 Task: Animate a Character Walk Cycle.
Action: Mouse moved to (504, 306)
Screenshot: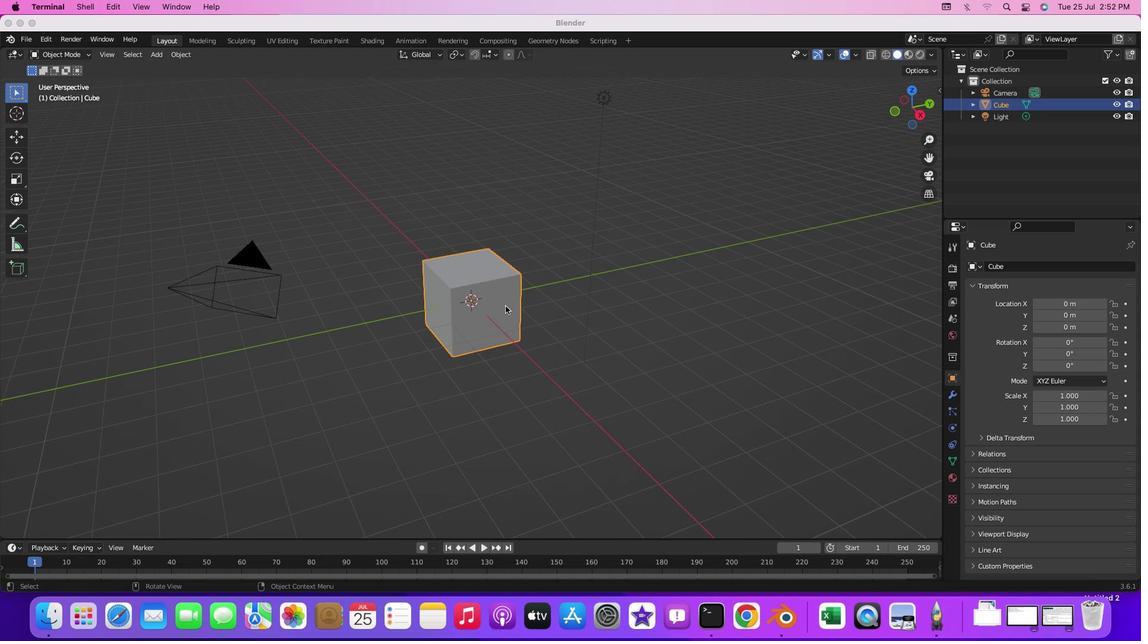 
Action: Mouse pressed left at (504, 306)
Screenshot: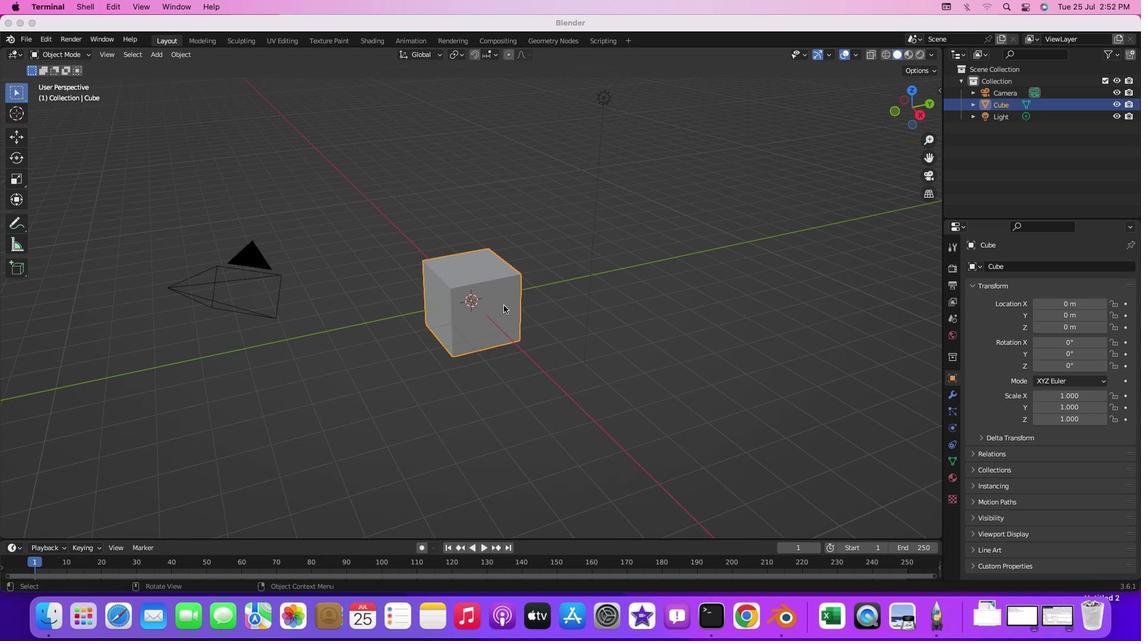 
Action: Key pressed Key.delete
Screenshot: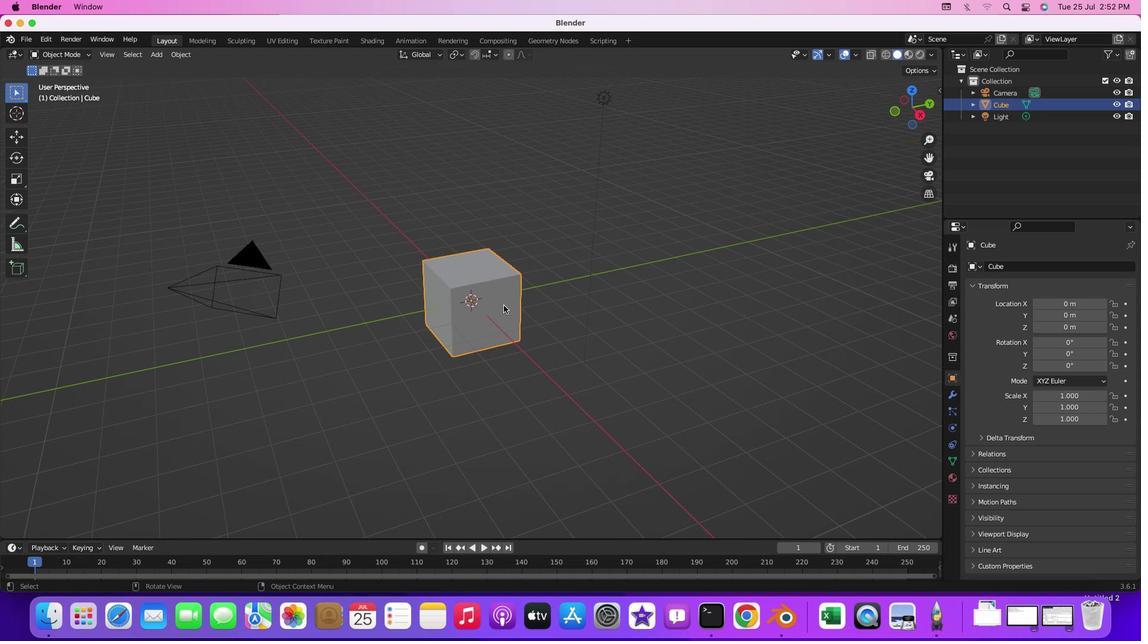 
Action: Mouse moved to (252, 284)
Screenshot: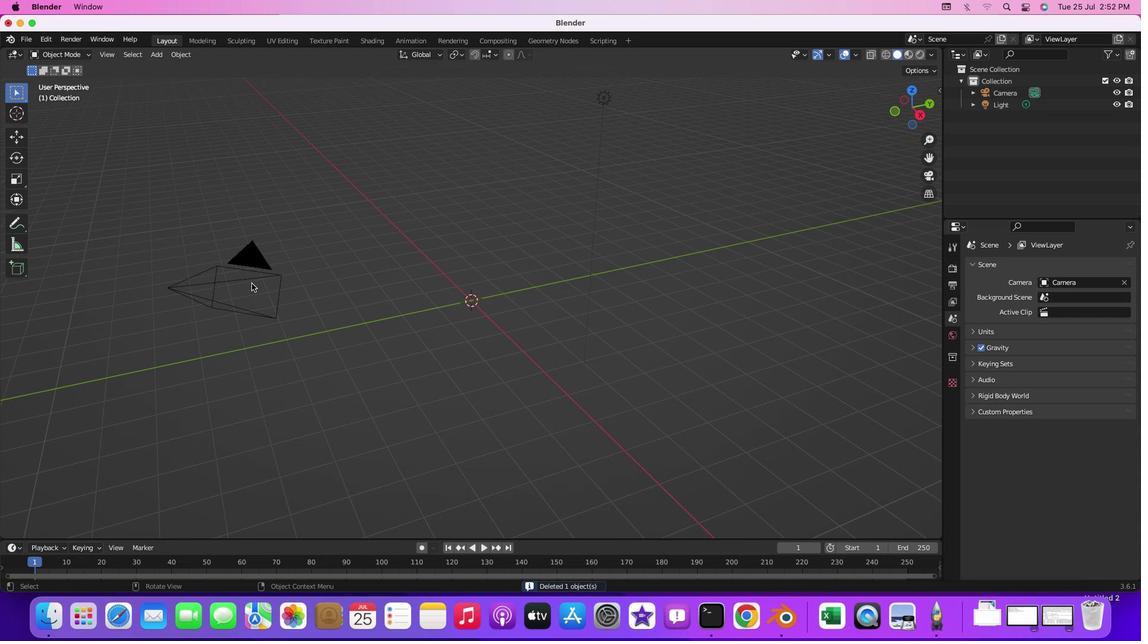
Action: Mouse pressed left at (252, 284)
Screenshot: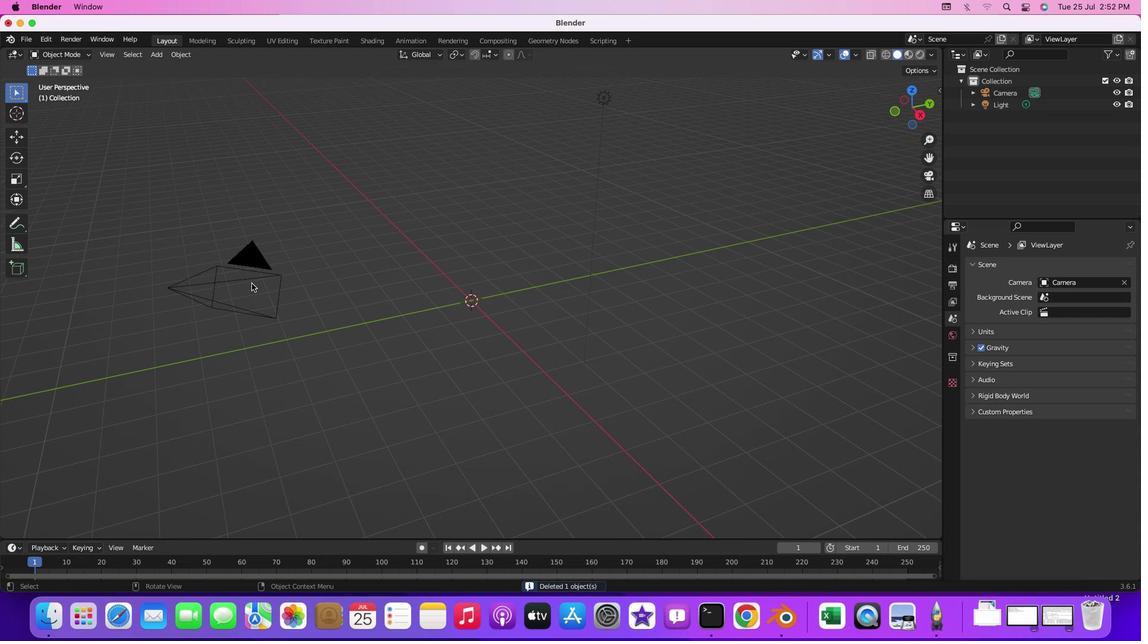 
Action: Key pressed Key.delete
Screenshot: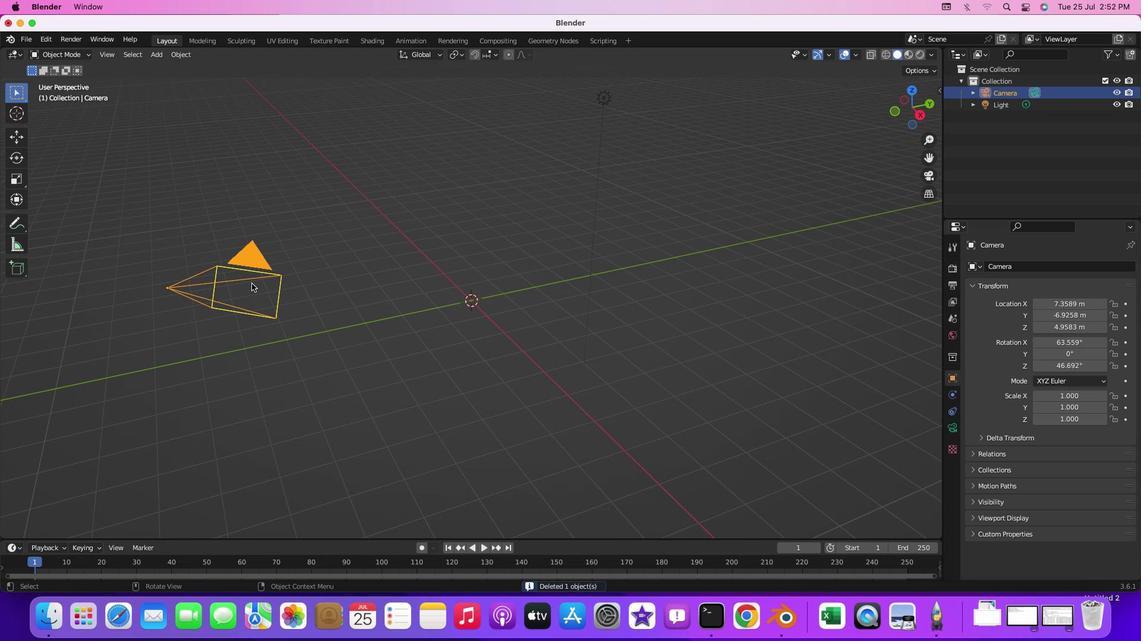 
Action: Mouse moved to (537, 281)
Screenshot: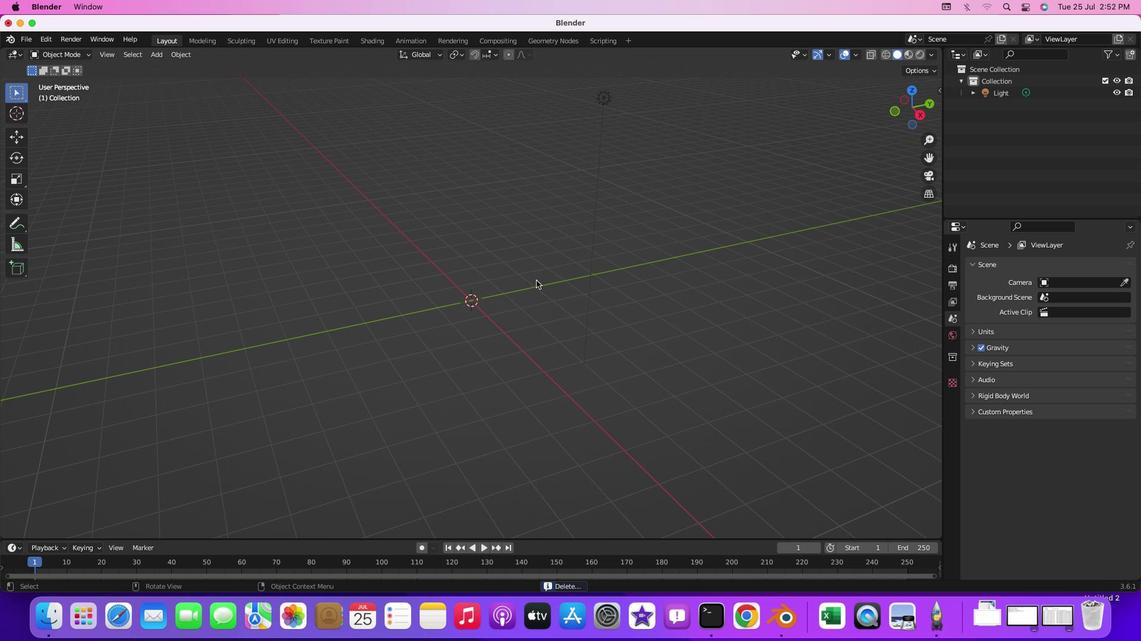 
Action: Key pressed '1'
Screenshot: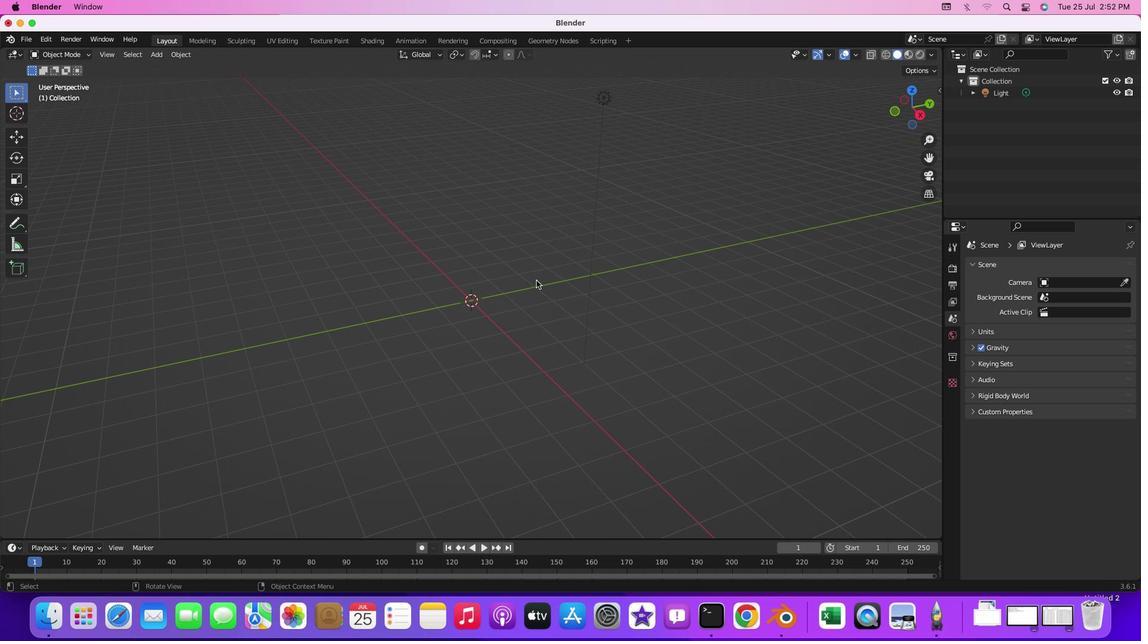
Action: Mouse moved to (512, 285)
Screenshot: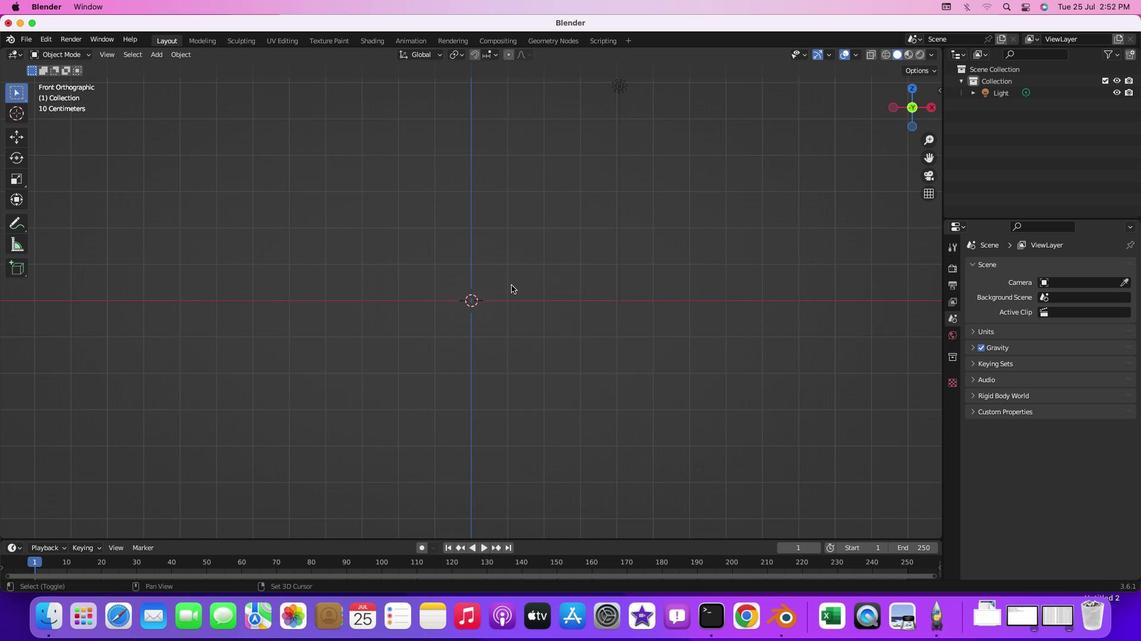 
Action: Key pressed Key.shift
Screenshot: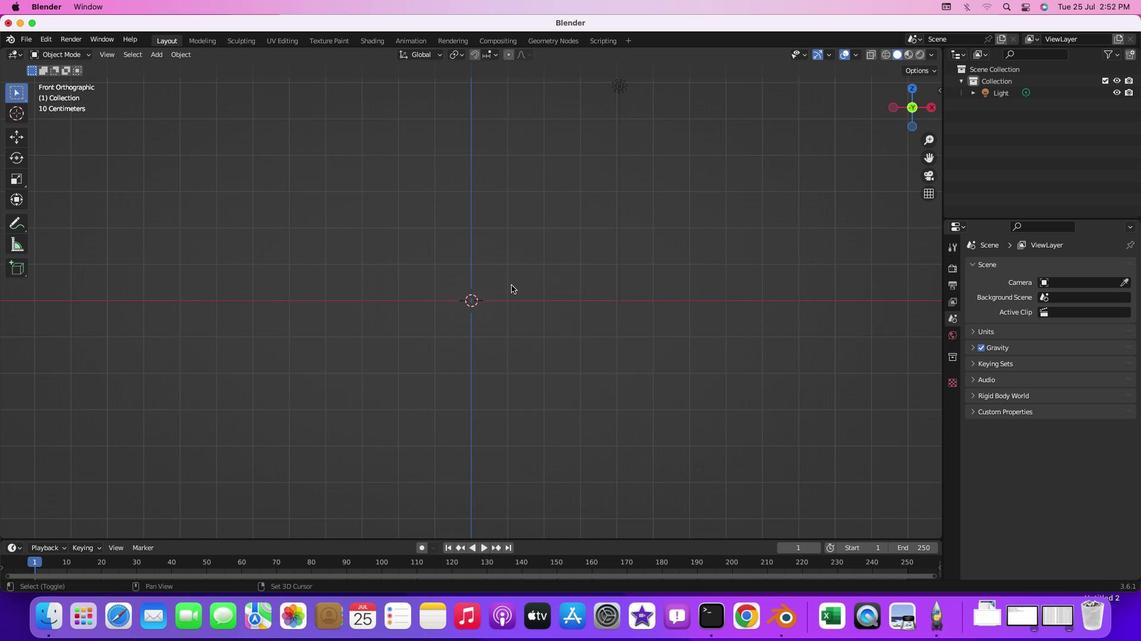 
Action: Mouse moved to (512, 287)
Screenshot: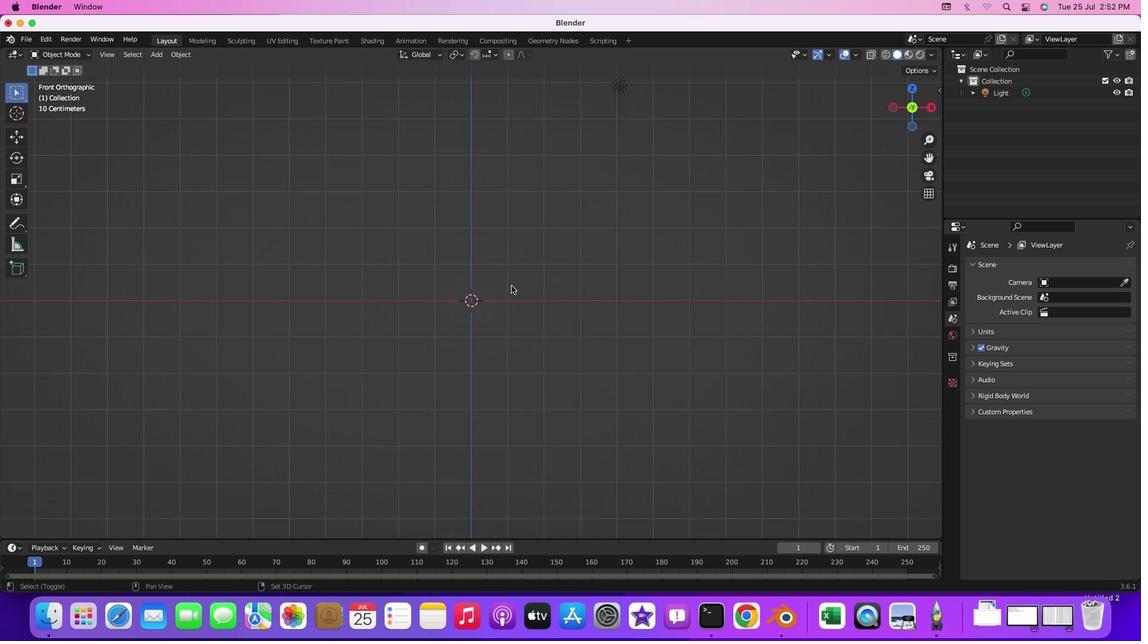 
Action: Key pressed 'Q''A'
Screenshot: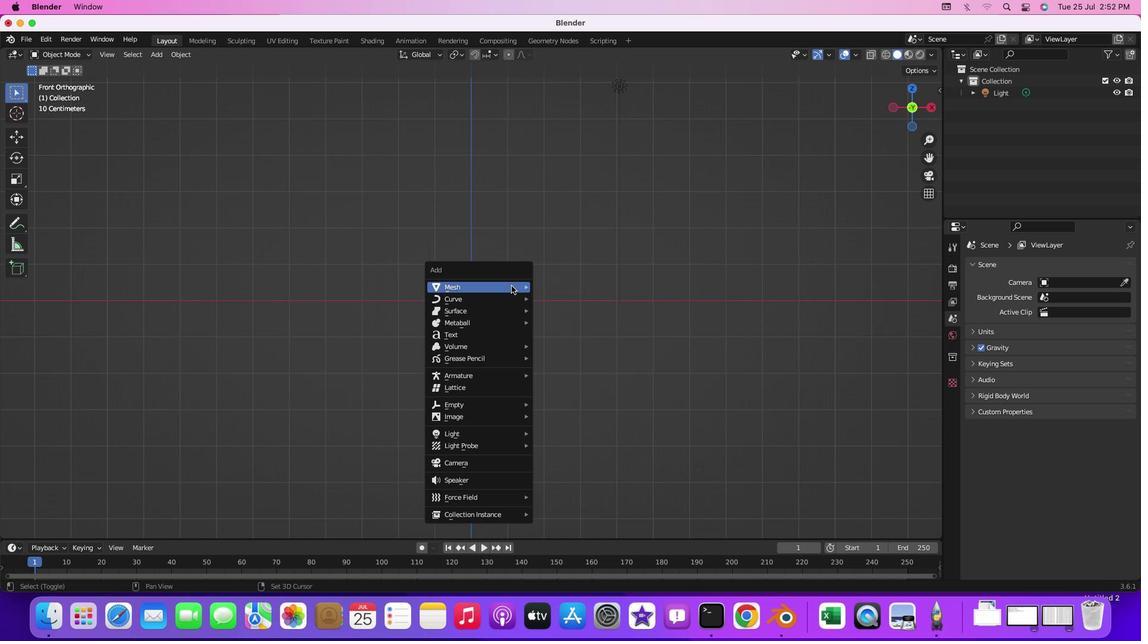 
Action: Mouse moved to (548, 429)
Screenshot: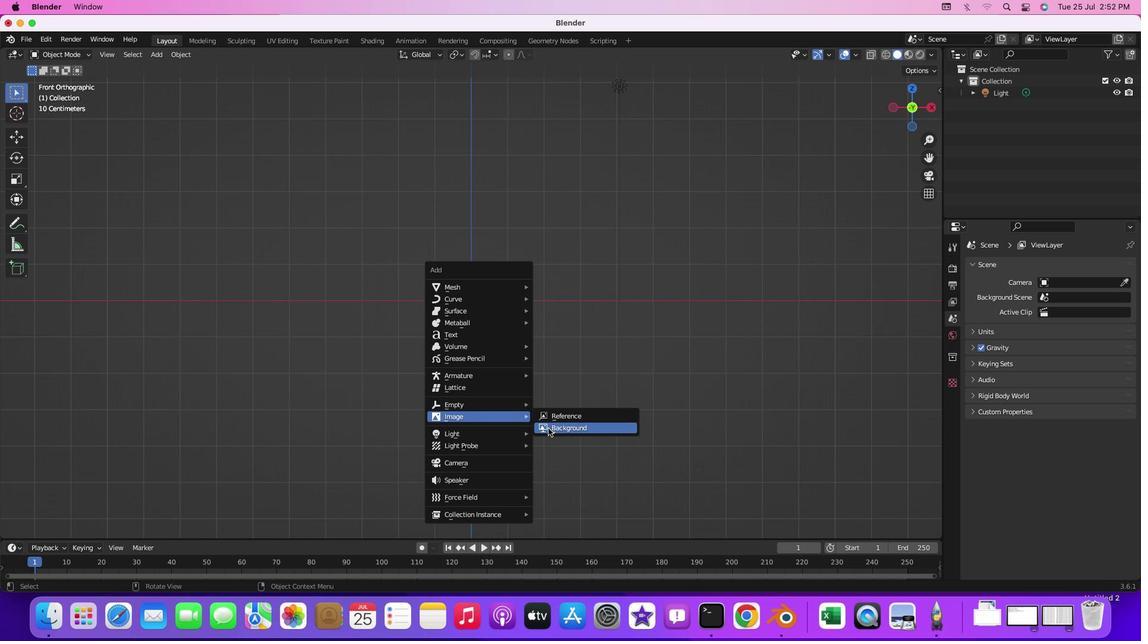 
Action: Mouse pressed left at (548, 429)
Screenshot: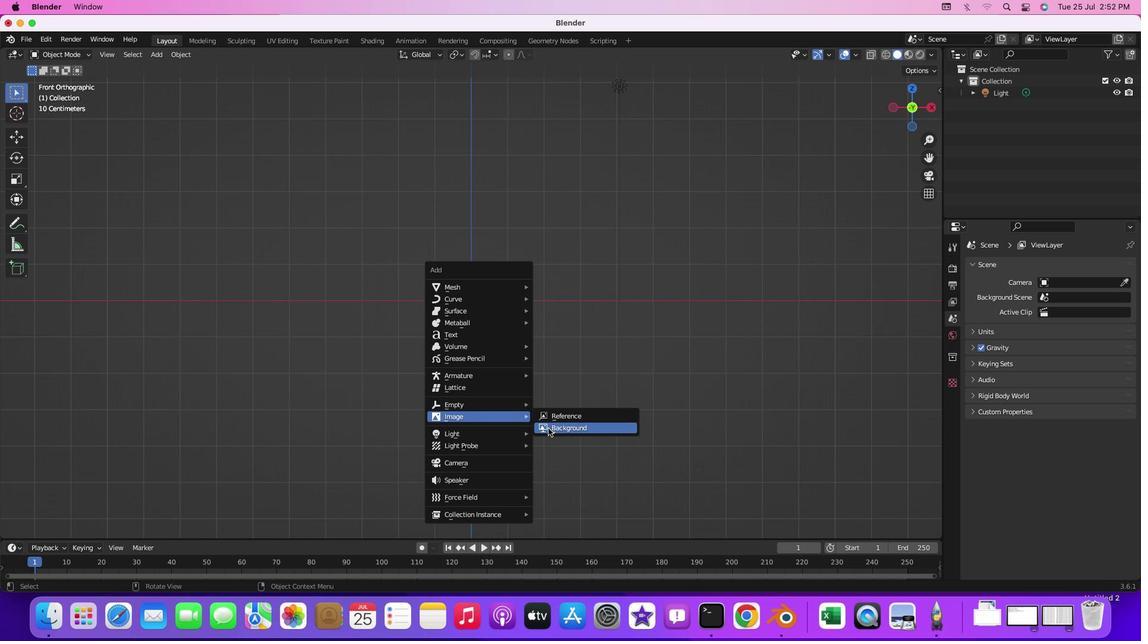 
Action: Mouse moved to (318, 266)
Screenshot: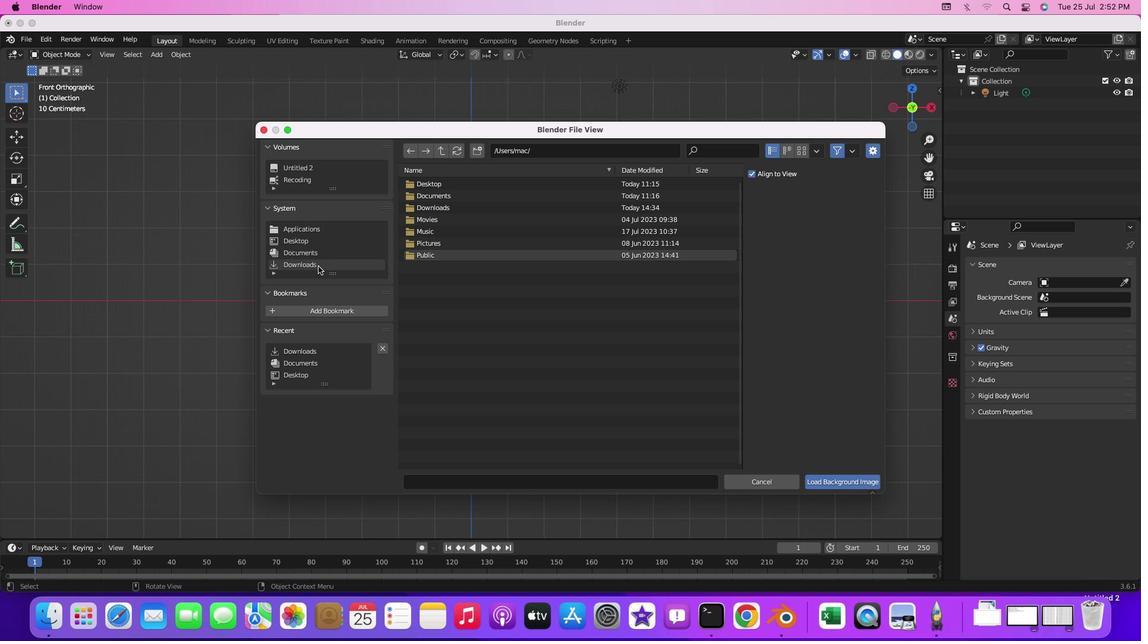 
Action: Mouse pressed left at (318, 266)
Screenshot: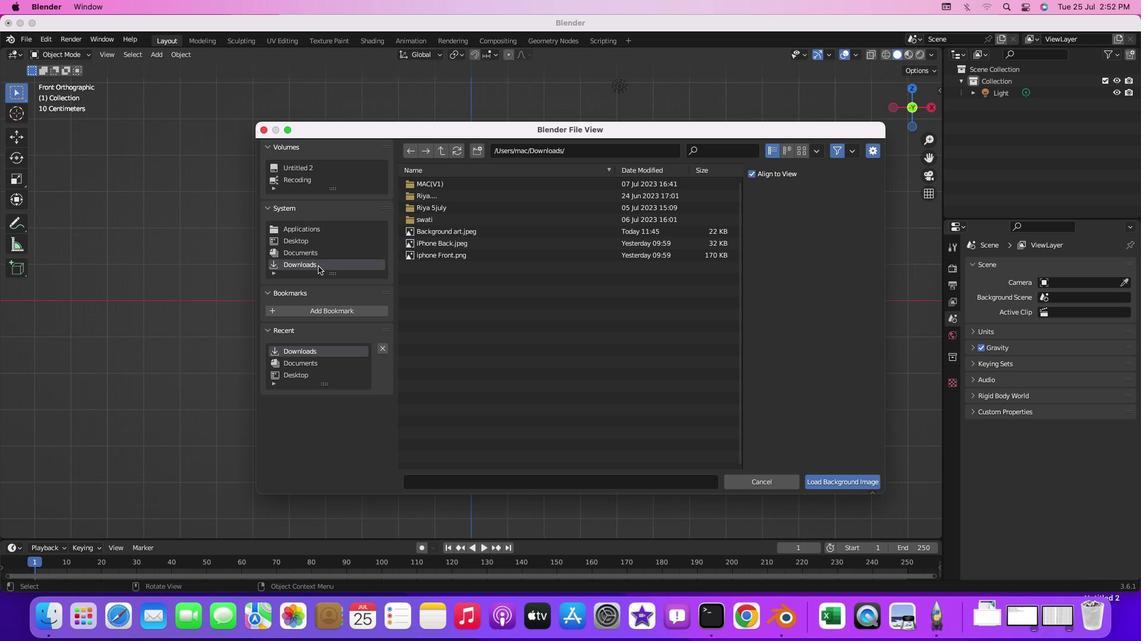 
Action: Mouse moved to (458, 234)
Screenshot: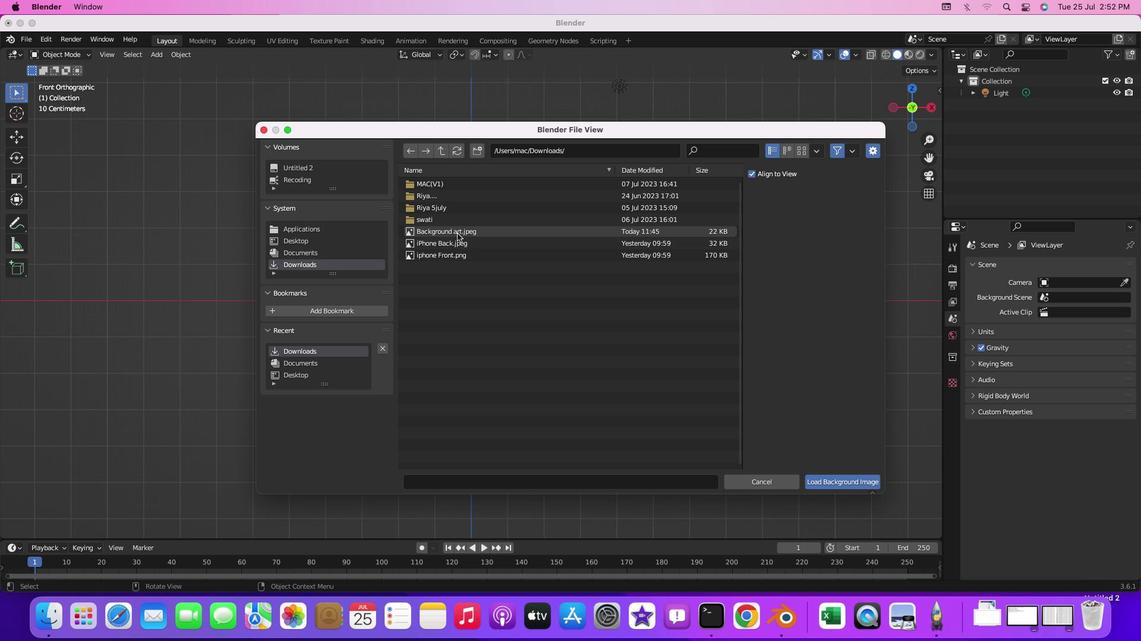 
Action: Mouse pressed left at (458, 234)
Screenshot: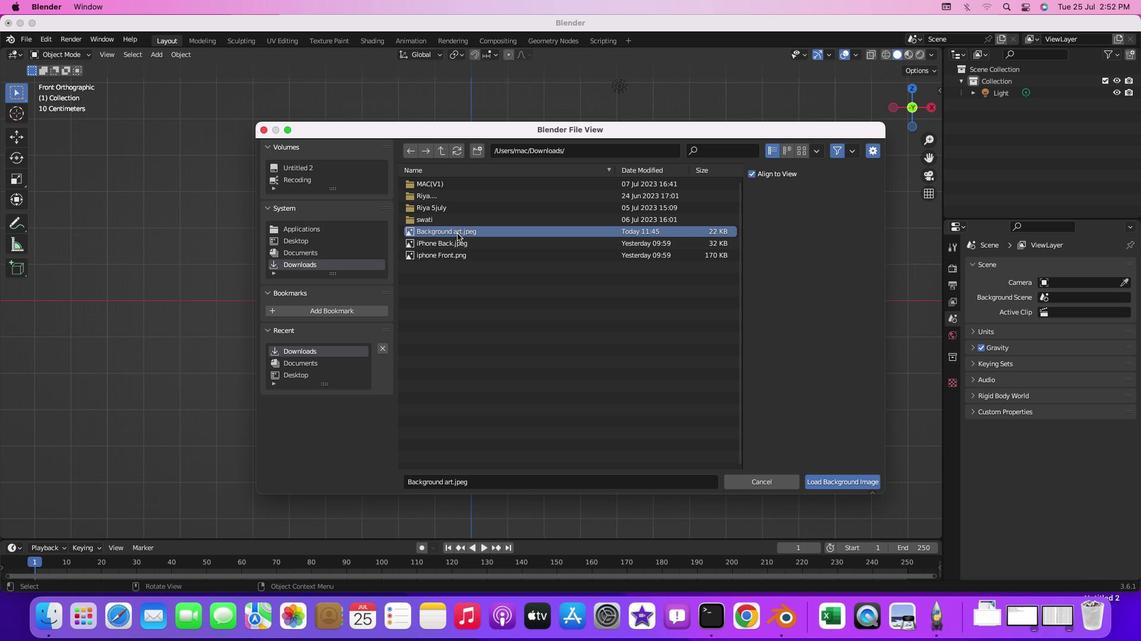 
Action: Mouse pressed left at (458, 234)
Screenshot: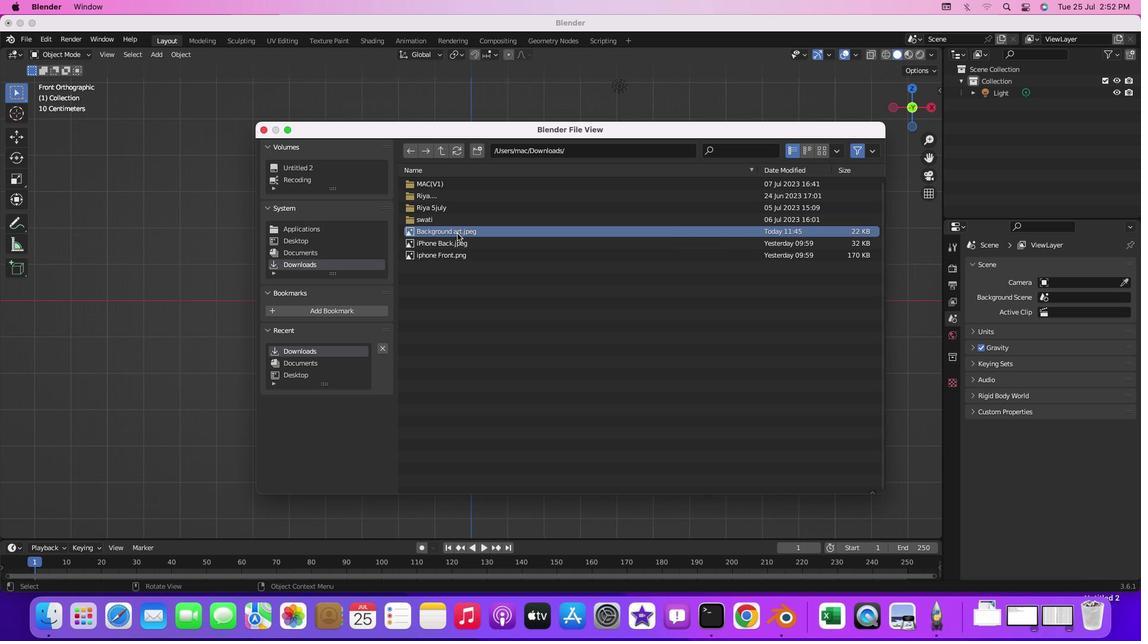 
Action: Mouse moved to (493, 240)
Screenshot: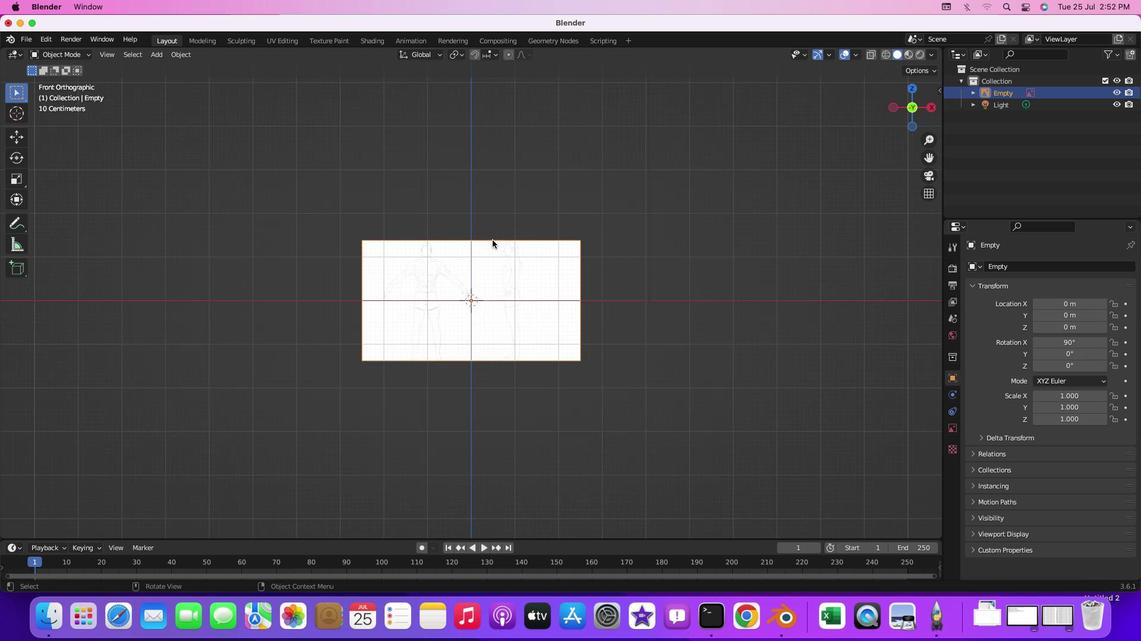 
Action: Mouse scrolled (493, 240) with delta (0, 1)
Screenshot: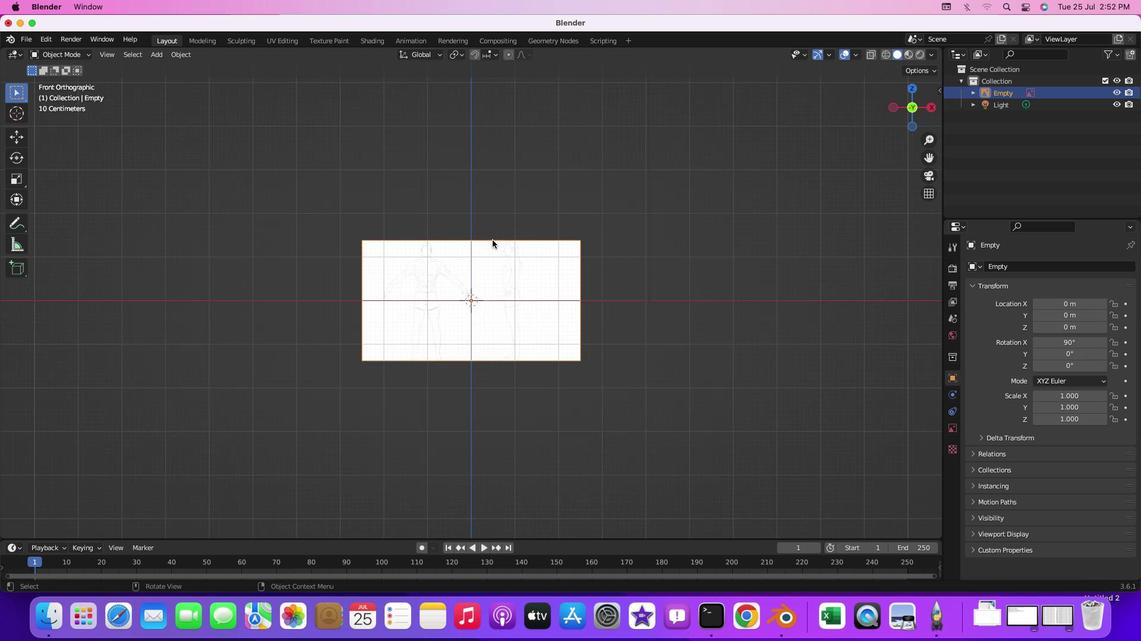 
Action: Mouse scrolled (493, 240) with delta (0, 1)
Screenshot: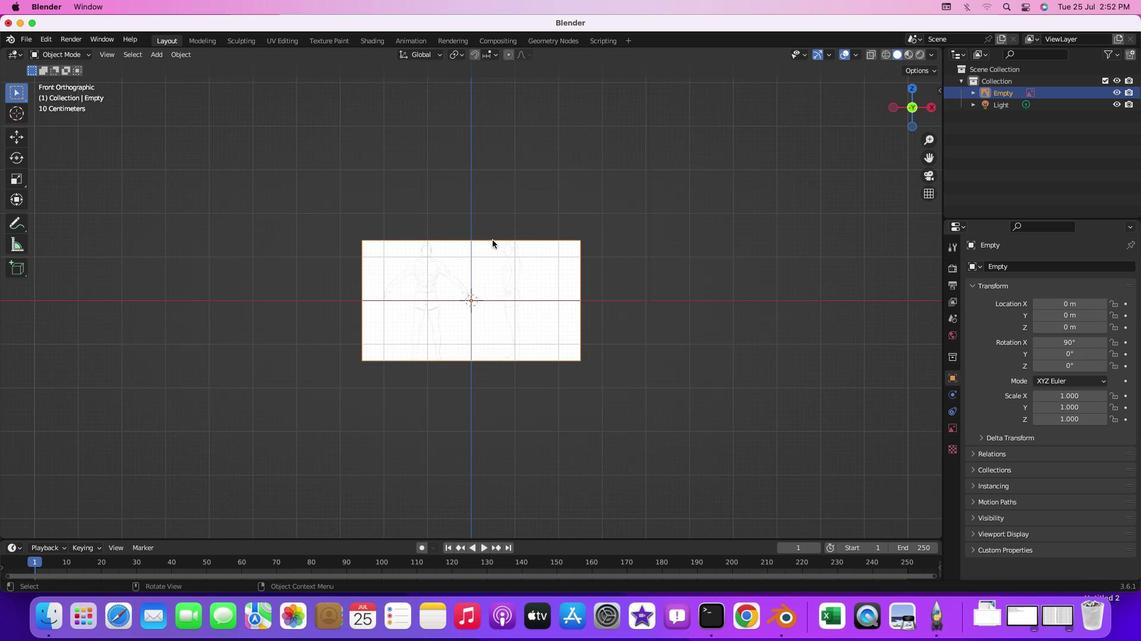 
Action: Mouse scrolled (493, 240) with delta (0, 1)
Screenshot: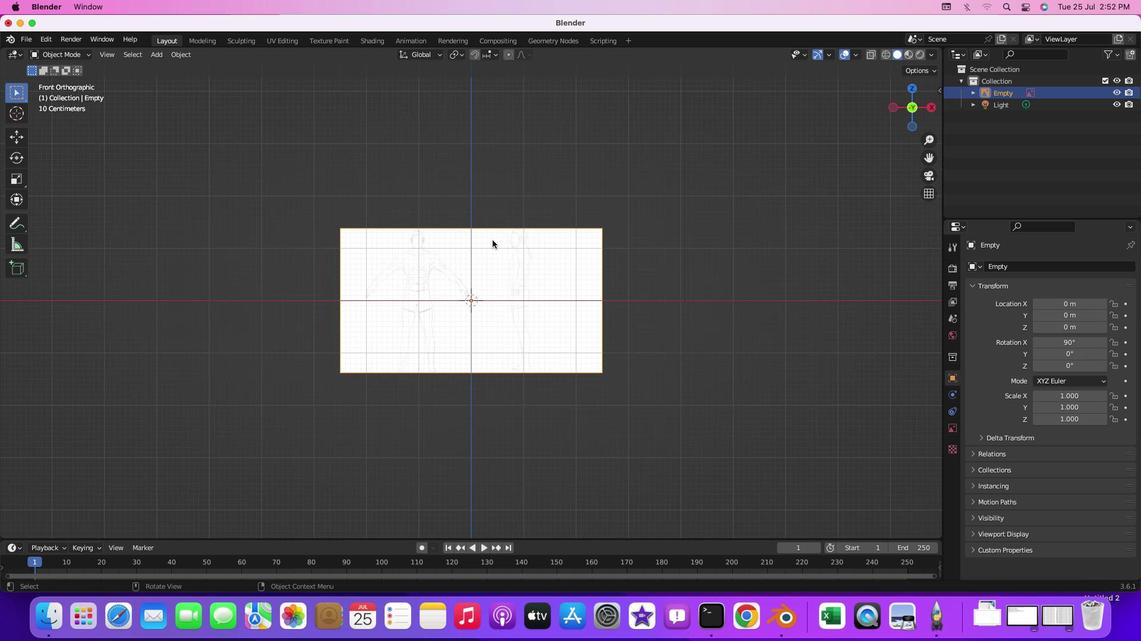 
Action: Mouse scrolled (493, 240) with delta (0, 1)
Screenshot: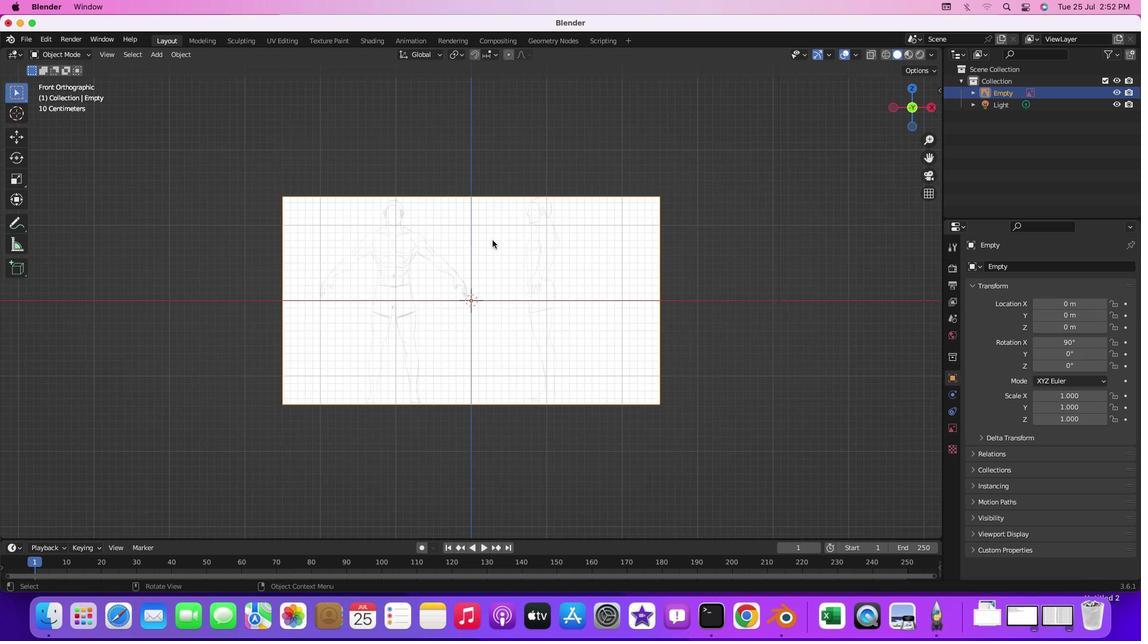 
Action: Mouse scrolled (493, 240) with delta (0, 1)
Screenshot: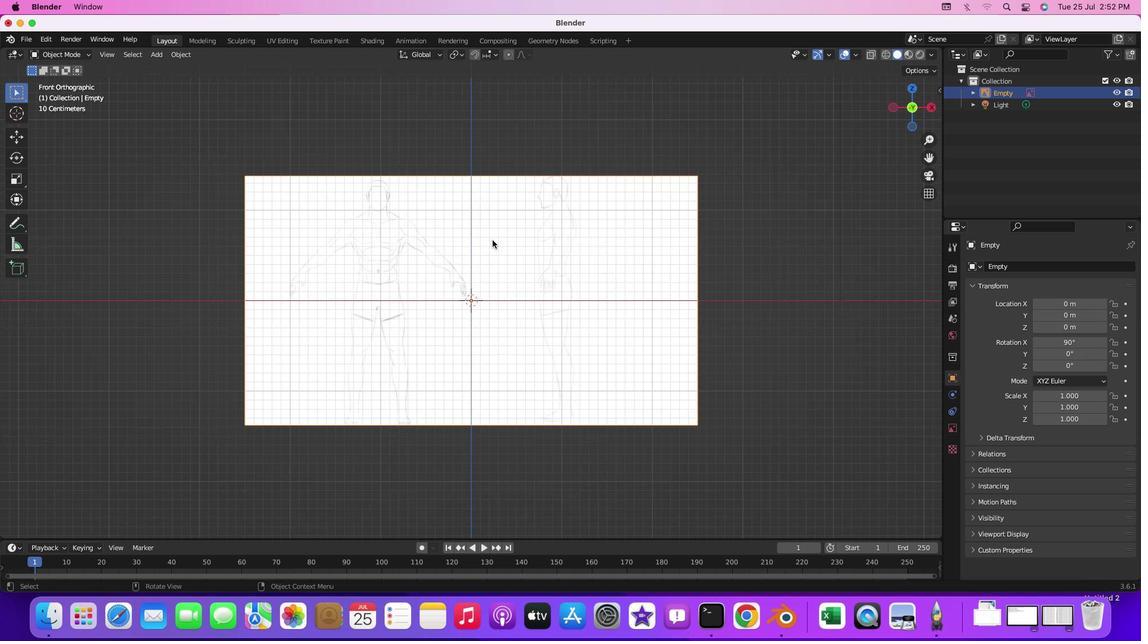 
Action: Mouse scrolled (493, 240) with delta (0, 1)
Screenshot: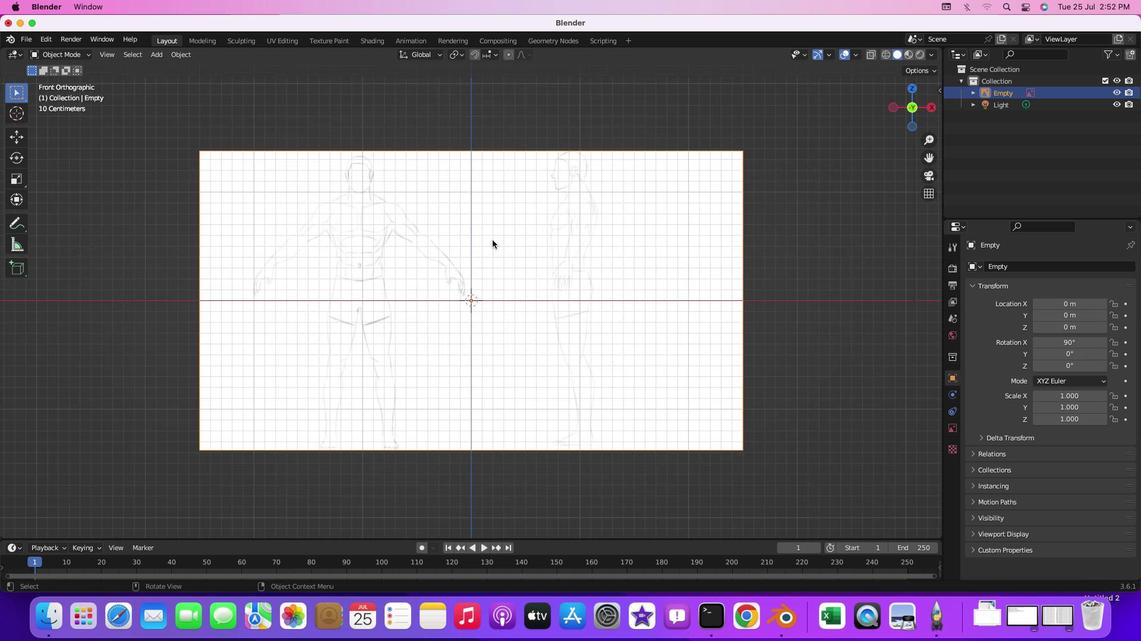 
Action: Mouse scrolled (493, 240) with delta (0, 1)
Screenshot: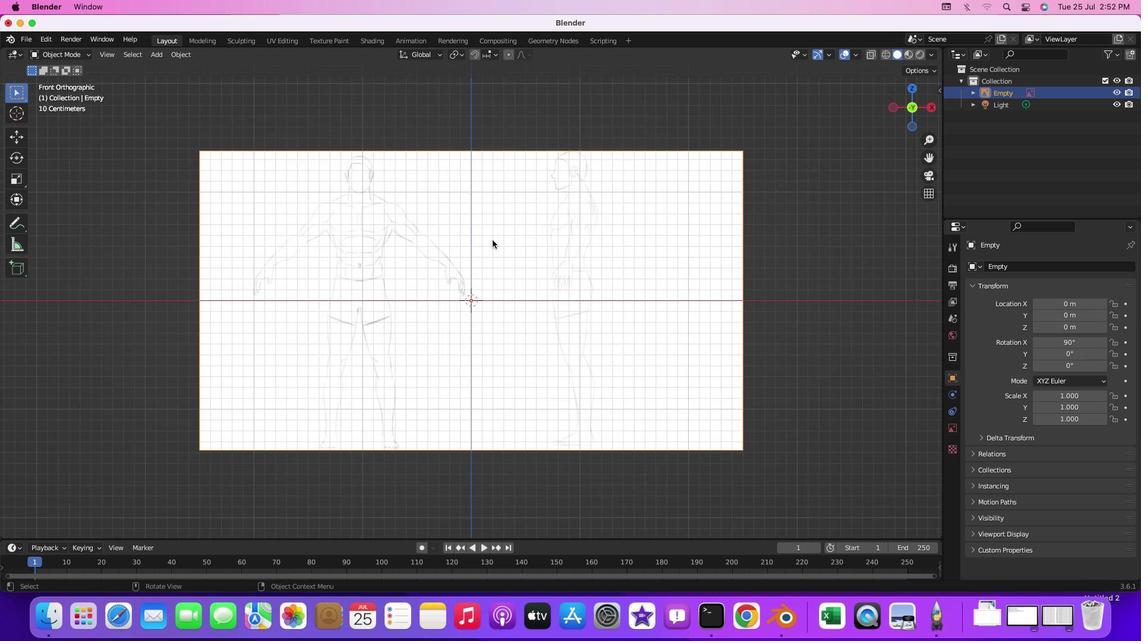 
Action: Mouse scrolled (493, 240) with delta (0, 1)
Screenshot: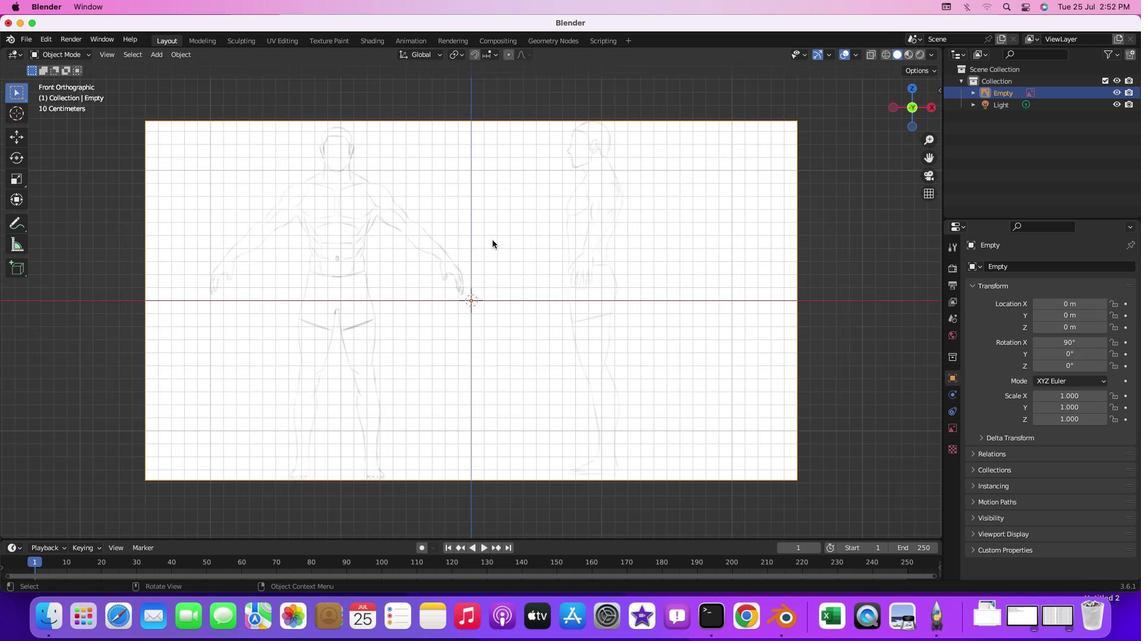 
Action: Mouse moved to (517, 212)
Screenshot: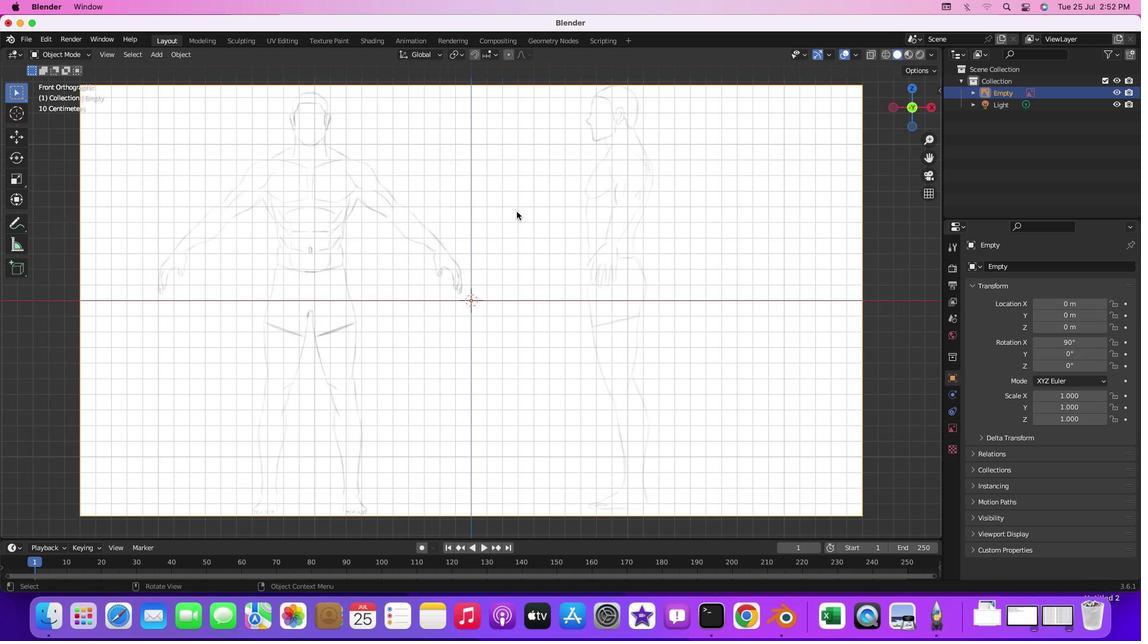 
Action: Key pressed Key.shift
Screenshot: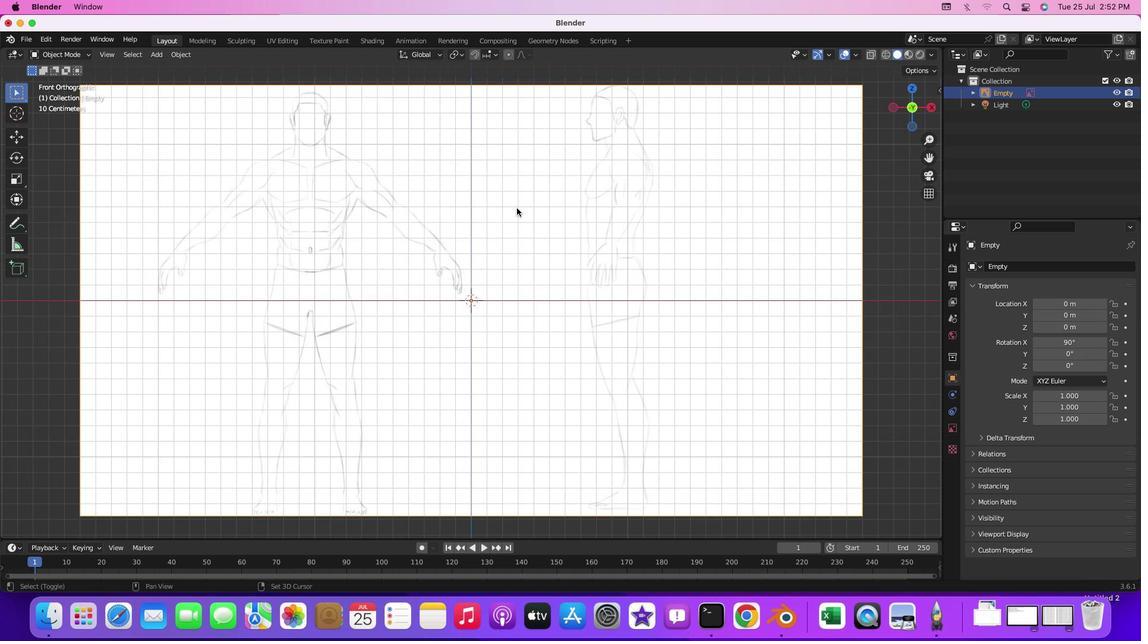 
Action: Mouse moved to (515, 213)
Screenshot: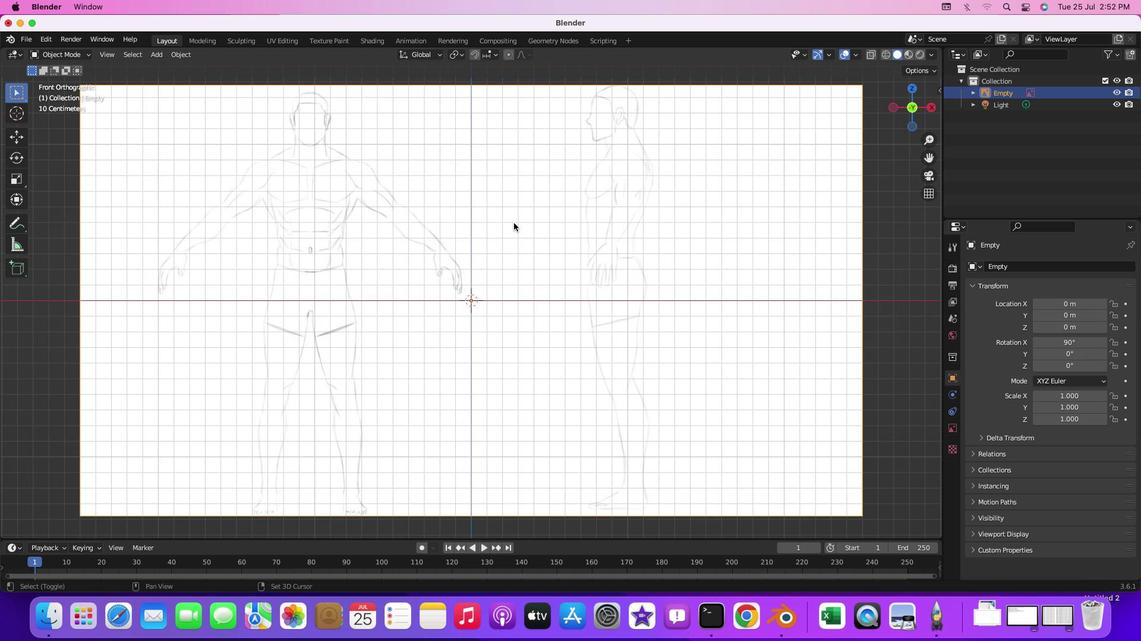 
Action: Mouse pressed middle at (515, 213)
Screenshot: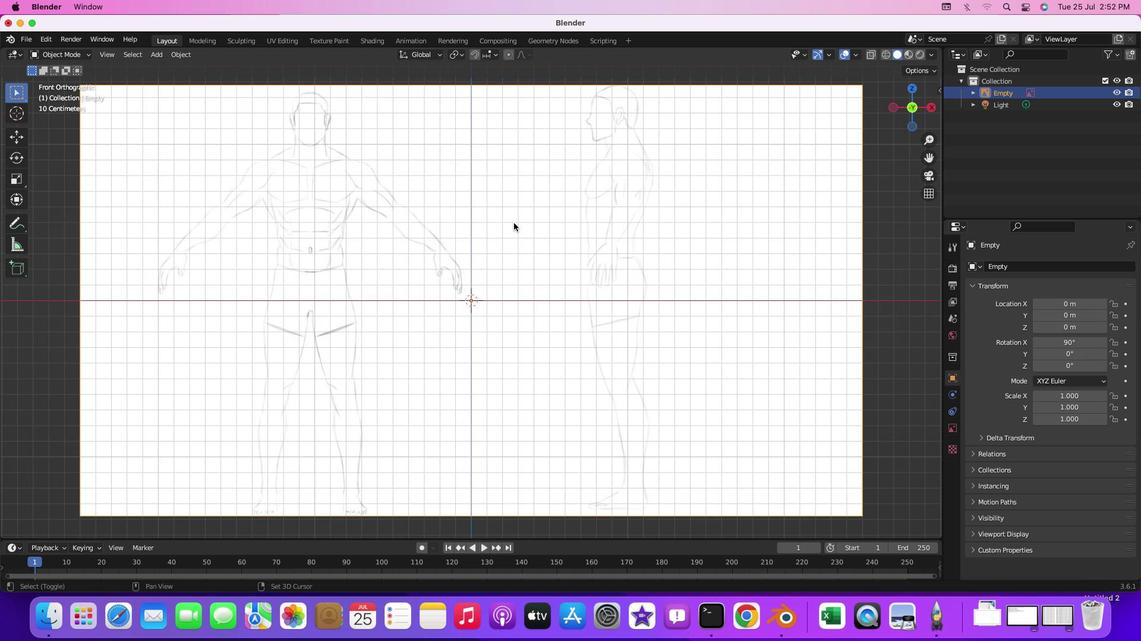 
Action: Mouse moved to (501, 392)
Screenshot: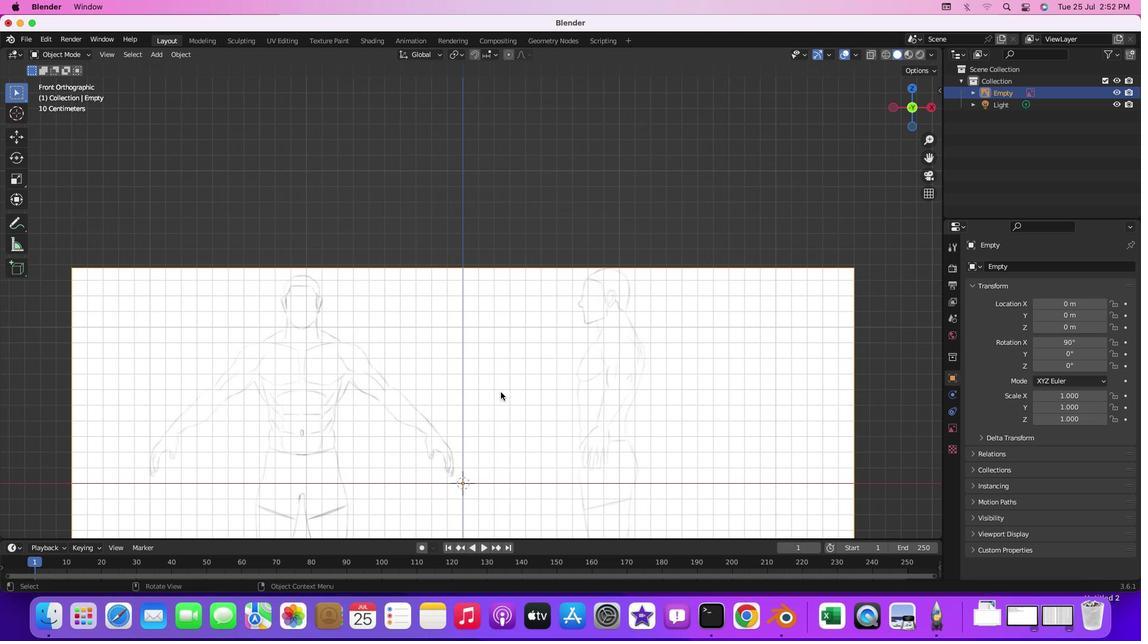 
Action: Key pressed 'g'
Screenshot: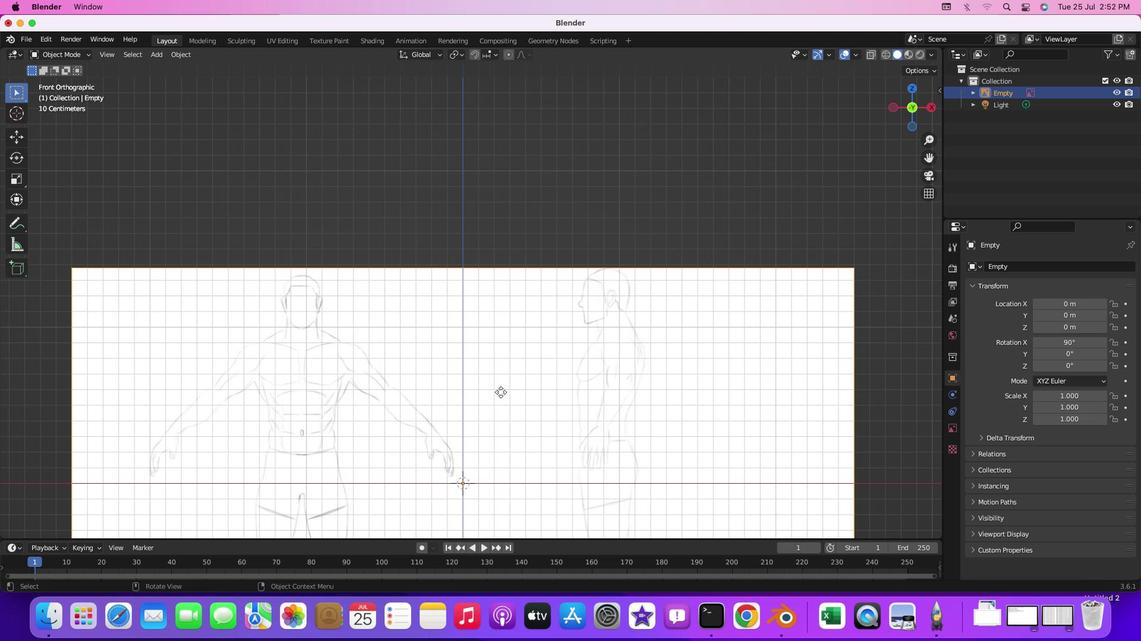 
Action: Mouse moved to (662, 177)
Screenshot: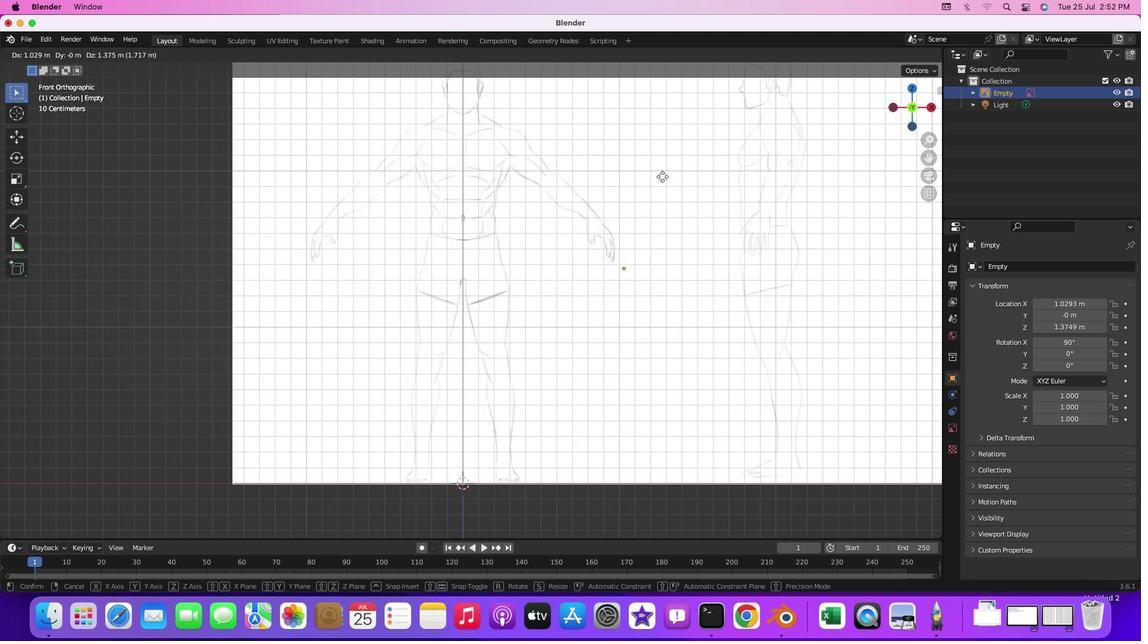 
Action: Mouse pressed left at (662, 177)
Screenshot: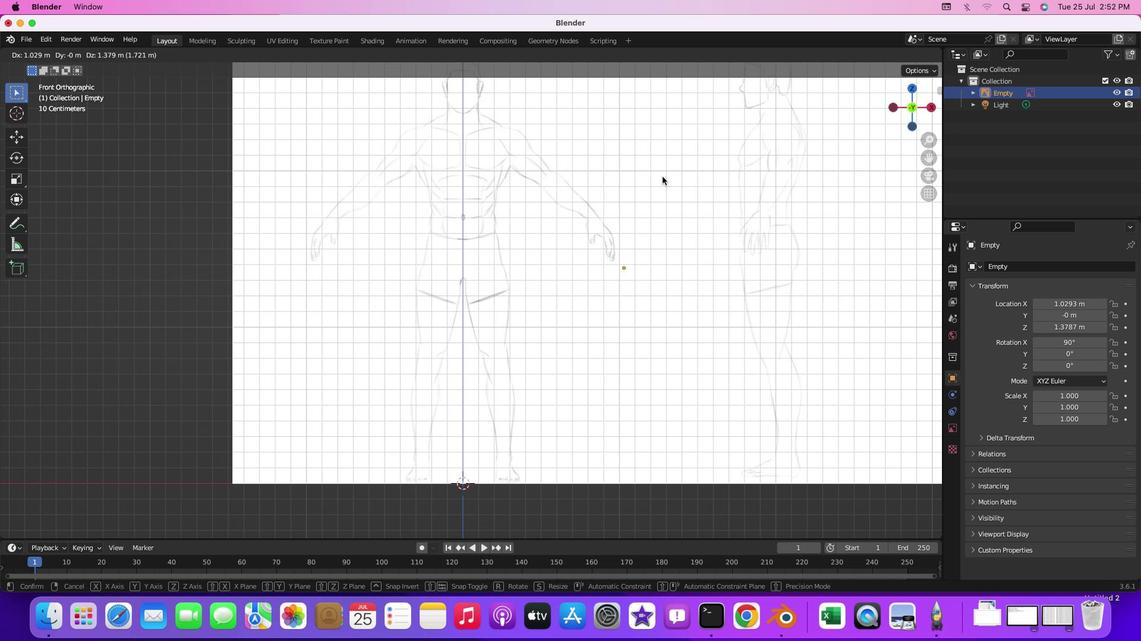 
Action: Mouse moved to (660, 183)
Screenshot: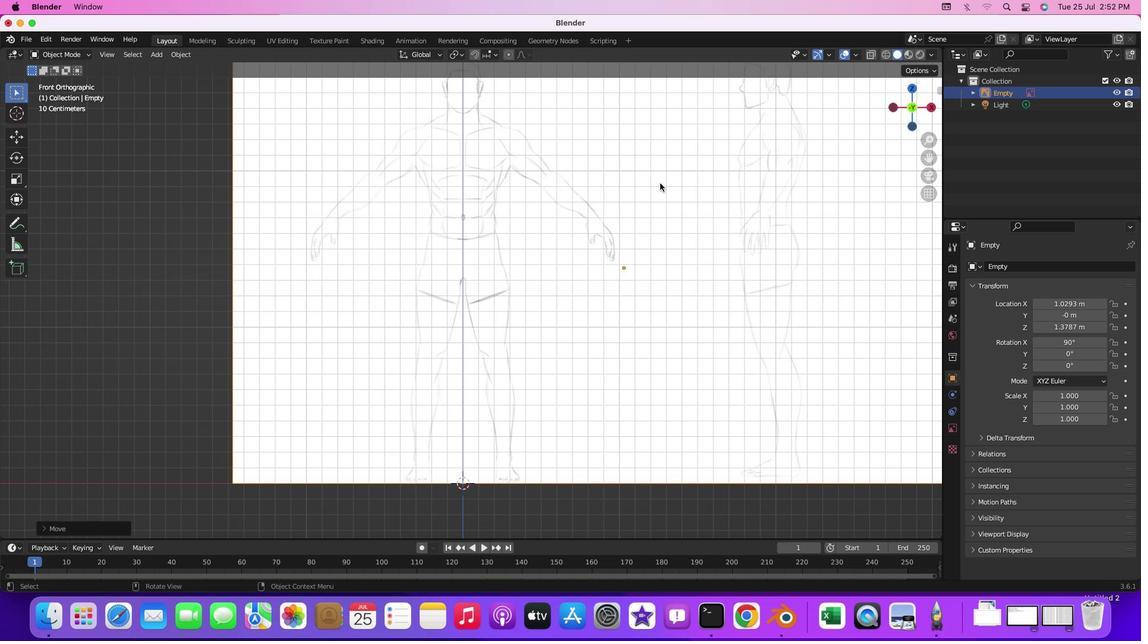 
Action: Key pressed '3'
Screenshot: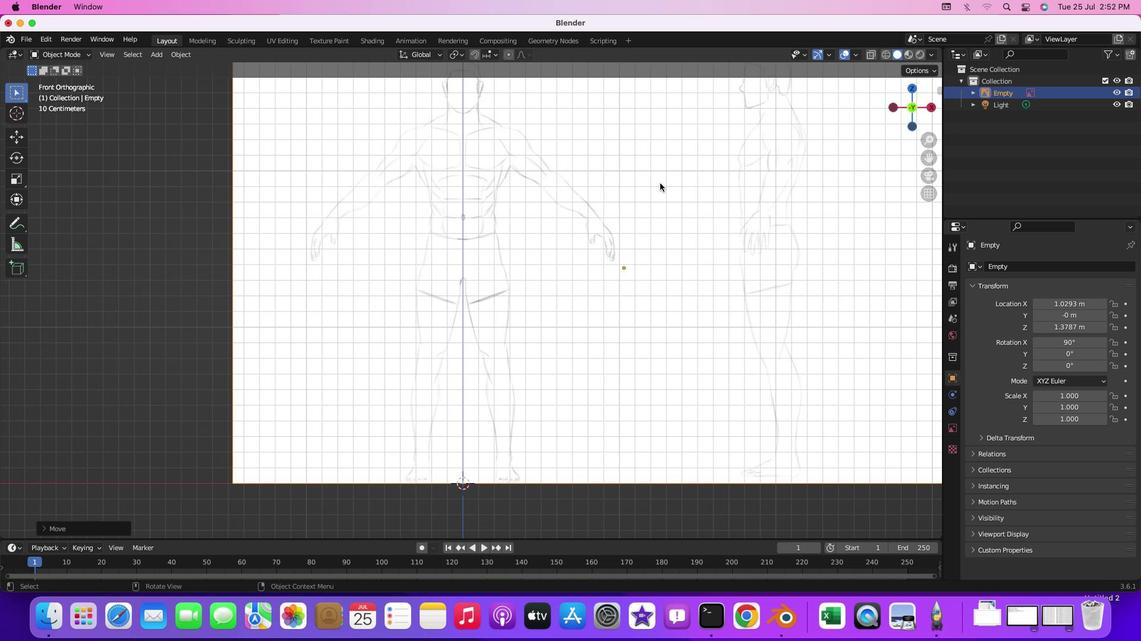 
Action: Mouse moved to (655, 186)
Screenshot: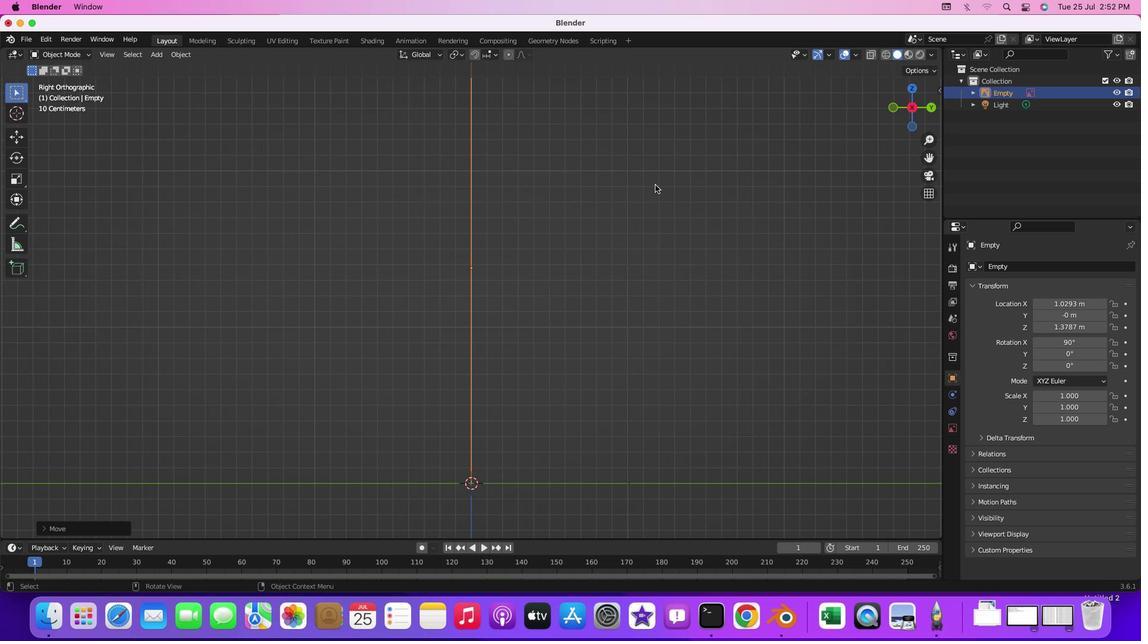 
Action: Key pressed Key.shift'A'
Screenshot: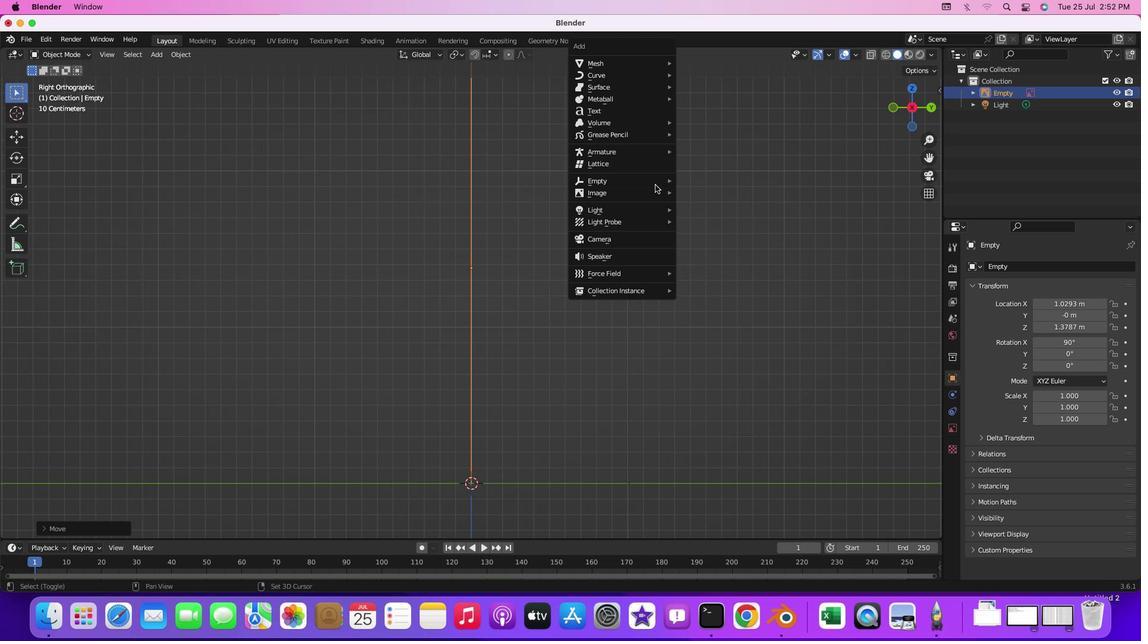 
Action: Mouse moved to (695, 203)
Screenshot: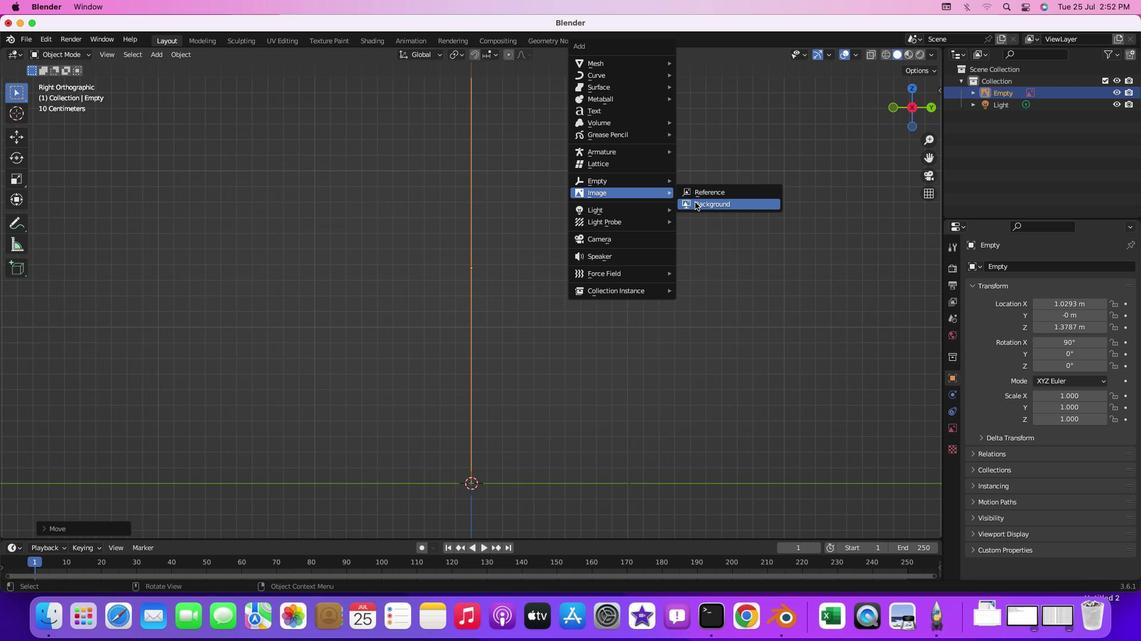 
Action: Mouse pressed left at (695, 203)
Screenshot: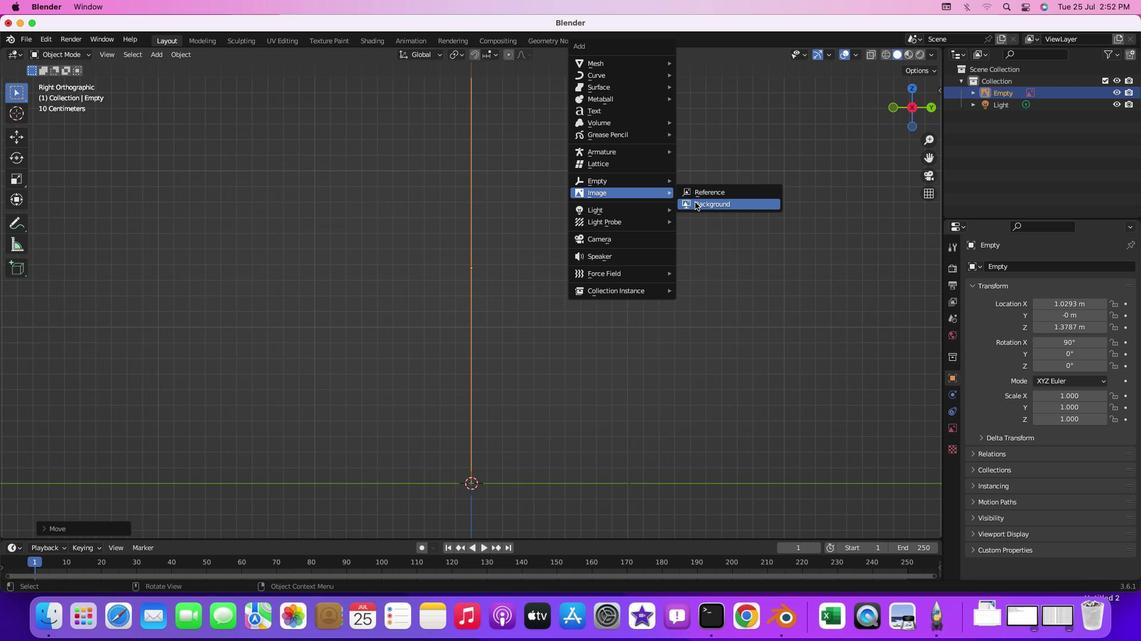 
Action: Mouse moved to (456, 233)
Screenshot: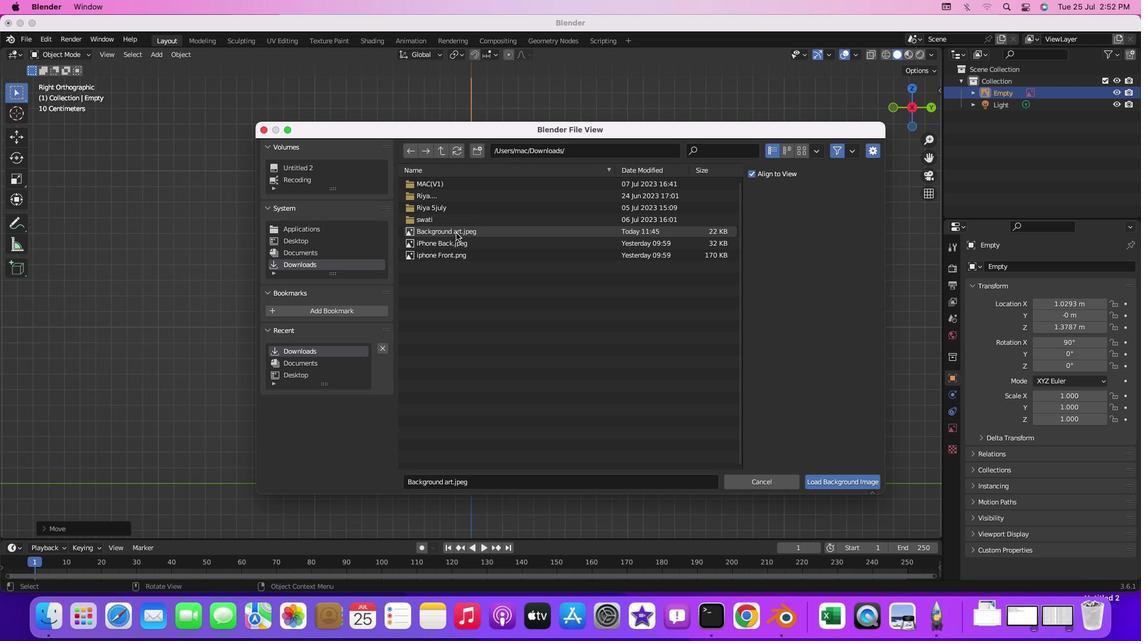 
Action: Mouse pressed left at (456, 233)
Screenshot: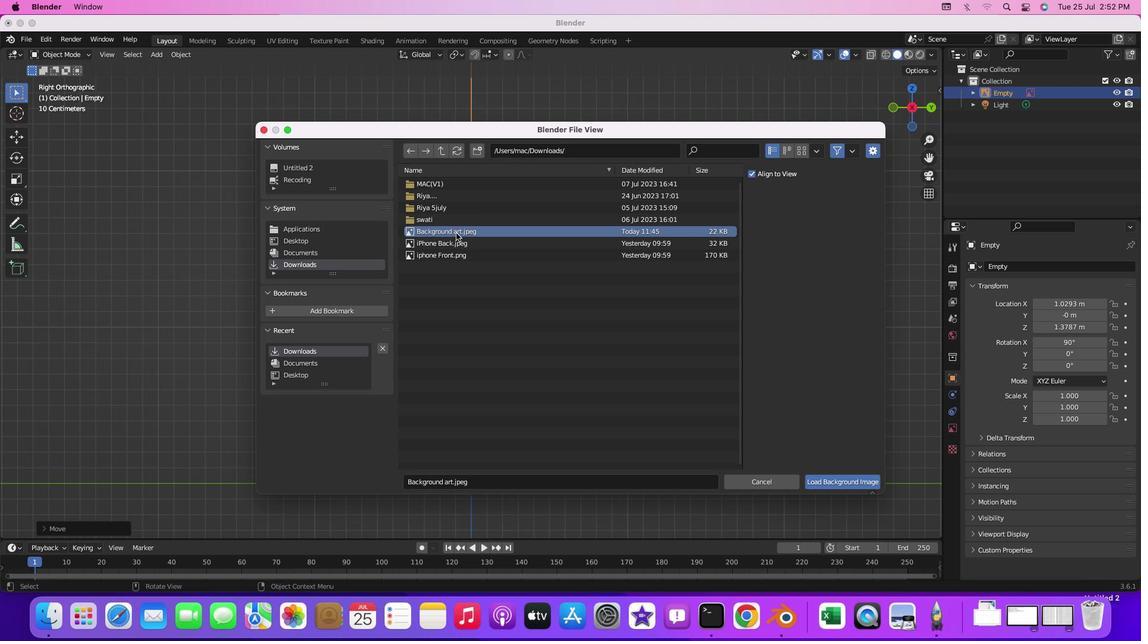 
Action: Mouse pressed left at (456, 233)
Screenshot: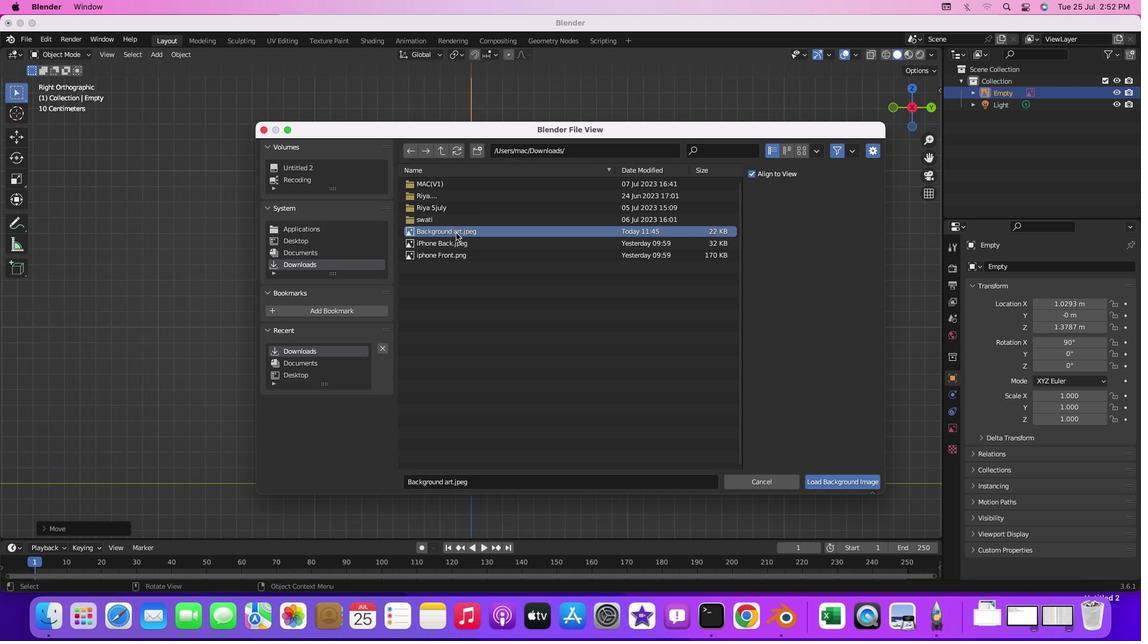 
Action: Mouse moved to (522, 224)
Screenshot: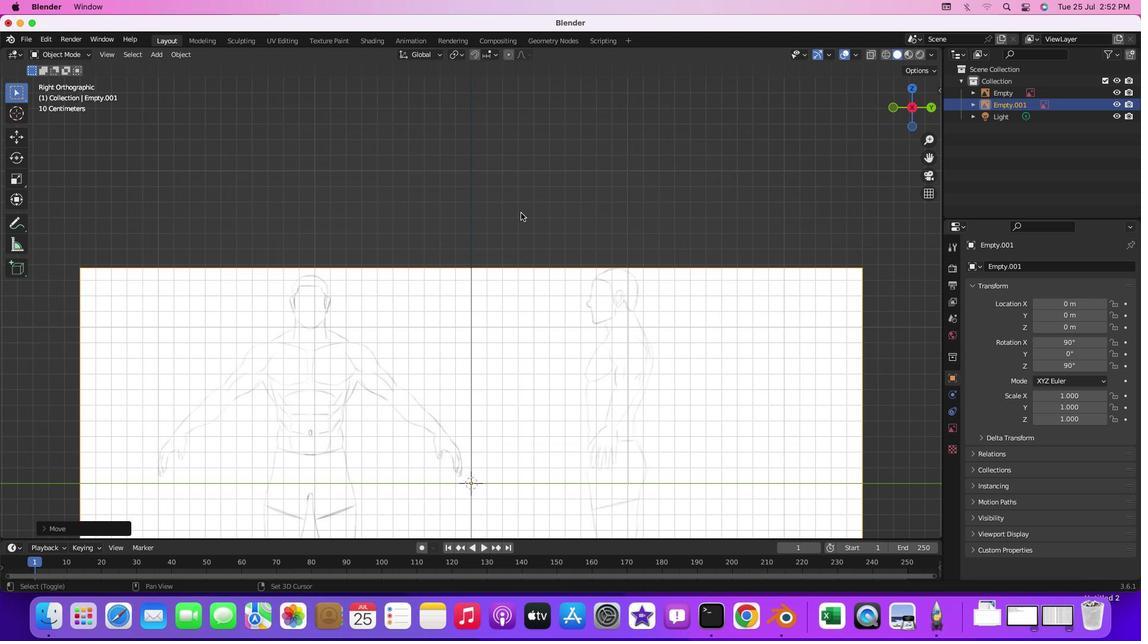 
Action: Key pressed Key.shift
Screenshot: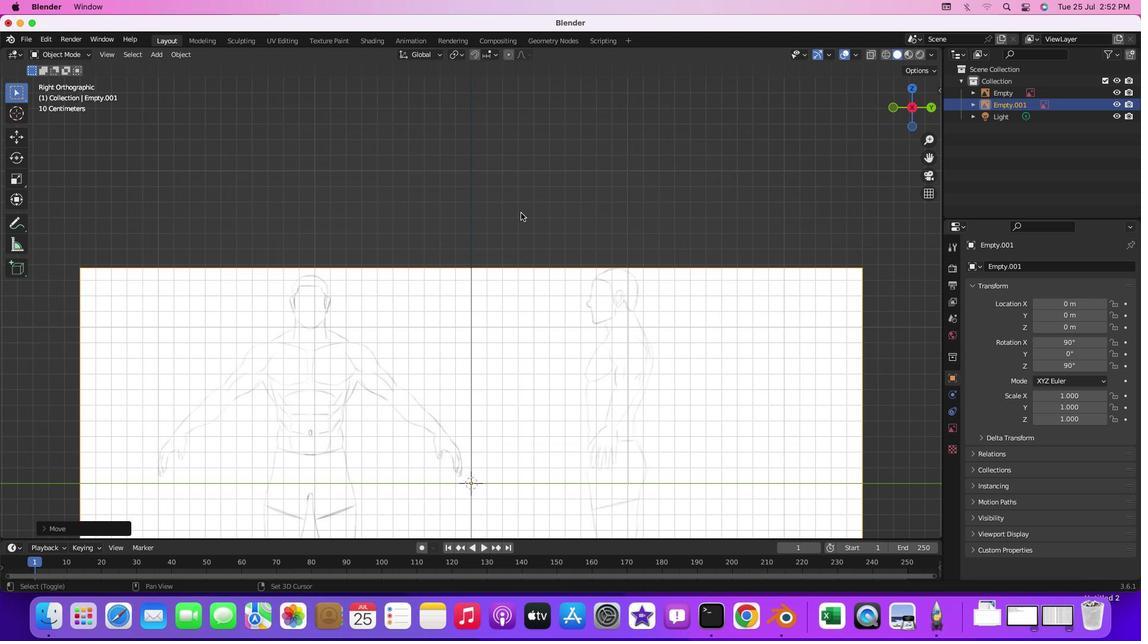 
Action: Mouse moved to (521, 212)
Screenshot: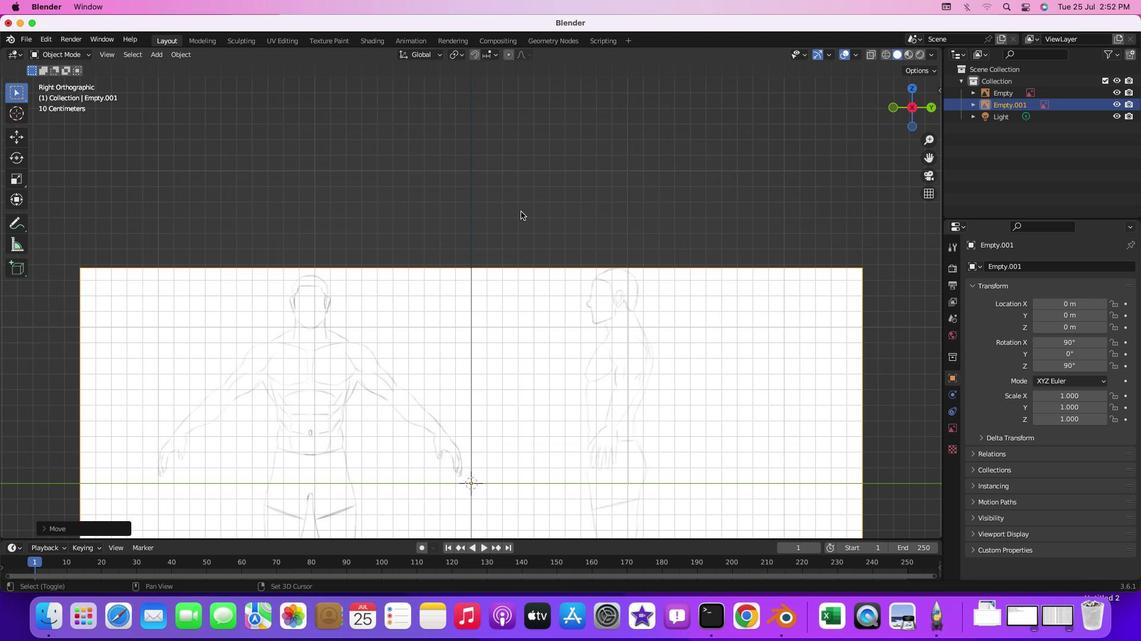 
Action: Mouse pressed middle at (521, 212)
Screenshot: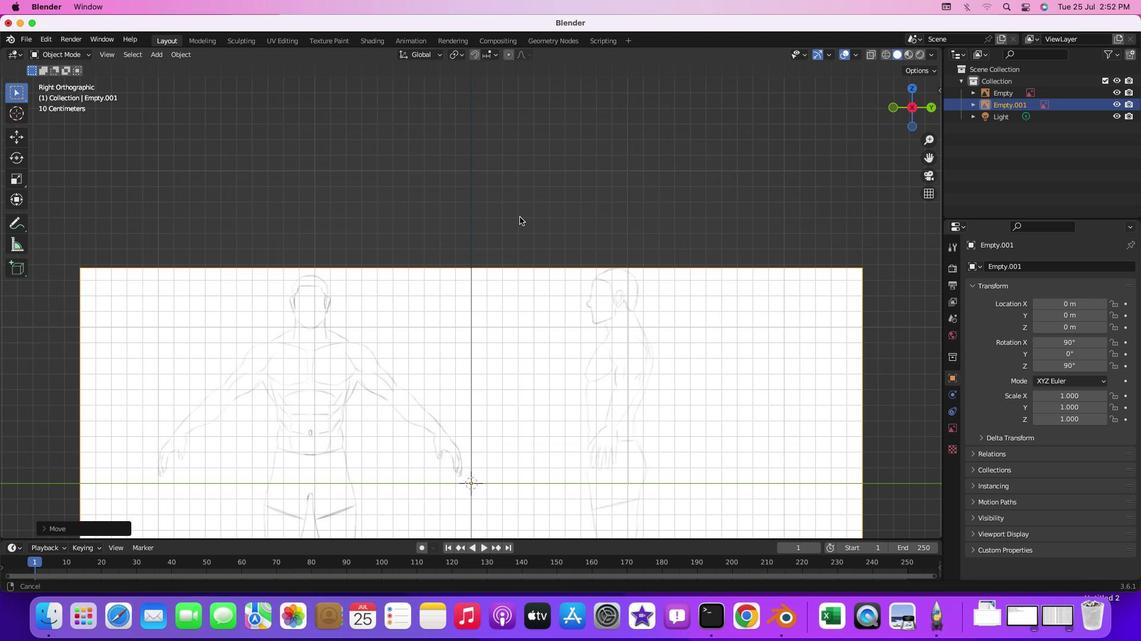 
Action: Mouse moved to (489, 354)
Screenshot: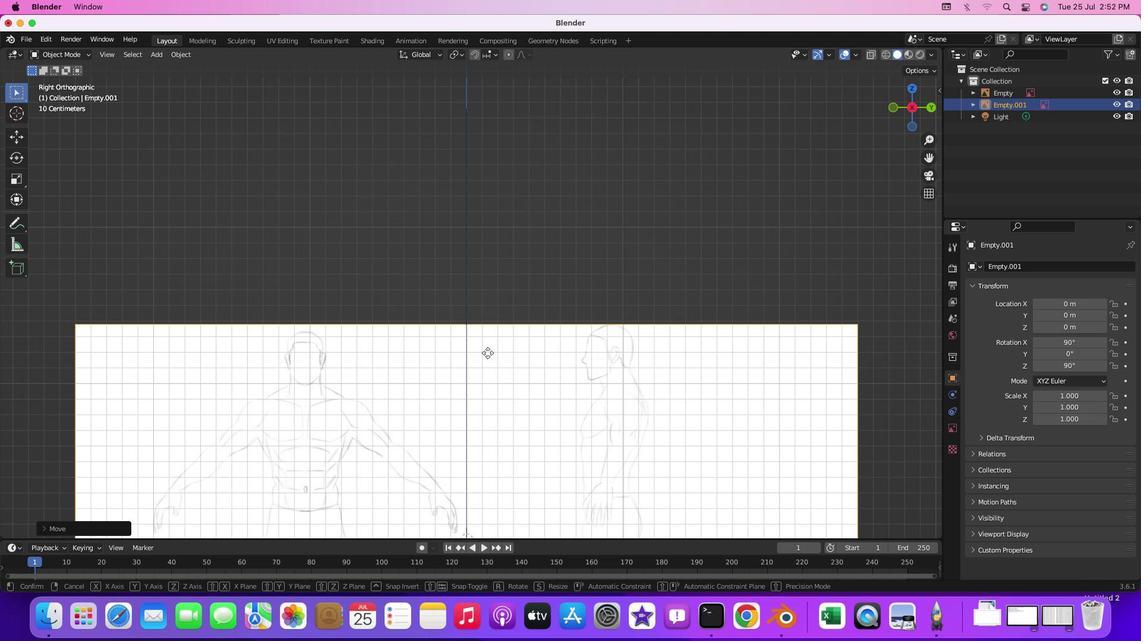
Action: Key pressed 'g'
Screenshot: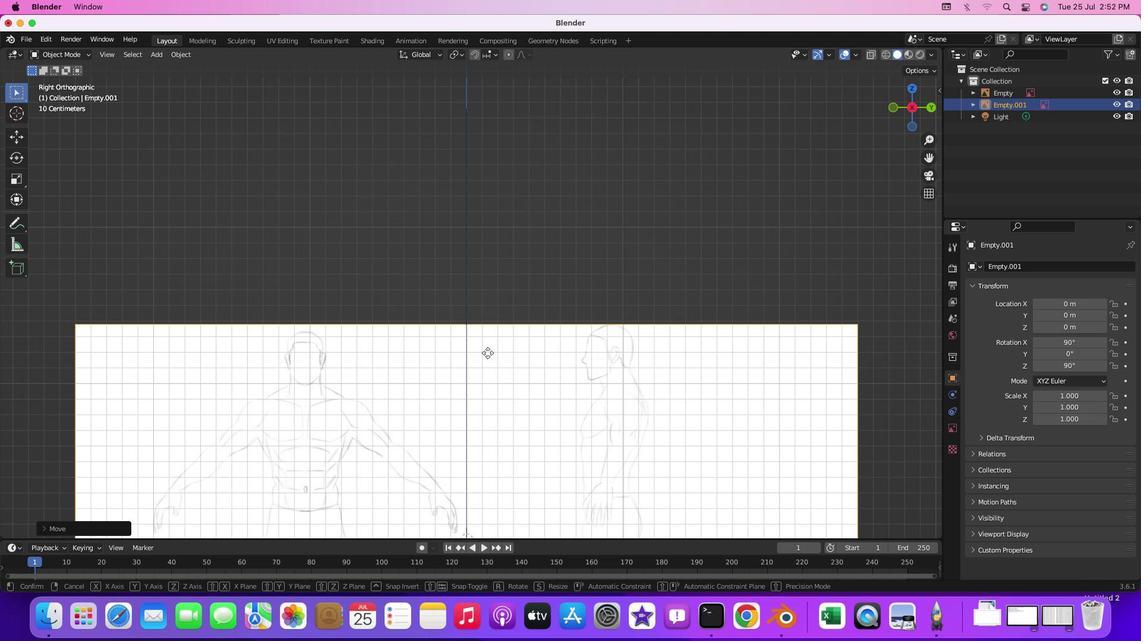 
Action: Mouse moved to (341, 142)
Screenshot: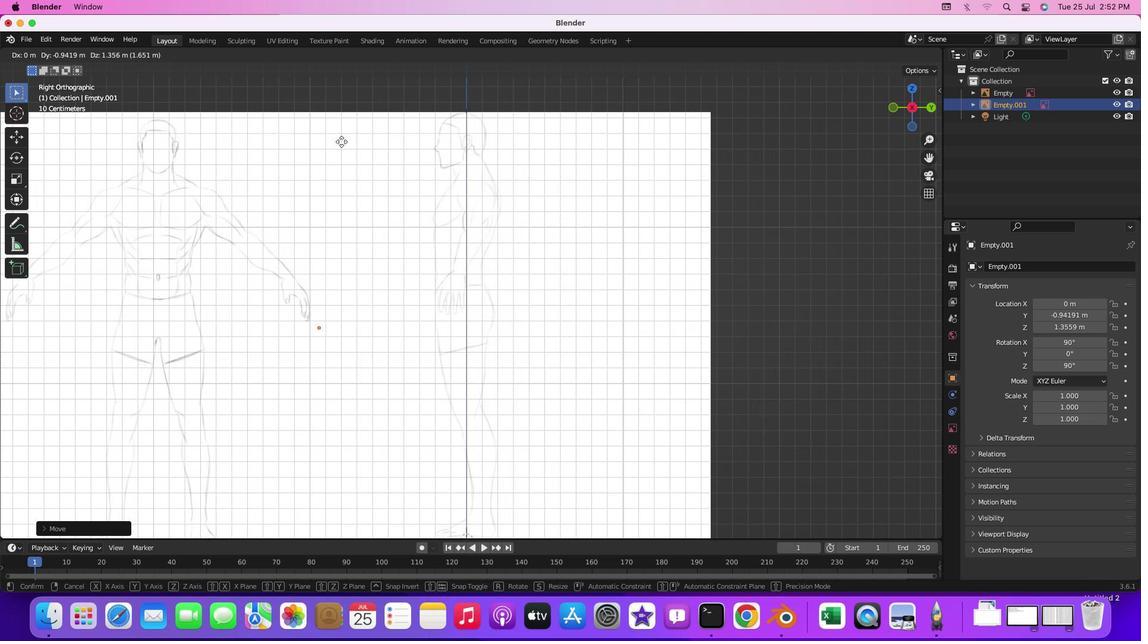 
Action: Mouse pressed left at (341, 142)
Screenshot: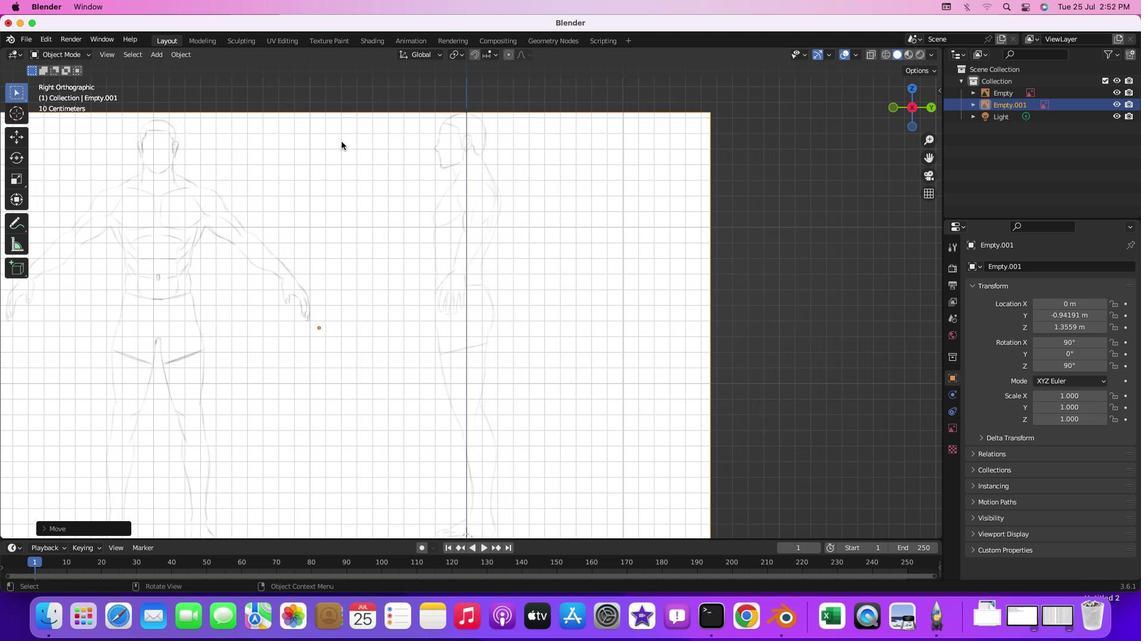 
Action: Mouse moved to (391, 166)
Screenshot: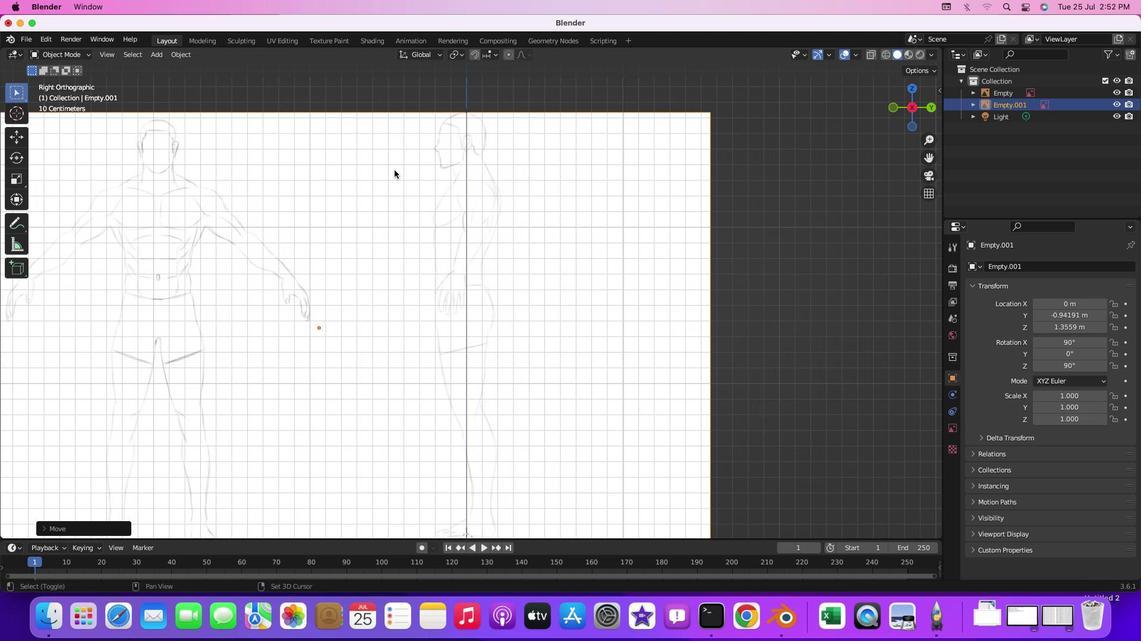 
Action: Key pressed Key.shift
Screenshot: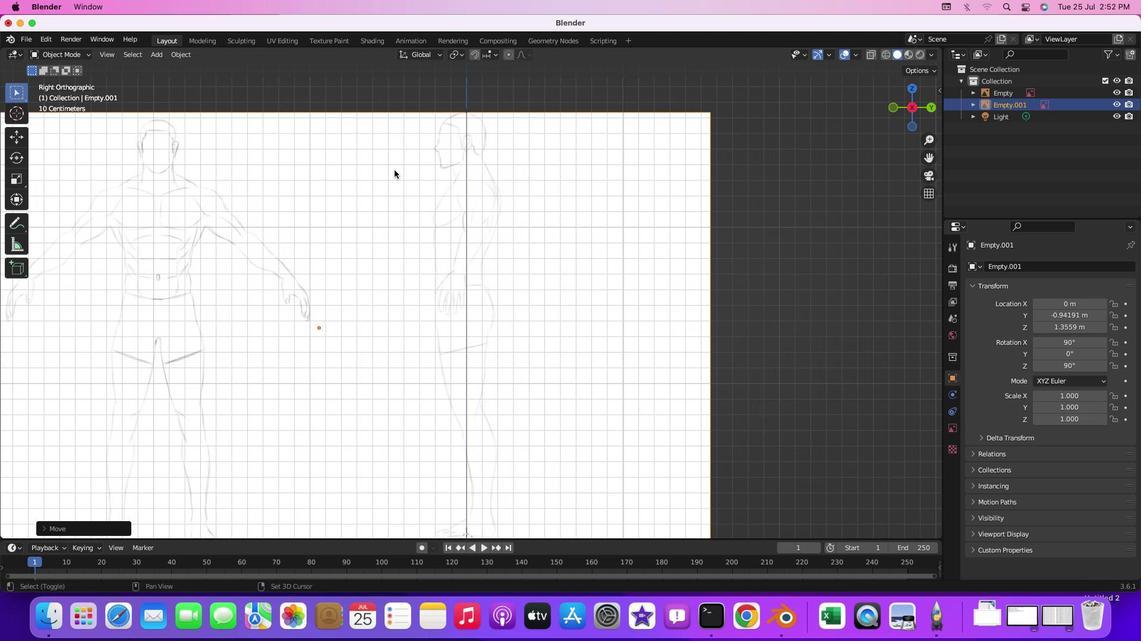 
Action: Mouse moved to (393, 181)
Screenshot: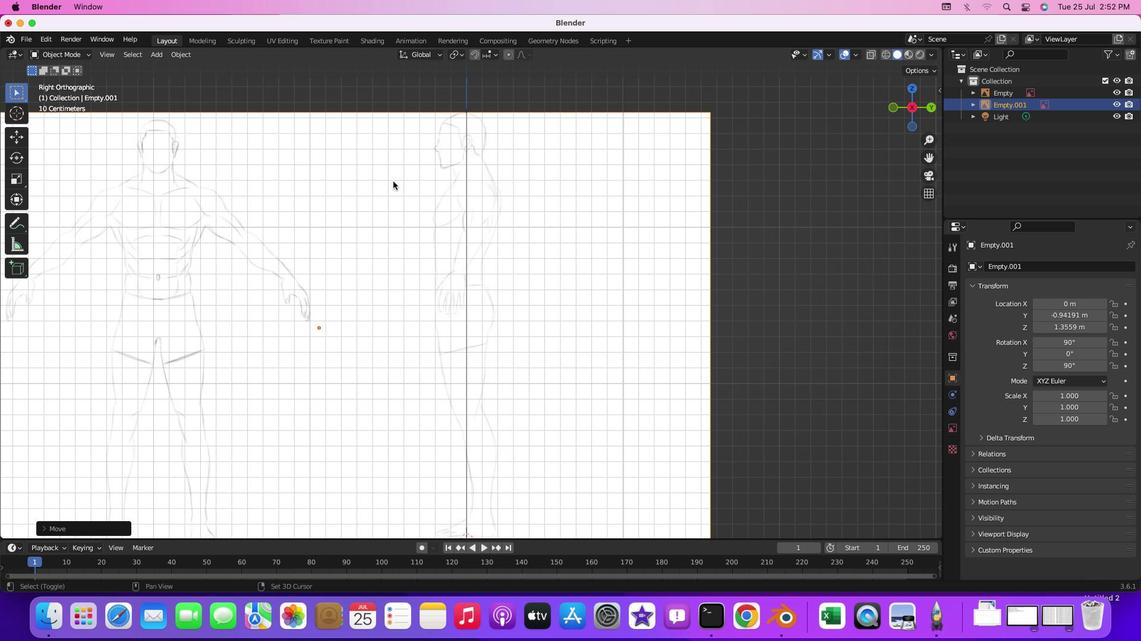 
Action: Mouse pressed middle at (393, 181)
Screenshot: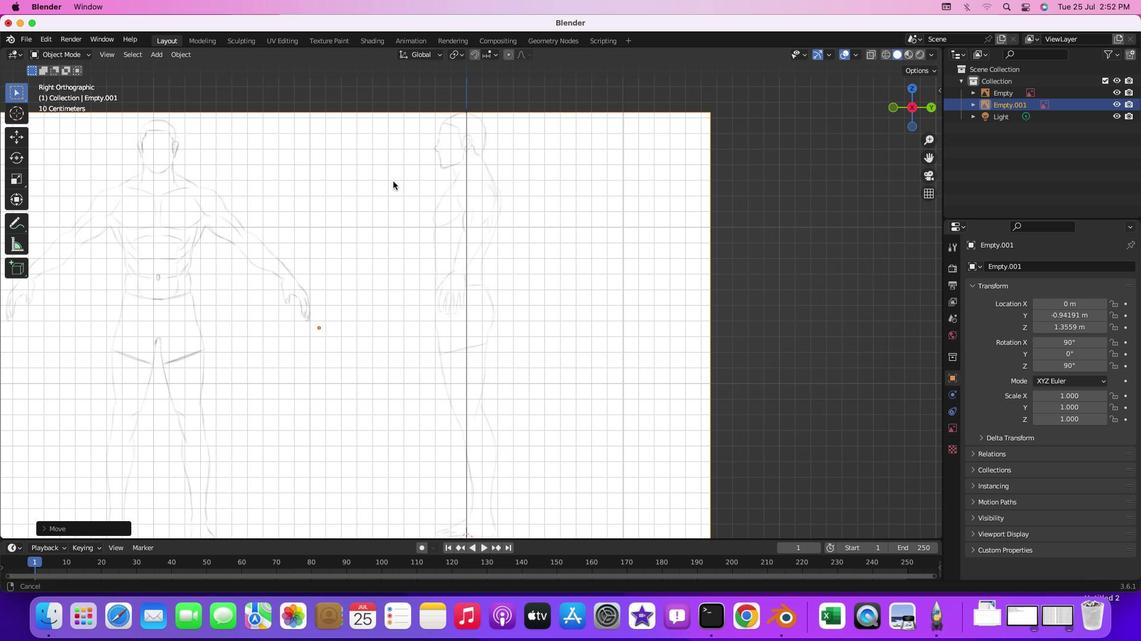 
Action: Mouse moved to (392, 173)
Screenshot: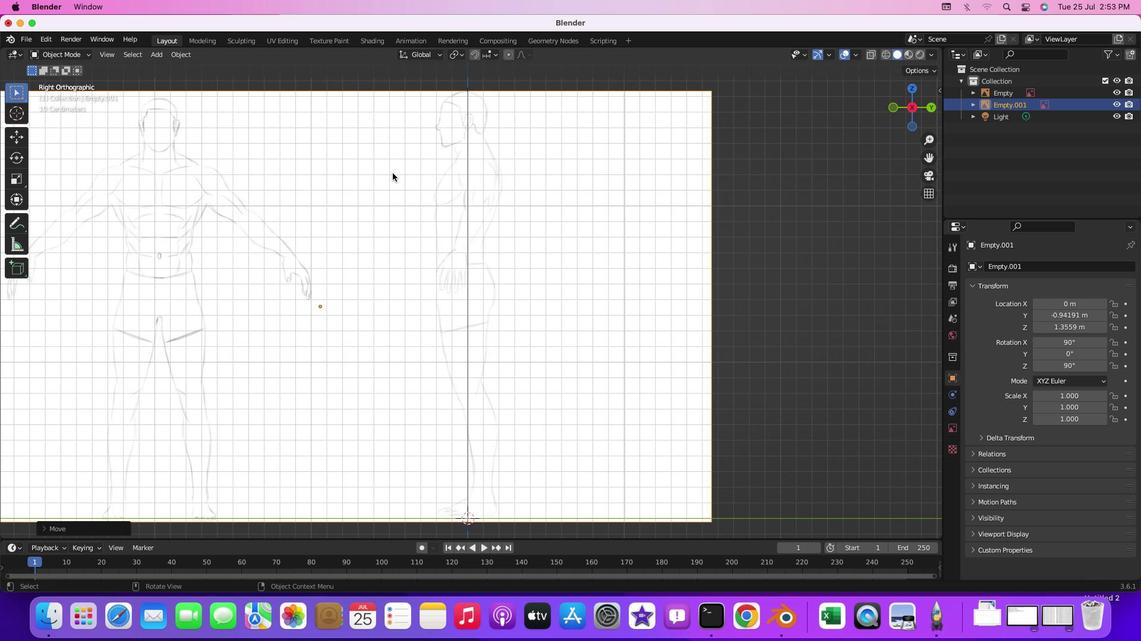 
Action: Key pressed 'g'
Screenshot: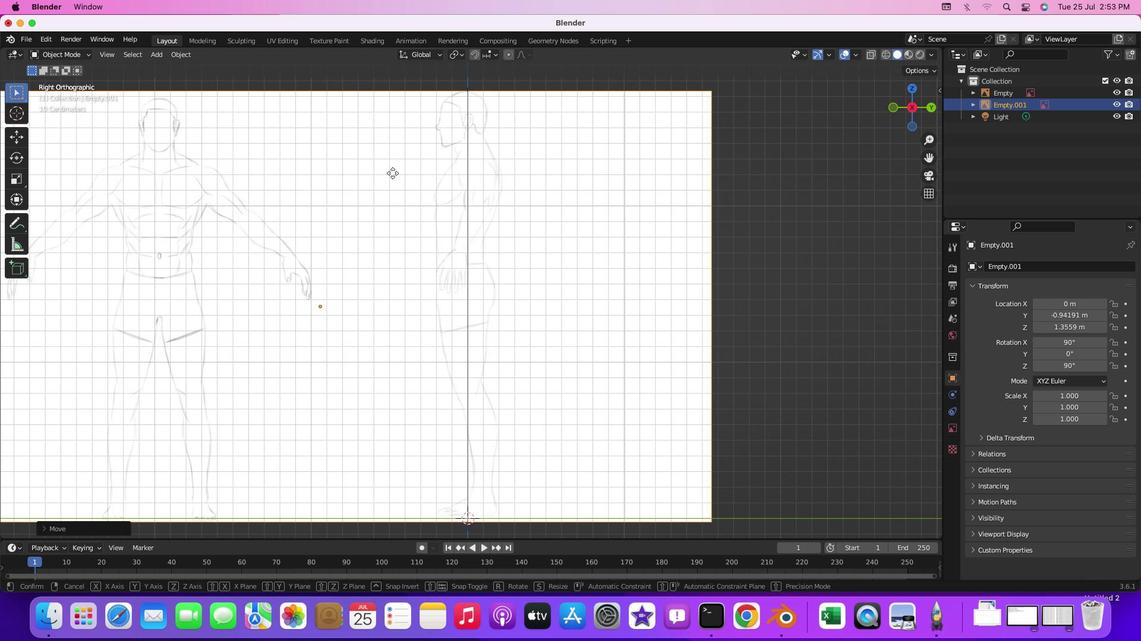 
Action: Mouse moved to (391, 175)
Screenshot: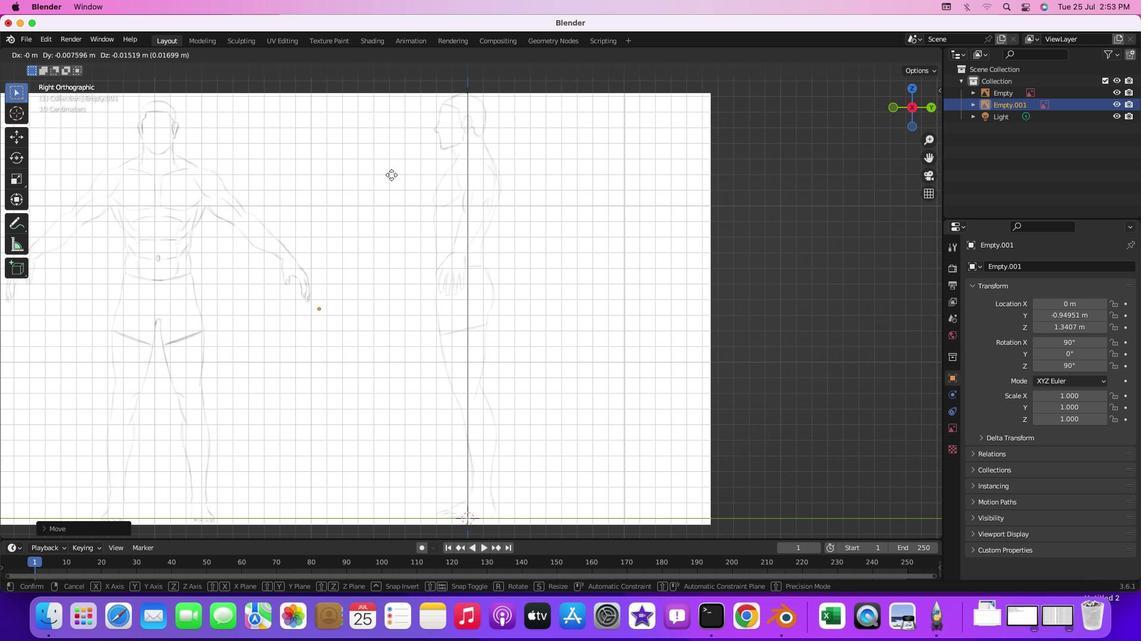 
Action: Mouse pressed left at (391, 175)
Screenshot: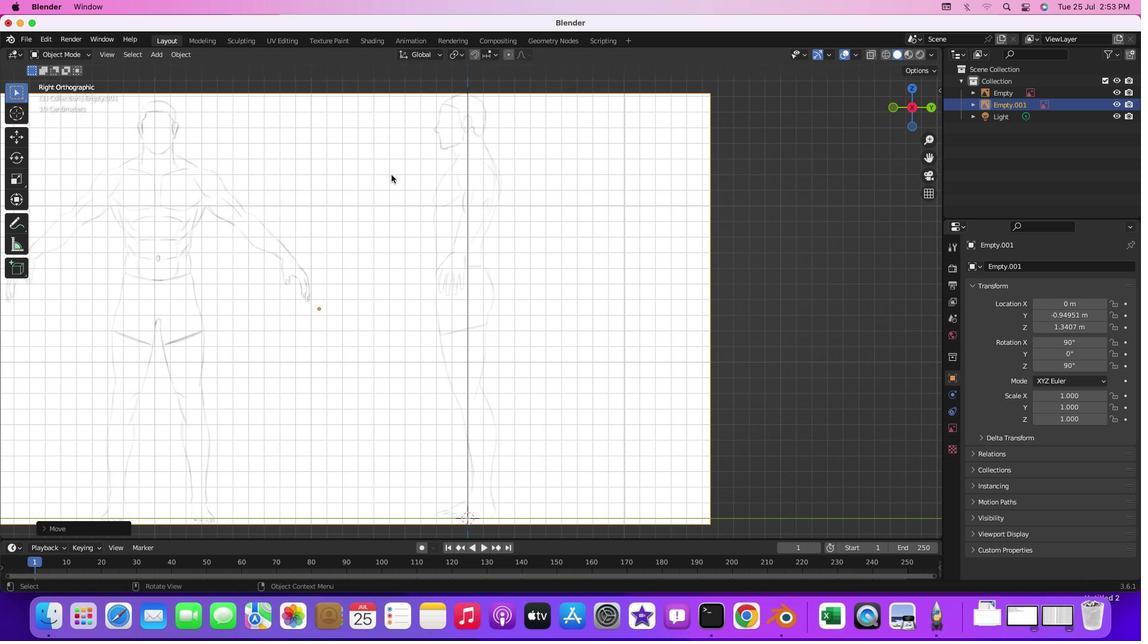 
Action: Mouse moved to (814, 182)
Screenshot: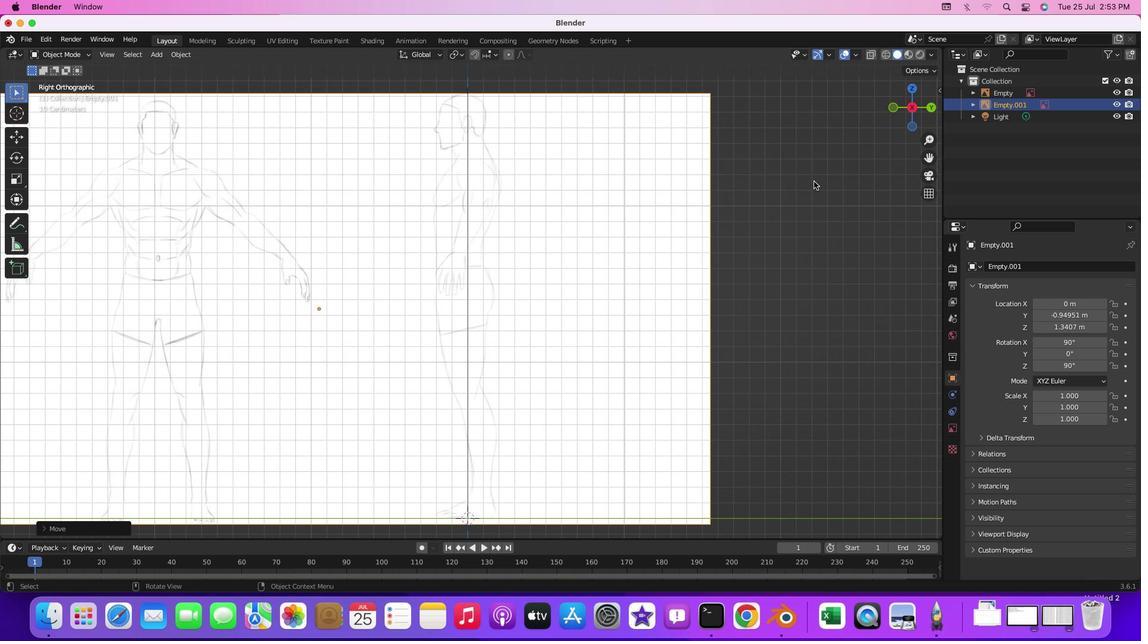 
Action: Mouse pressed left at (814, 182)
Screenshot: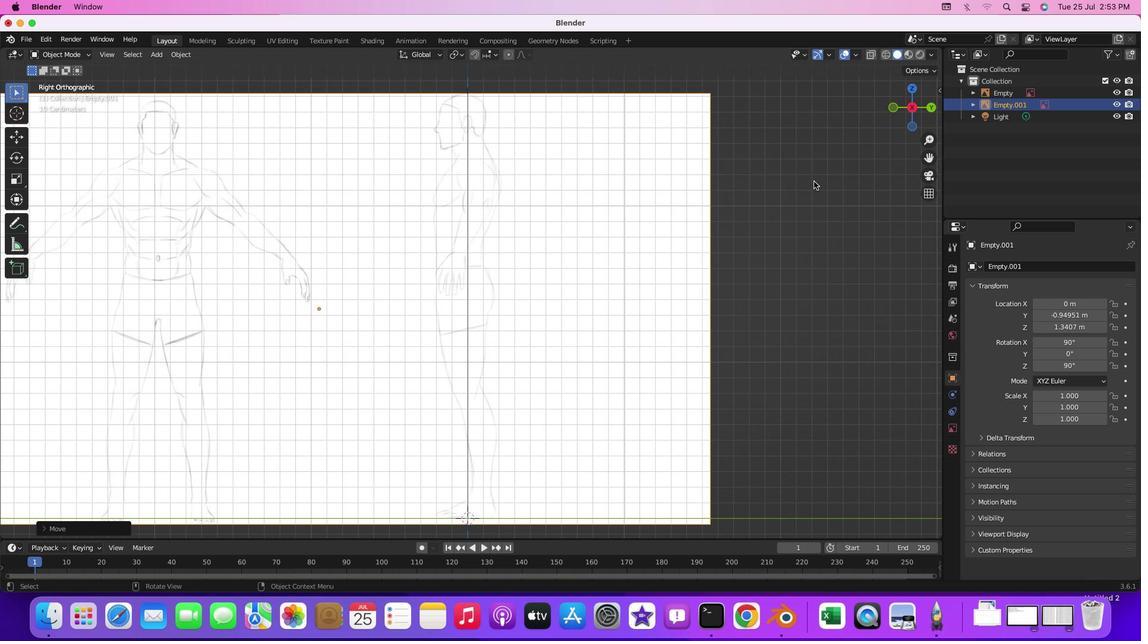 
Action: Mouse moved to (778, 200)
Screenshot: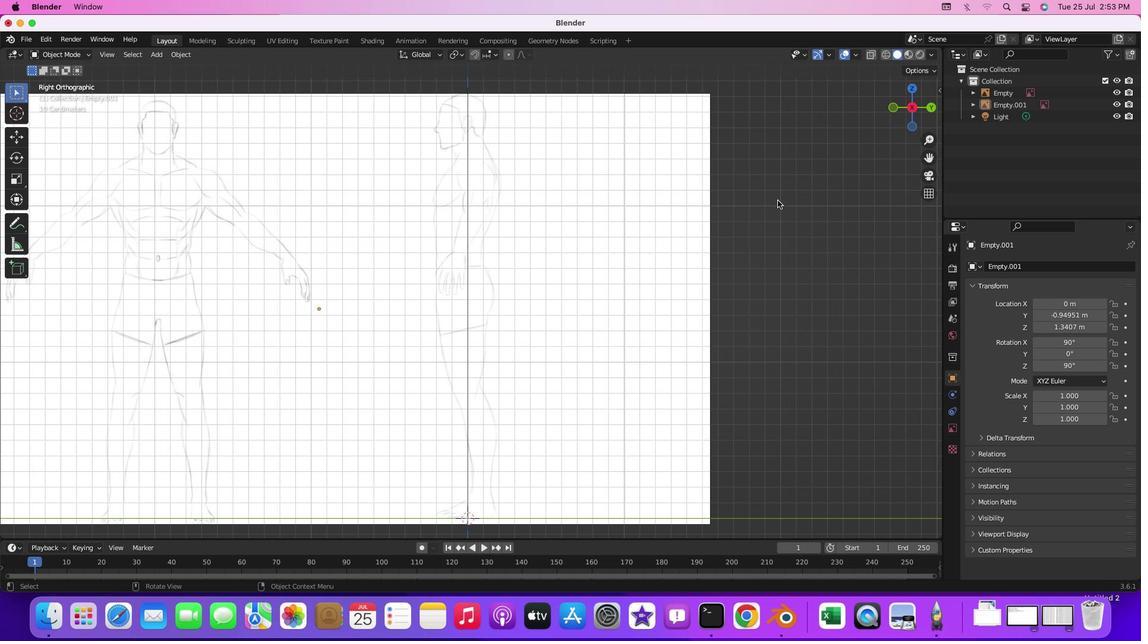 
Action: Mouse pressed middle at (778, 200)
Screenshot: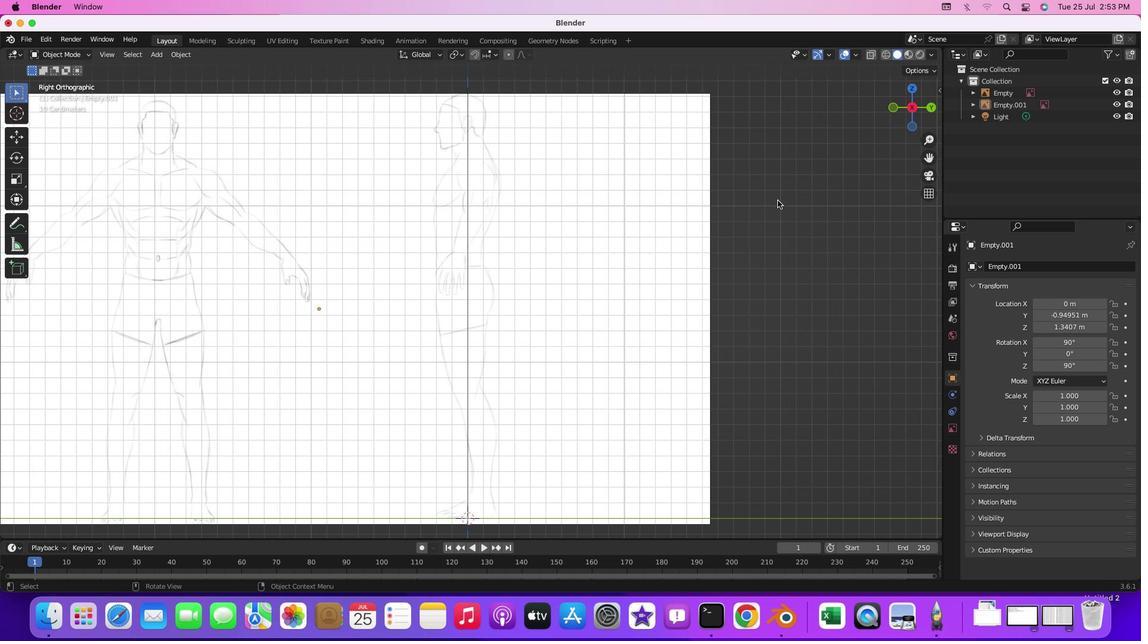 
Action: Mouse moved to (753, 210)
Screenshot: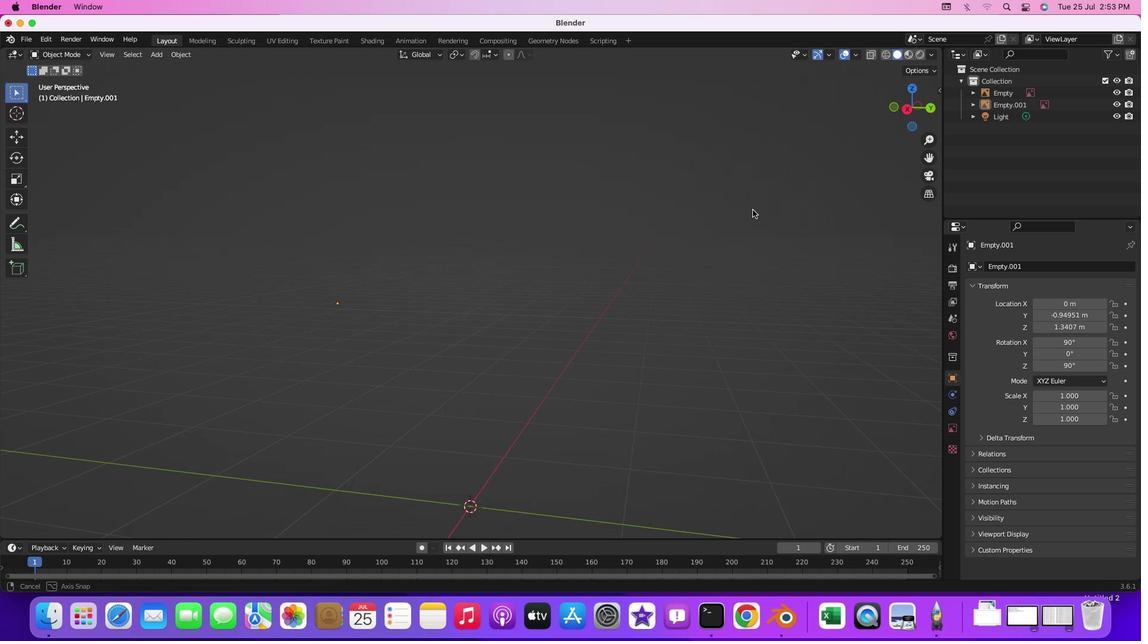
Action: Key pressed '5'
Screenshot: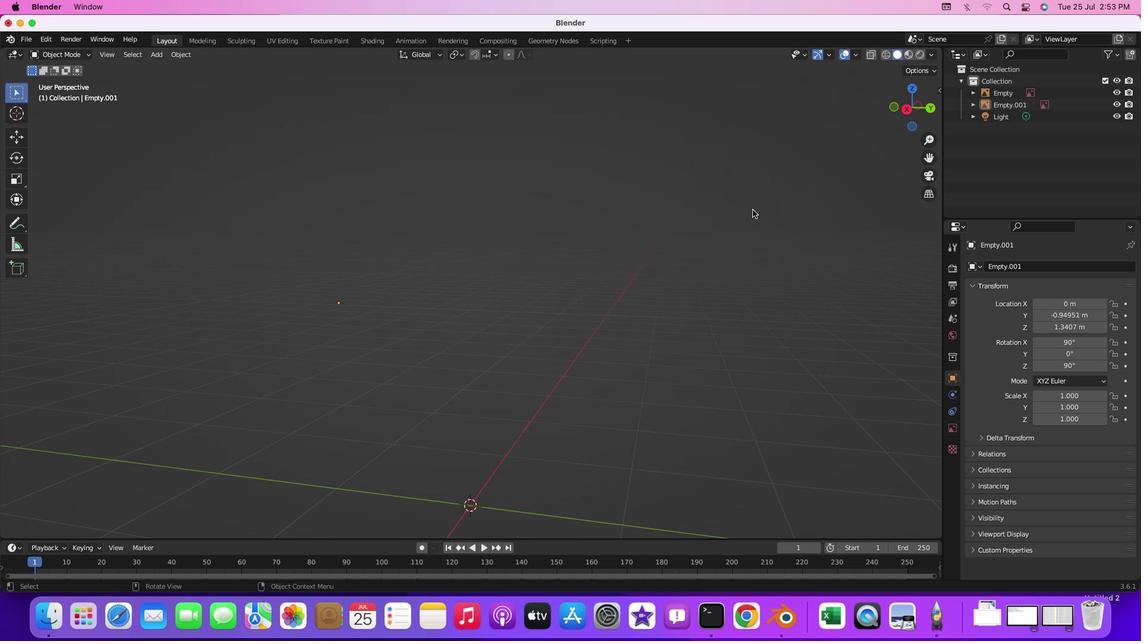 
Action: Mouse moved to (783, 244)
Screenshot: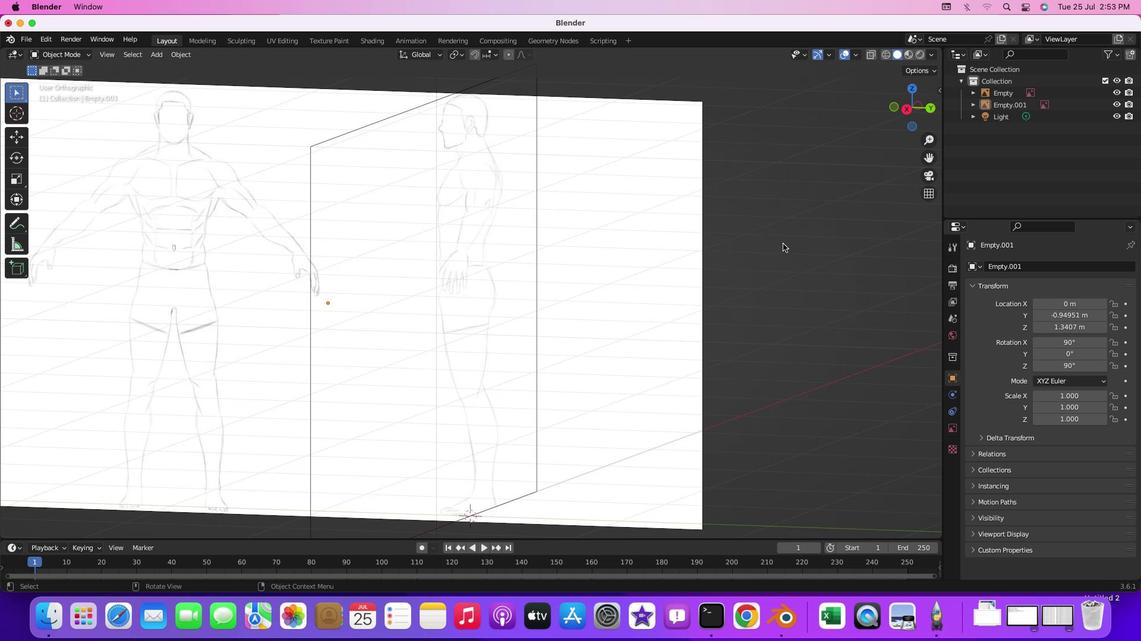 
Action: Mouse pressed middle at (783, 244)
Screenshot: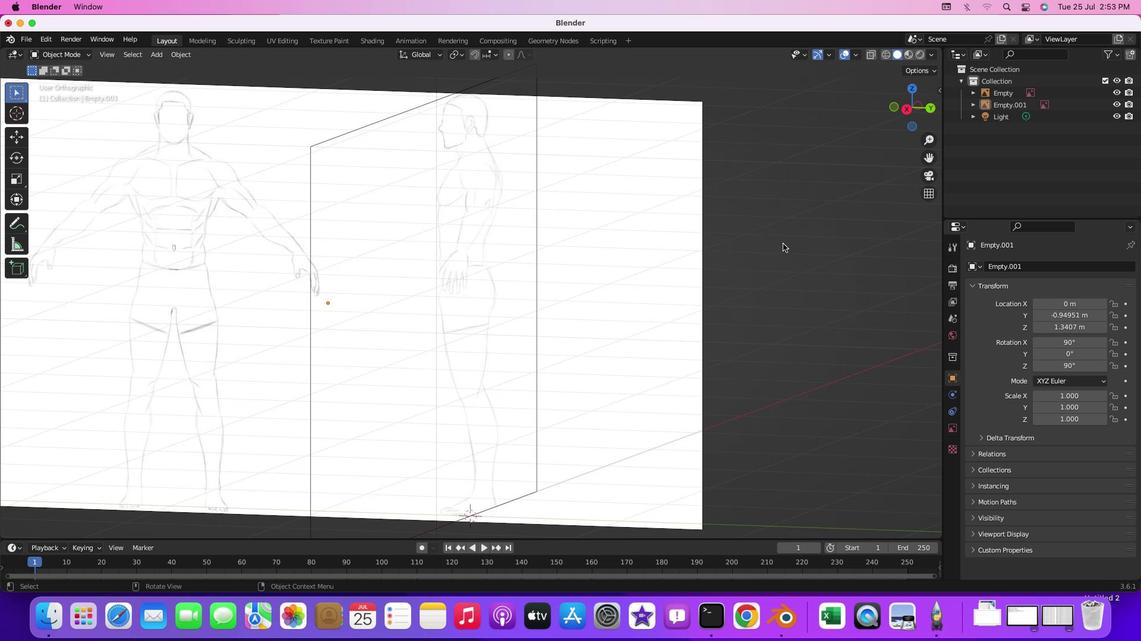 
Action: Mouse moved to (695, 303)
Screenshot: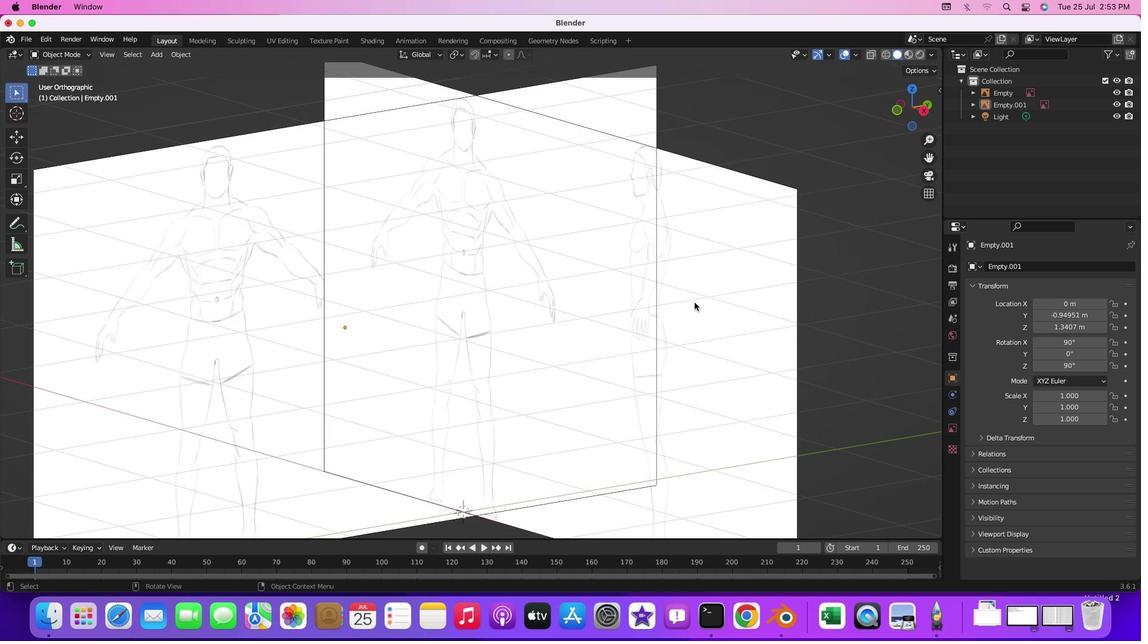 
Action: Mouse scrolled (695, 303) with delta (0, 1)
Screenshot: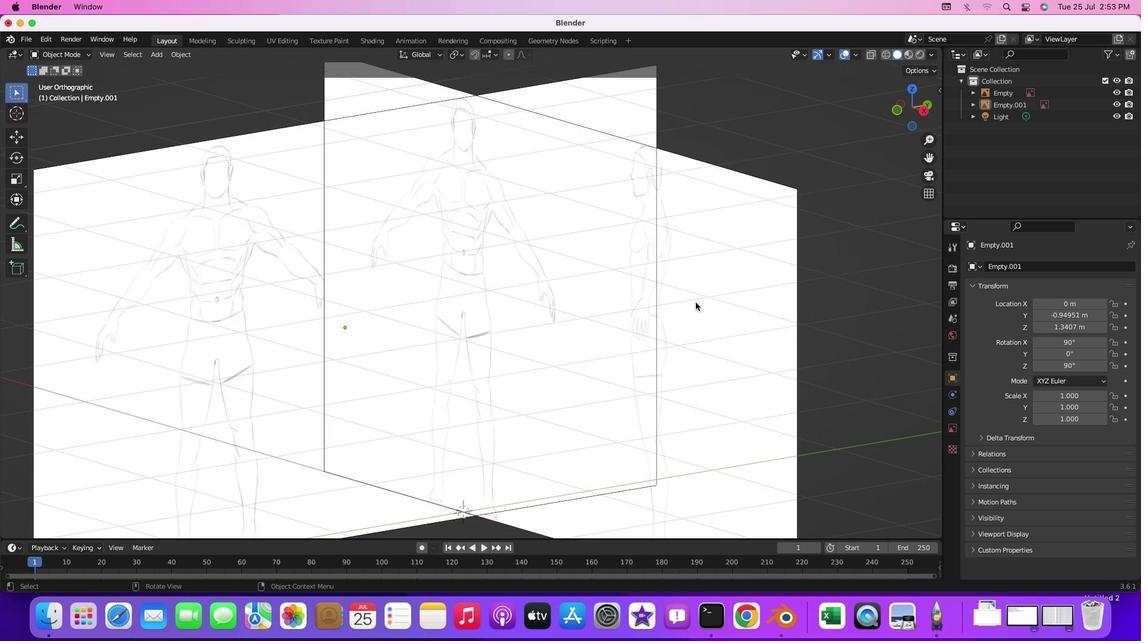 
Action: Mouse moved to (697, 303)
Screenshot: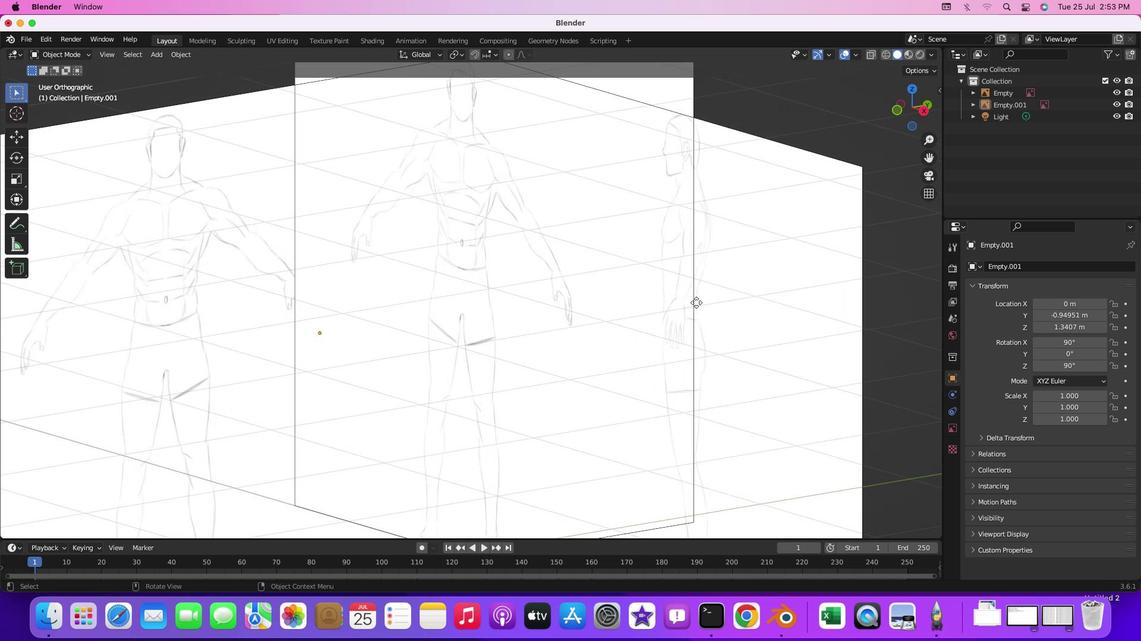 
Action: Mouse scrolled (697, 303) with delta (0, 1)
Screenshot: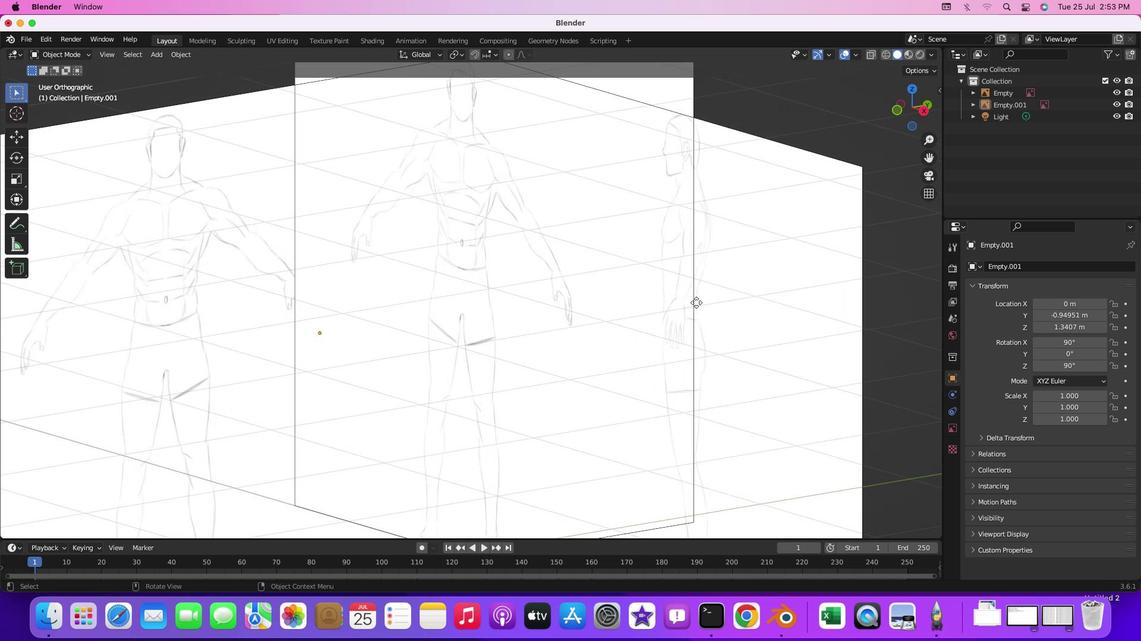 
Action: Mouse moved to (697, 303)
Screenshot: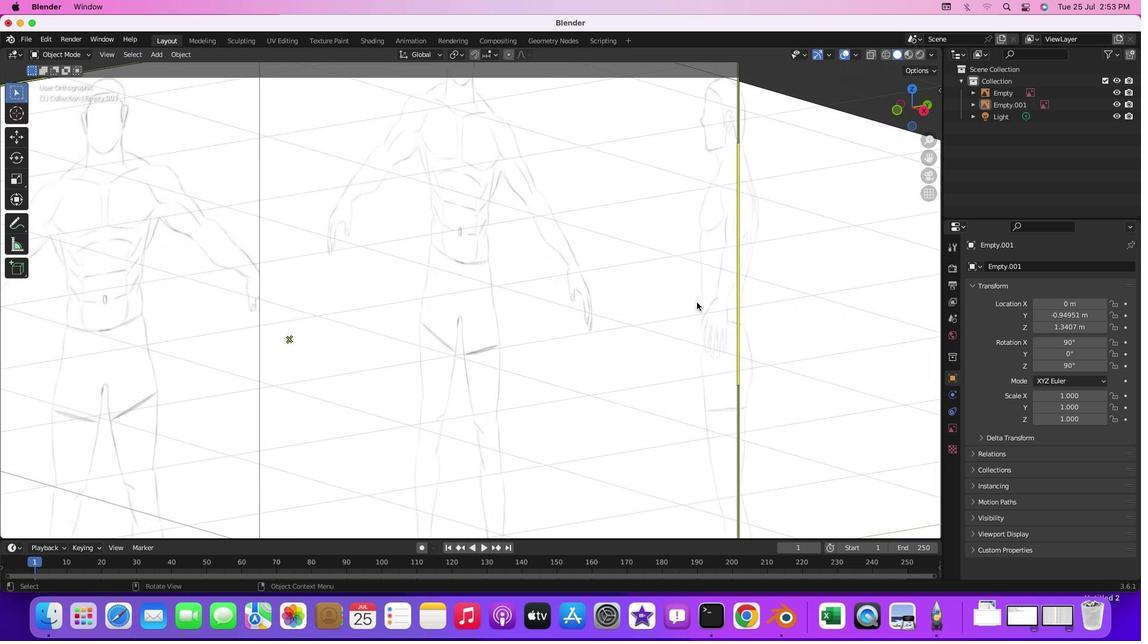 
Action: Mouse scrolled (697, 303) with delta (0, 1)
Screenshot: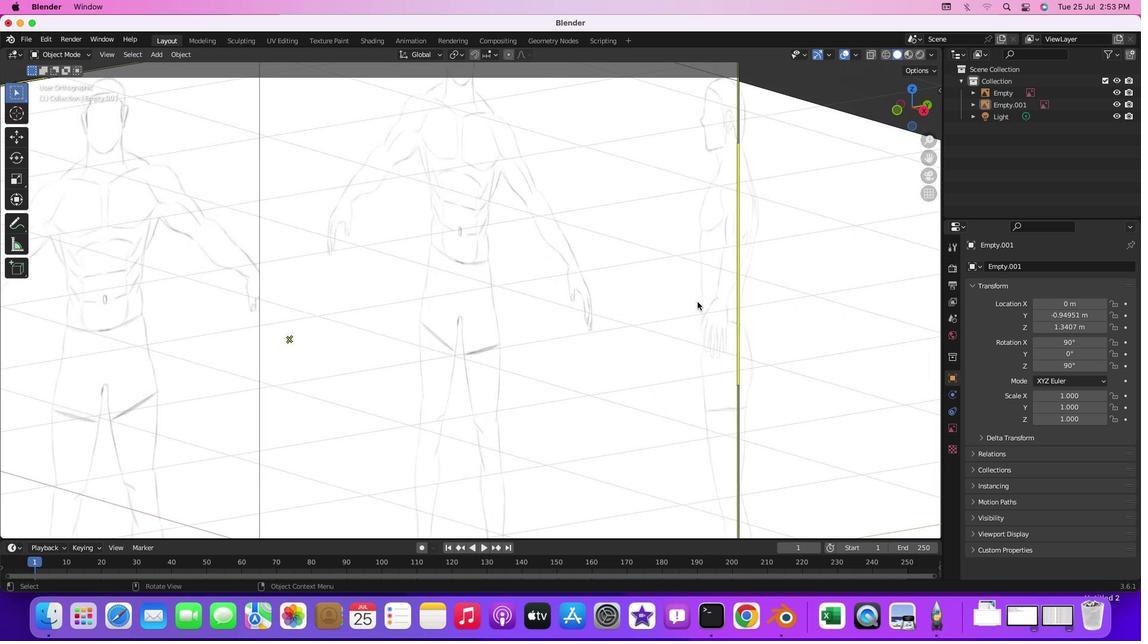 
Action: Mouse moved to (698, 303)
Screenshot: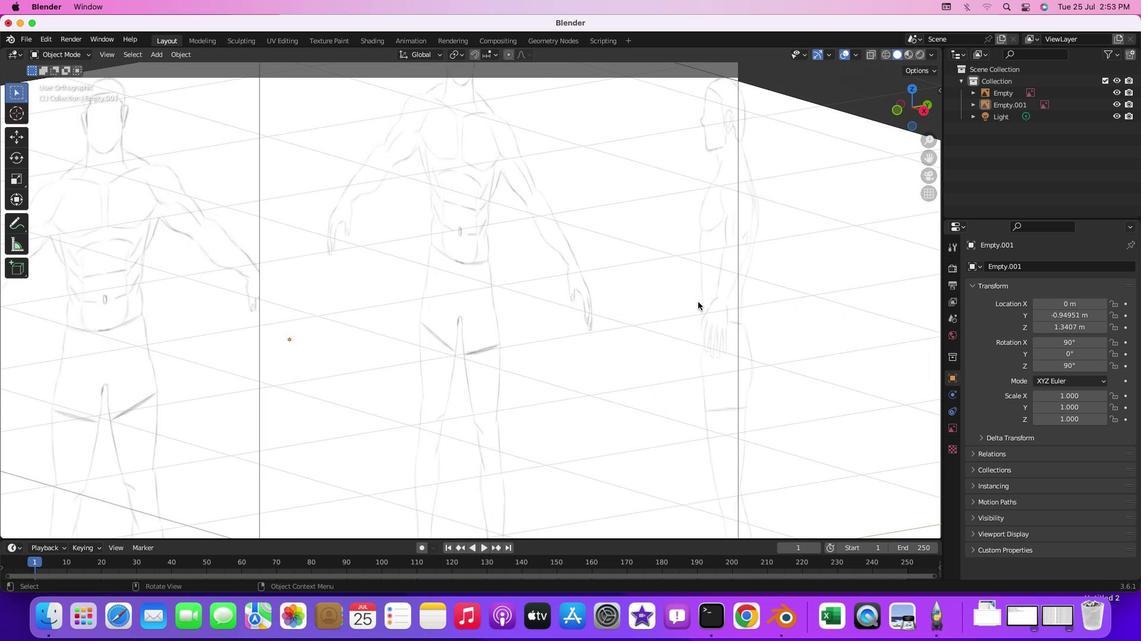
Action: Mouse scrolled (698, 303) with delta (0, 1)
Screenshot: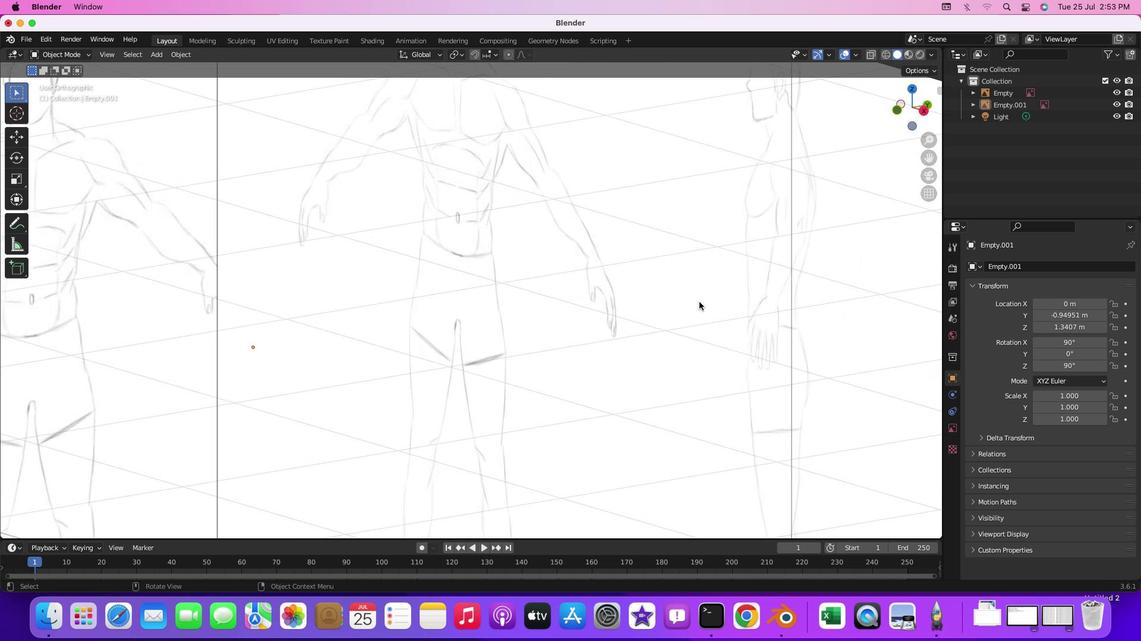 
Action: Mouse moved to (703, 304)
Screenshot: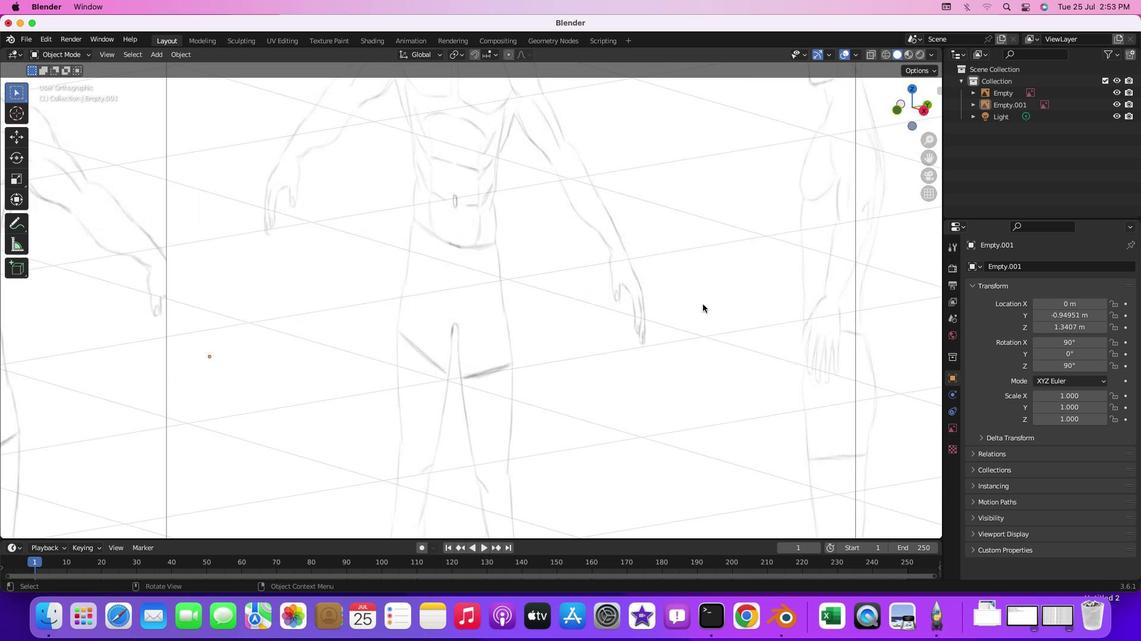 
Action: Mouse scrolled (703, 304) with delta (0, 1)
Screenshot: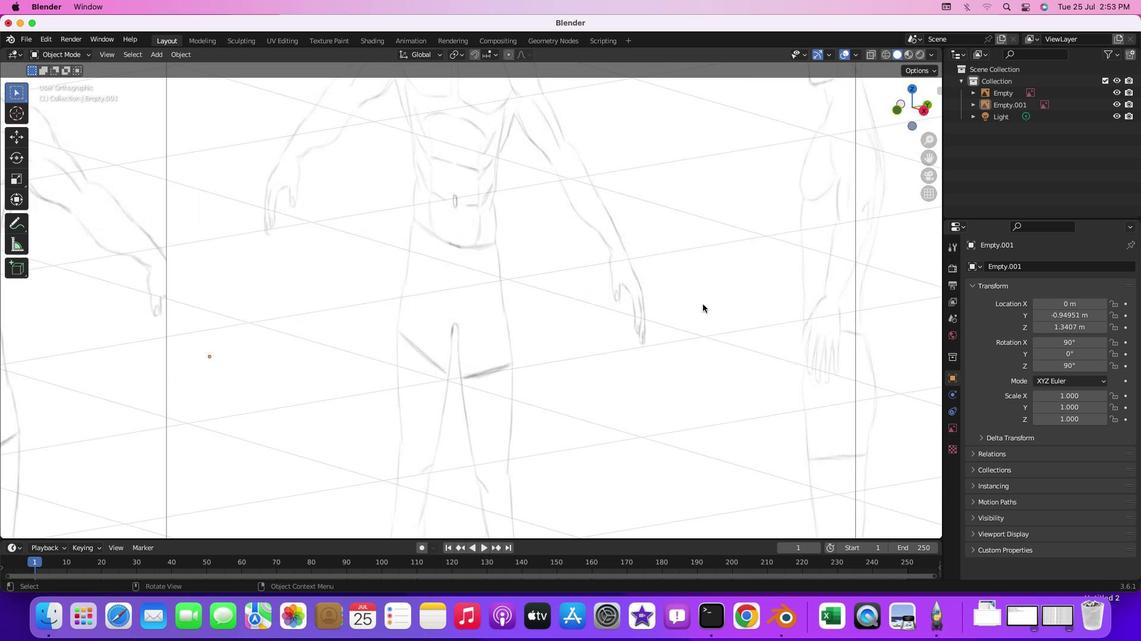 
Action: Mouse moved to (706, 308)
Screenshot: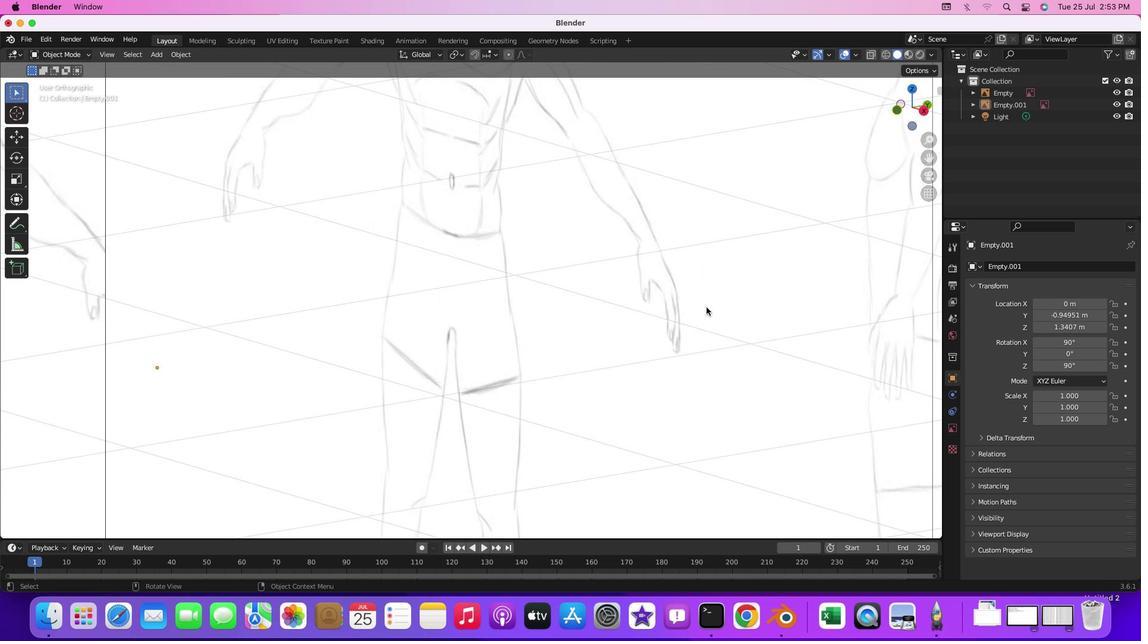 
Action: Mouse scrolled (706, 308) with delta (0, 0)
Screenshot: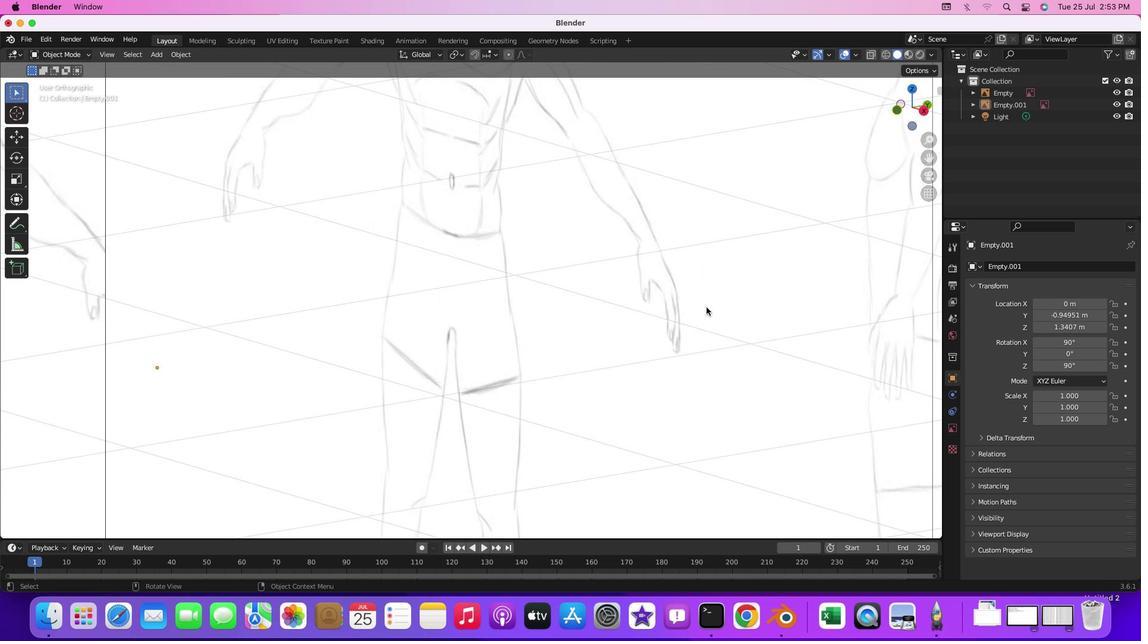 
Action: Mouse moved to (707, 308)
Screenshot: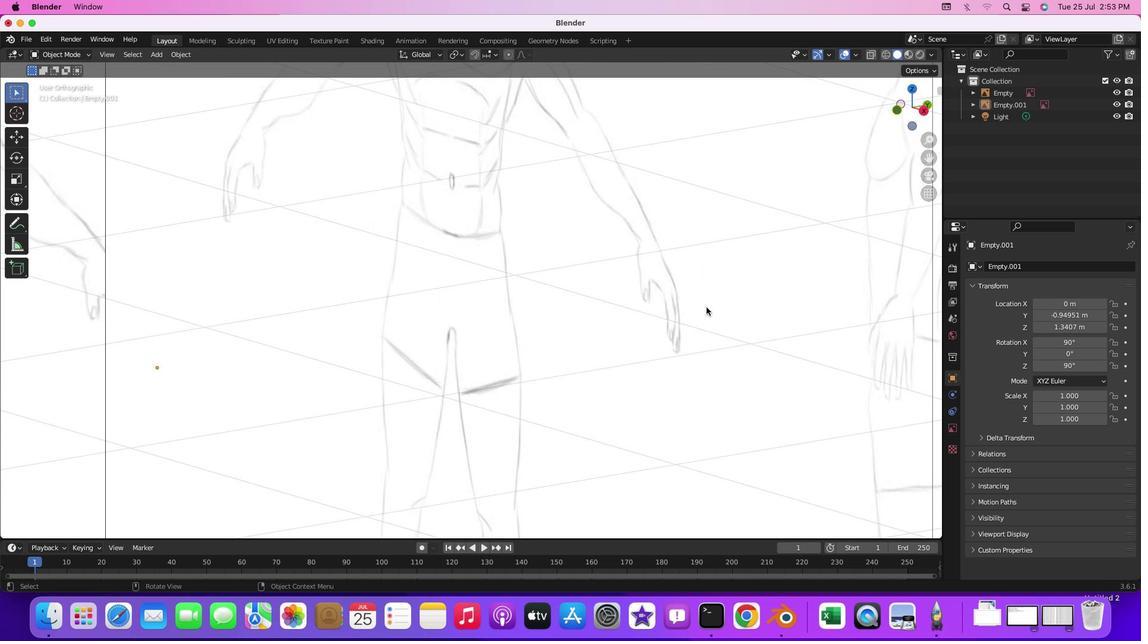 
Action: Mouse scrolled (707, 308) with delta (0, 0)
Screenshot: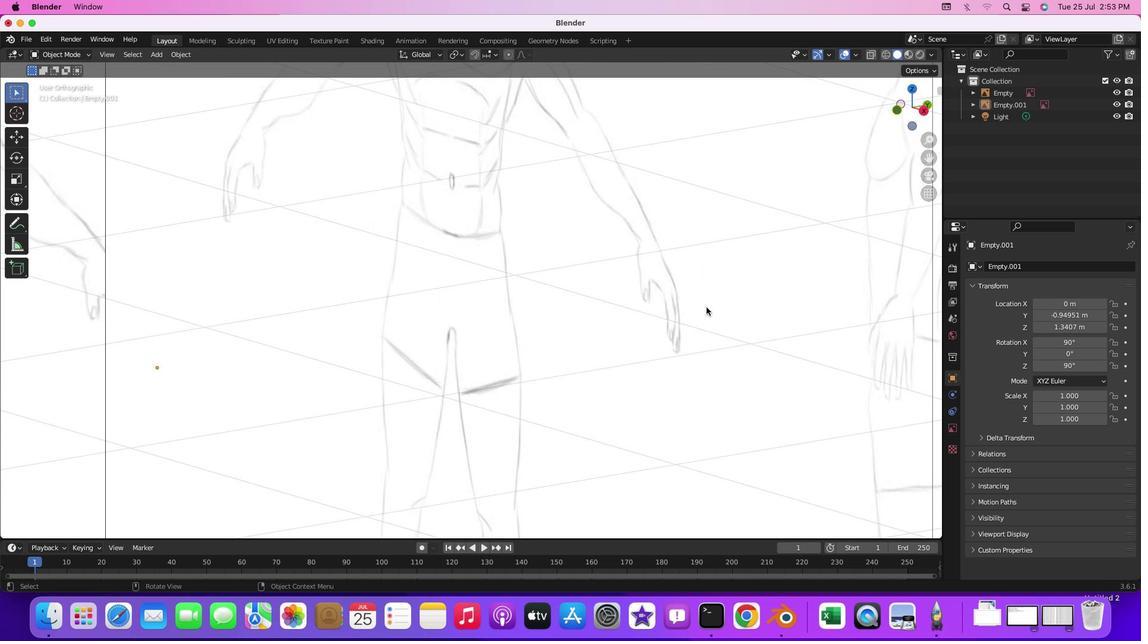
Action: Mouse scrolled (707, 308) with delta (0, 0)
Screenshot: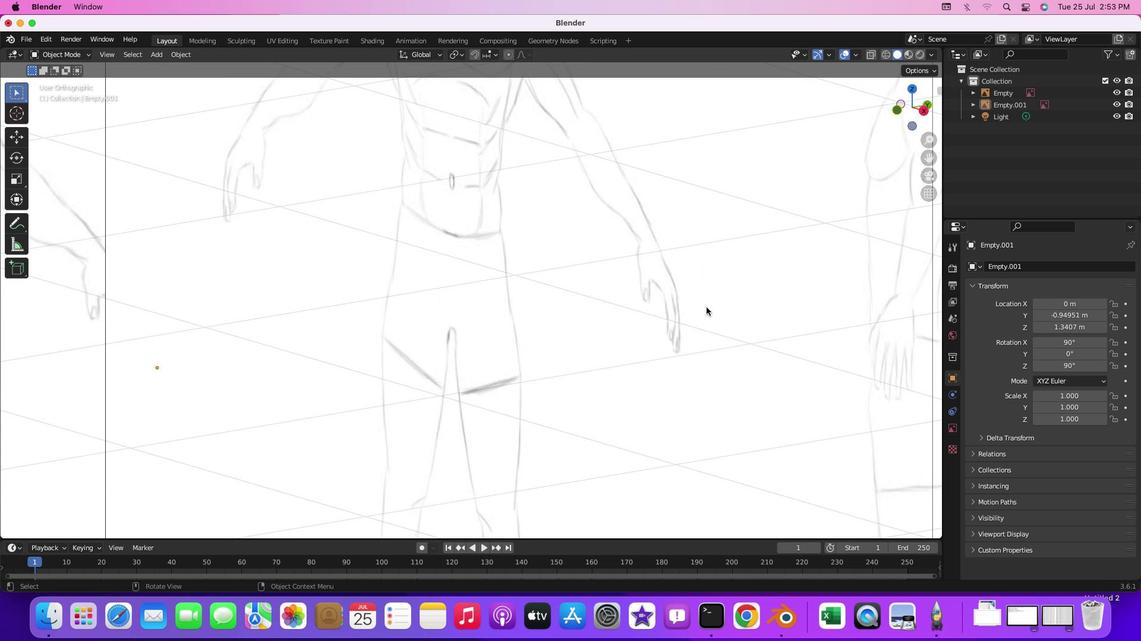 
Action: Mouse scrolled (707, 308) with delta (0, -1)
Screenshot: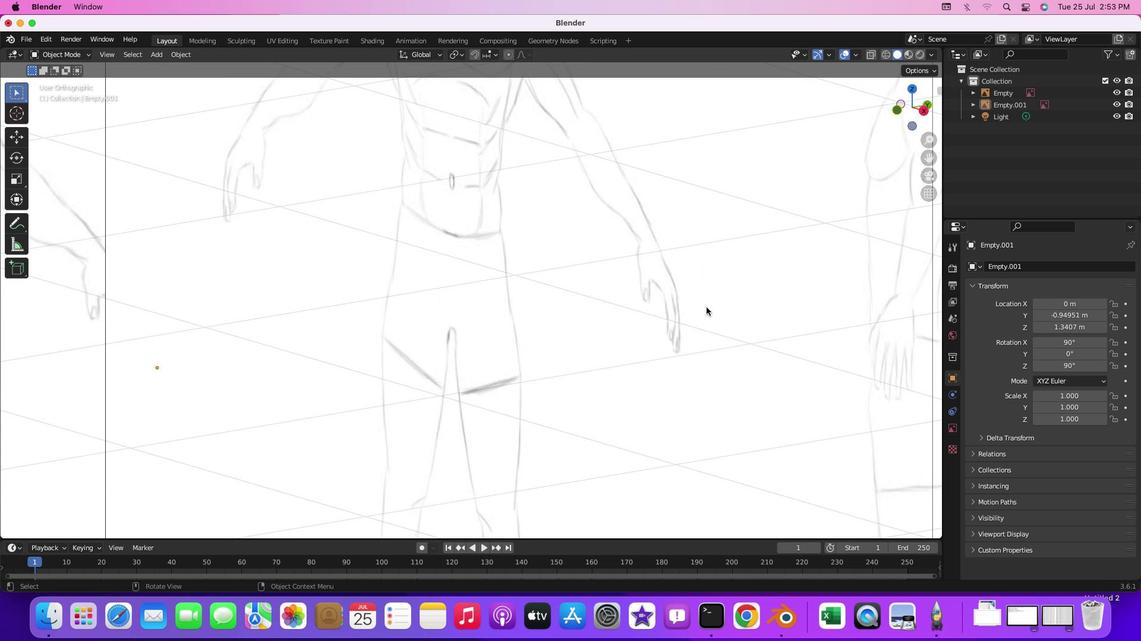 
Action: Mouse moved to (707, 308)
Screenshot: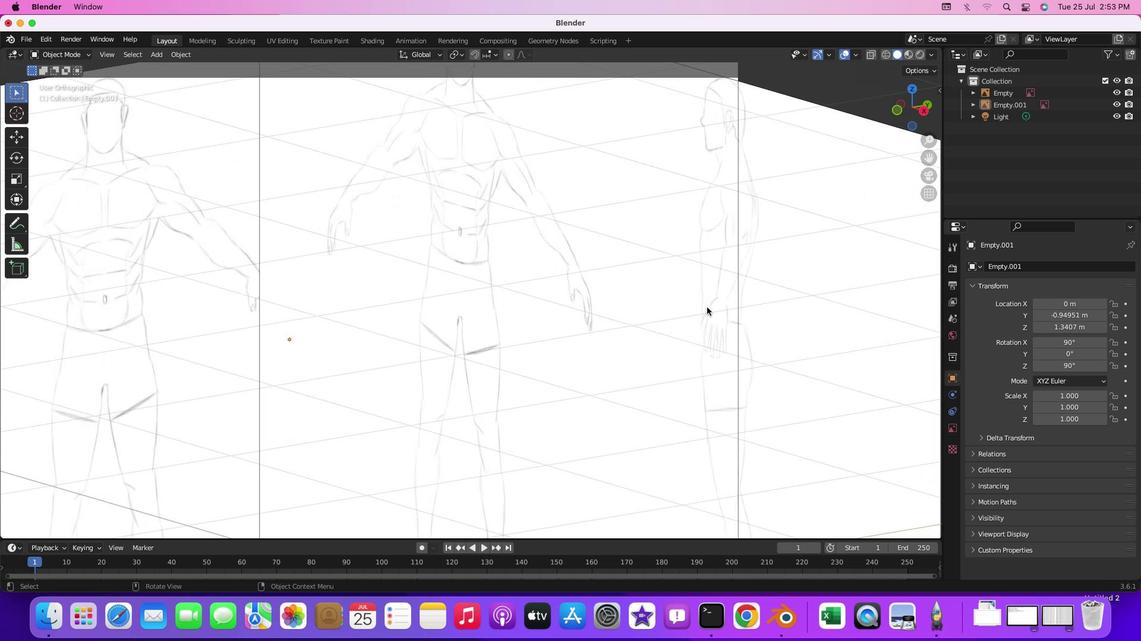 
Action: Mouse scrolled (707, 308) with delta (0, -2)
Screenshot: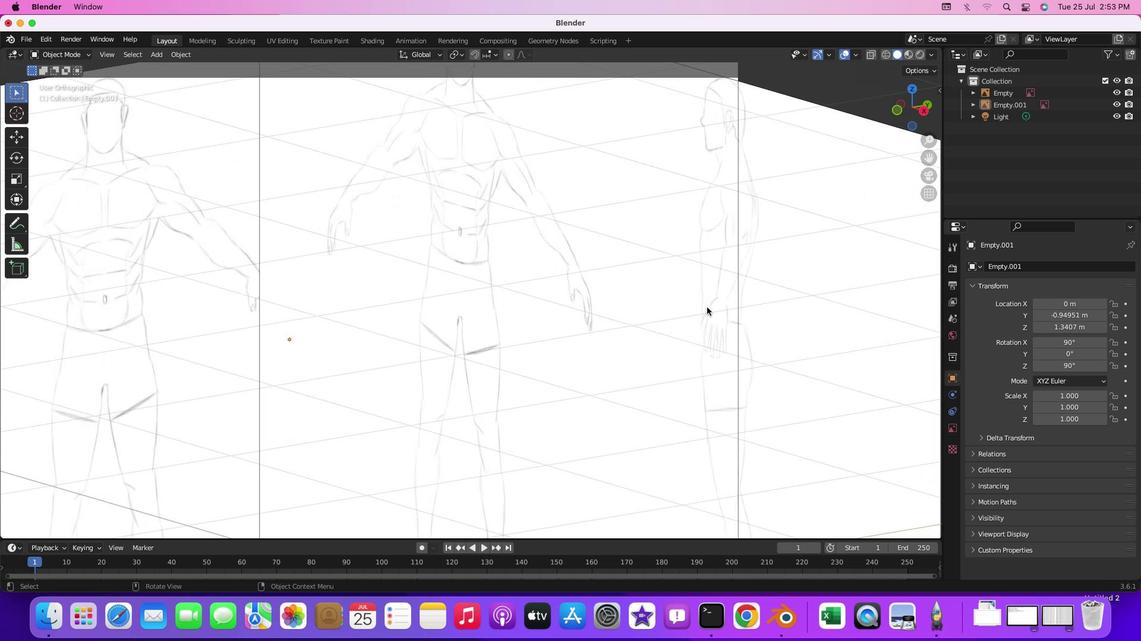 
Action: Mouse moved to (708, 308)
Screenshot: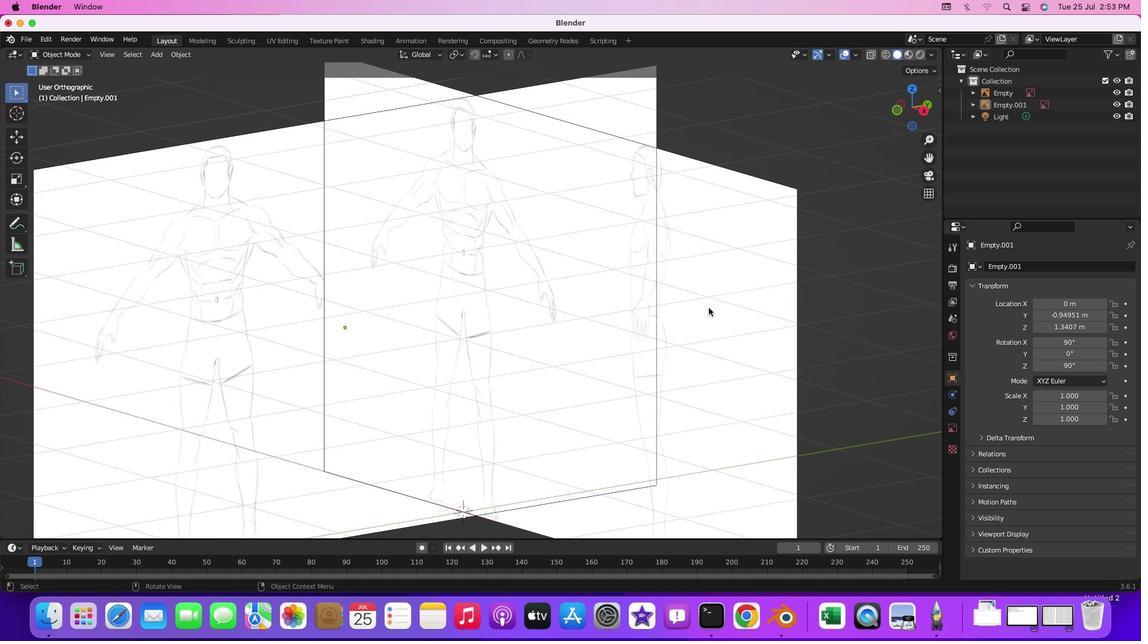 
Action: Mouse scrolled (708, 308) with delta (0, 0)
Screenshot: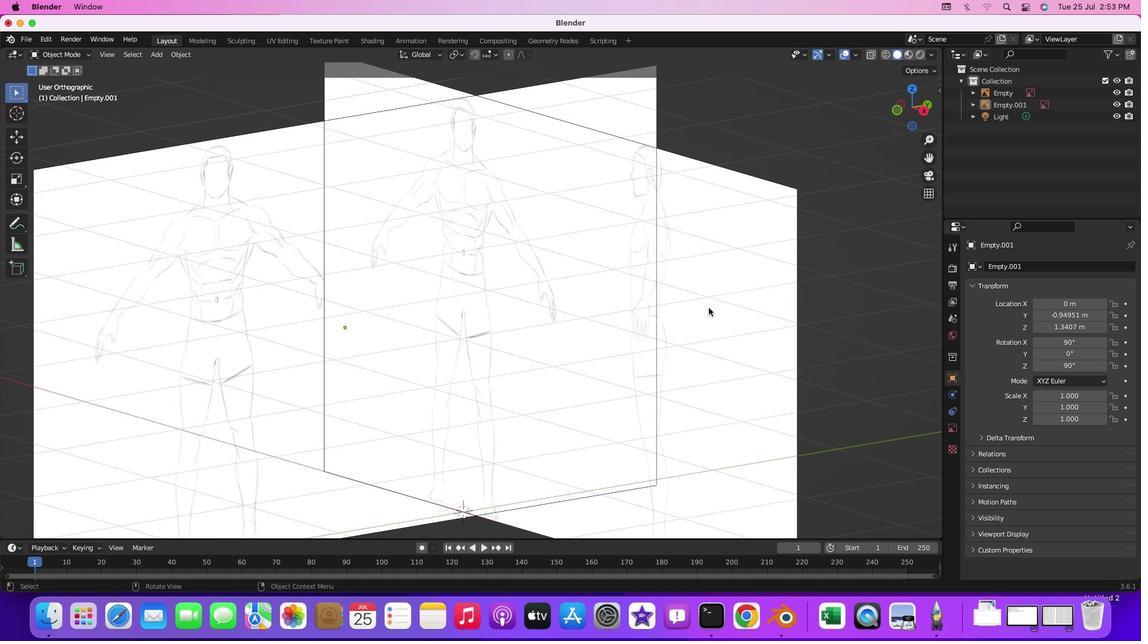 
Action: Mouse scrolled (708, 308) with delta (0, 0)
Screenshot: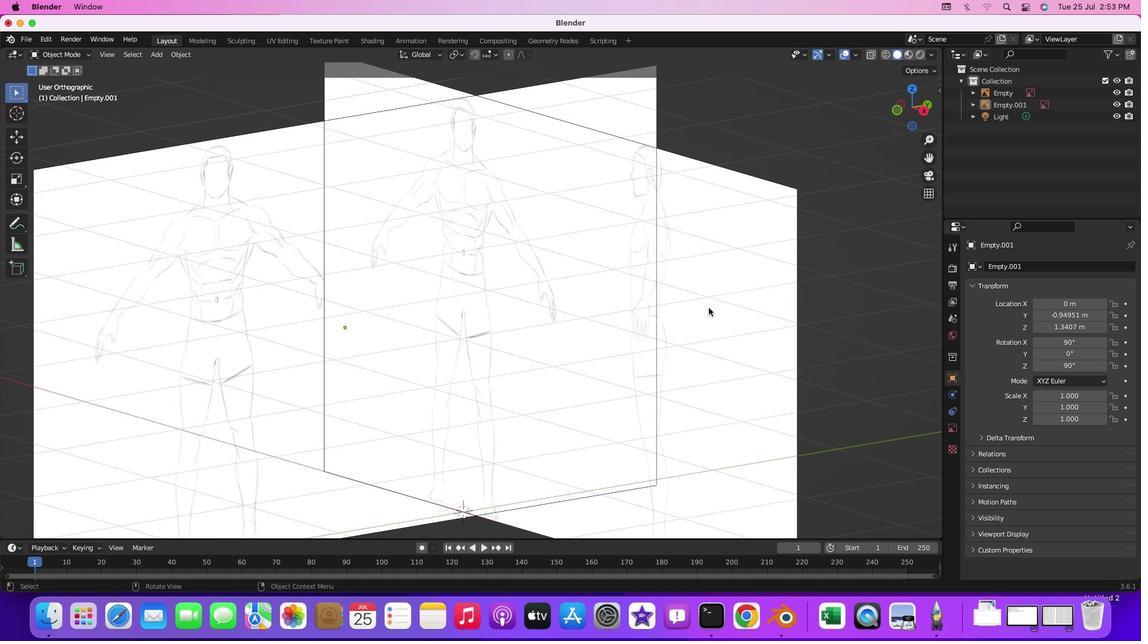 
Action: Mouse scrolled (708, 308) with delta (0, 0)
Screenshot: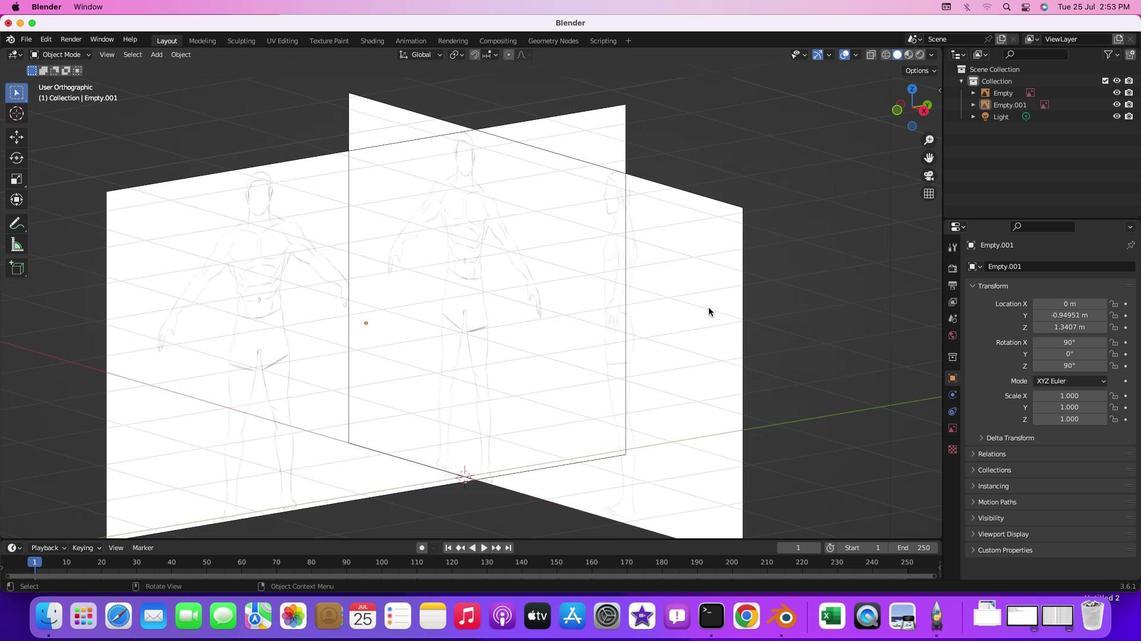 
Action: Mouse moved to (701, 337)
Screenshot: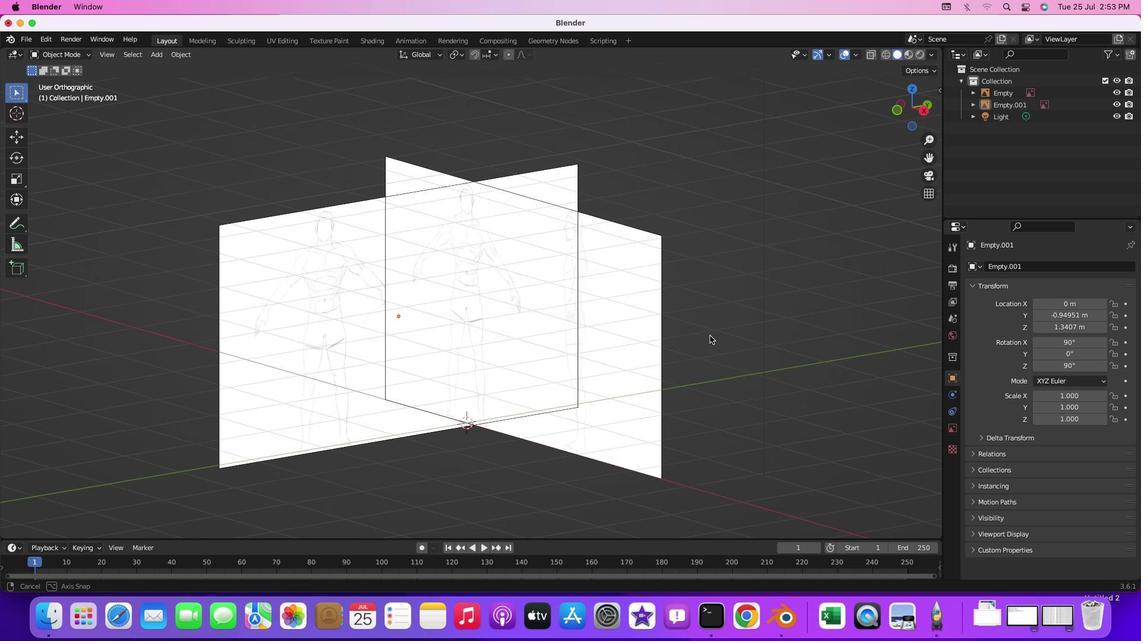 
Action: Mouse pressed middle at (701, 337)
Screenshot: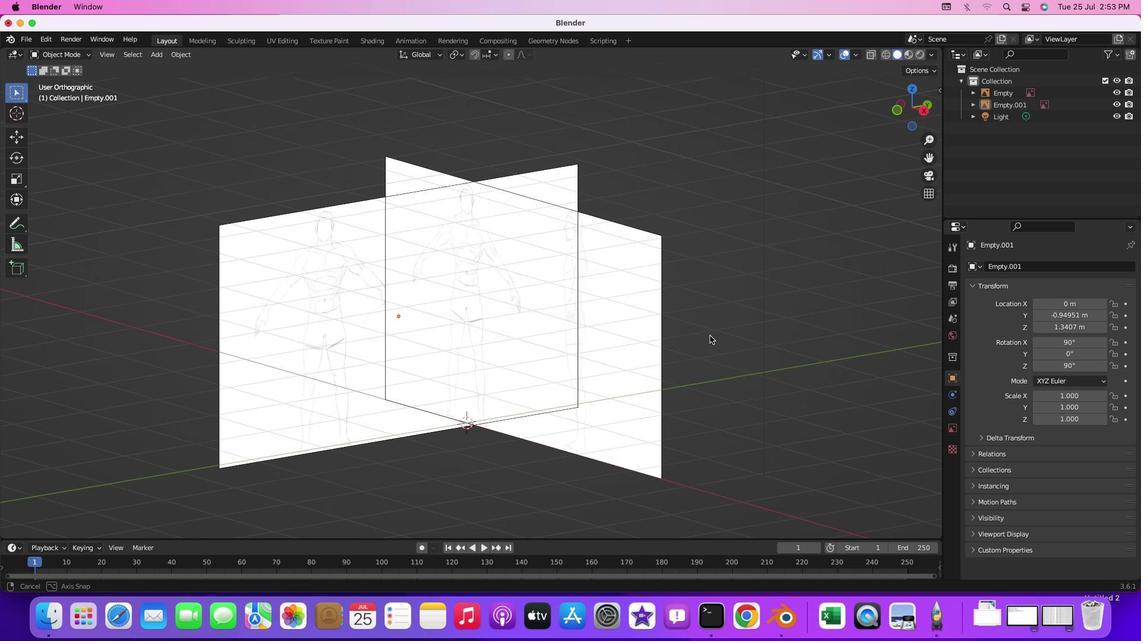 
Action: Mouse moved to (682, 326)
Screenshot: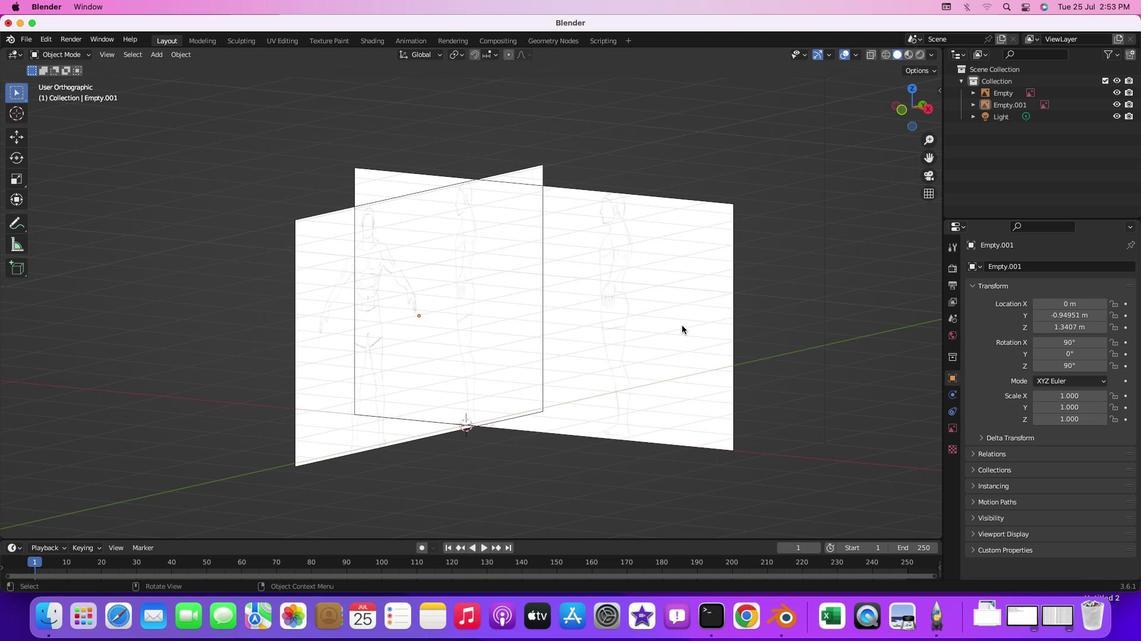 
Action: Mouse pressed left at (682, 326)
Screenshot: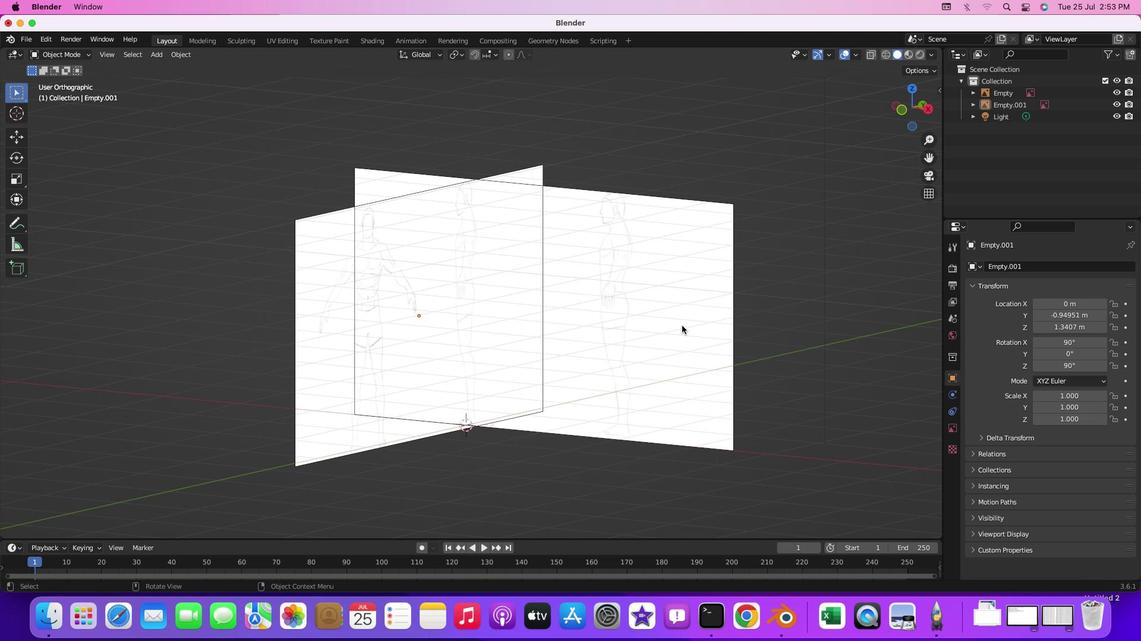
Action: Mouse moved to (955, 426)
Screenshot: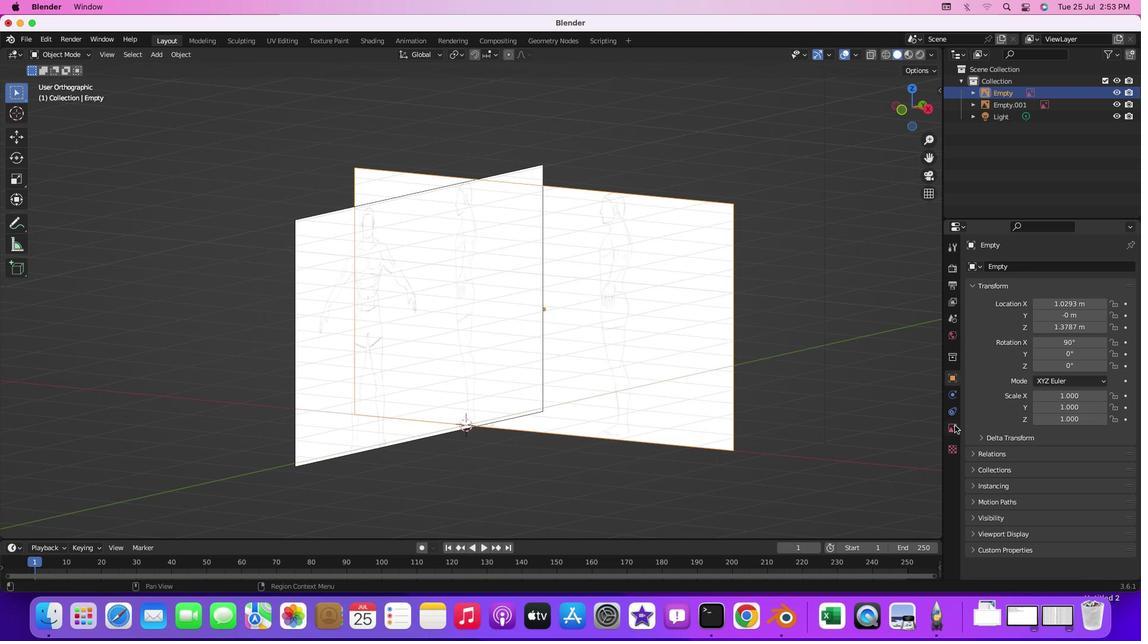 
Action: Mouse pressed left at (955, 426)
Screenshot: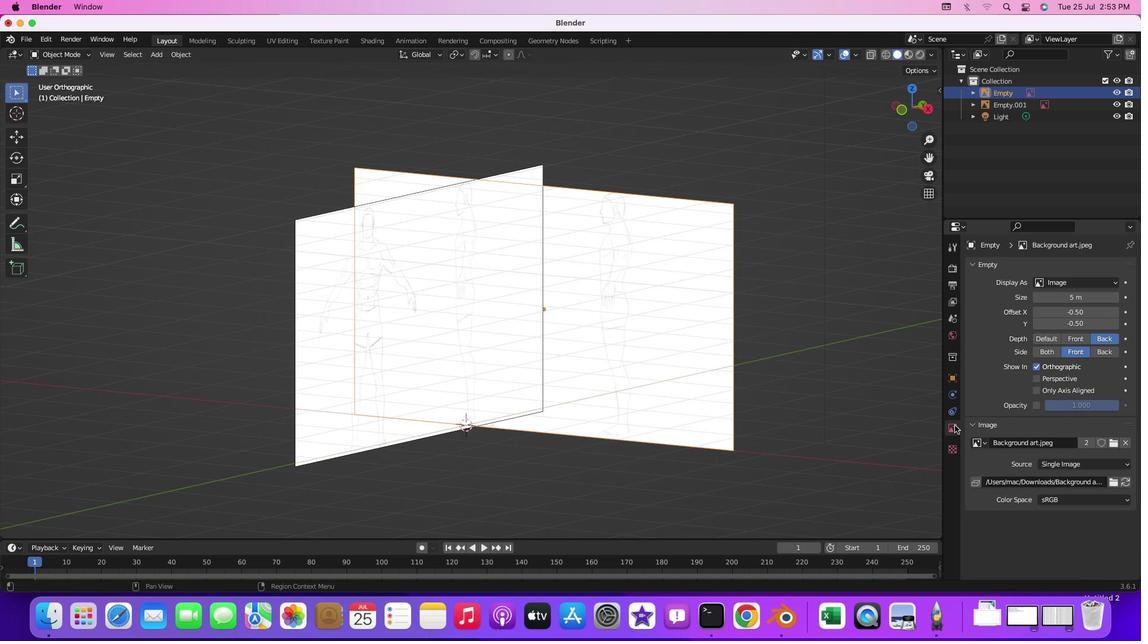 
Action: Mouse moved to (1035, 406)
Screenshot: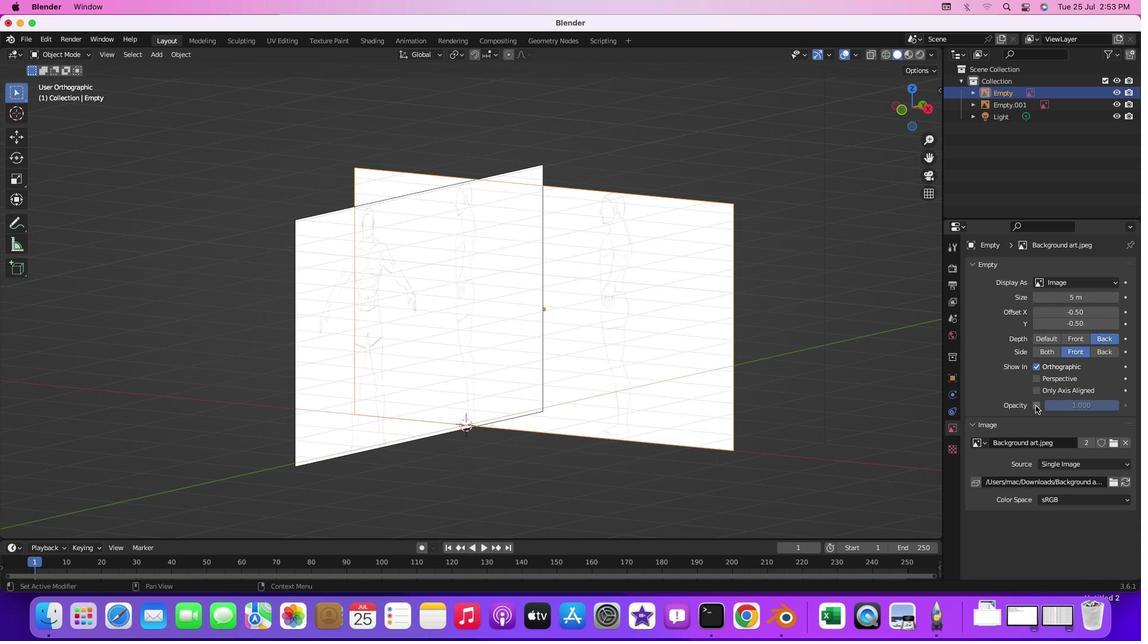 
Action: Mouse pressed left at (1035, 406)
Screenshot: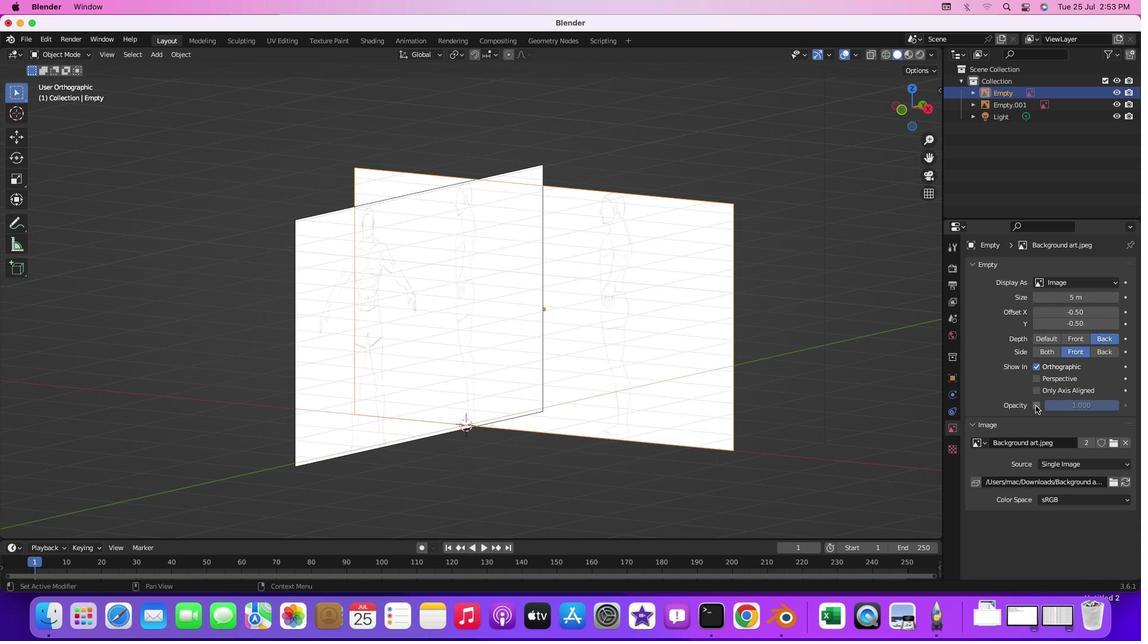 
Action: Mouse moved to (1104, 407)
Screenshot: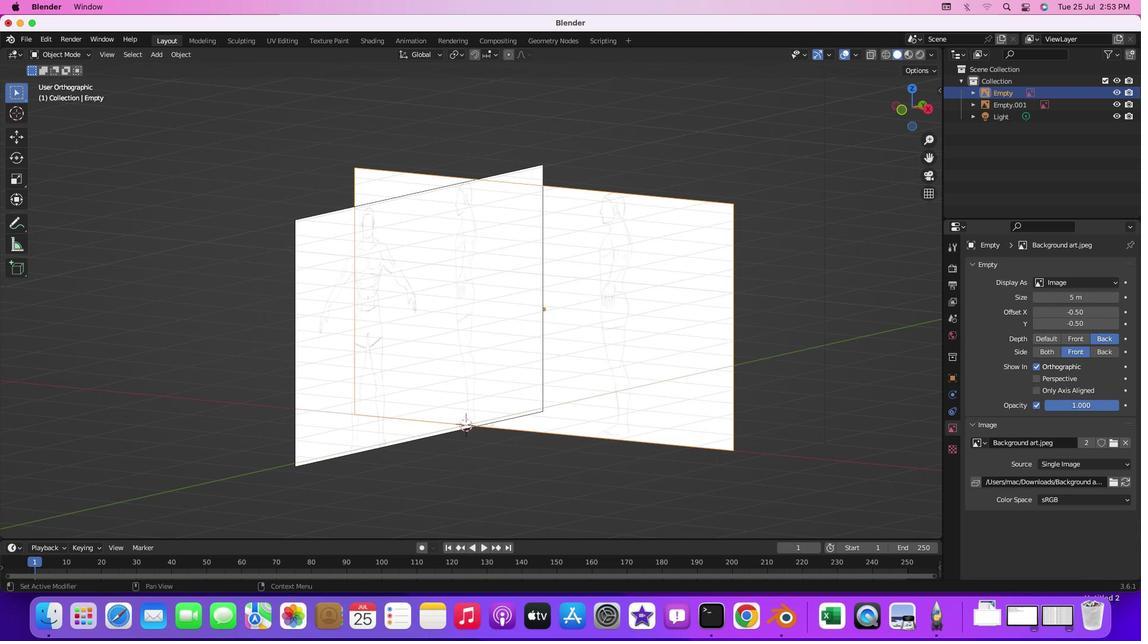 
Action: Mouse pressed left at (1104, 407)
Screenshot: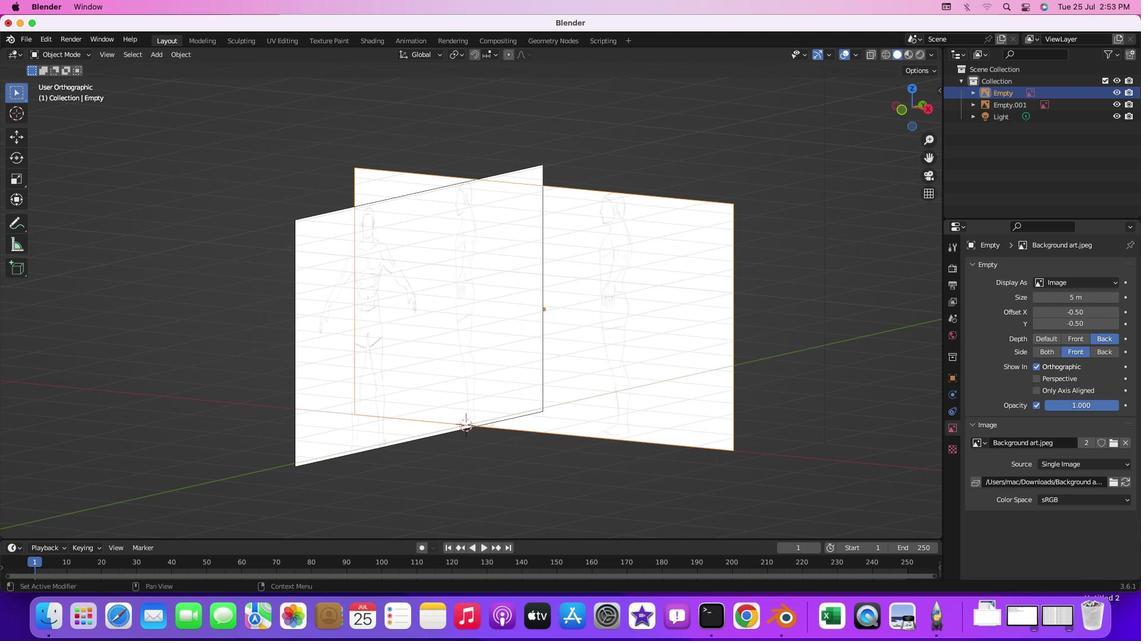
Action: Mouse moved to (320, 445)
Screenshot: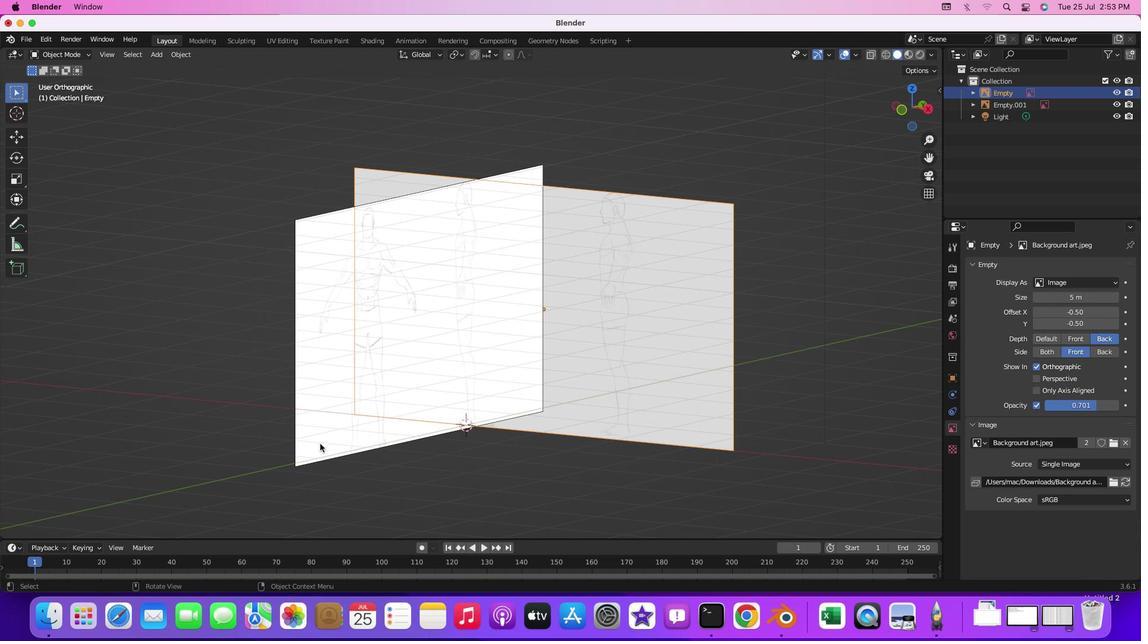 
Action: Mouse pressed left at (320, 445)
Screenshot: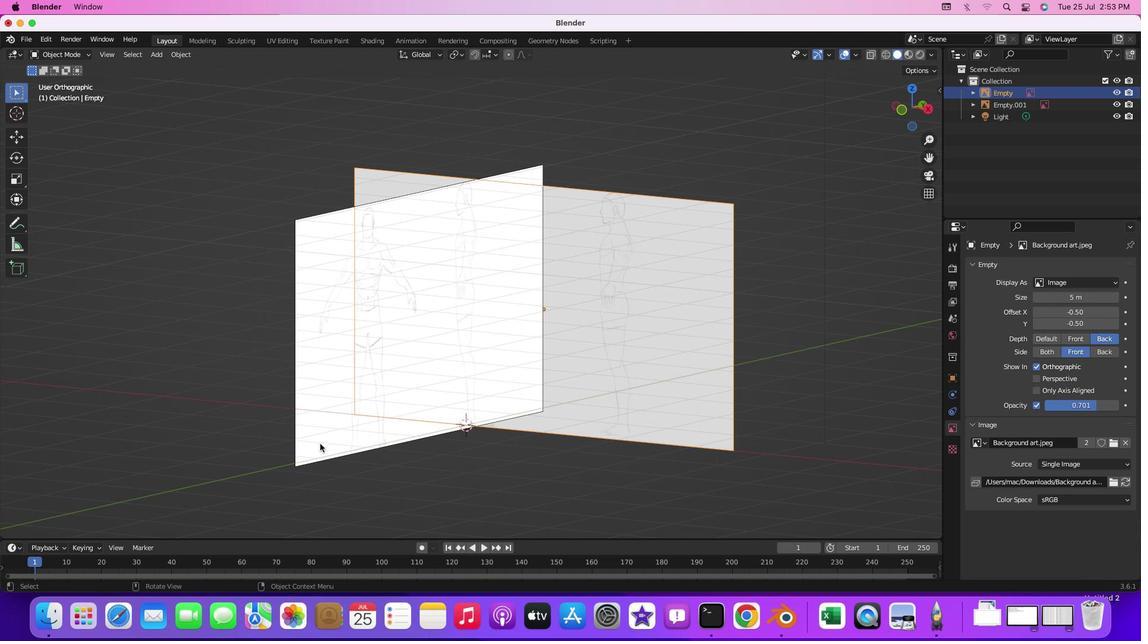 
Action: Mouse moved to (1039, 409)
Screenshot: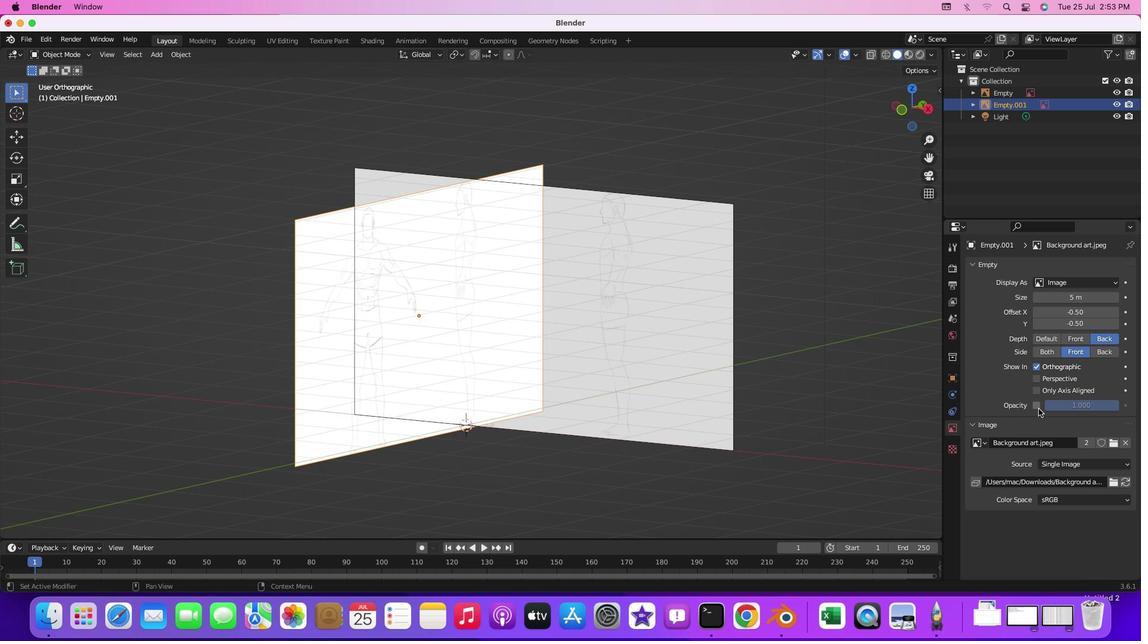 
Action: Mouse pressed left at (1039, 409)
Screenshot: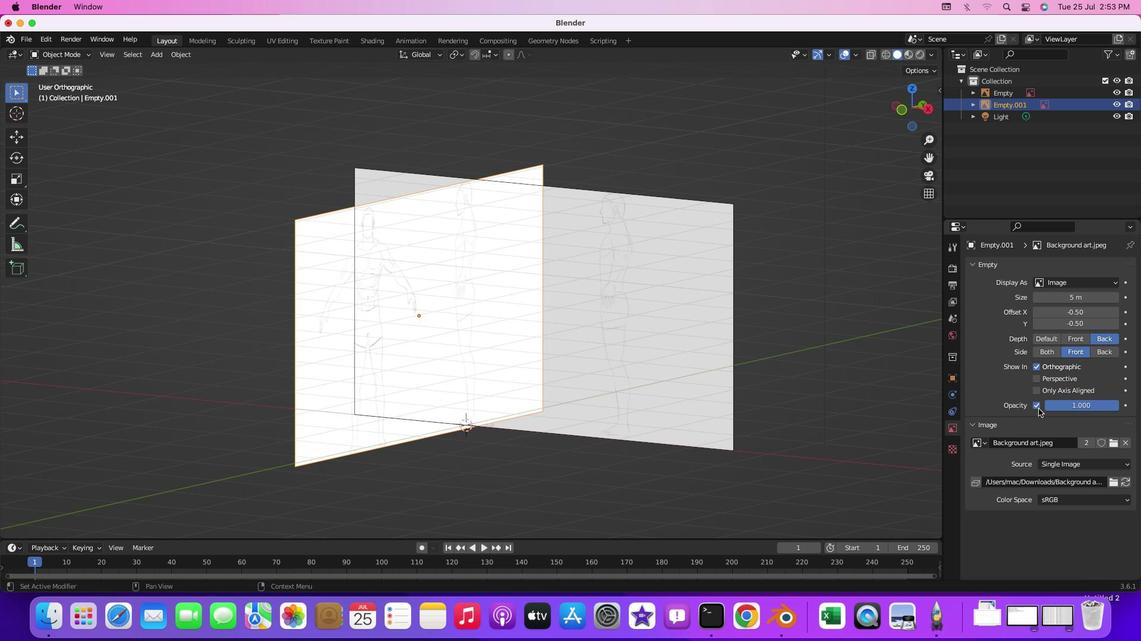 
Action: Mouse moved to (1109, 410)
Screenshot: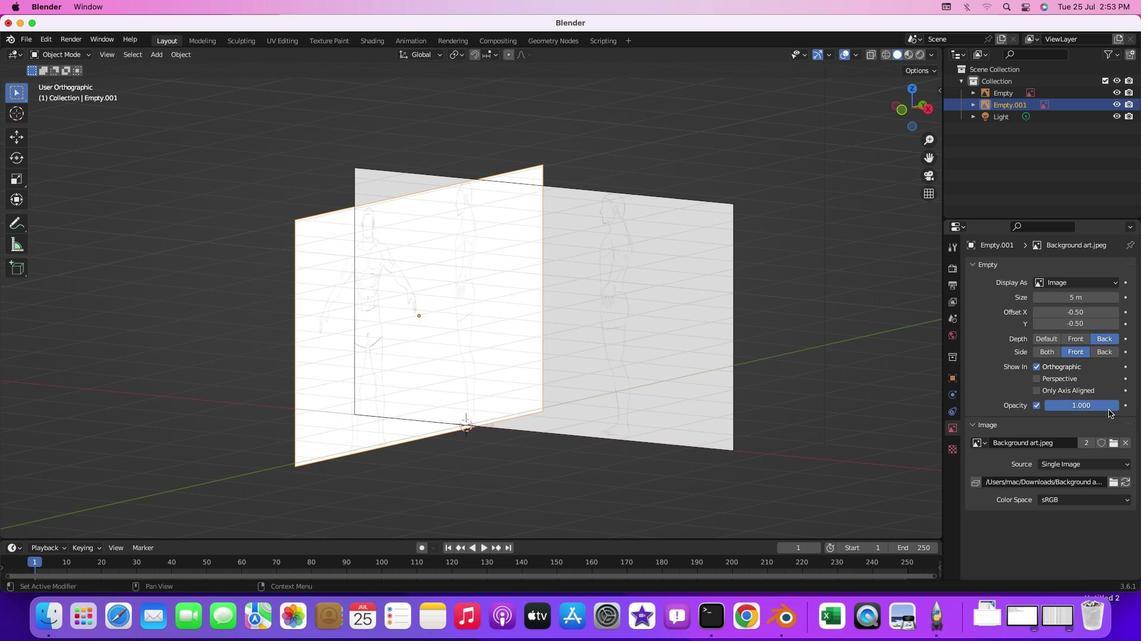 
Action: Mouse pressed left at (1109, 410)
Screenshot: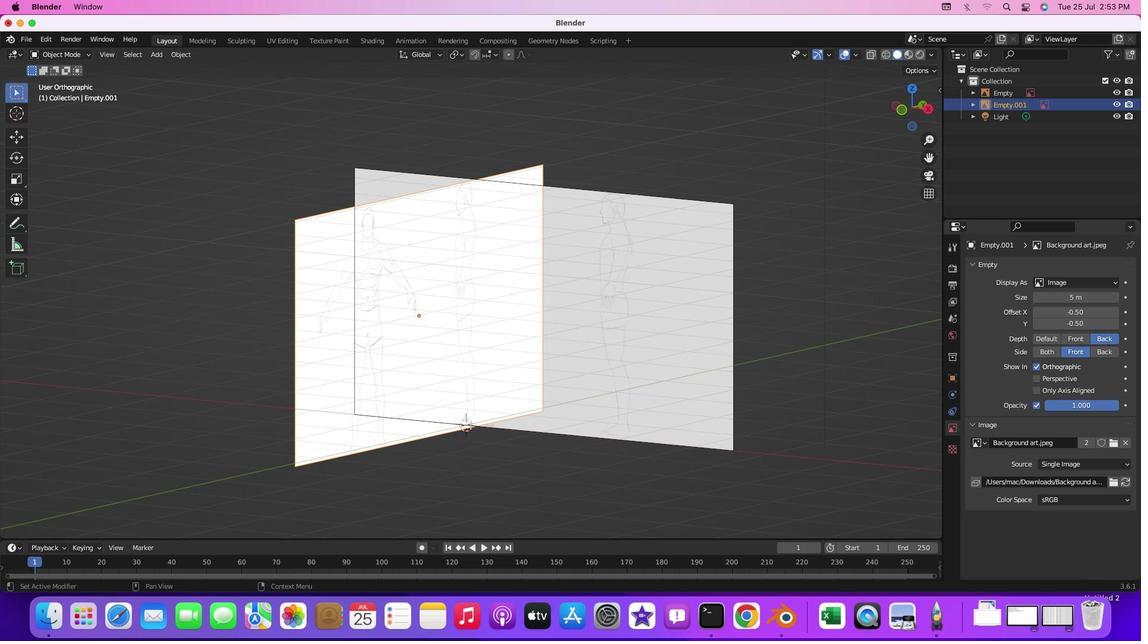 
Action: Mouse moved to (843, 465)
Screenshot: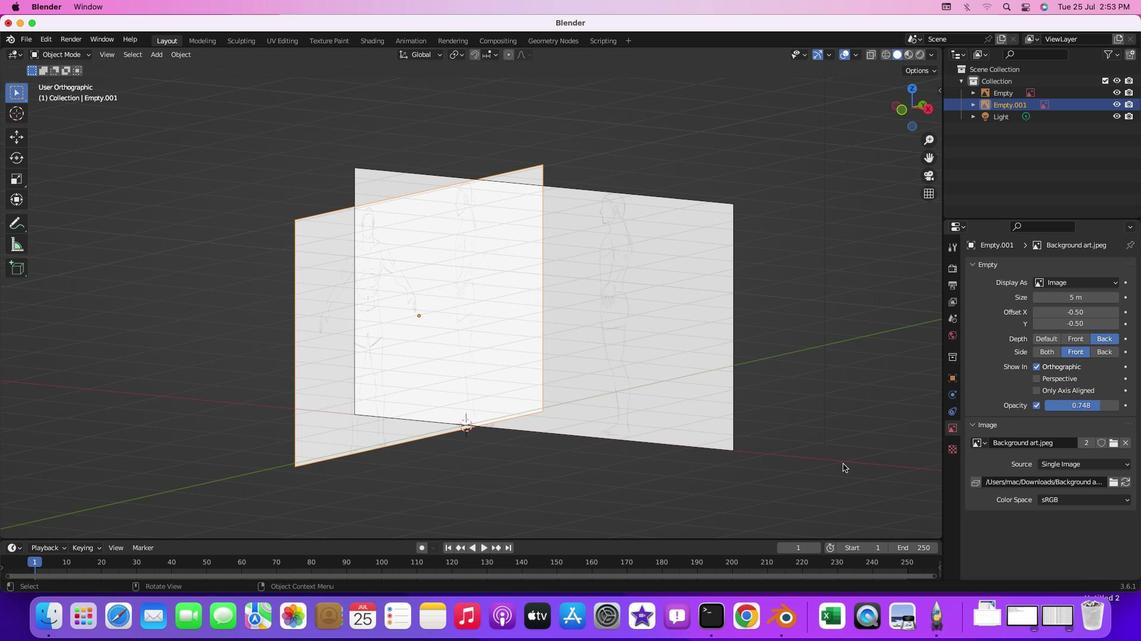
Action: Mouse pressed left at (843, 465)
Screenshot: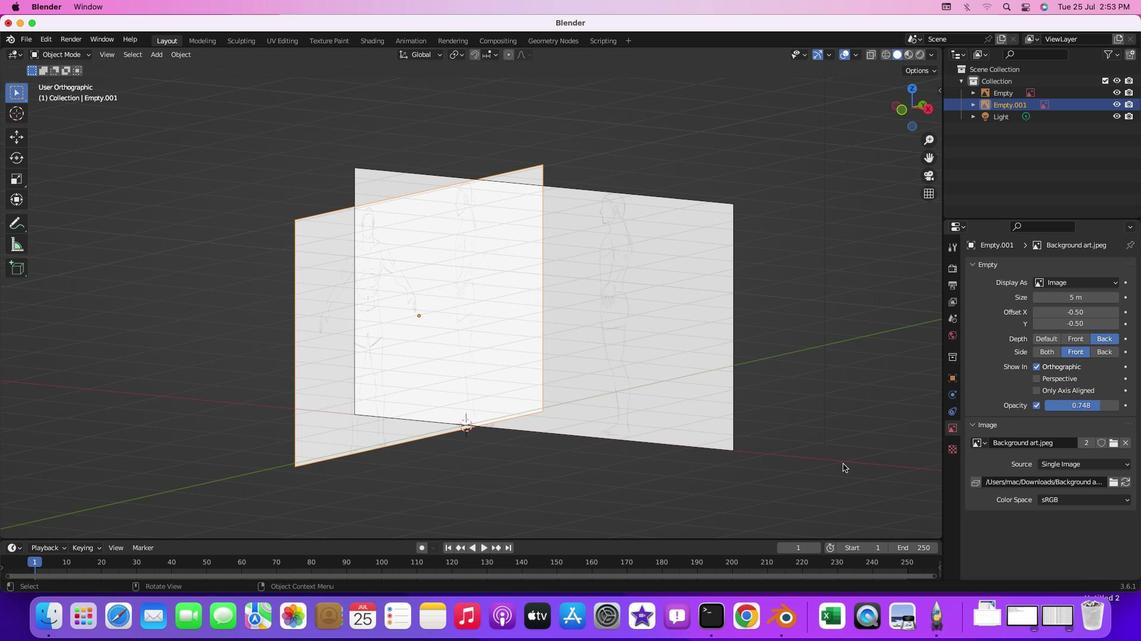
Action: Mouse moved to (809, 450)
Screenshot: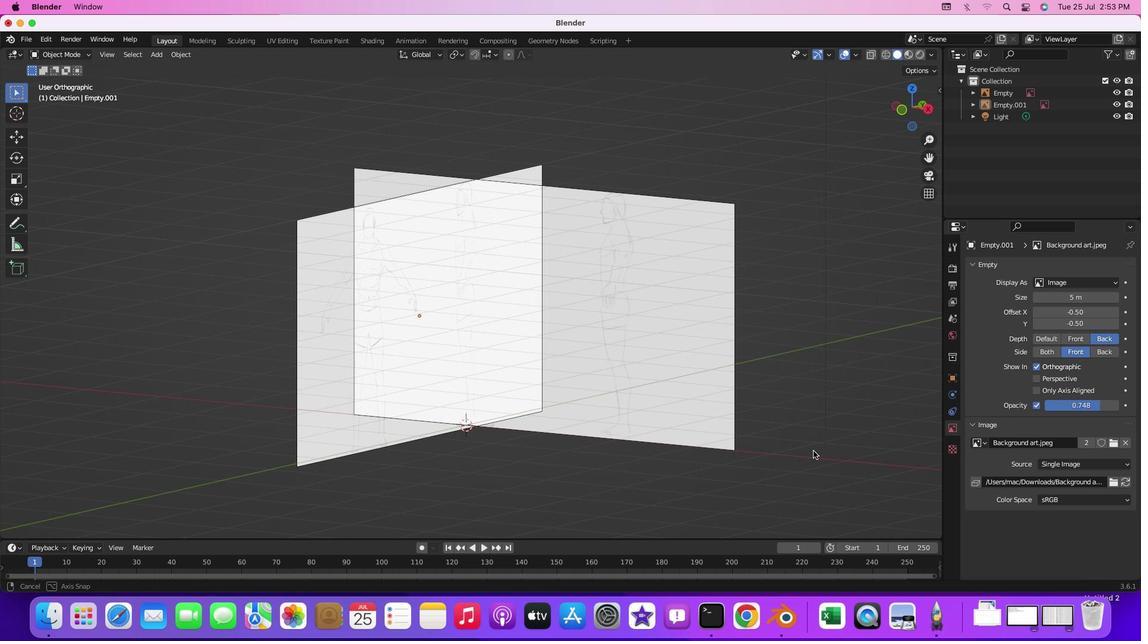 
Action: Mouse pressed middle at (809, 450)
Screenshot: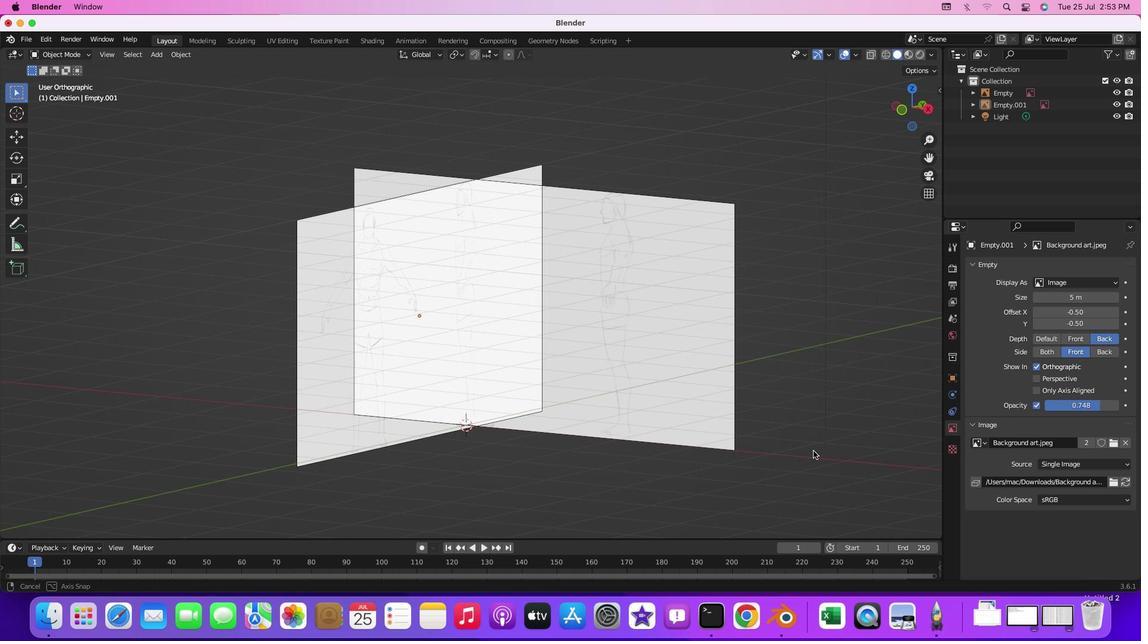 
Action: Mouse moved to (1133, 58)
Screenshot: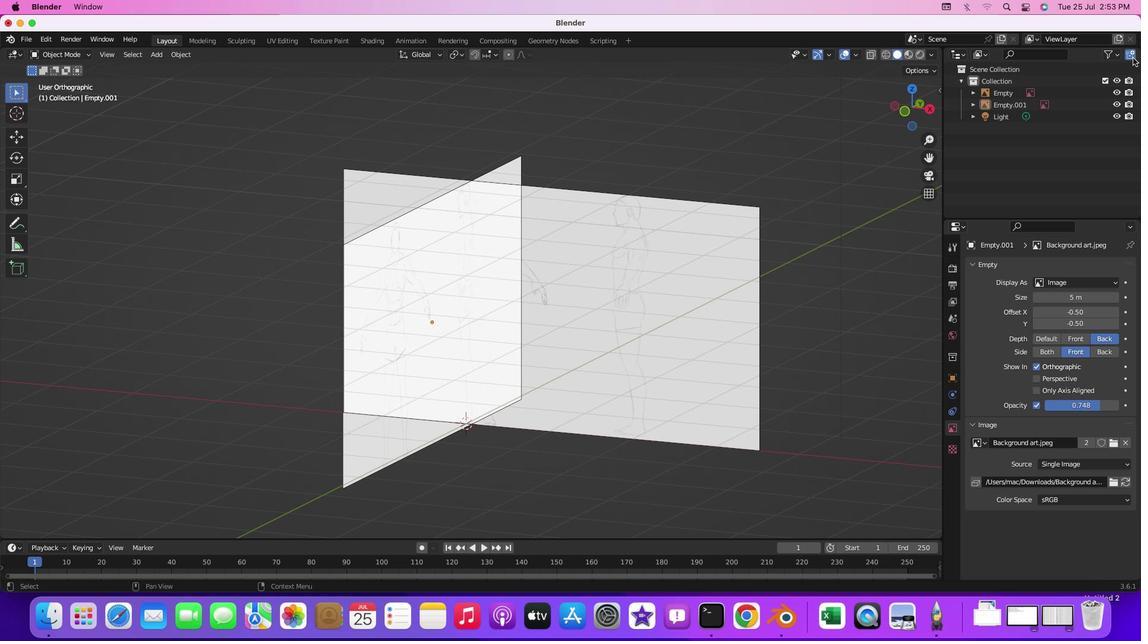 
Action: Mouse pressed left at (1133, 58)
Screenshot: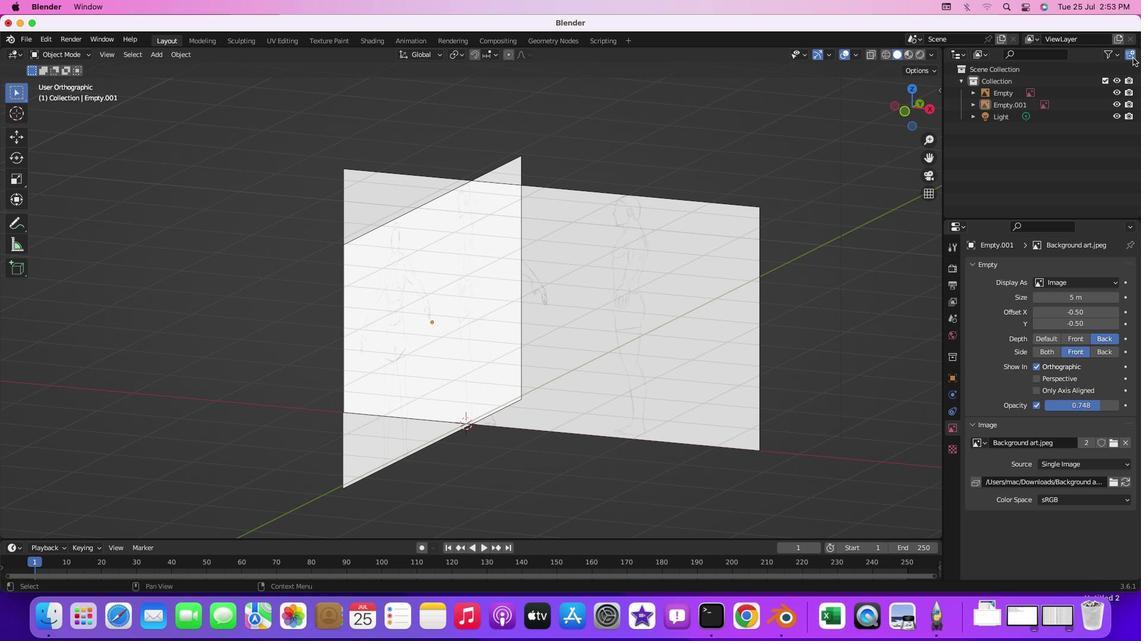 
Action: Mouse moved to (1012, 130)
Screenshot: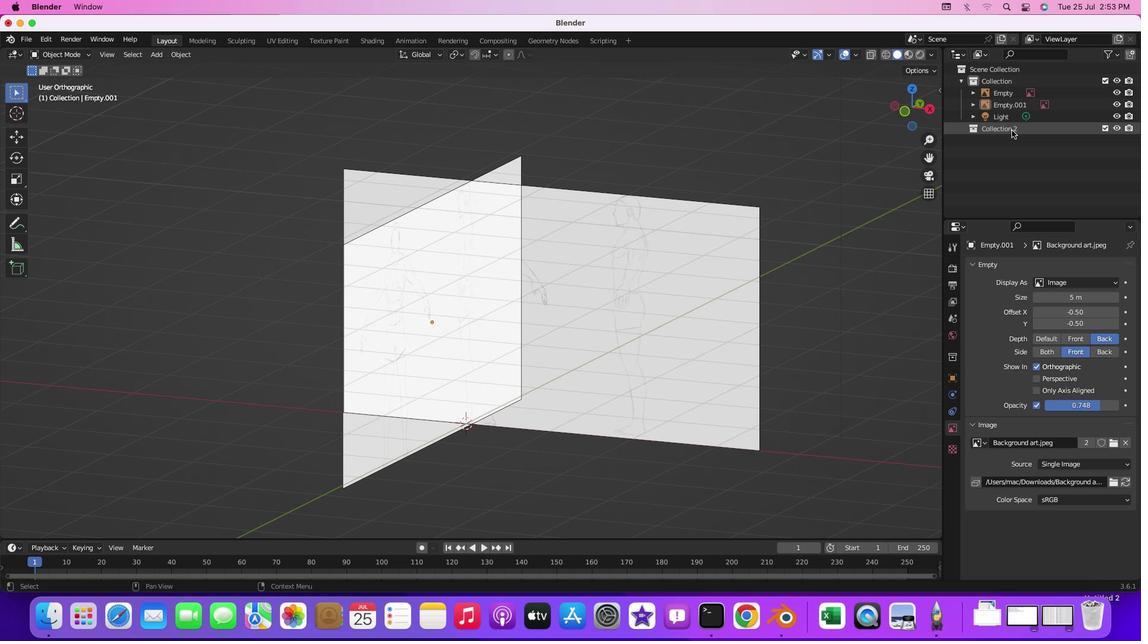 
Action: Mouse pressed left at (1012, 130)
Screenshot: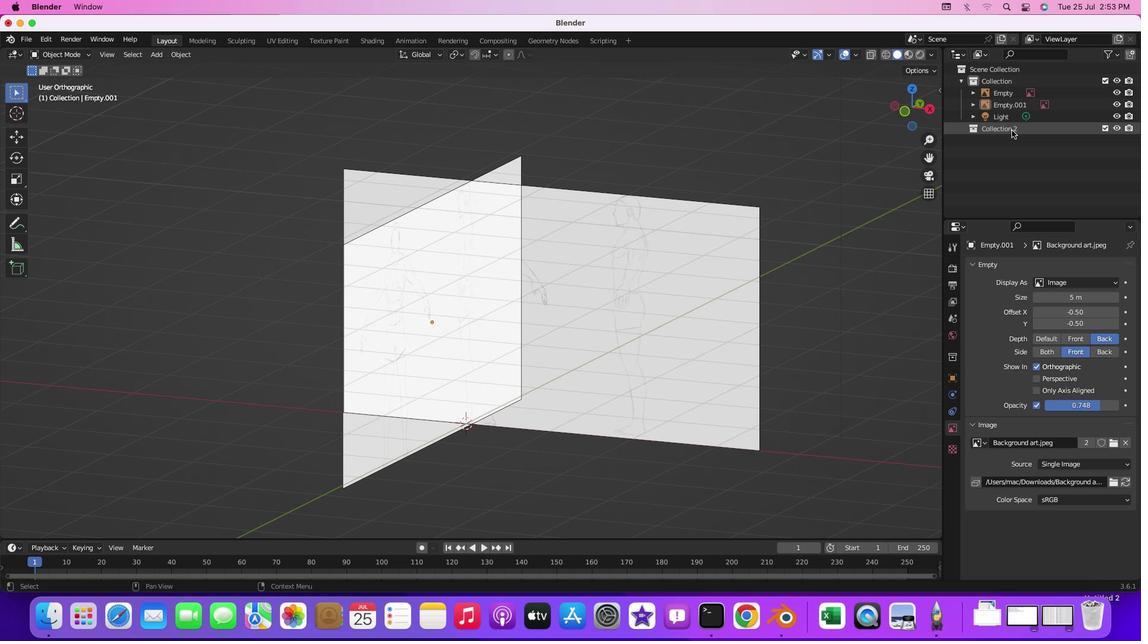 
Action: Mouse pressed left at (1012, 130)
Screenshot: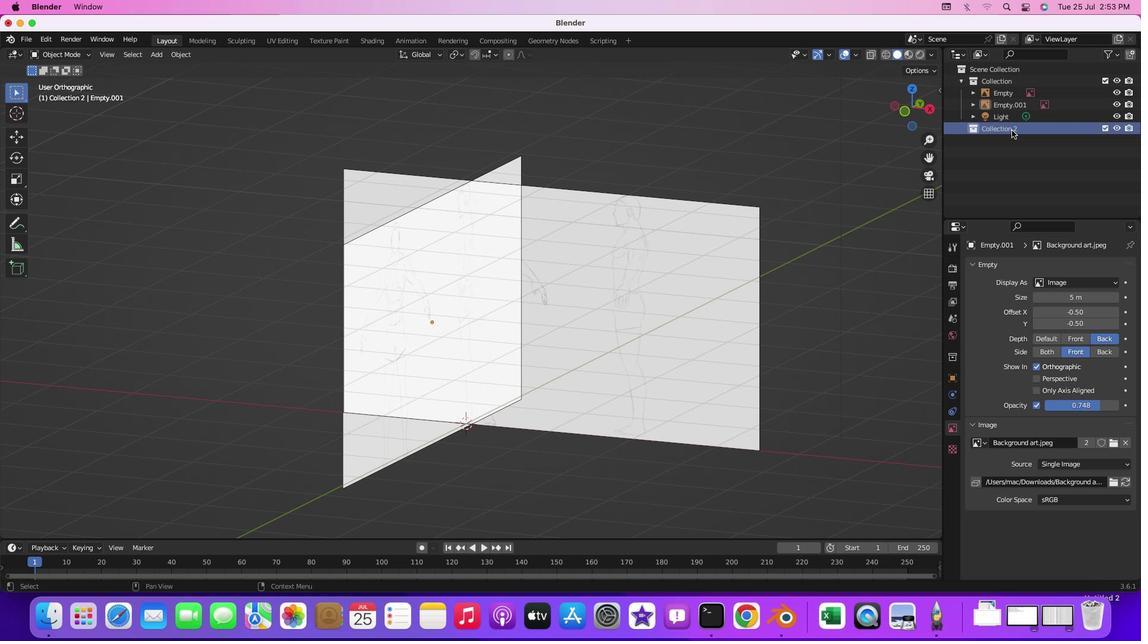 
Action: Mouse pressed left at (1012, 130)
Screenshot: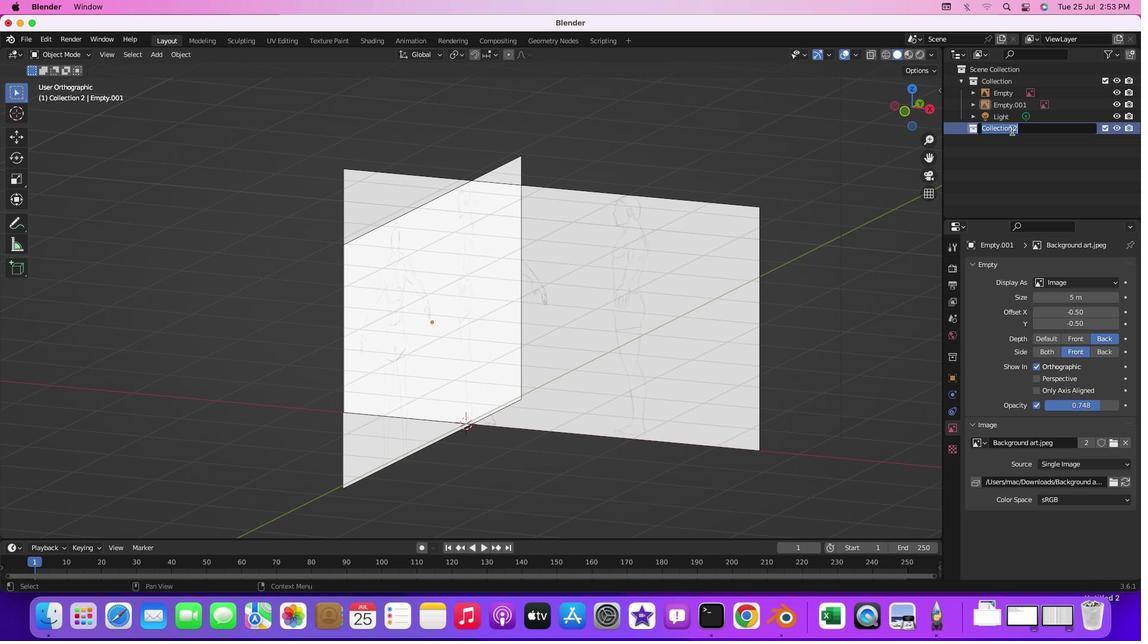 
Action: Key pressed Key.backspaceKey.shift'V'Key.backspaceKey.shift'B''a''c''k''g''r''o''u''n''d'Key.enter
Screenshot: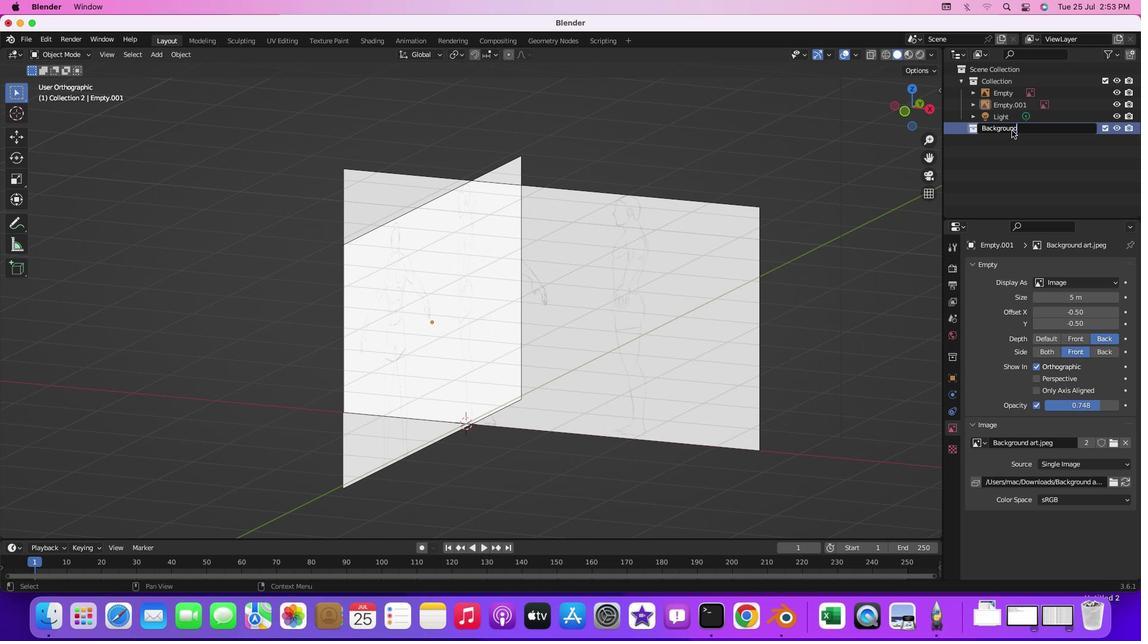 
Action: Mouse moved to (1029, 164)
Screenshot: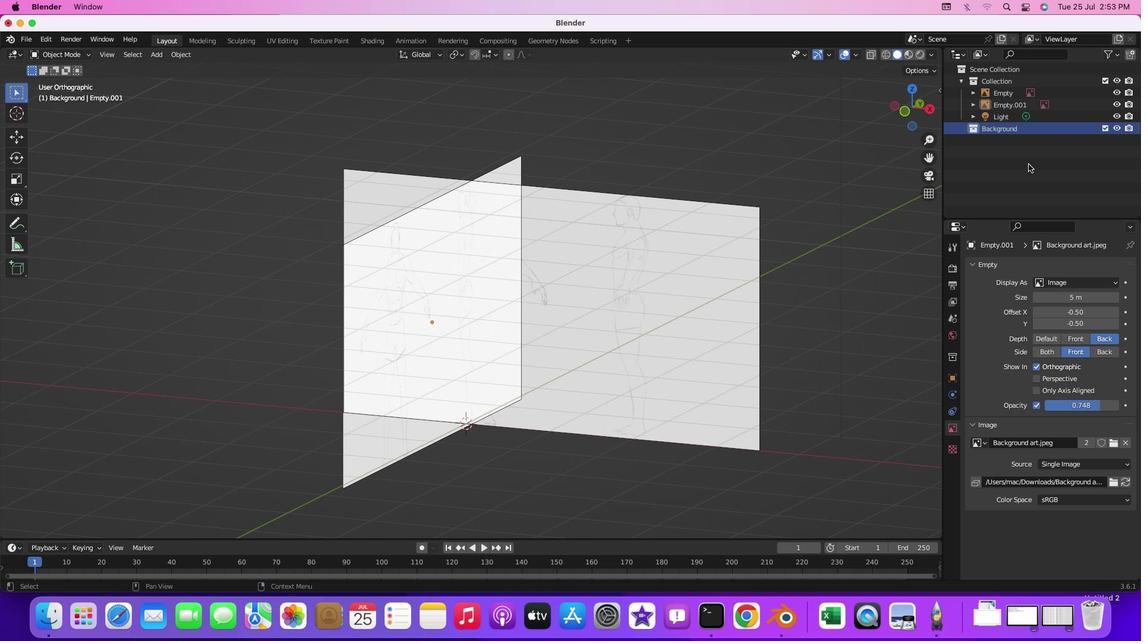 
Action: Mouse pressed left at (1029, 164)
Screenshot: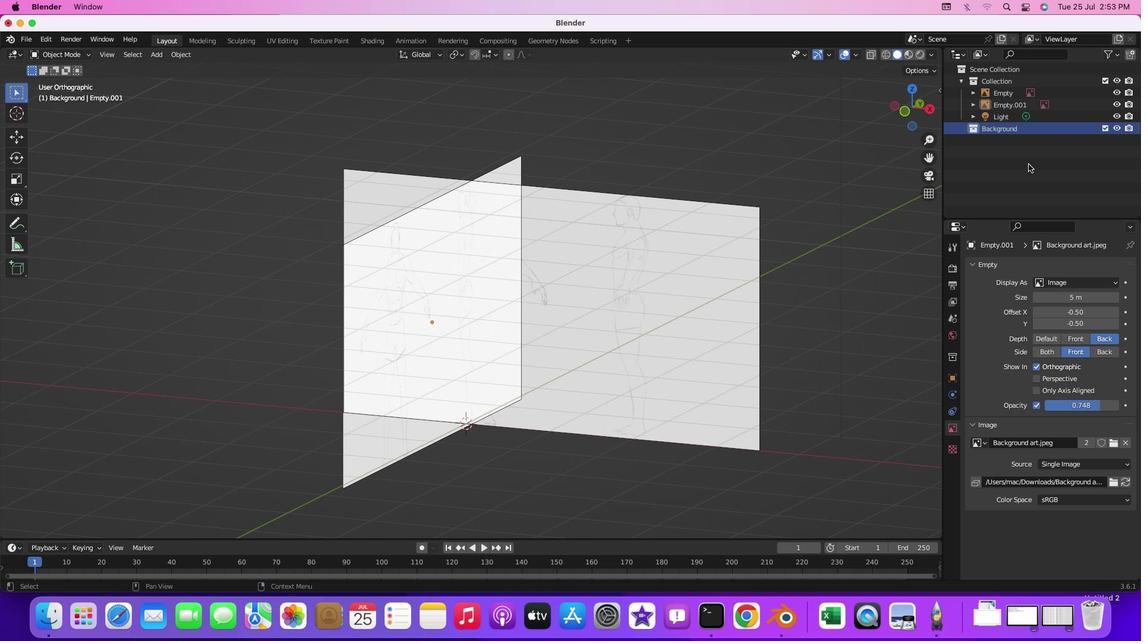 
Action: Mouse moved to (1004, 95)
Screenshot: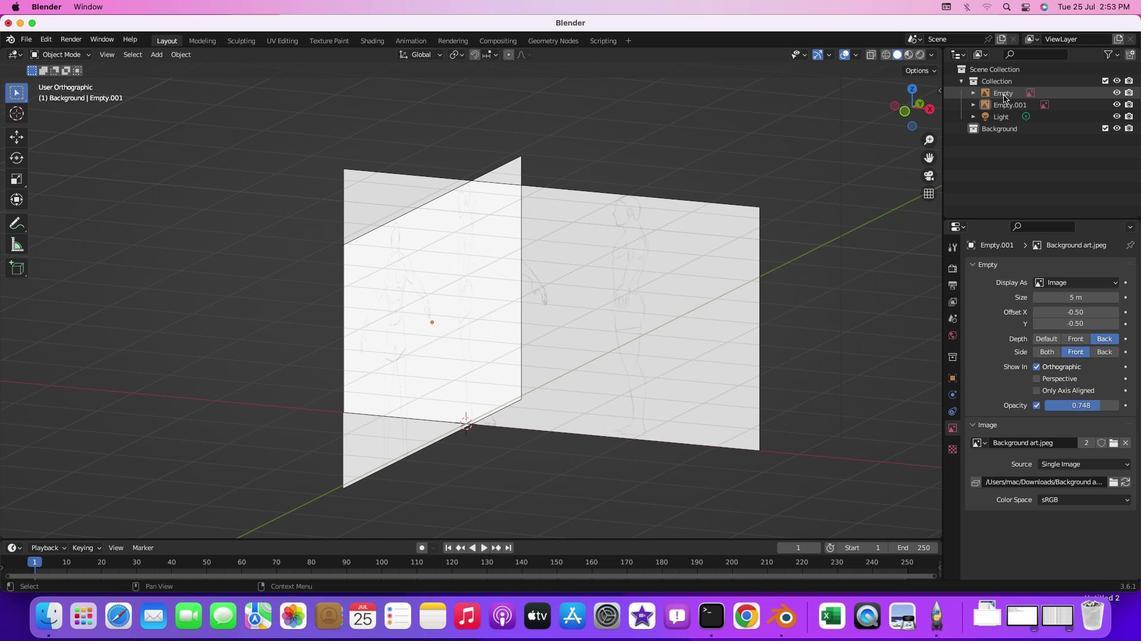 
Action: Mouse pressed left at (1004, 95)
Screenshot: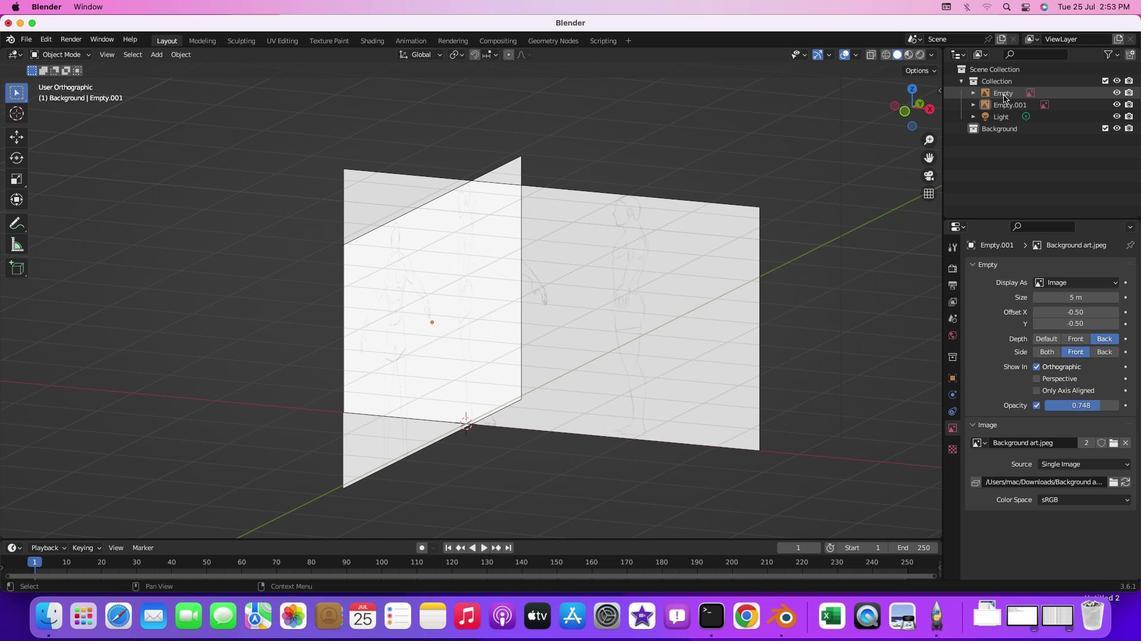 
Action: Mouse moved to (1004, 93)
Screenshot: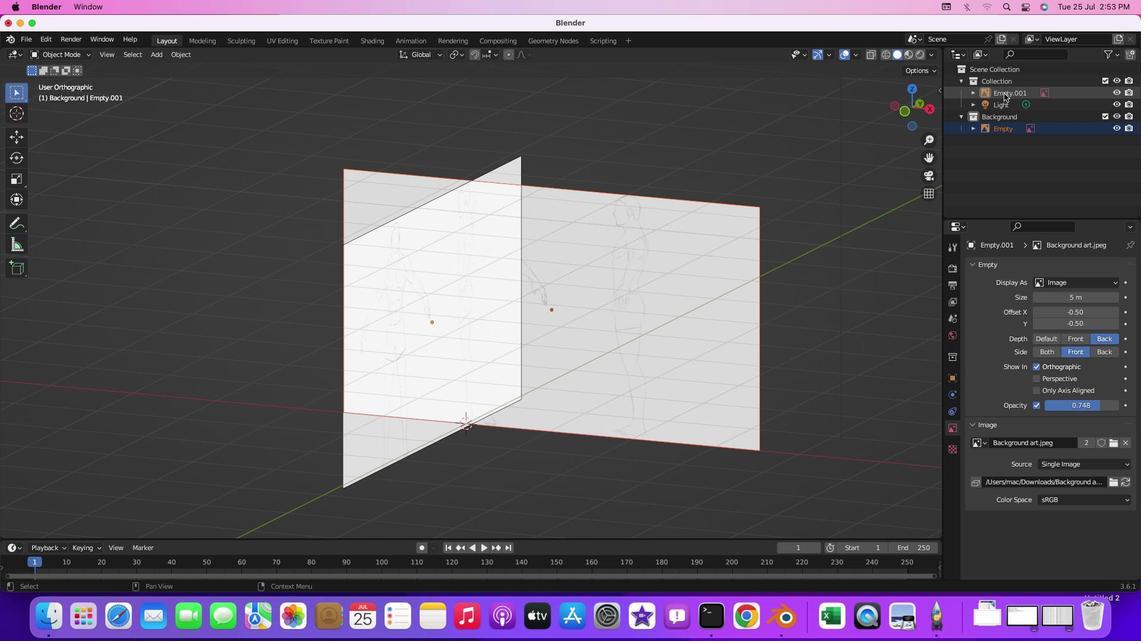 
Action: Mouse pressed left at (1004, 93)
Screenshot: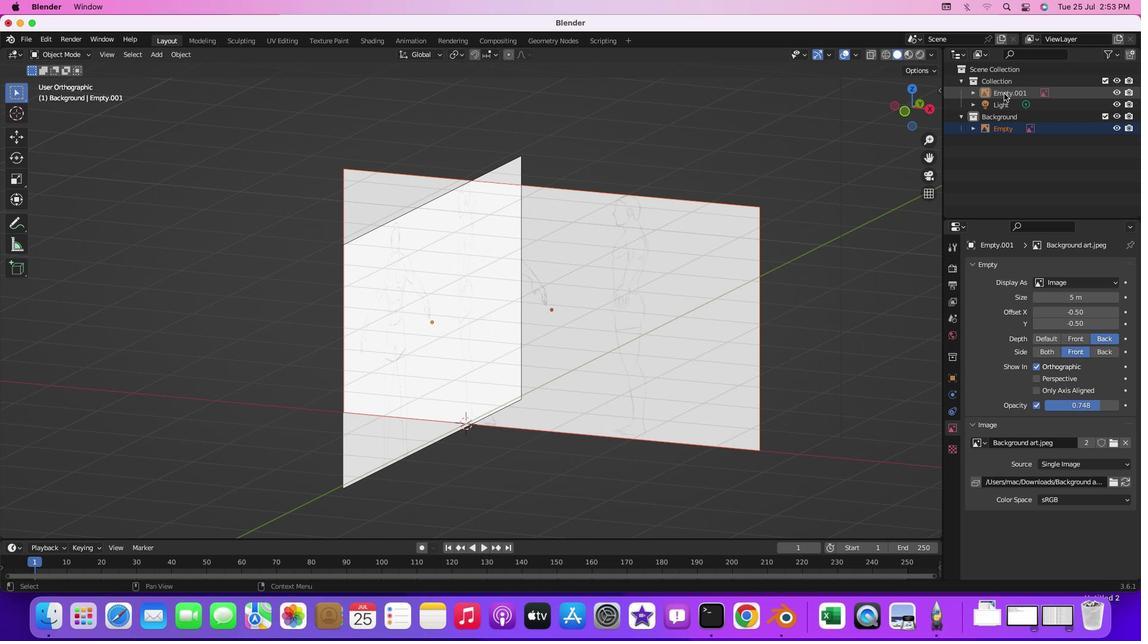 
Action: Mouse moved to (1025, 159)
Screenshot: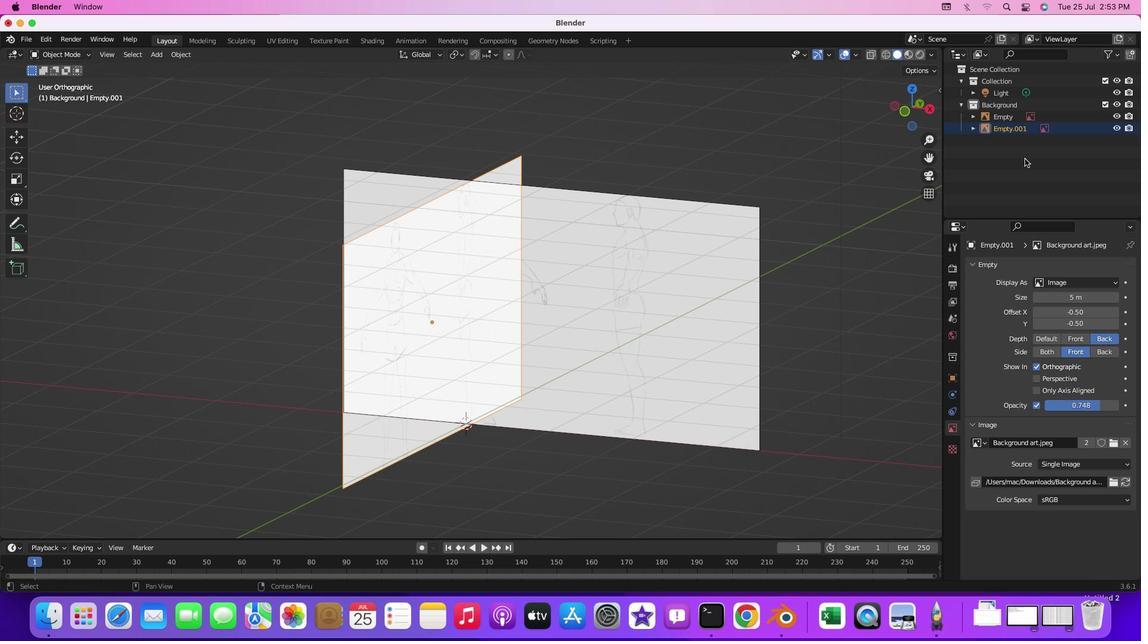 
Action: Mouse pressed left at (1025, 159)
Screenshot: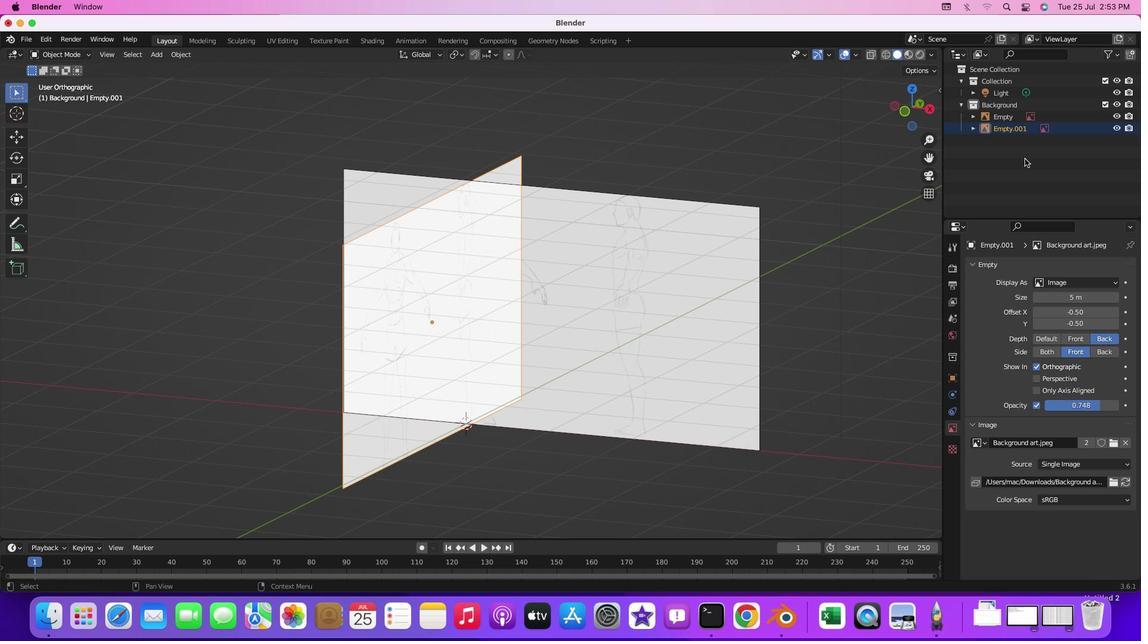 
Action: Mouse moved to (1004, 159)
Screenshot: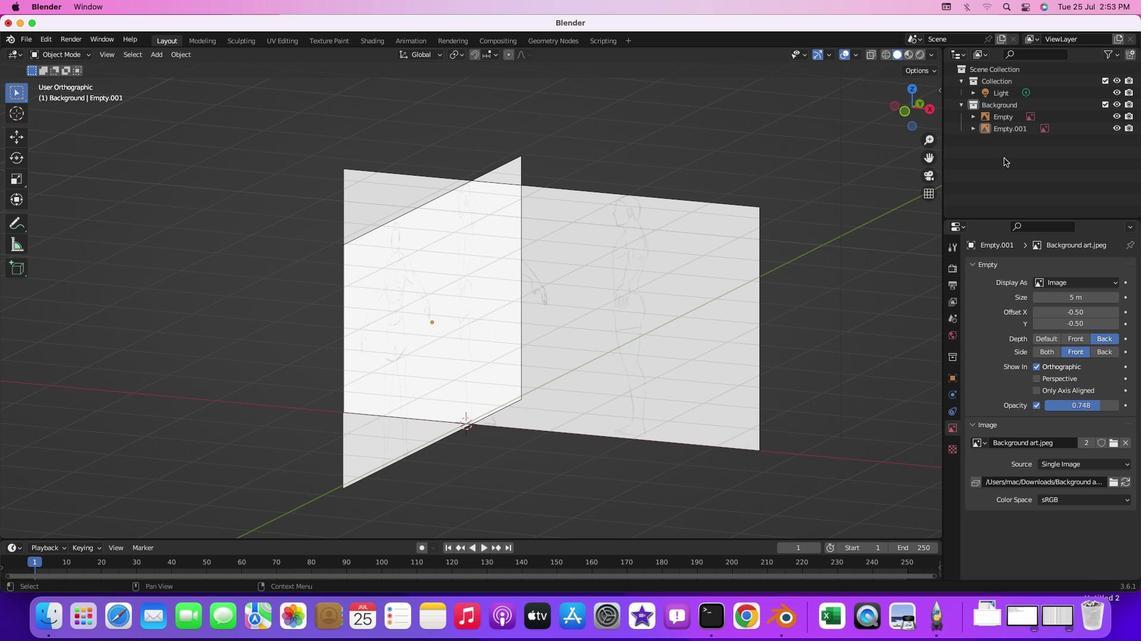 
Action: Mouse pressed left at (1004, 159)
Screenshot: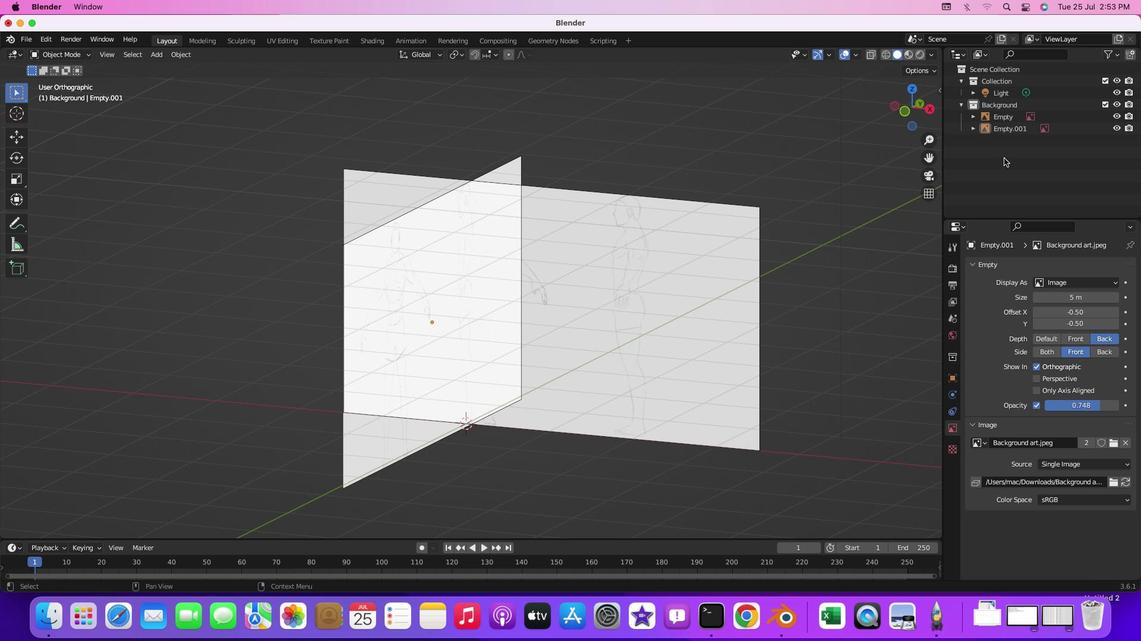 
Action: Mouse moved to (1111, 52)
Screenshot: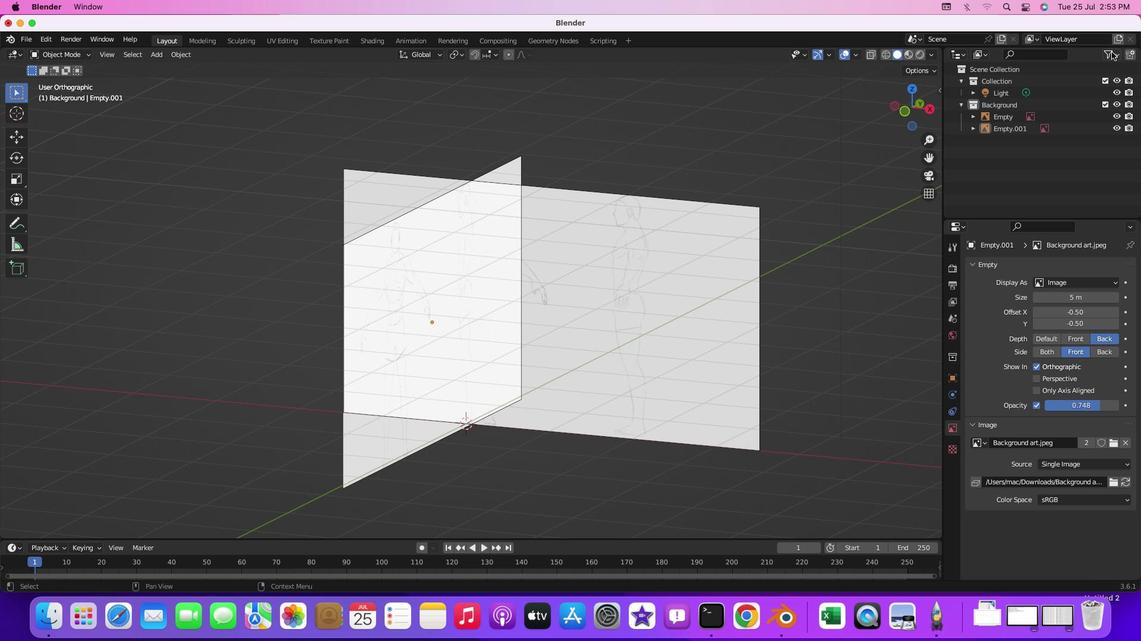 
Action: Mouse pressed left at (1111, 52)
Screenshot: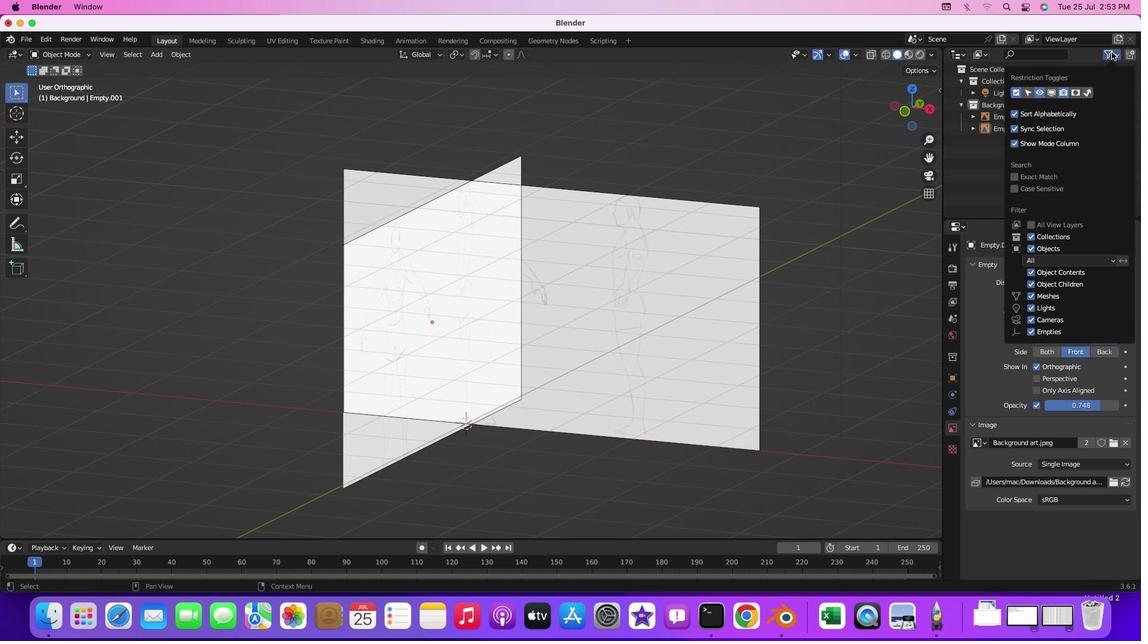 
Action: Mouse moved to (1031, 93)
Screenshot: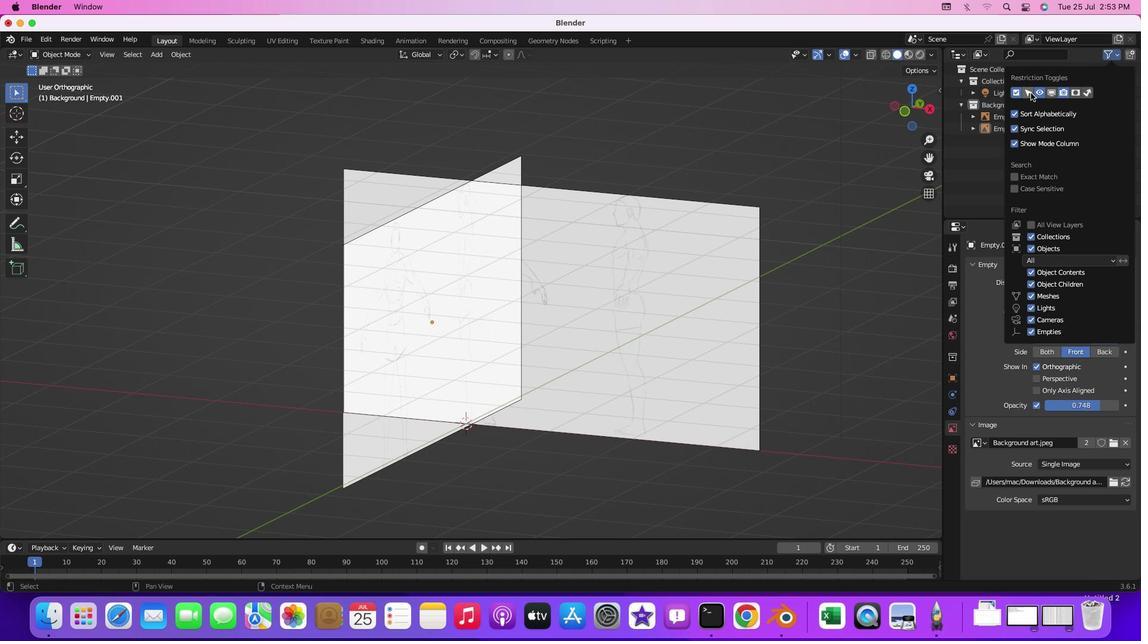 
Action: Mouse pressed left at (1031, 93)
Screenshot: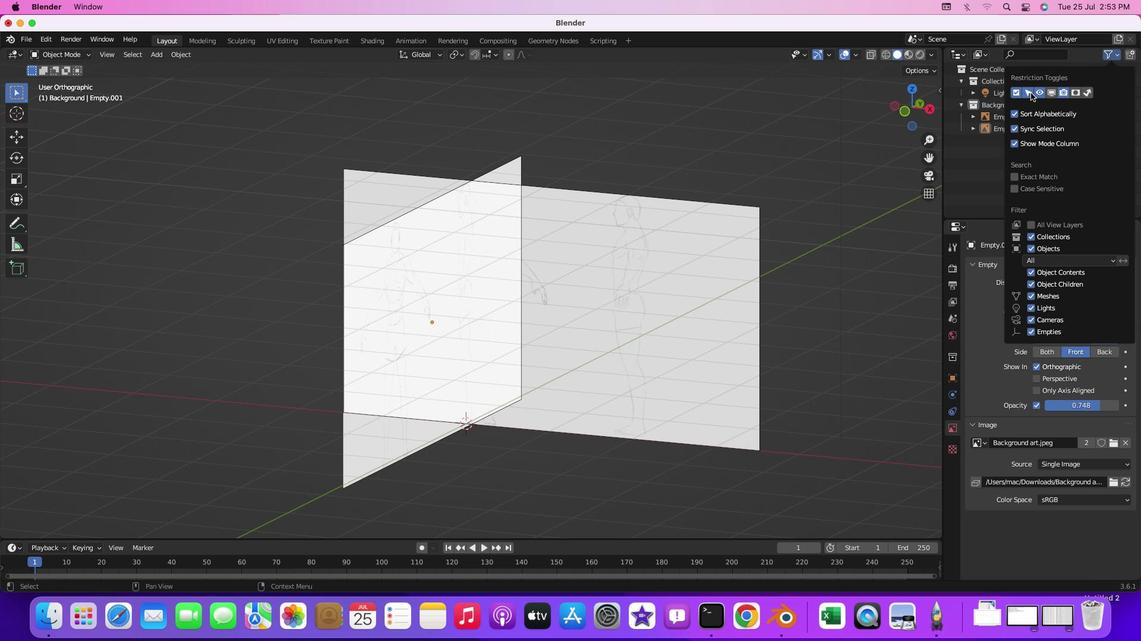 
Action: Mouse moved to (963, 105)
Screenshot: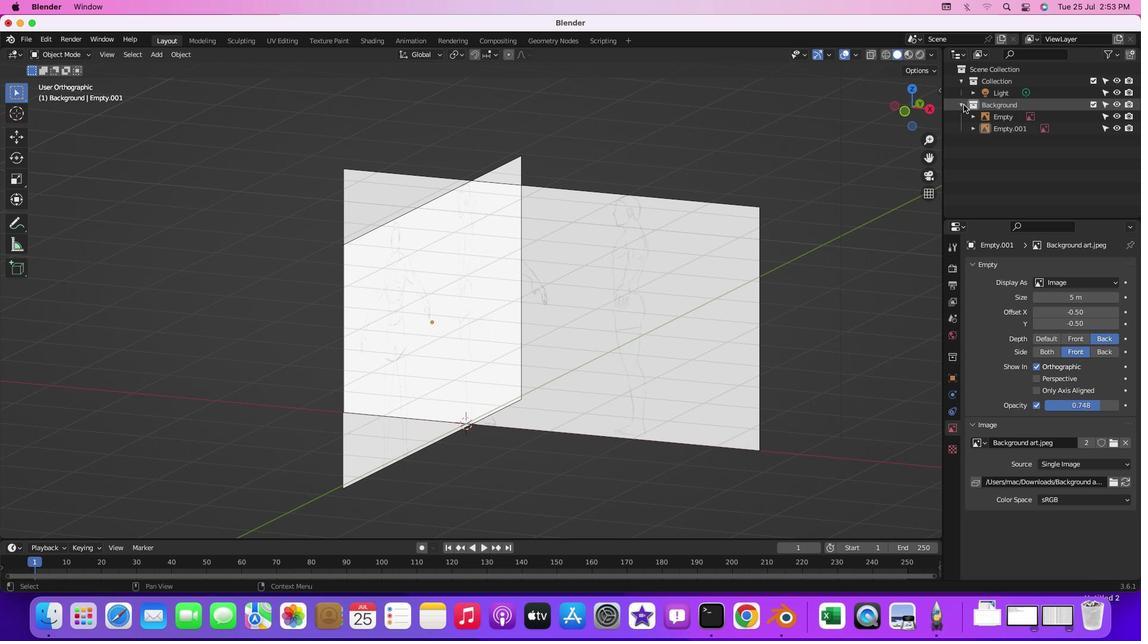 
Action: Mouse pressed left at (963, 105)
Screenshot: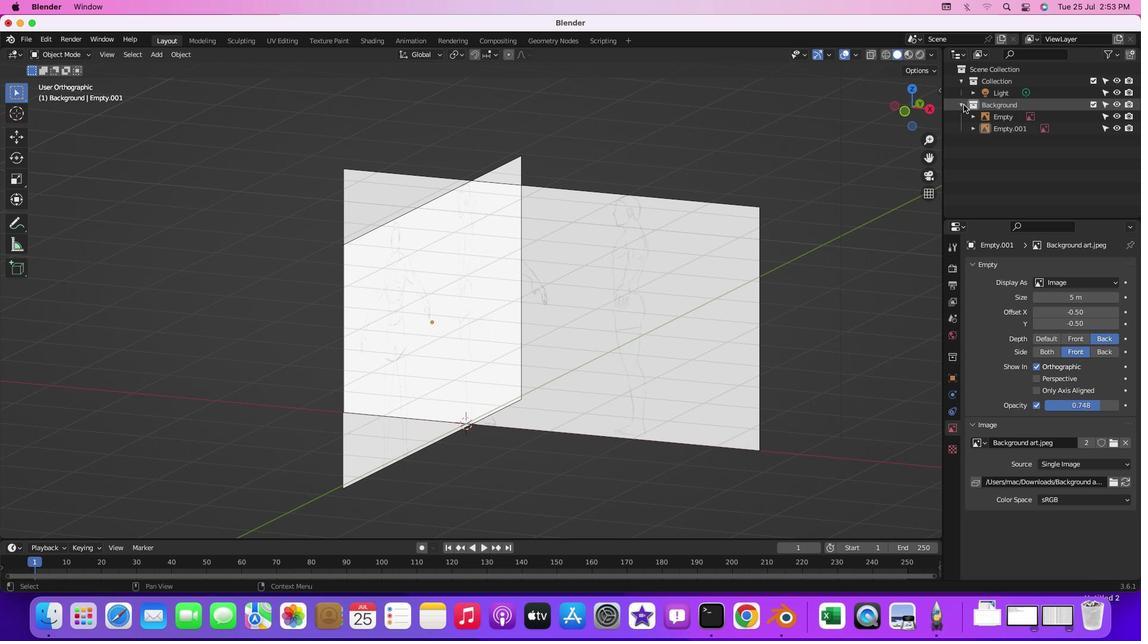 
Action: Mouse moved to (1106, 106)
Screenshot: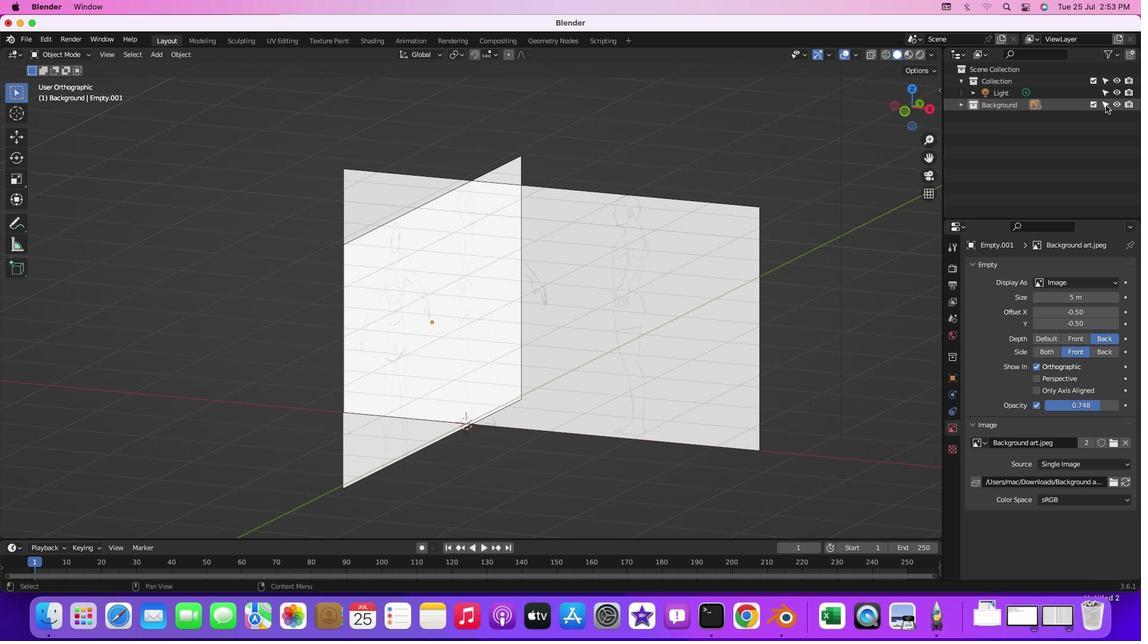 
Action: Mouse pressed left at (1106, 106)
Screenshot: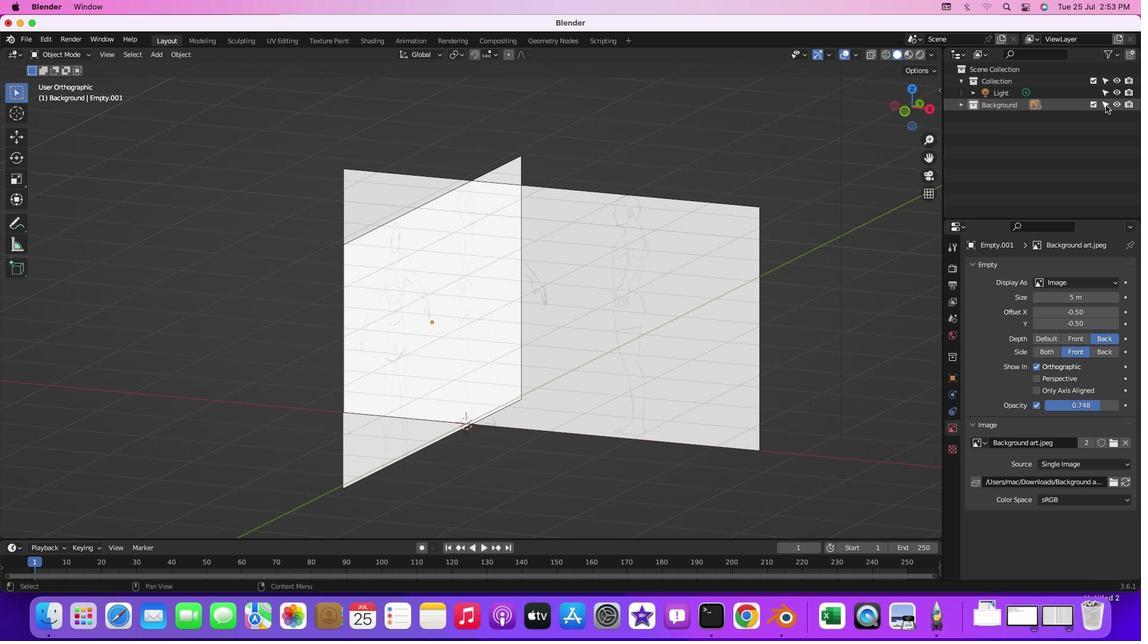 
Action: Mouse moved to (1064, 157)
Screenshot: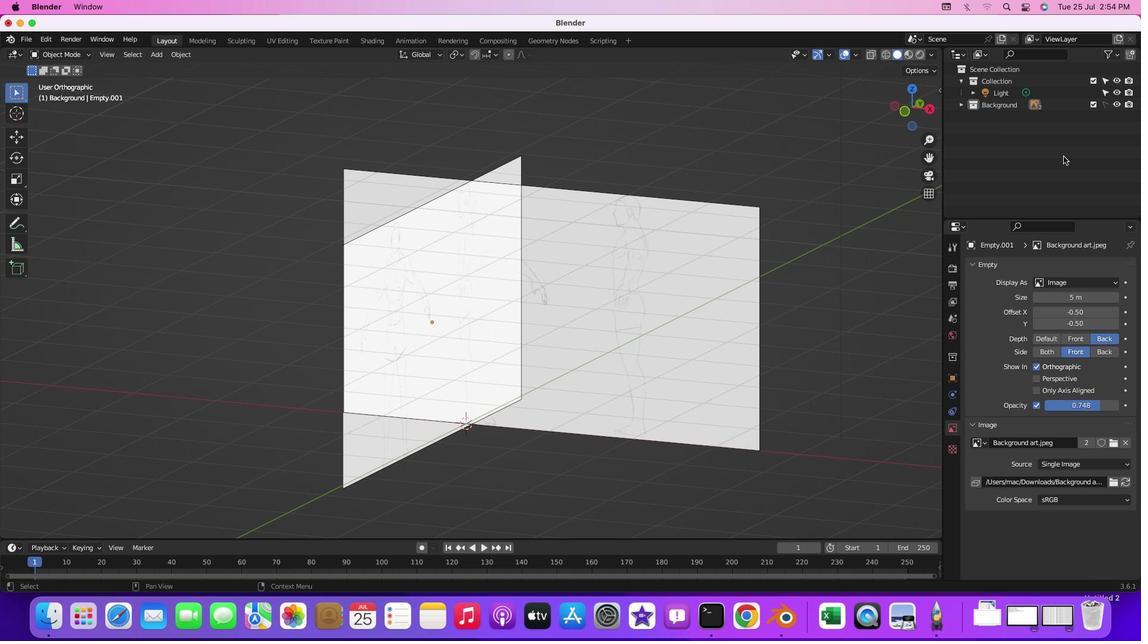 
Action: Mouse pressed left at (1064, 157)
Screenshot: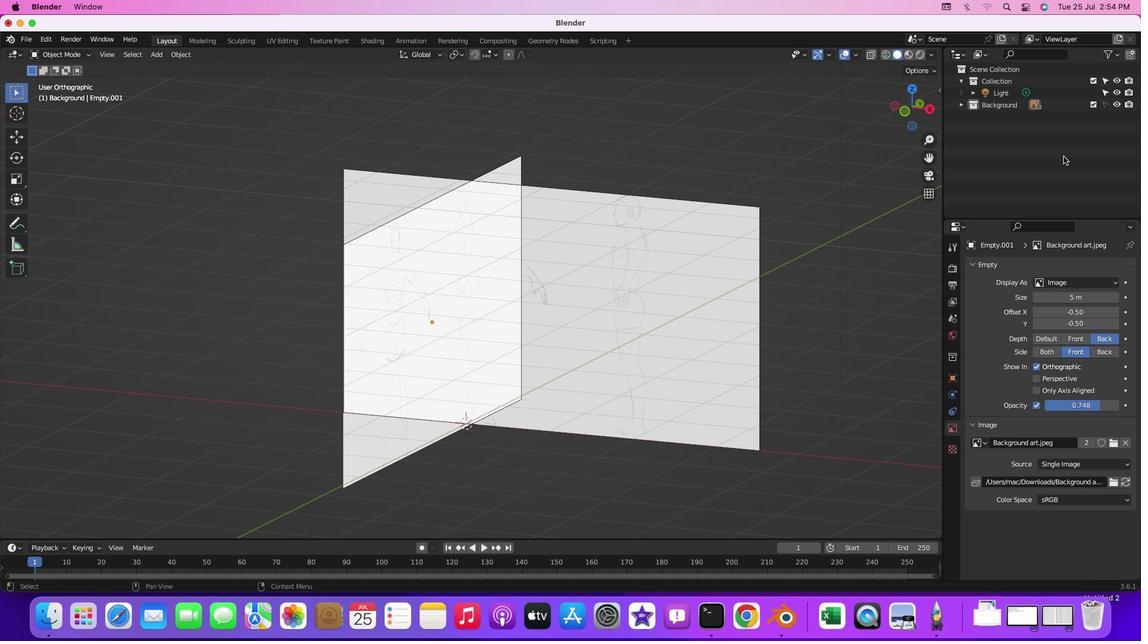 
Action: Mouse moved to (994, 82)
Screenshot: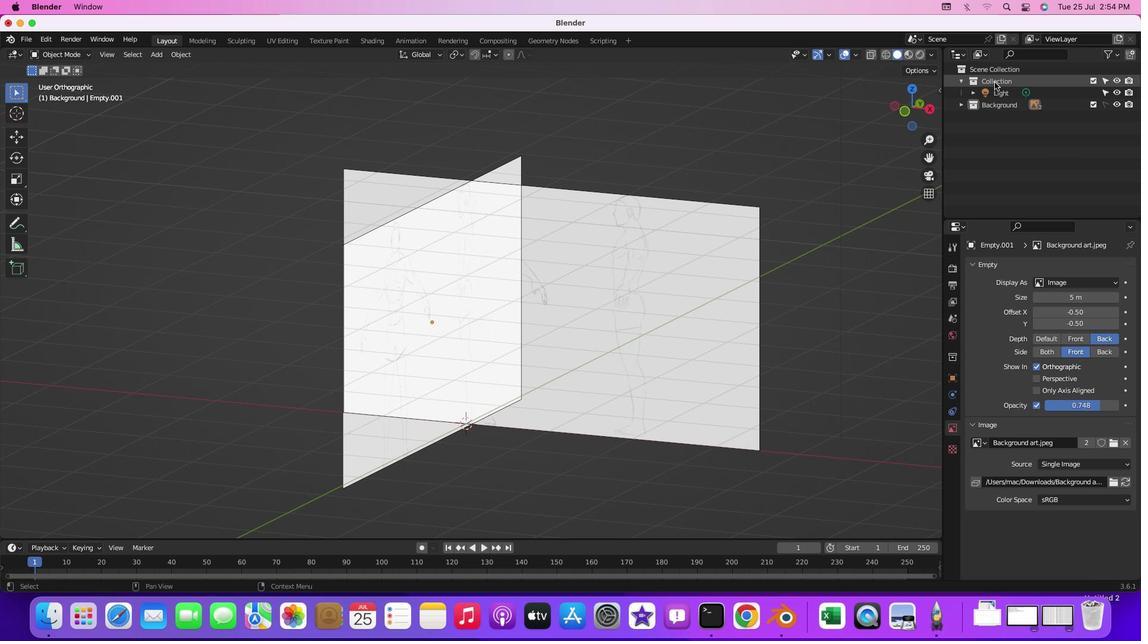 
Action: Mouse pressed left at (994, 82)
Screenshot: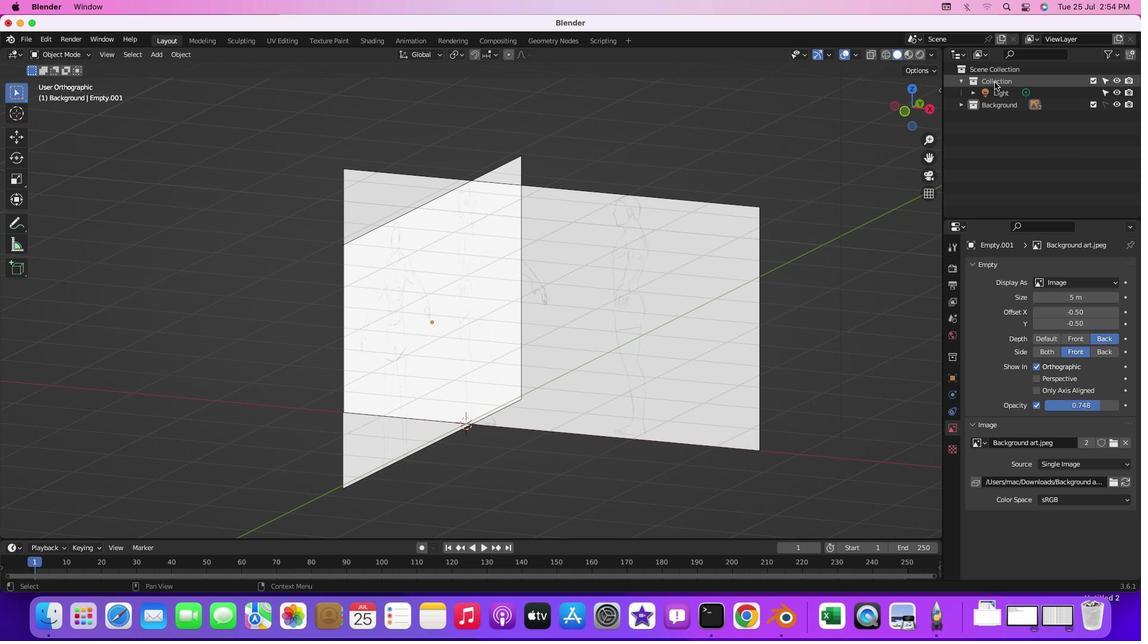 
Action: Mouse moved to (1016, 139)
Screenshot: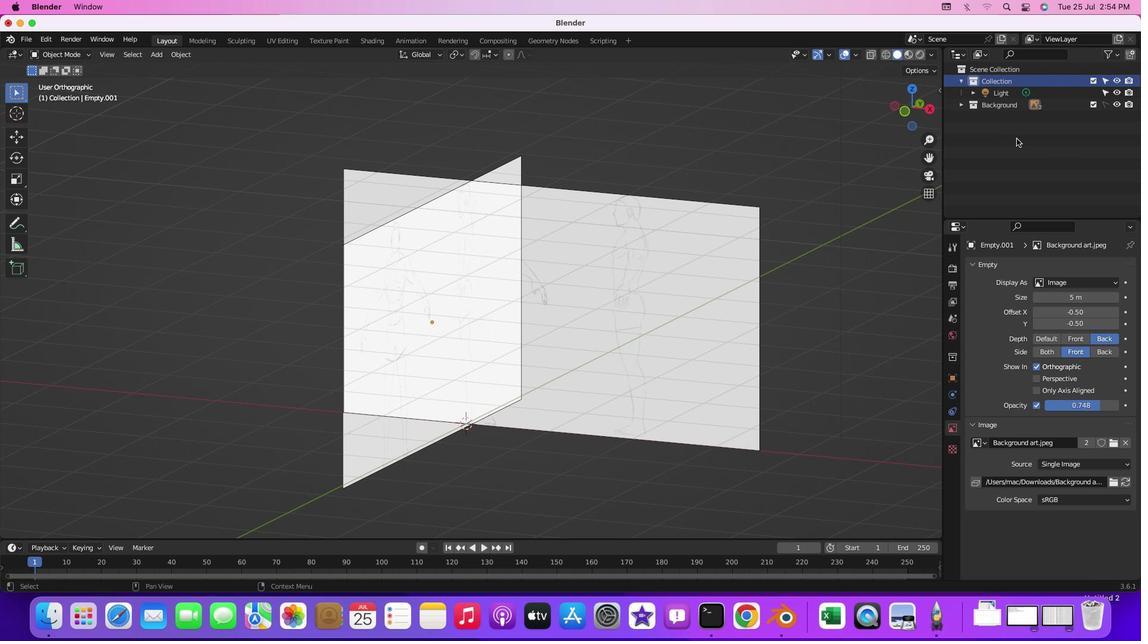 
Action: Mouse pressed left at (1016, 139)
Screenshot: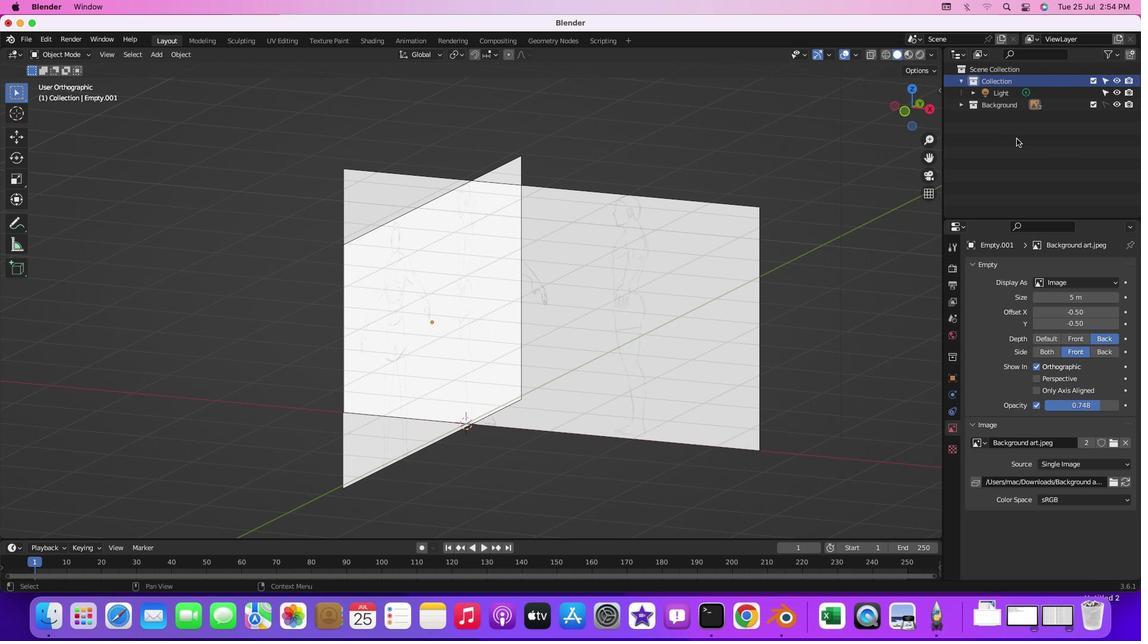 
Action: Mouse moved to (1004, 77)
Screenshot: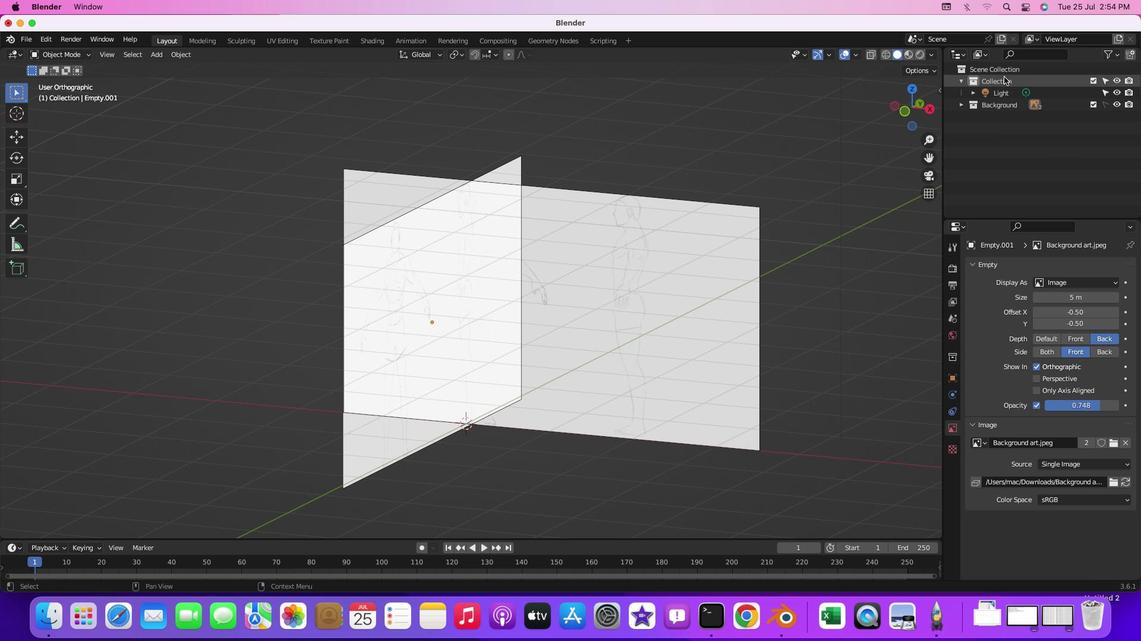 
Action: Mouse pressed left at (1004, 77)
Screenshot: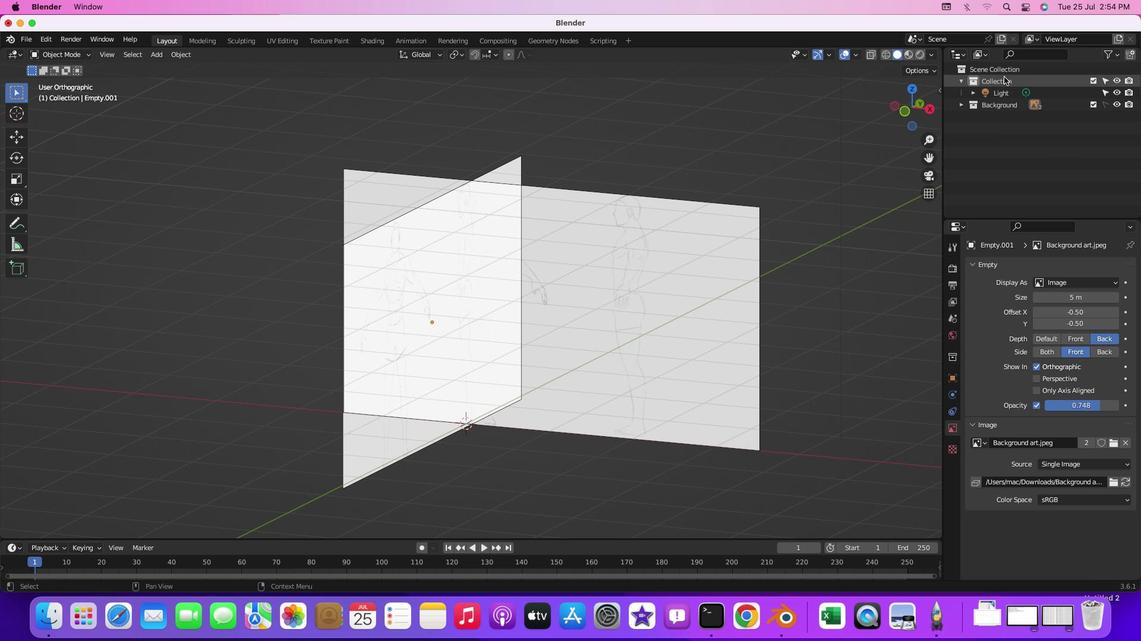 
Action: Mouse moved to (965, 106)
Screenshot: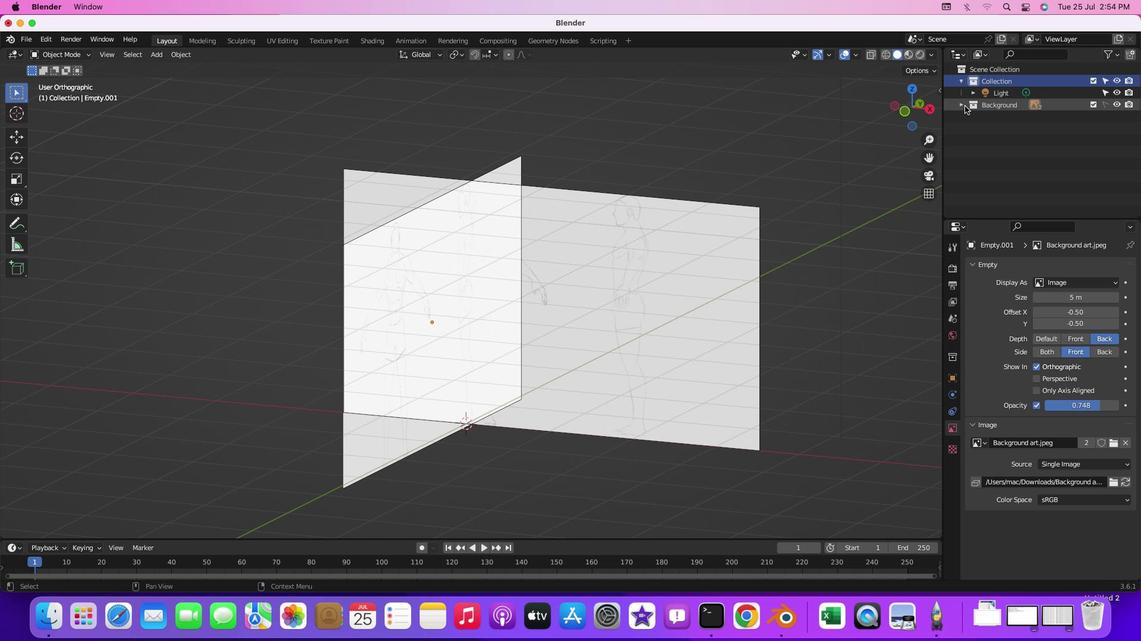 
Action: Mouse pressed left at (965, 106)
Screenshot: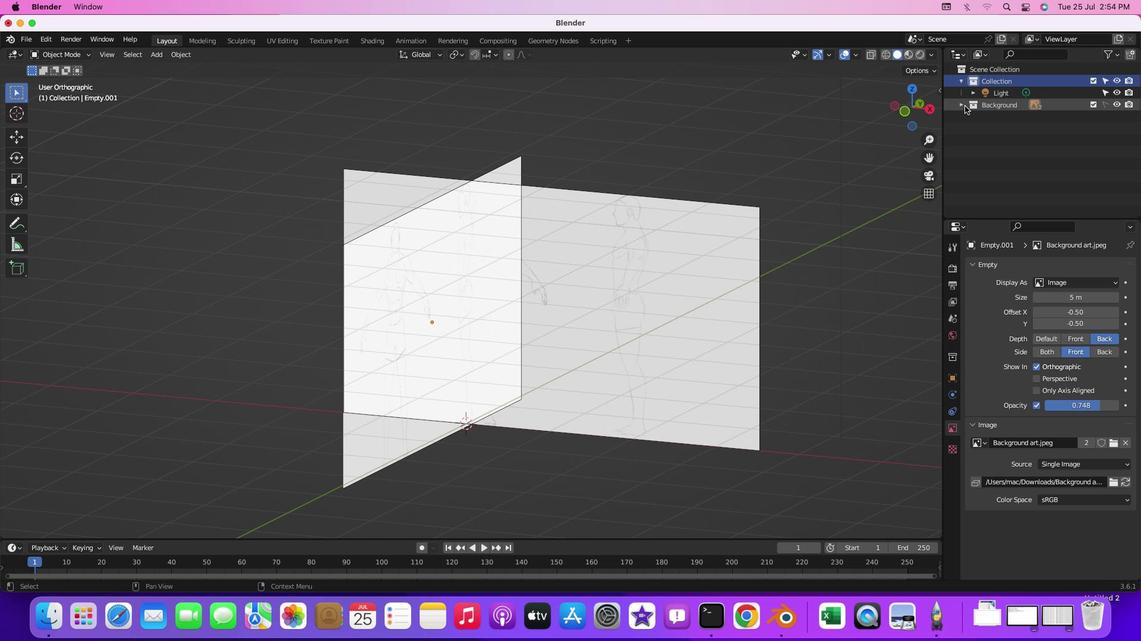
Action: Mouse pressed left at (965, 106)
Screenshot: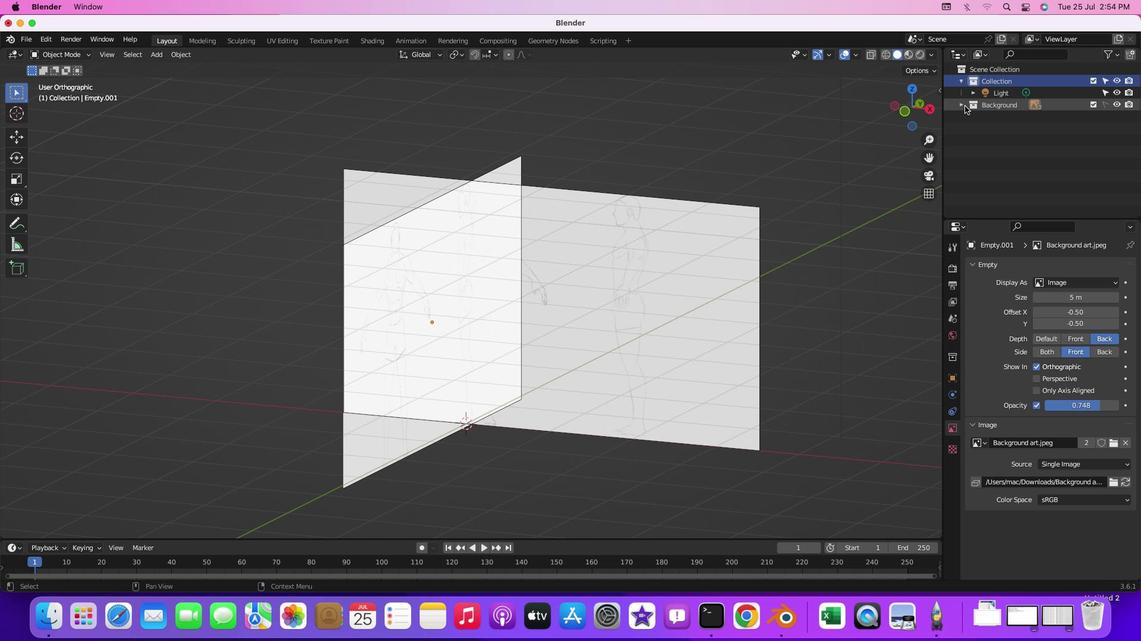 
Action: Mouse moved to (662, 260)
Screenshot: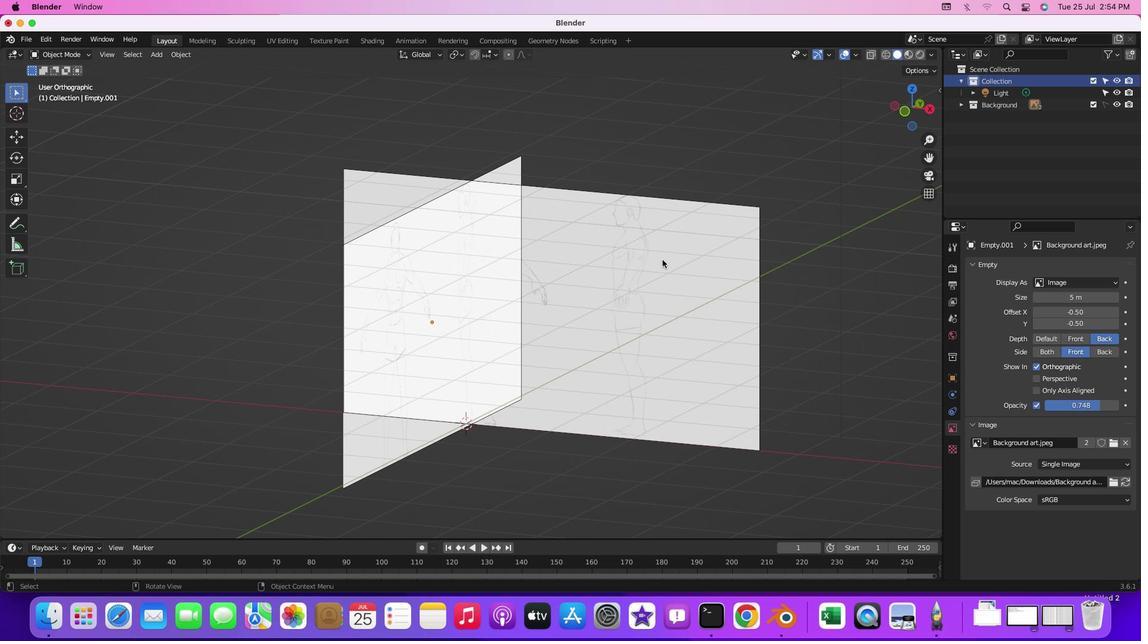 
Action: Mouse pressed left at (662, 260)
Screenshot: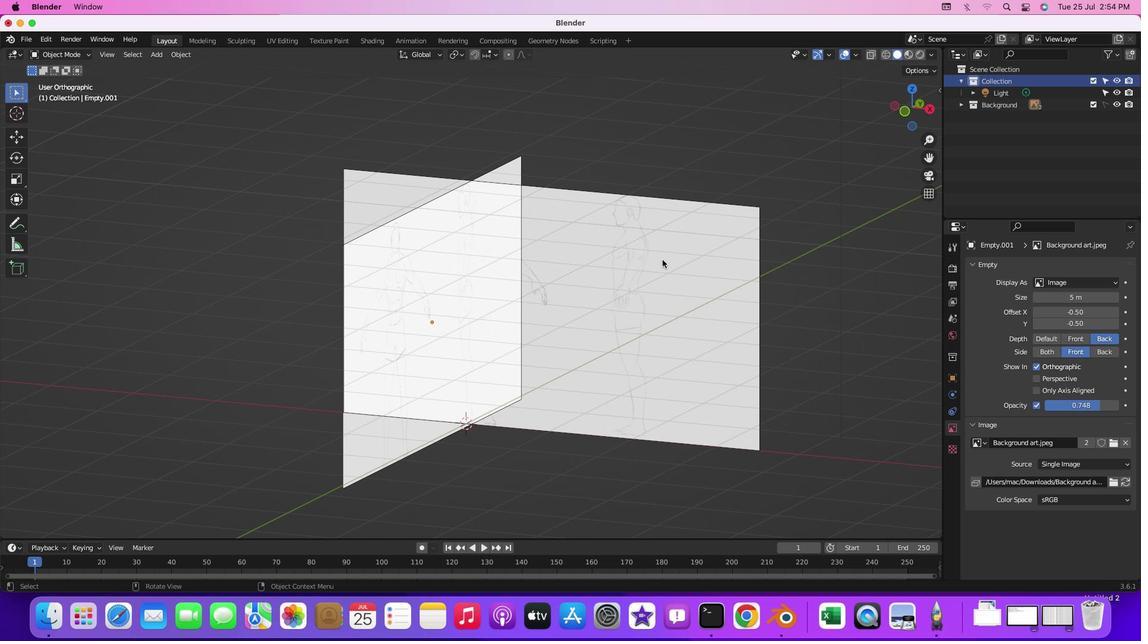 
Action: Mouse moved to (517, 268)
Screenshot: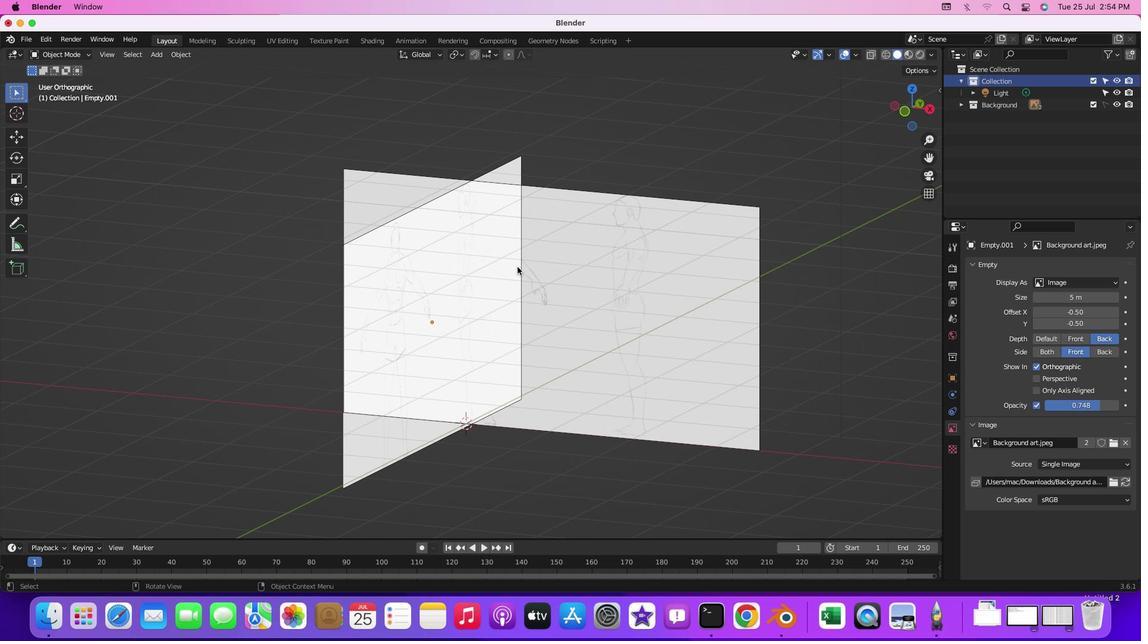 
Action: Mouse pressed left at (517, 268)
Screenshot: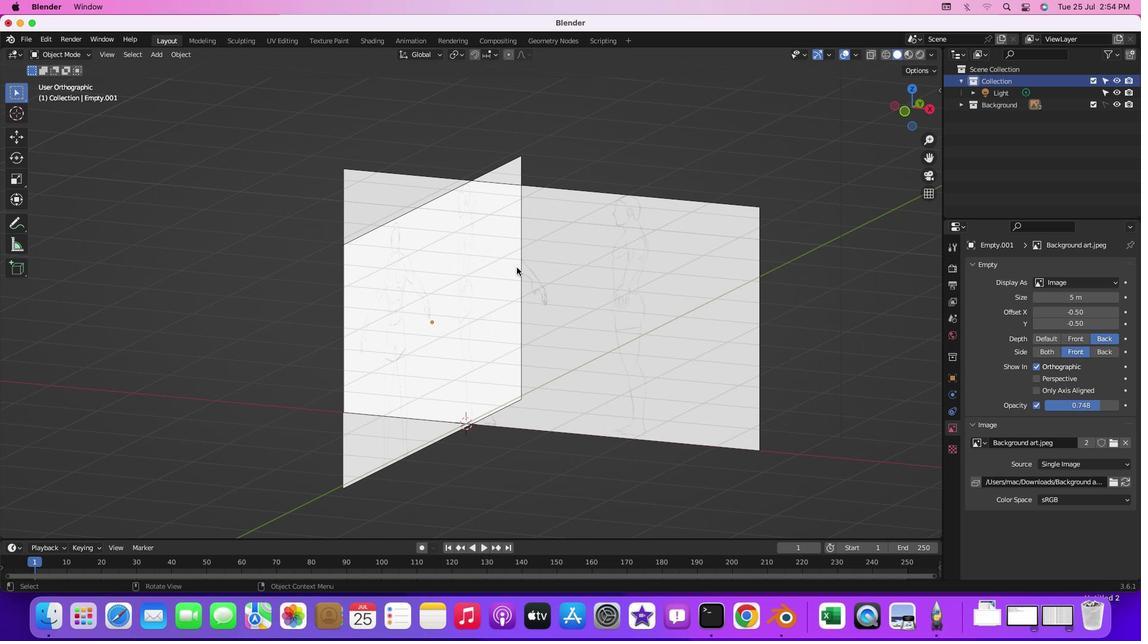 
Action: Mouse moved to (515, 380)
Screenshot: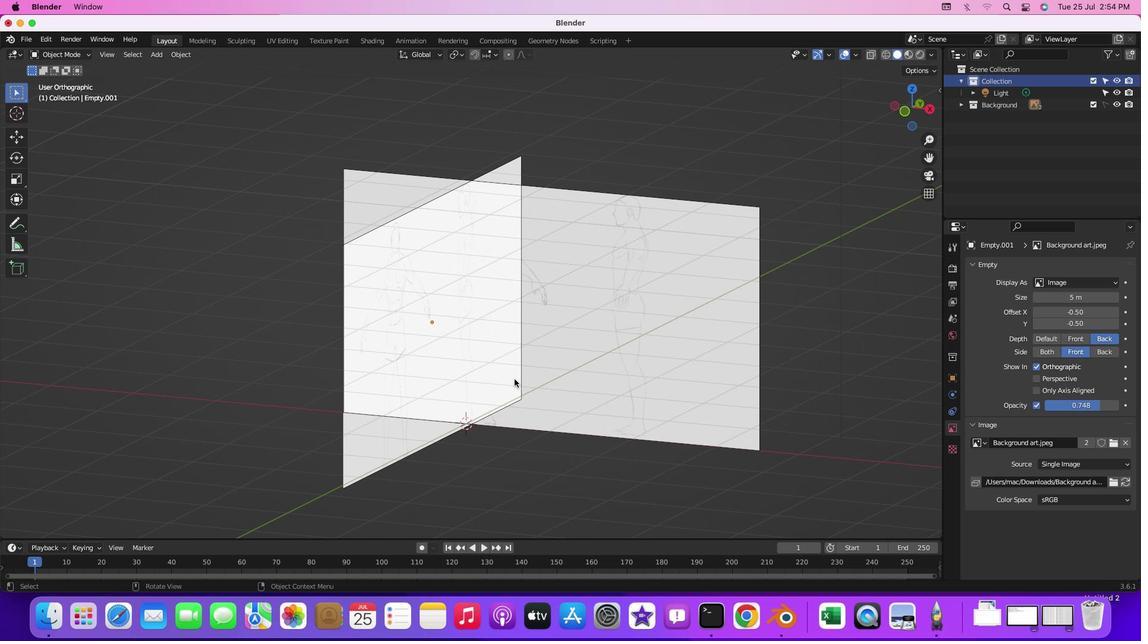 
Action: Key pressed '1'
Screenshot: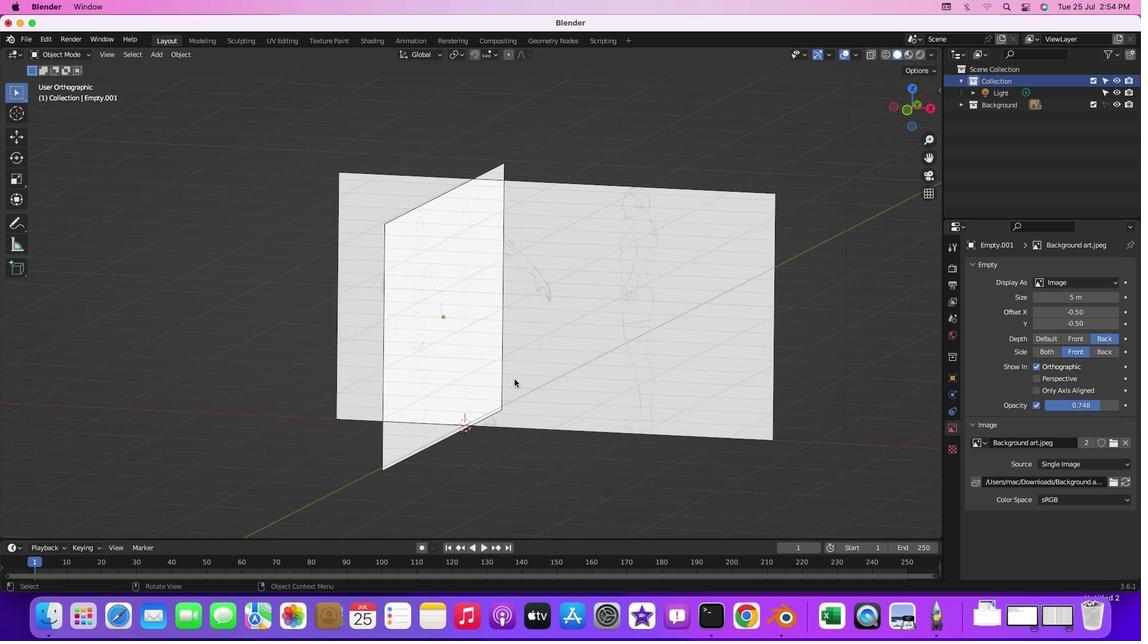 
Action: Mouse moved to (473, 393)
Screenshot: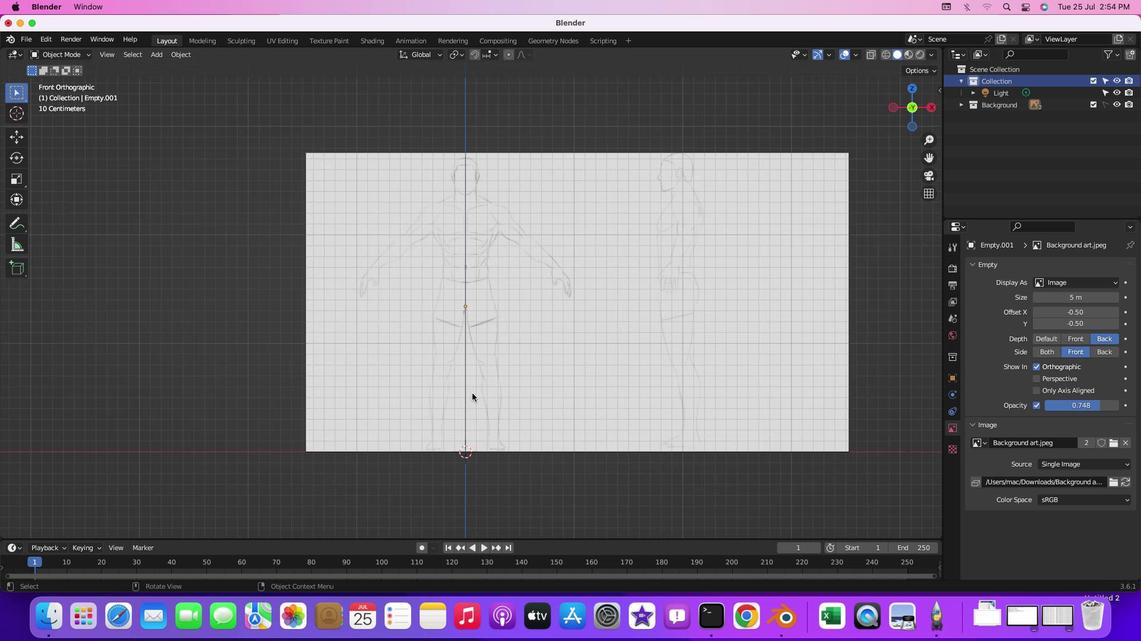 
Action: Mouse scrolled (473, 393) with delta (0, 1)
Screenshot: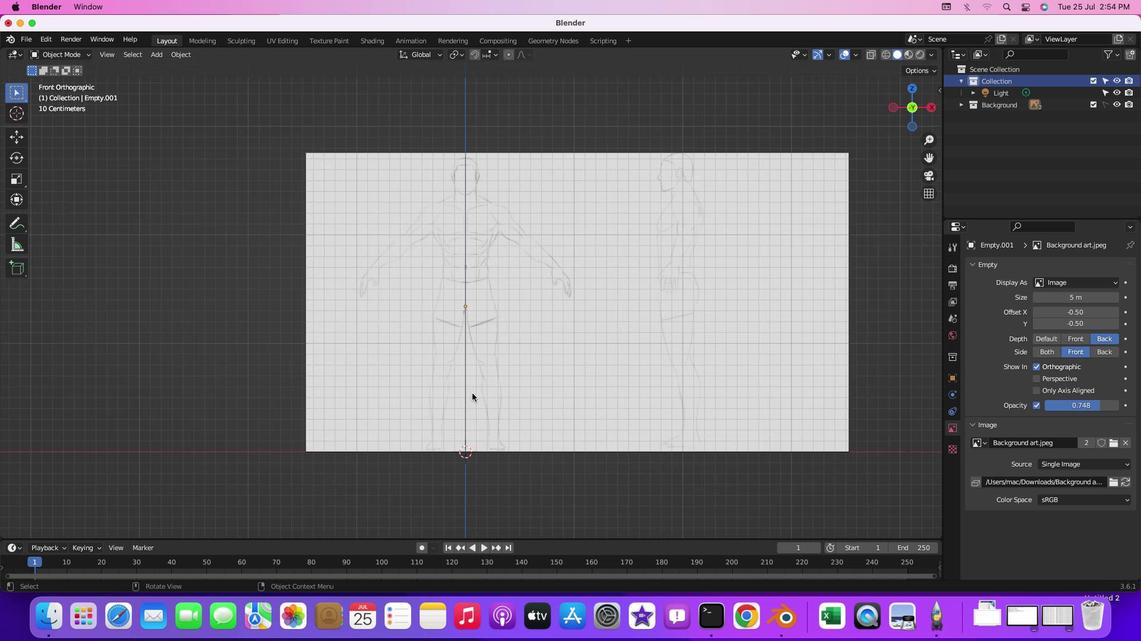 
Action: Mouse moved to (473, 394)
Screenshot: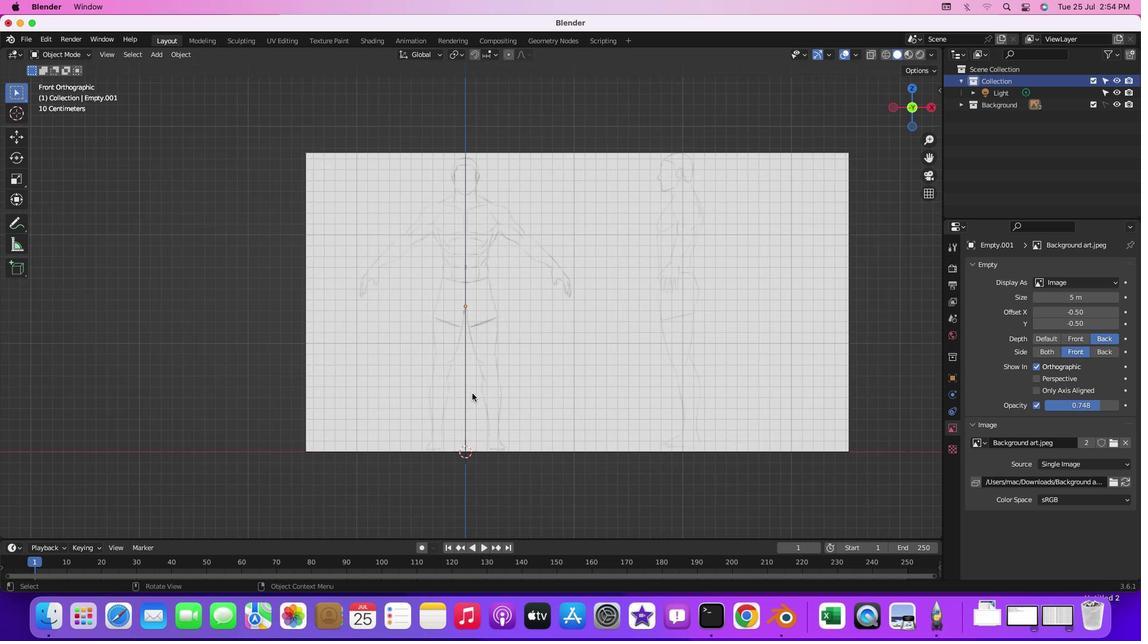
Action: Mouse scrolled (473, 394) with delta (0, 1)
Screenshot: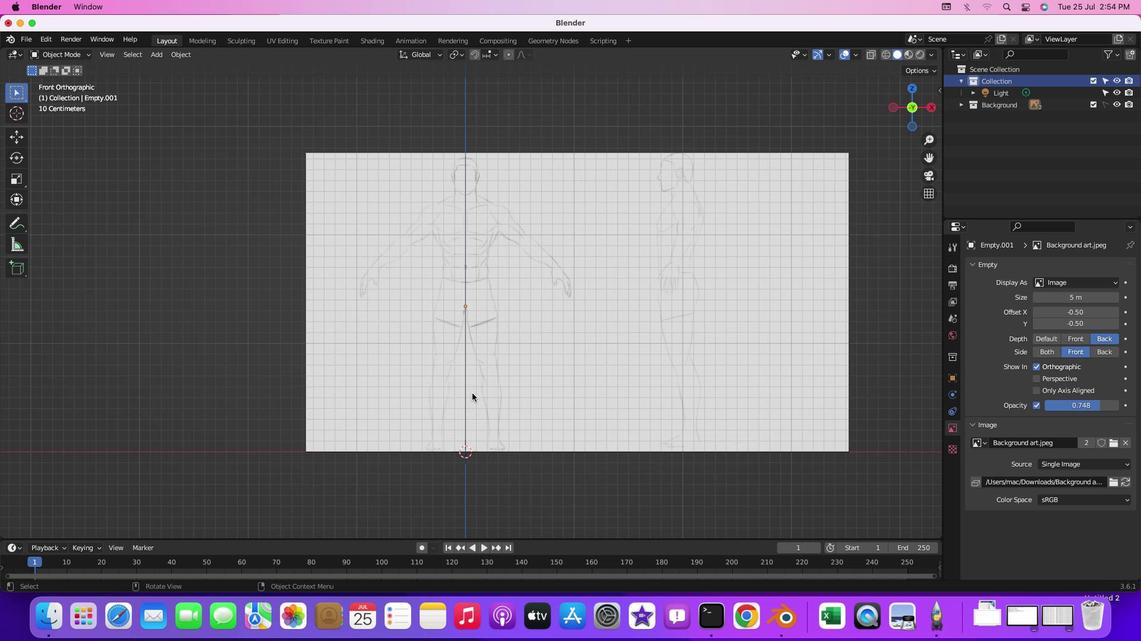 
Action: Mouse moved to (473, 394)
Screenshot: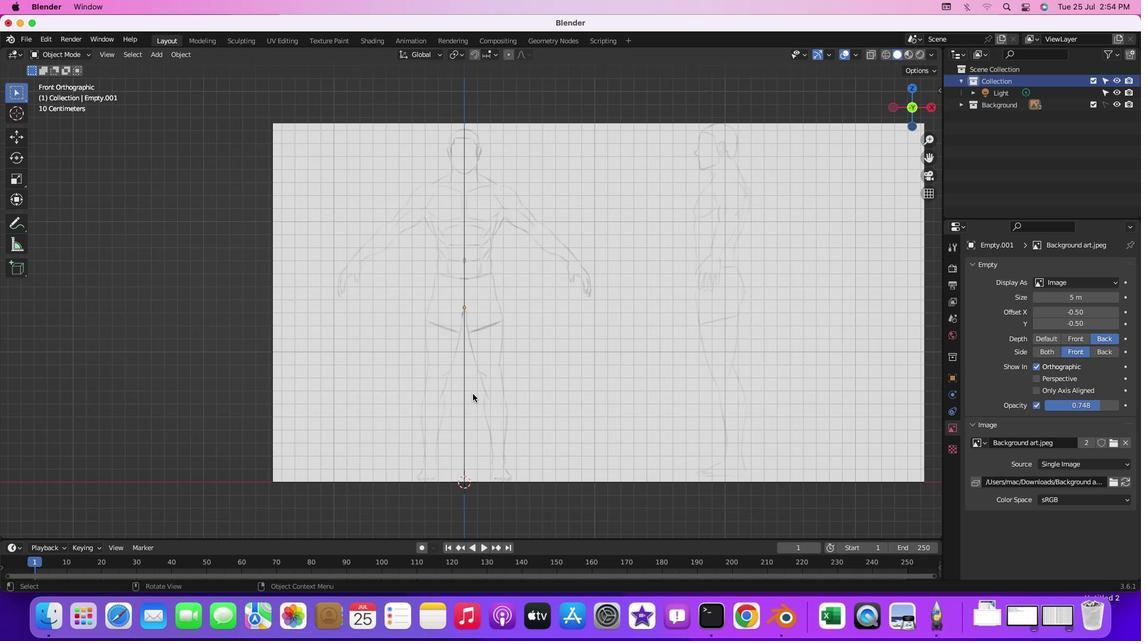 
Action: Mouse scrolled (473, 394) with delta (0, 1)
Screenshot: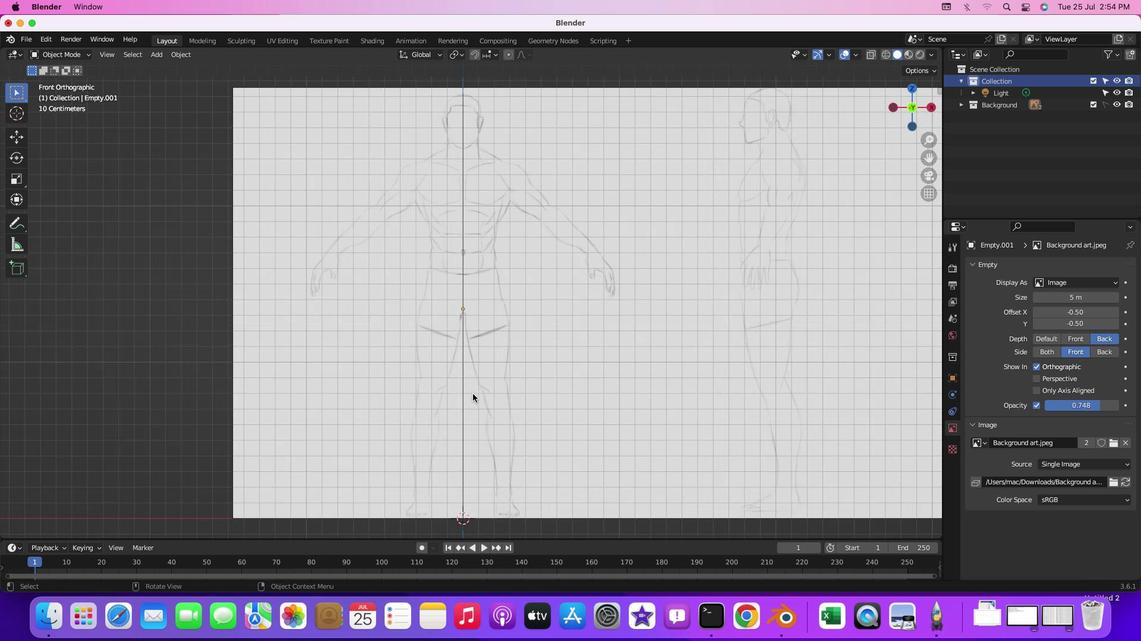 
Action: Mouse scrolled (473, 394) with delta (0, 1)
Screenshot: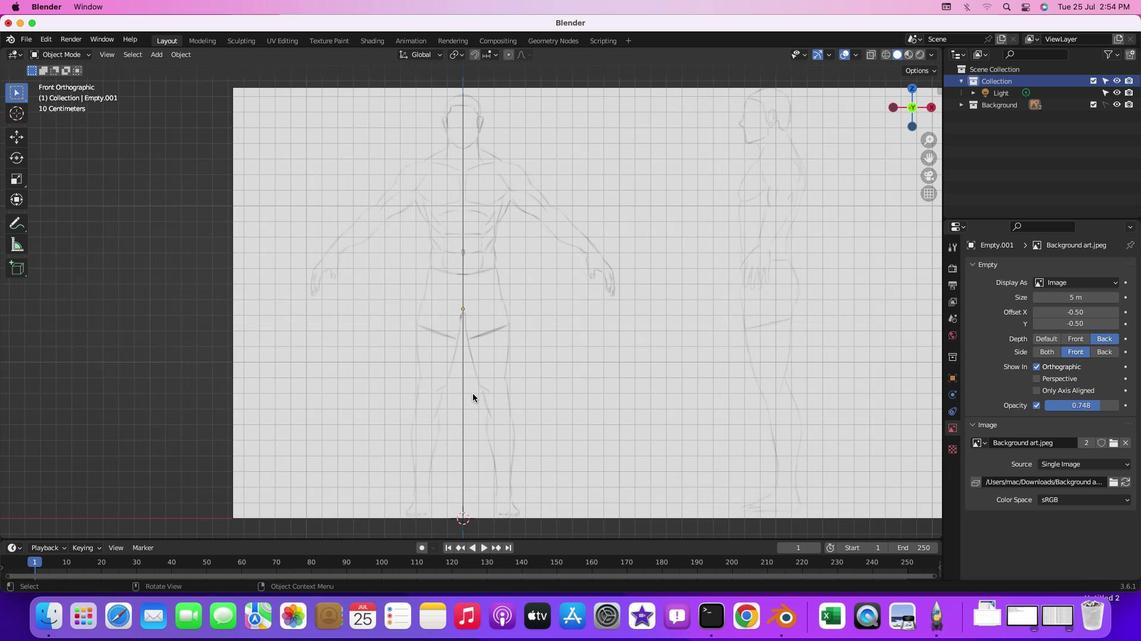 
Action: Mouse moved to (473, 394)
Screenshot: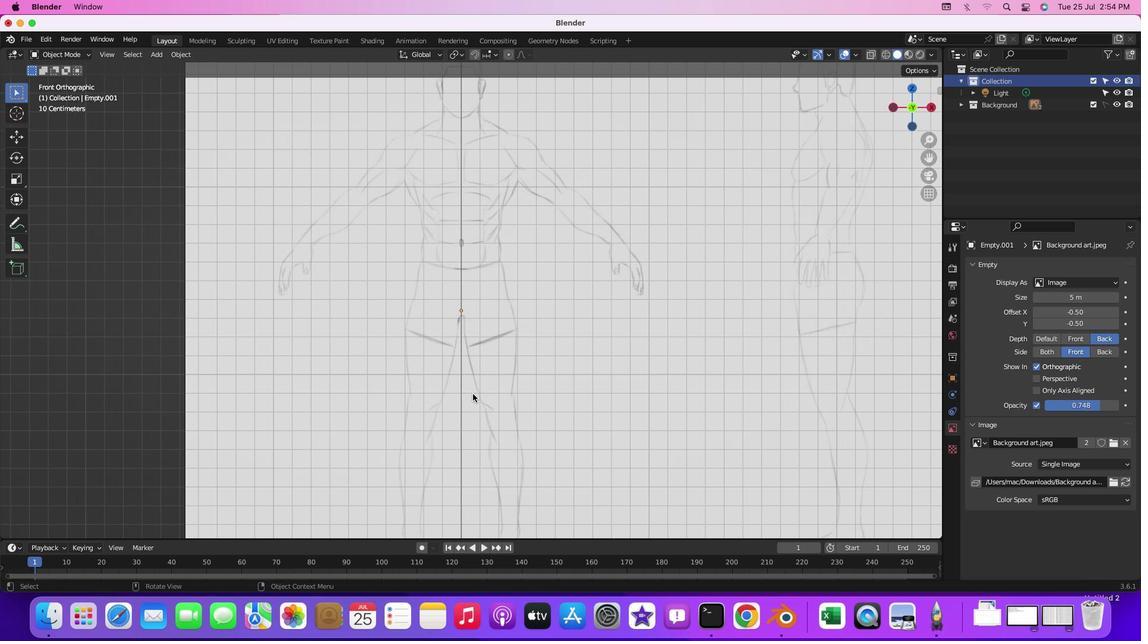 
Action: Mouse scrolled (473, 394) with delta (0, 0)
Screenshot: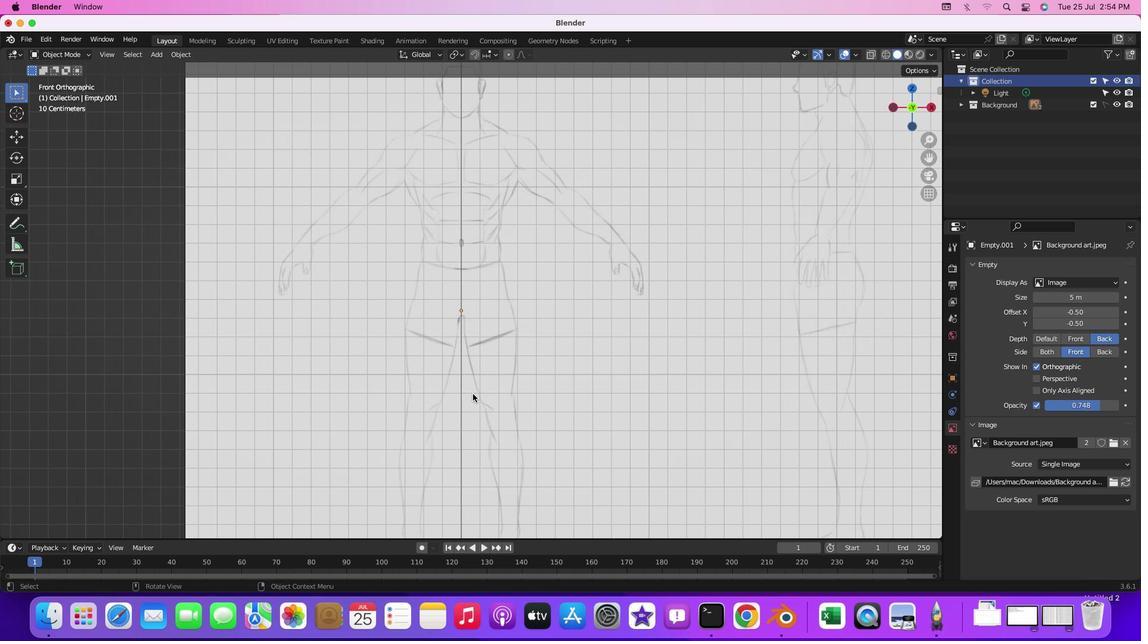 
Action: Mouse moved to (473, 405)
Screenshot: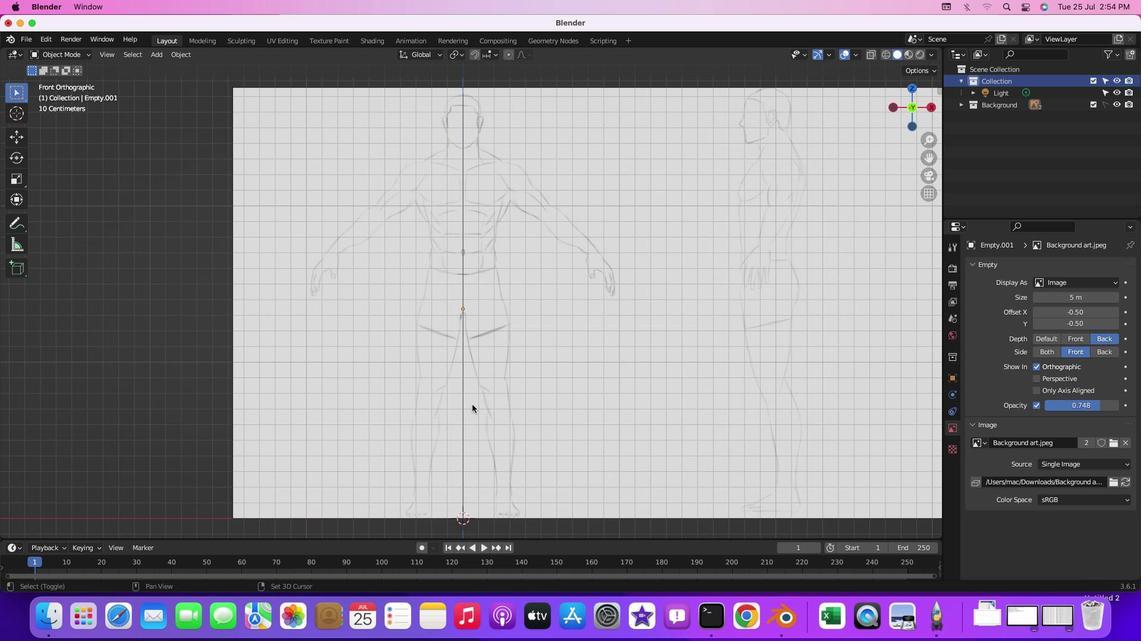 
Action: Key pressed Key.shift
Screenshot: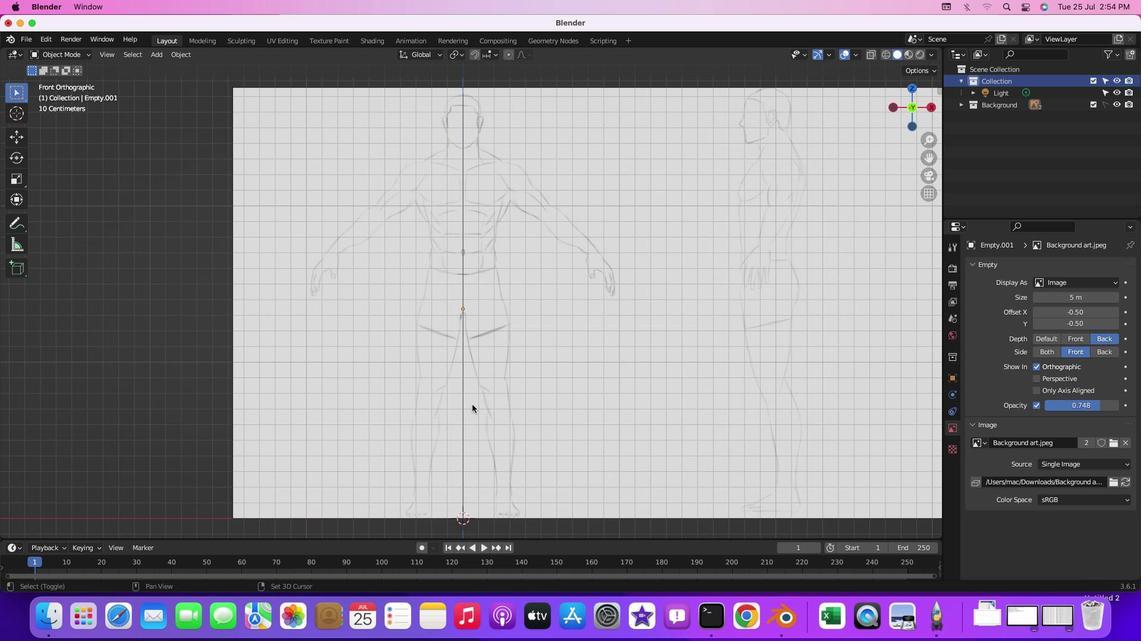 
Action: Mouse moved to (473, 405)
Screenshot: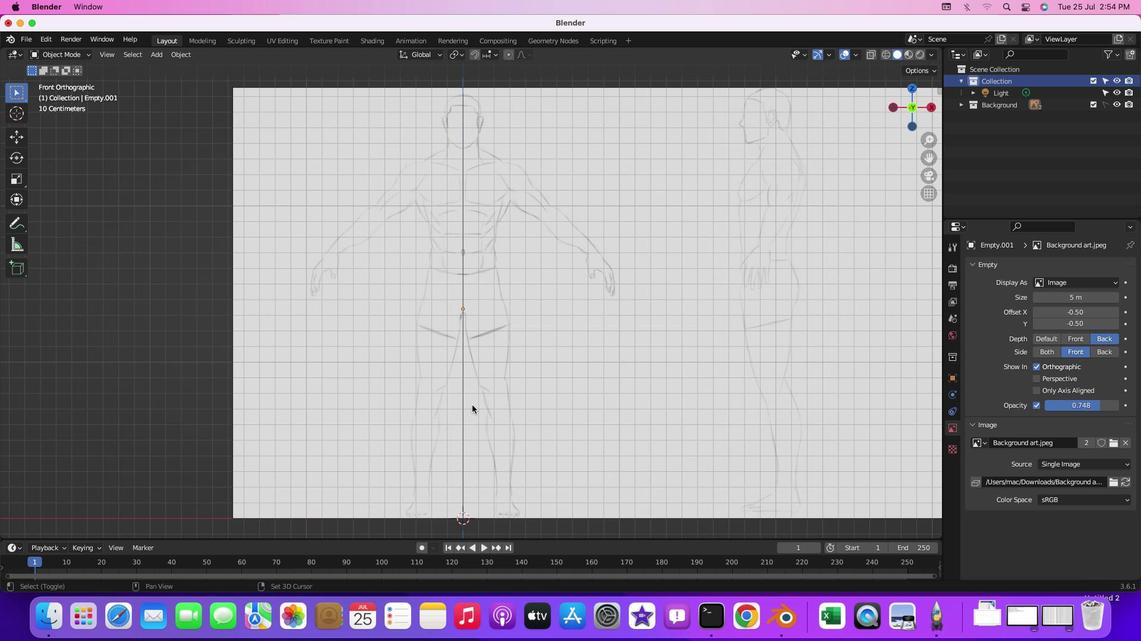 
Action: Mouse pressed middle at (473, 405)
Screenshot: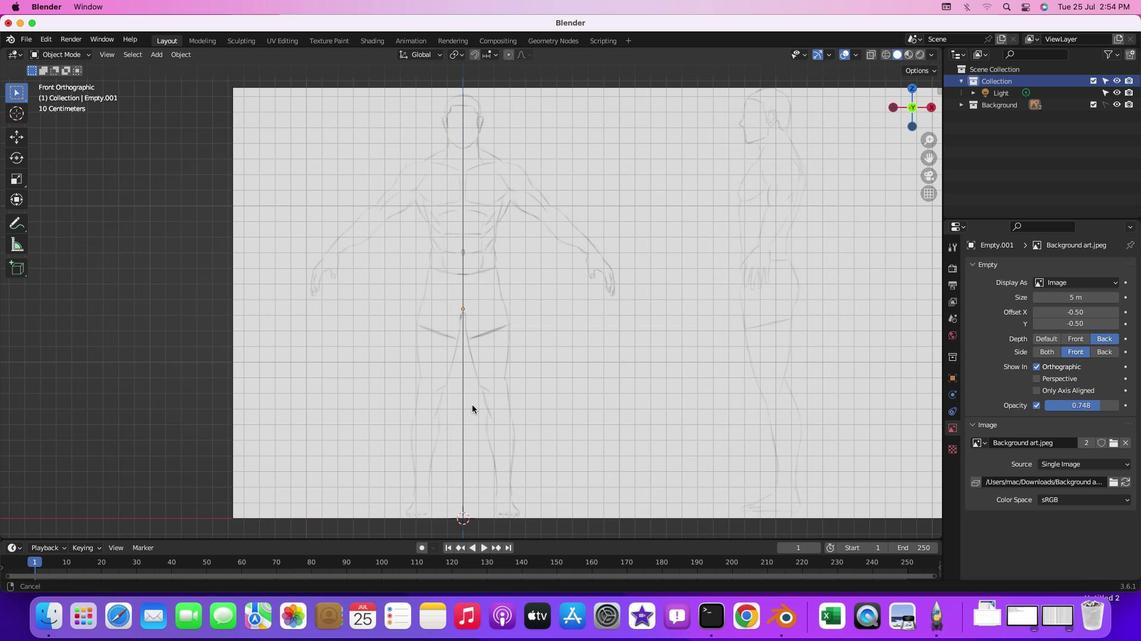 
Action: Mouse moved to (487, 322)
Screenshot: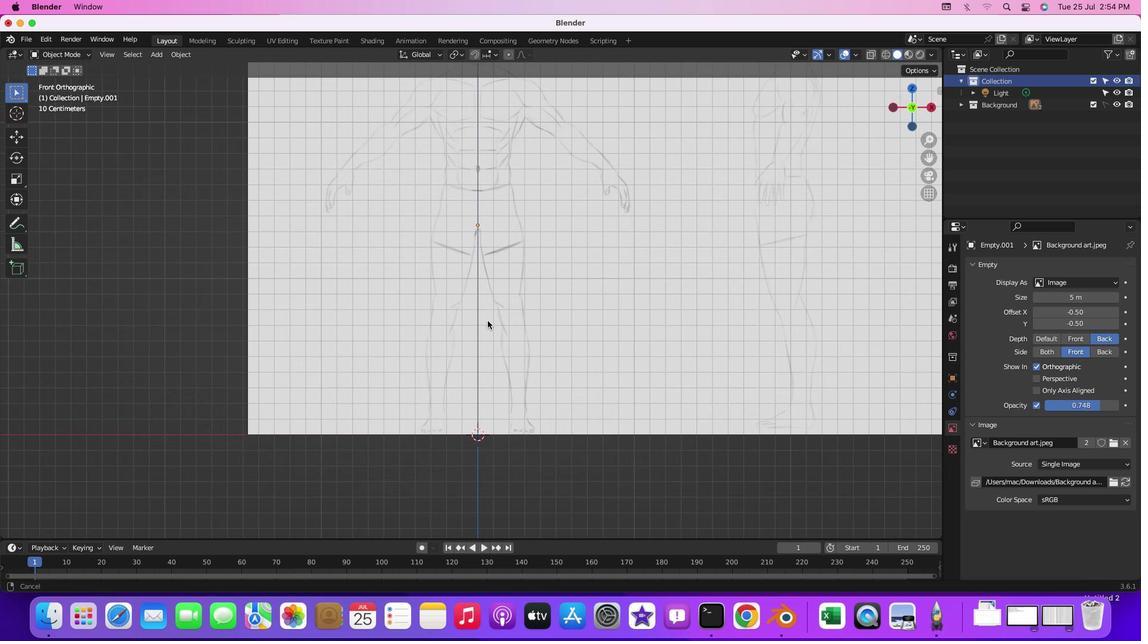 
Action: Key pressed Key.shift'A'
Screenshot: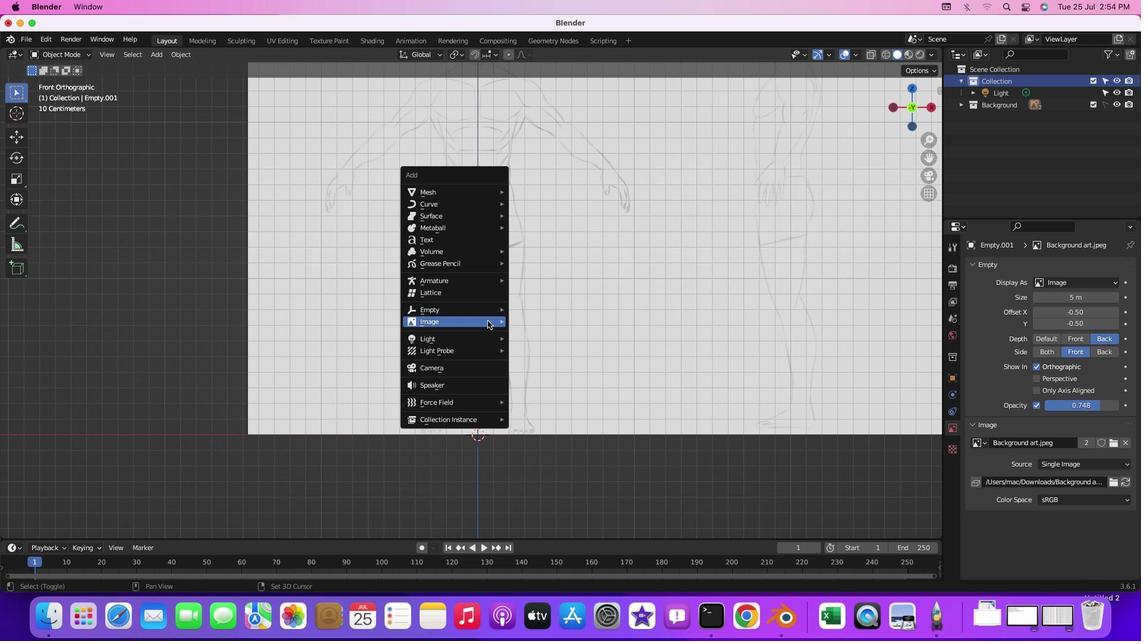 
Action: Mouse moved to (546, 249)
Screenshot: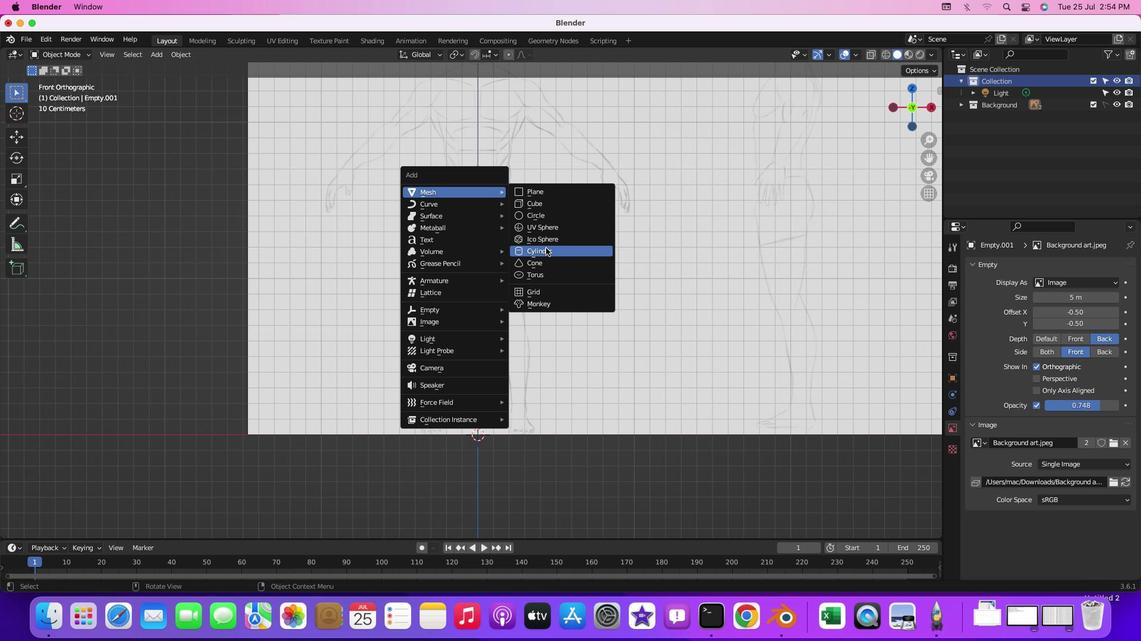 
Action: Mouse pressed left at (546, 249)
Screenshot: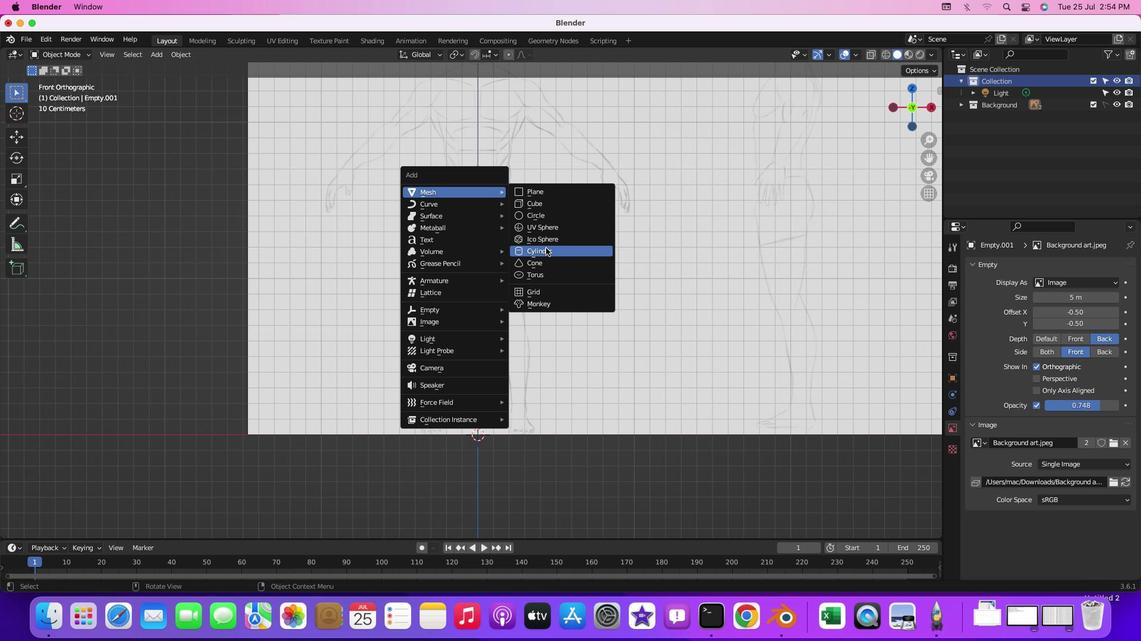 
Action: Mouse moved to (543, 249)
Screenshot: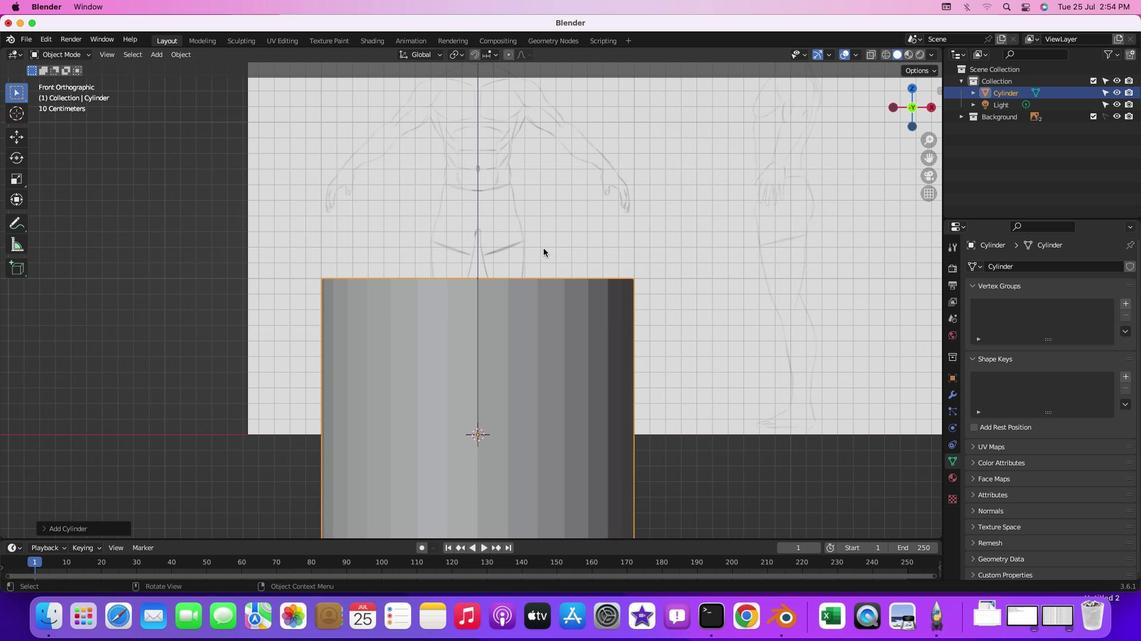 
Action: Key pressed 's'
Screenshot: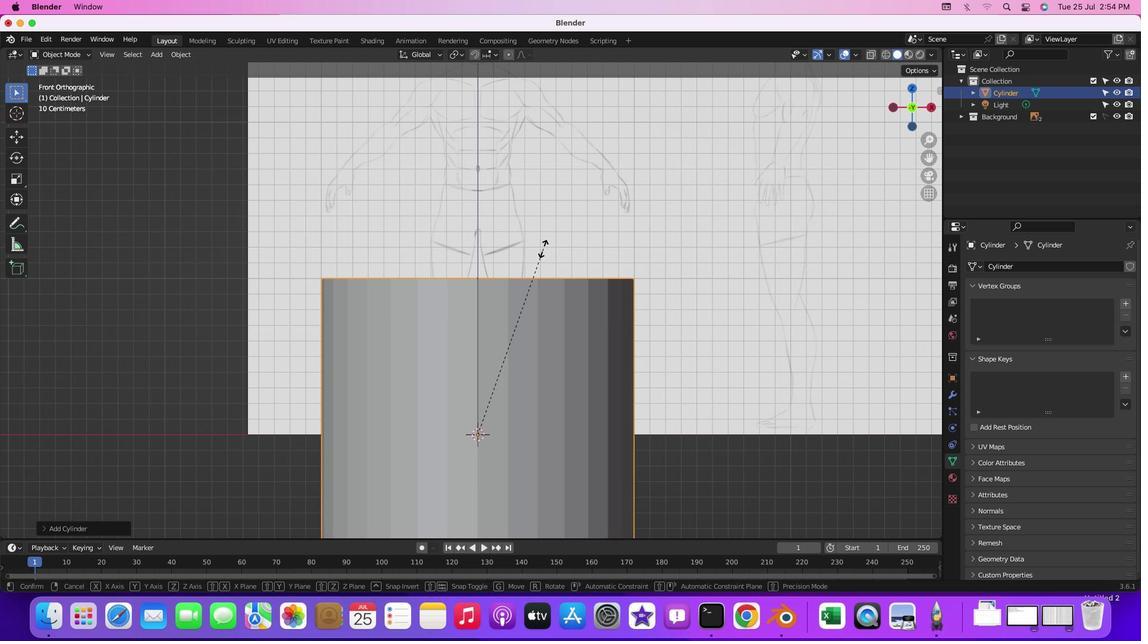 
Action: Mouse moved to (466, 366)
Screenshot: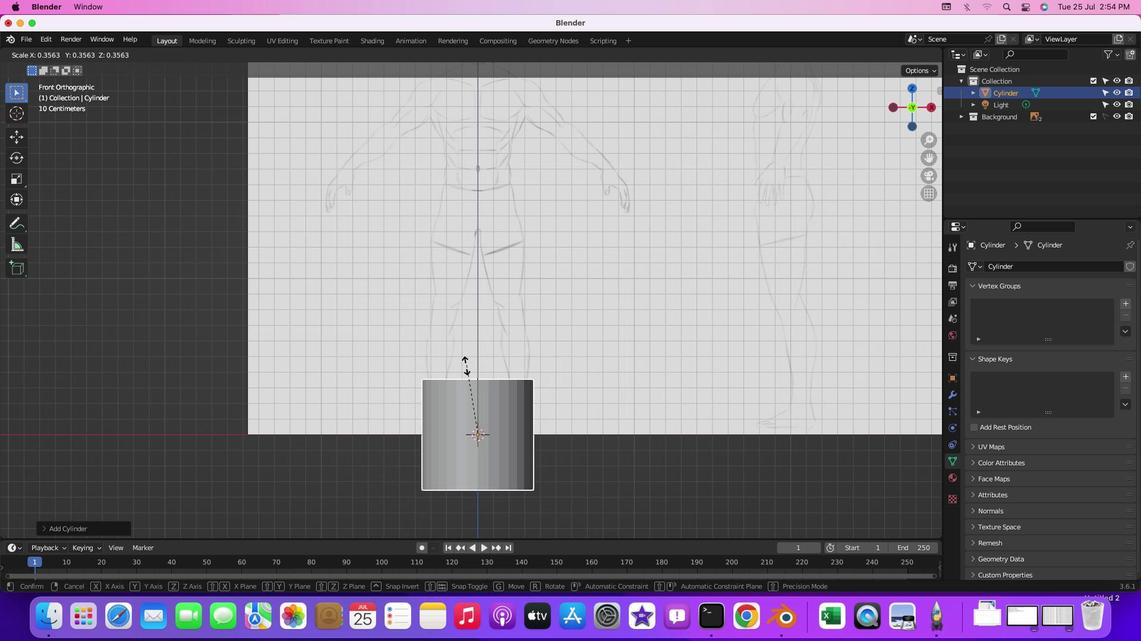 
Action: Mouse pressed left at (466, 366)
Screenshot: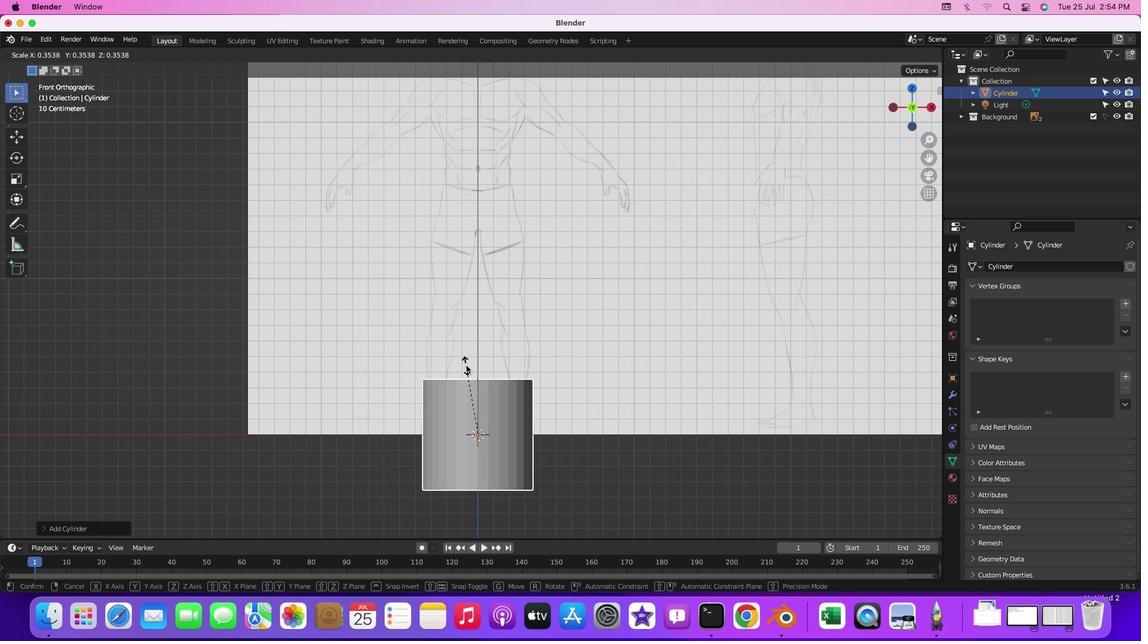 
Action: Mouse moved to (516, 184)
Screenshot: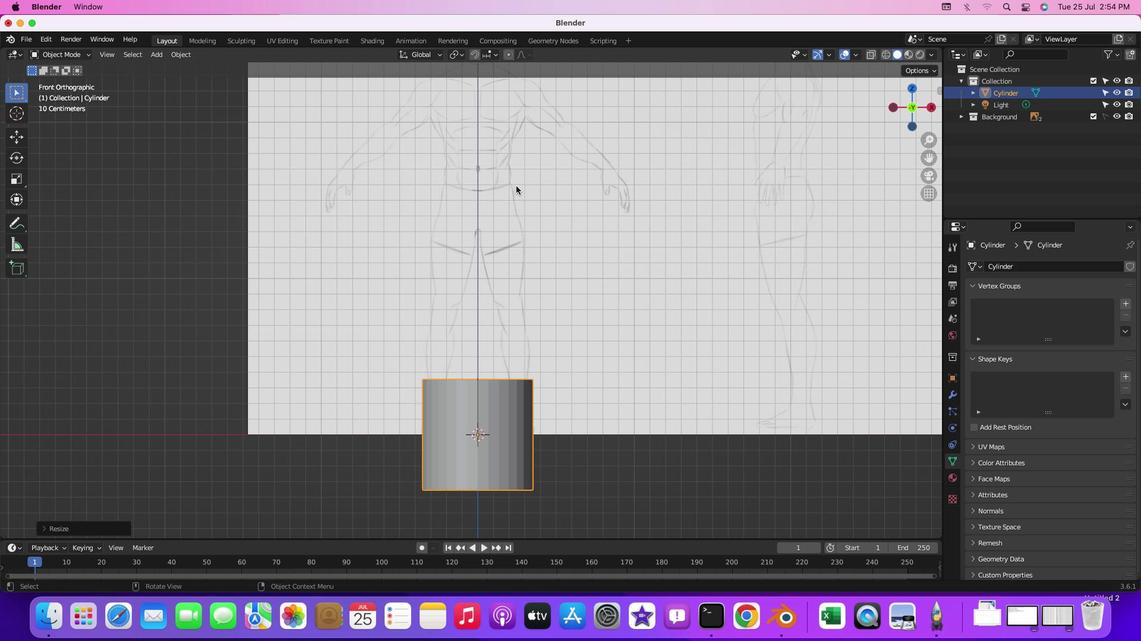
Action: Mouse pressed middle at (516, 184)
Screenshot: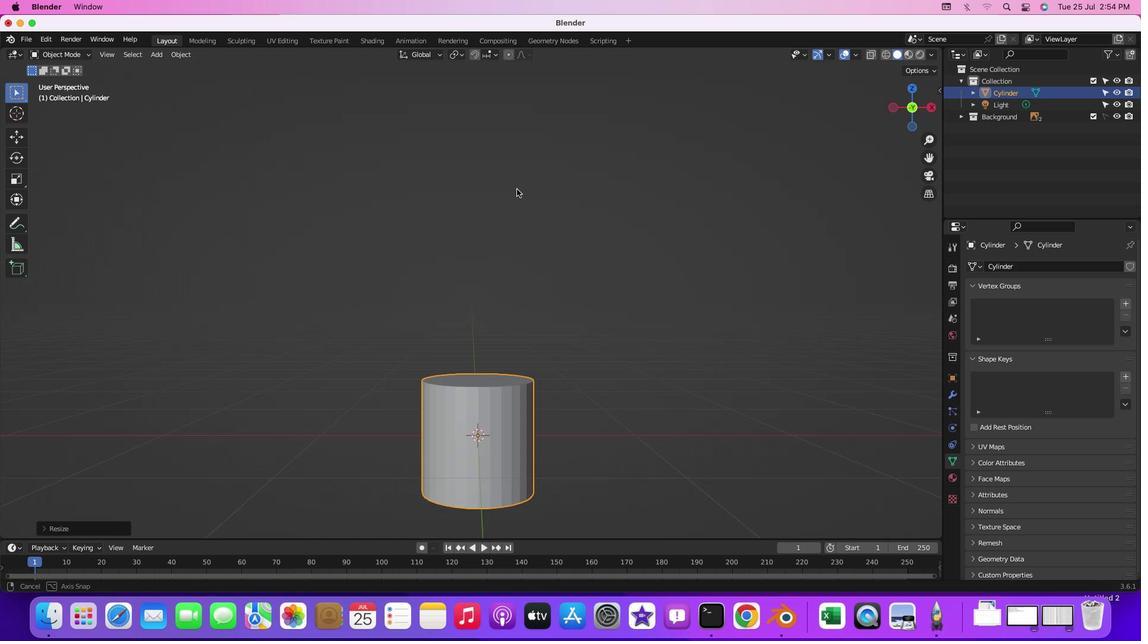 
Action: Mouse moved to (525, 202)
Screenshot: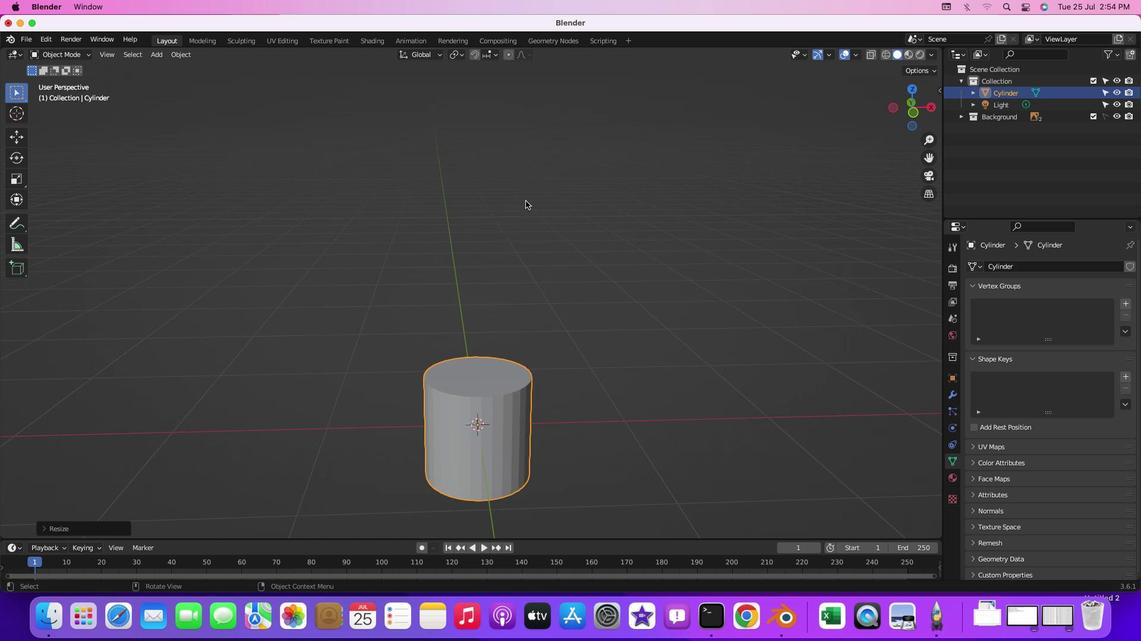 
Action: Key pressed '1'
Screenshot: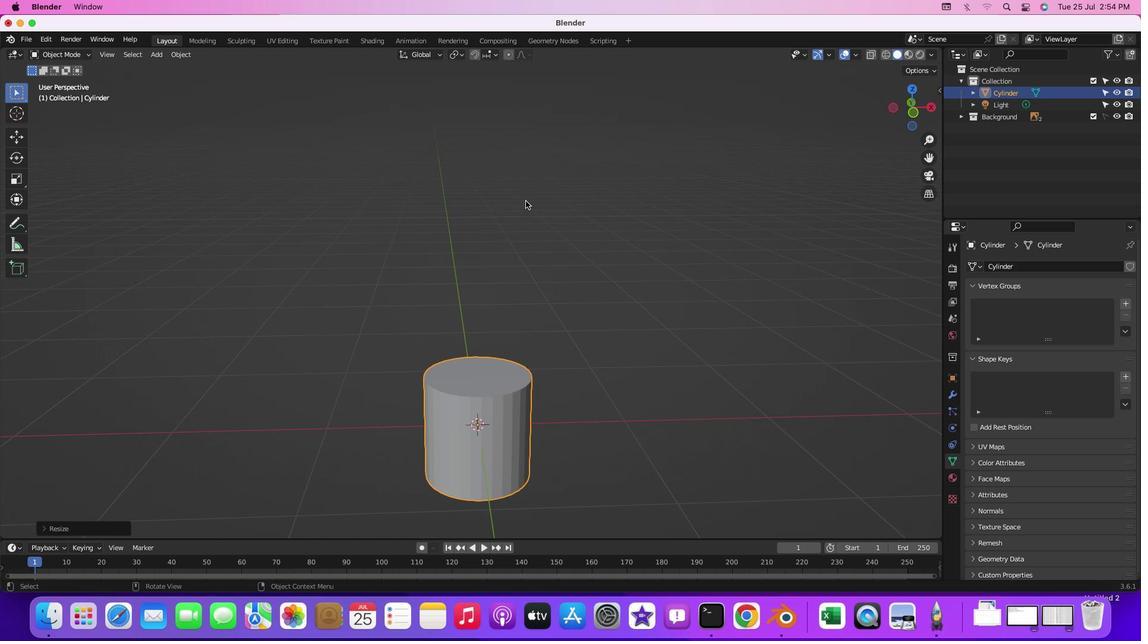 
Action: Mouse moved to (526, 201)
Screenshot: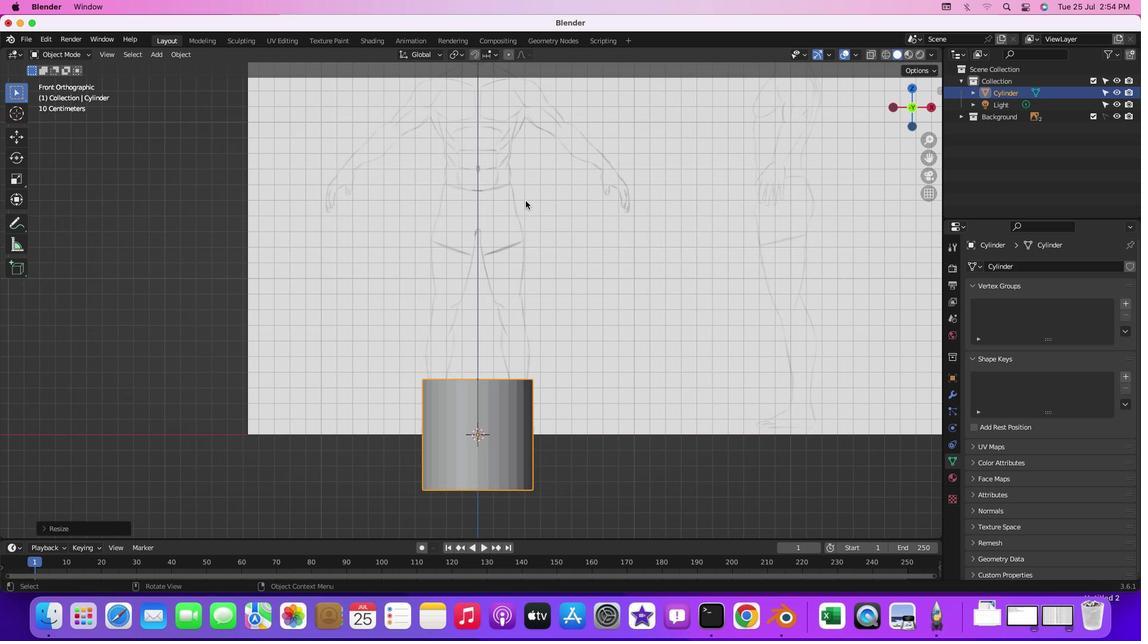 
Action: Key pressed Key.shift
Screenshot: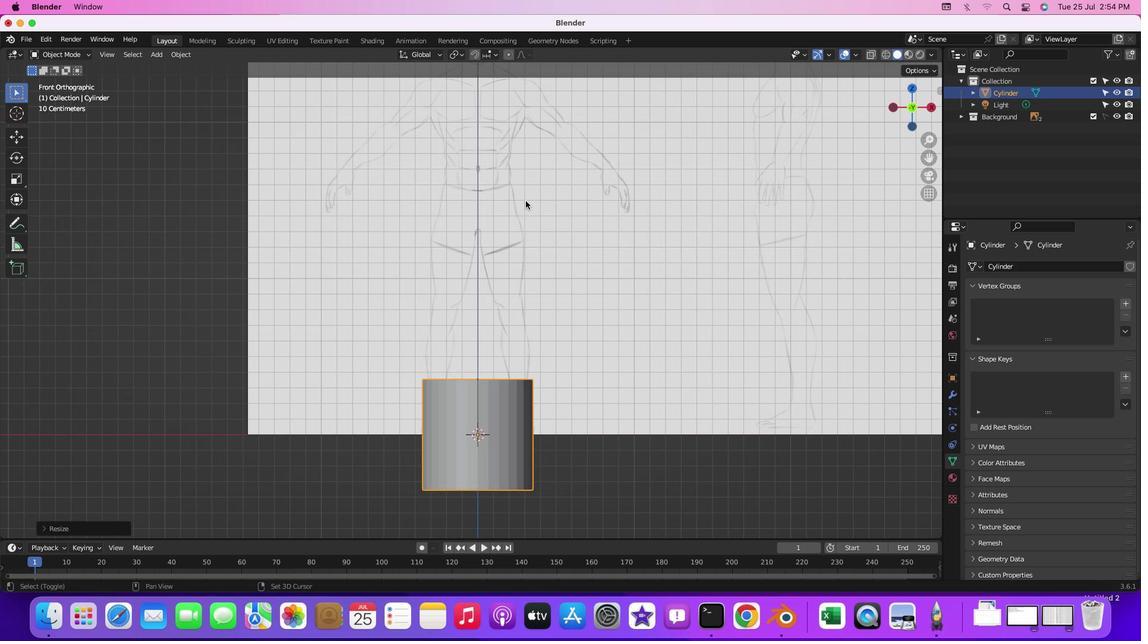 
Action: Mouse moved to (520, 188)
Screenshot: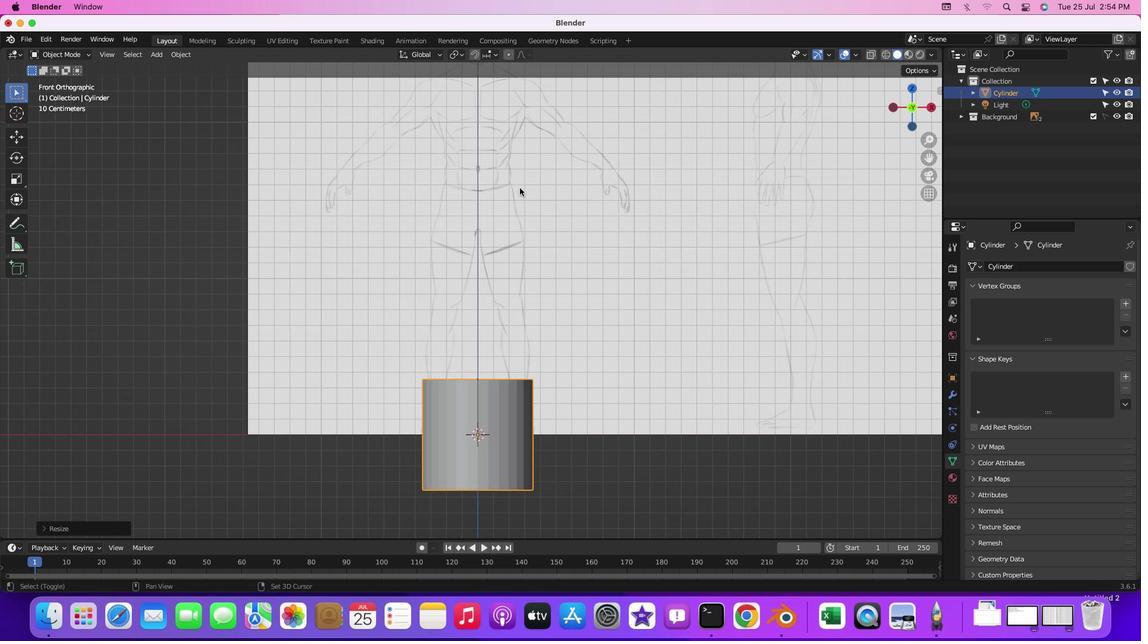 
Action: Mouse pressed middle at (520, 188)
Screenshot: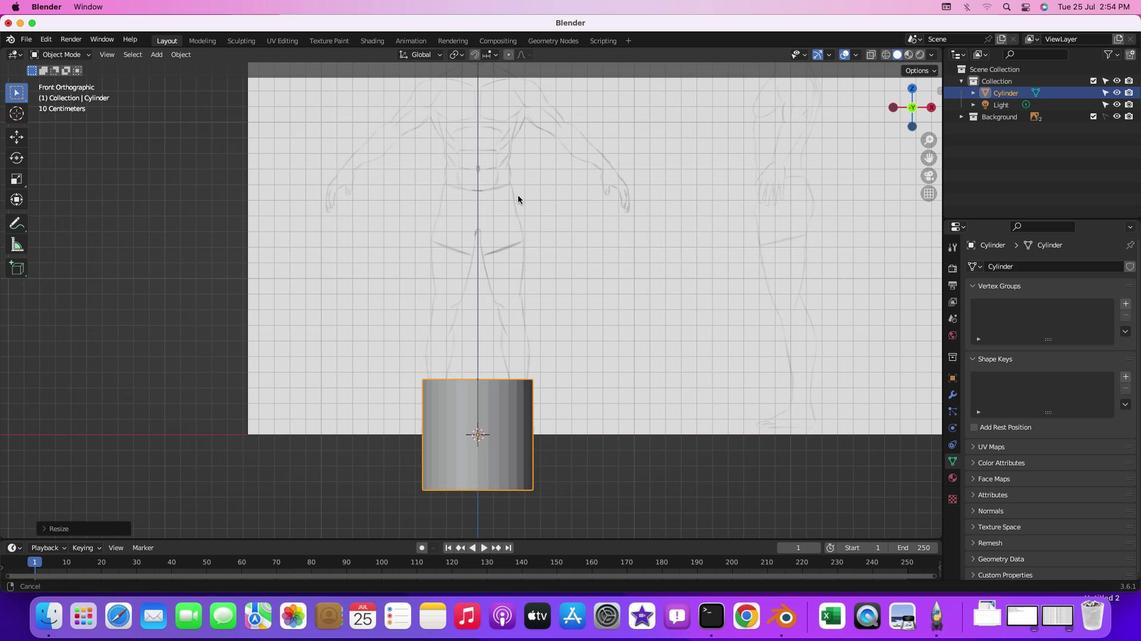 
Action: Mouse moved to (496, 317)
Screenshot: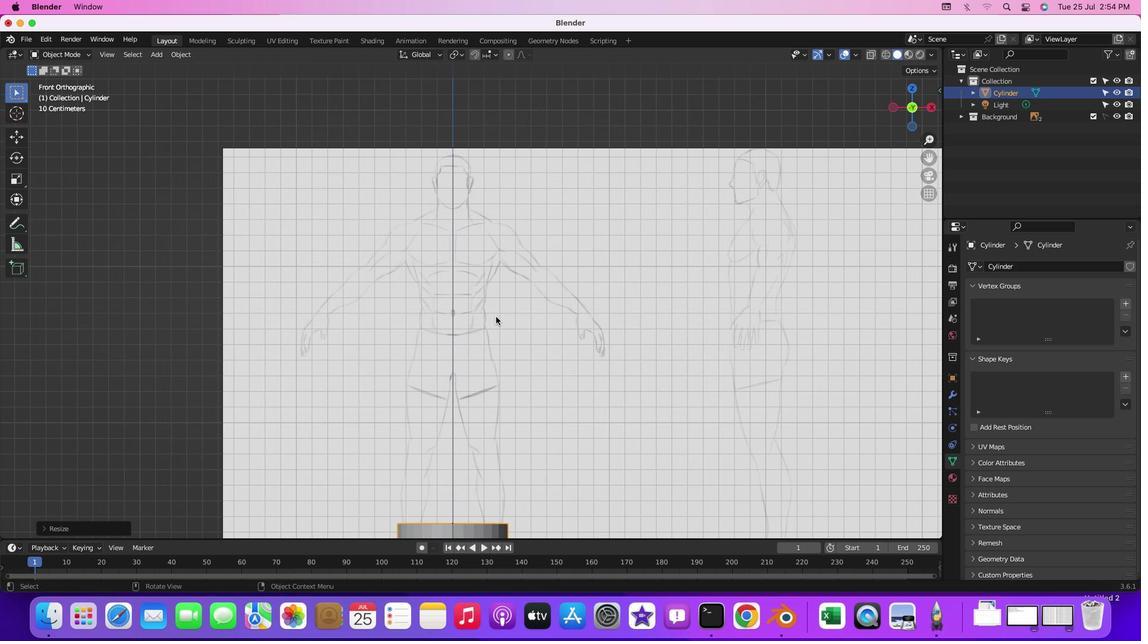 
Action: Mouse scrolled (496, 317) with delta (0, 1)
Screenshot: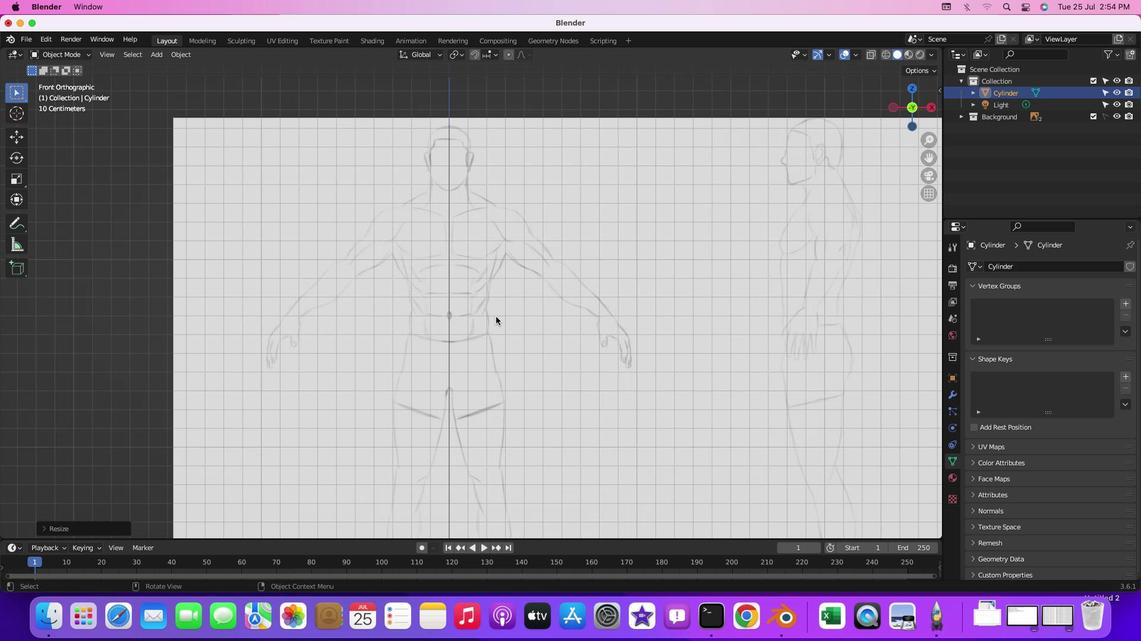 
Action: Mouse scrolled (496, 317) with delta (0, 1)
Screenshot: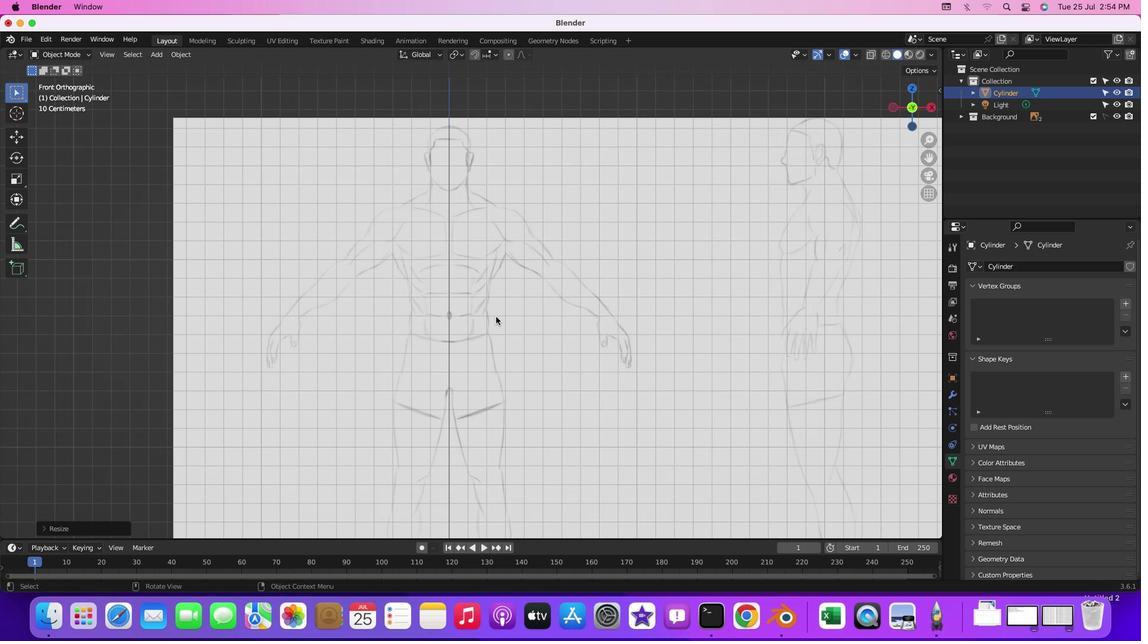 
Action: Mouse scrolled (496, 317) with delta (0, 1)
Screenshot: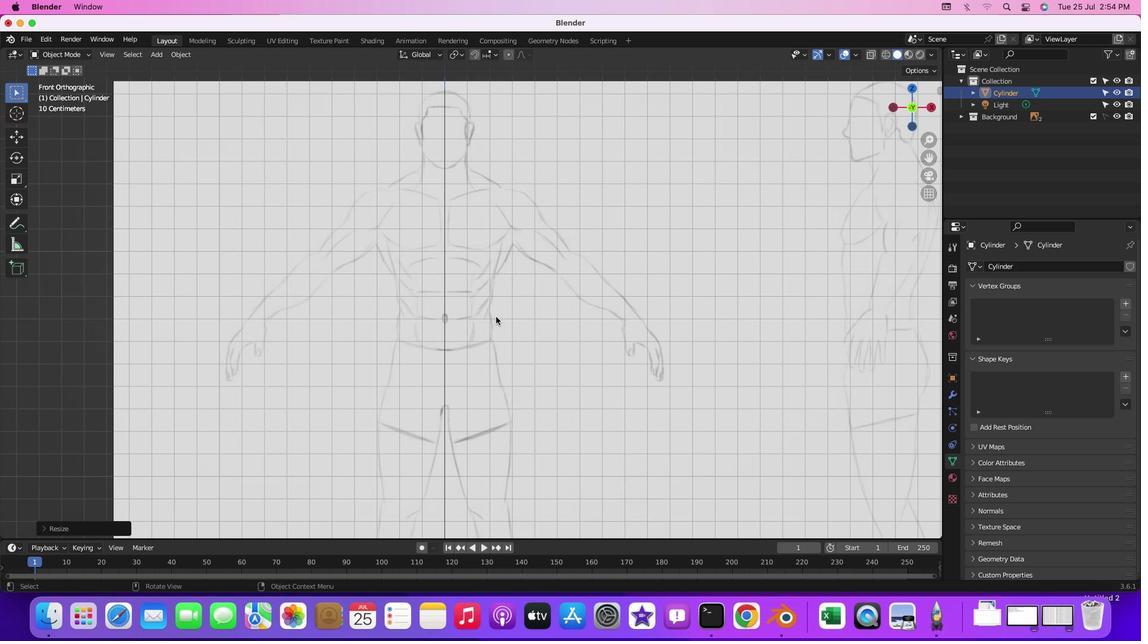 
Action: Mouse scrolled (496, 317) with delta (0, 1)
Screenshot: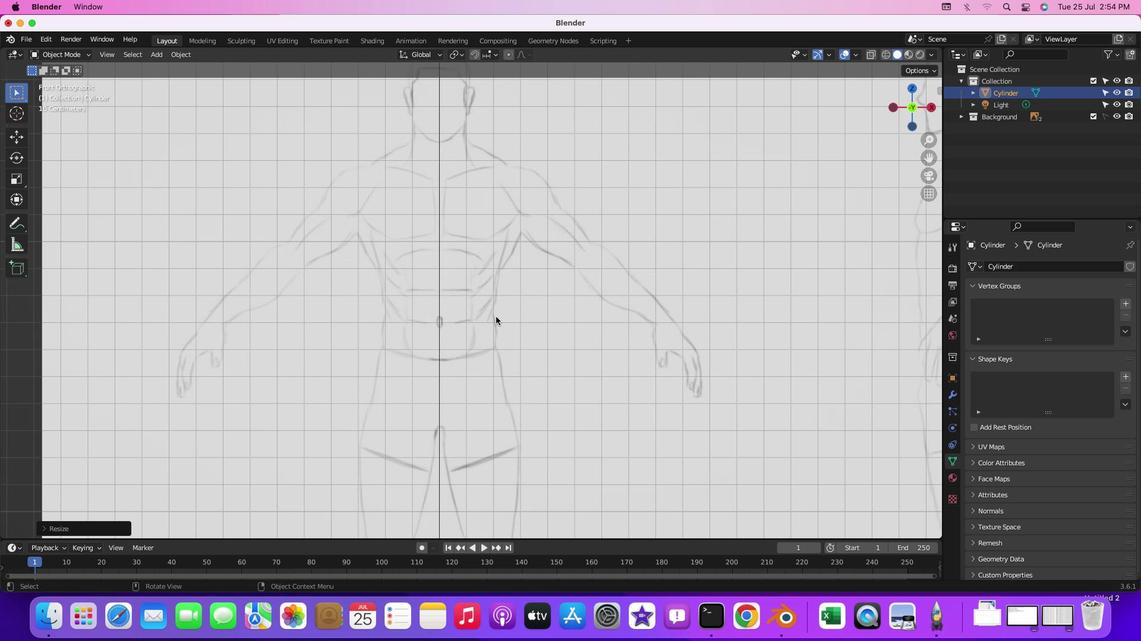 
Action: Mouse moved to (140, 183)
Screenshot: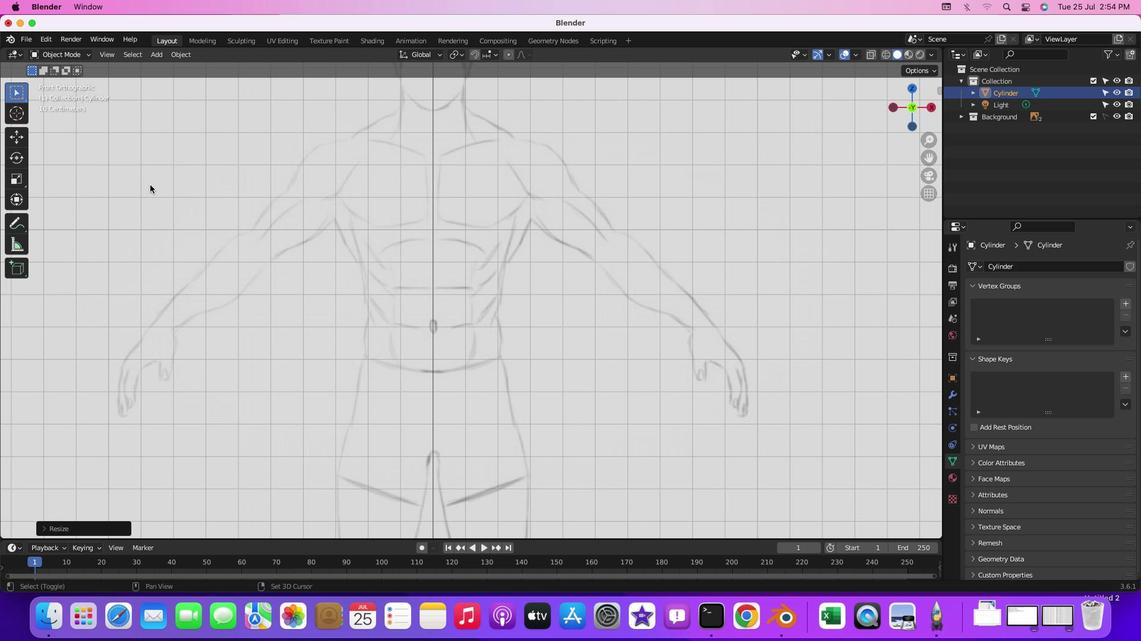 
Action: Key pressed Key.shift
Screenshot: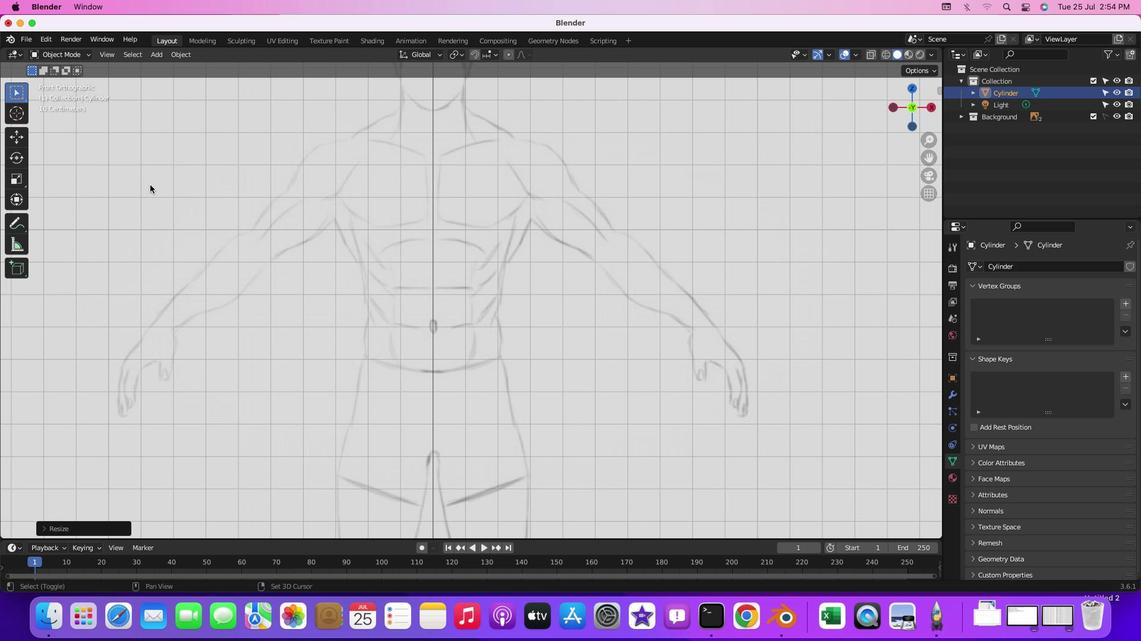 
Action: Mouse moved to (272, 219)
Screenshot: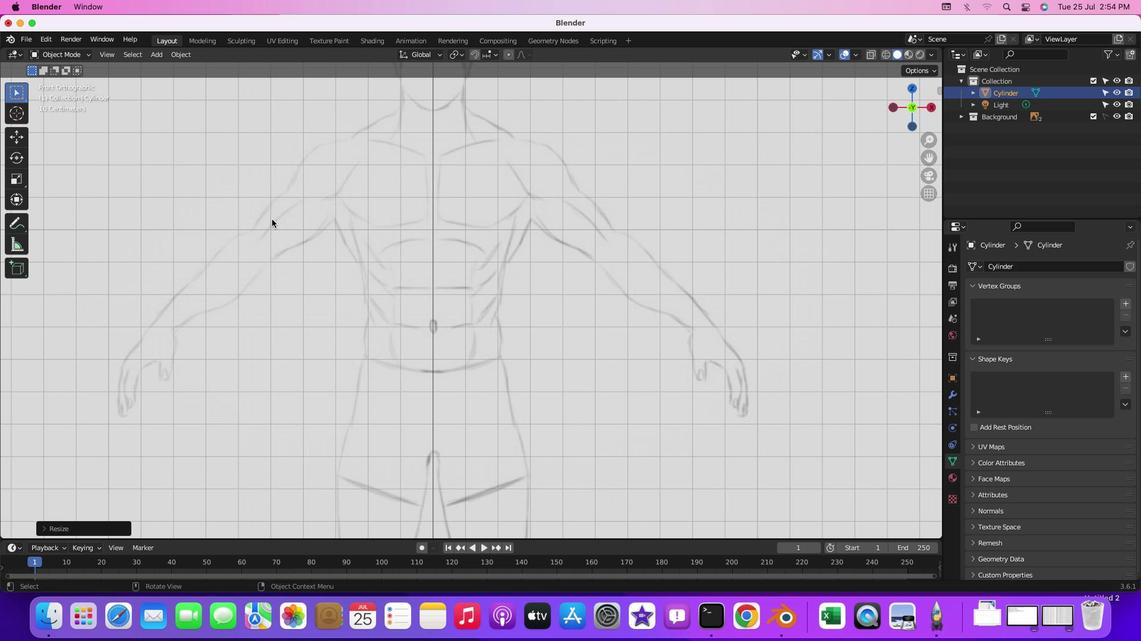 
Action: Mouse scrolled (272, 219) with delta (0, 0)
Screenshot: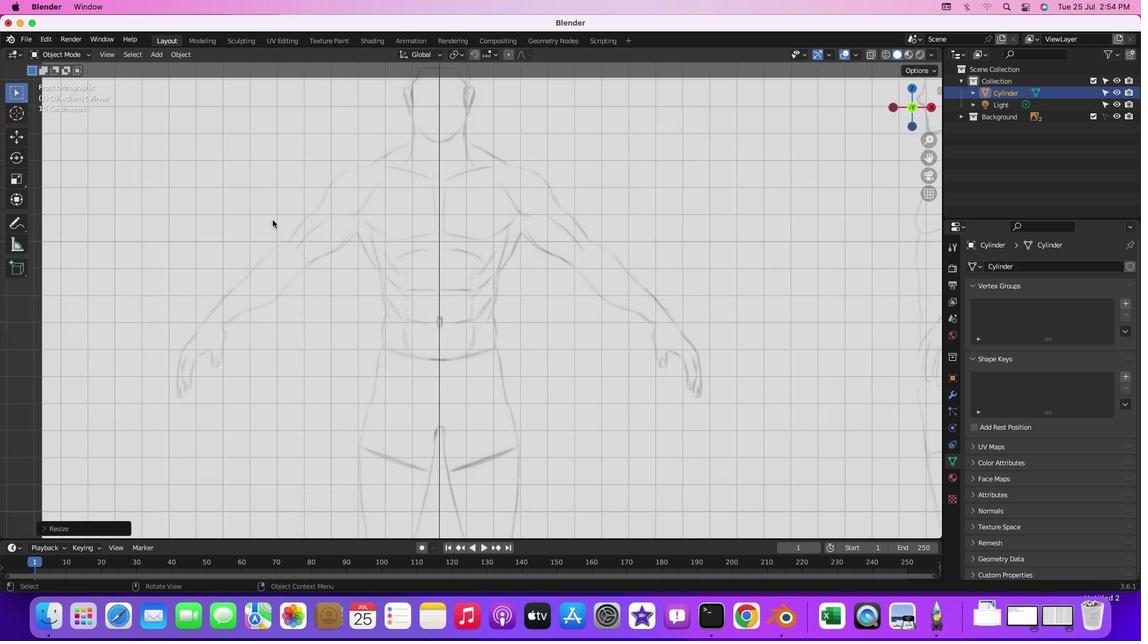 
Action: Mouse moved to (272, 220)
Screenshot: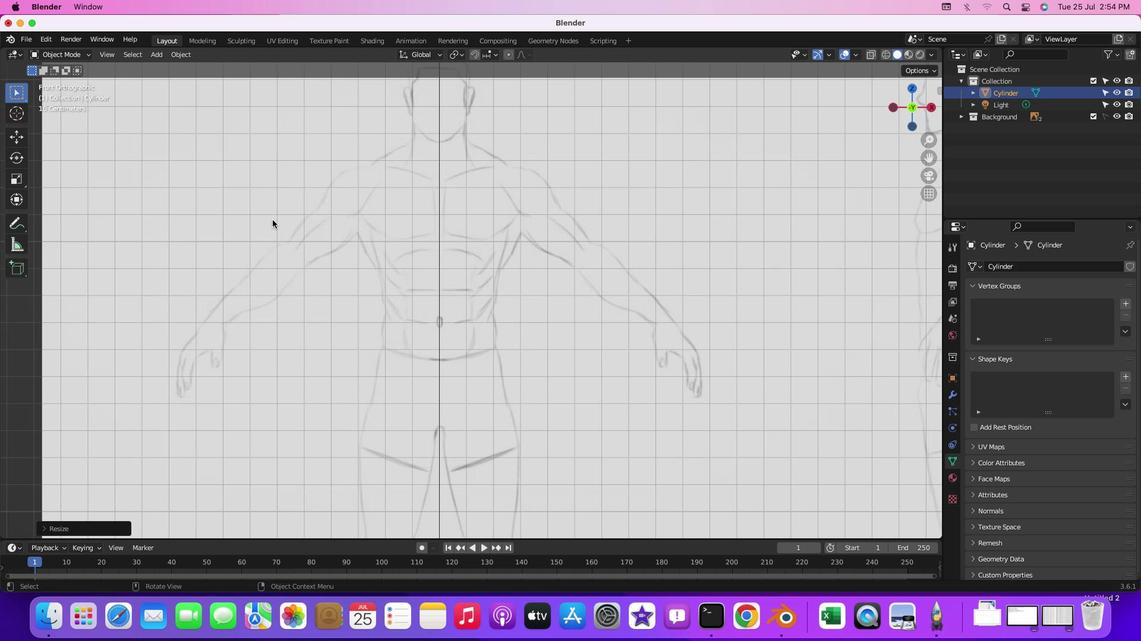 
Action: Mouse scrolled (272, 220) with delta (0, 0)
Screenshot: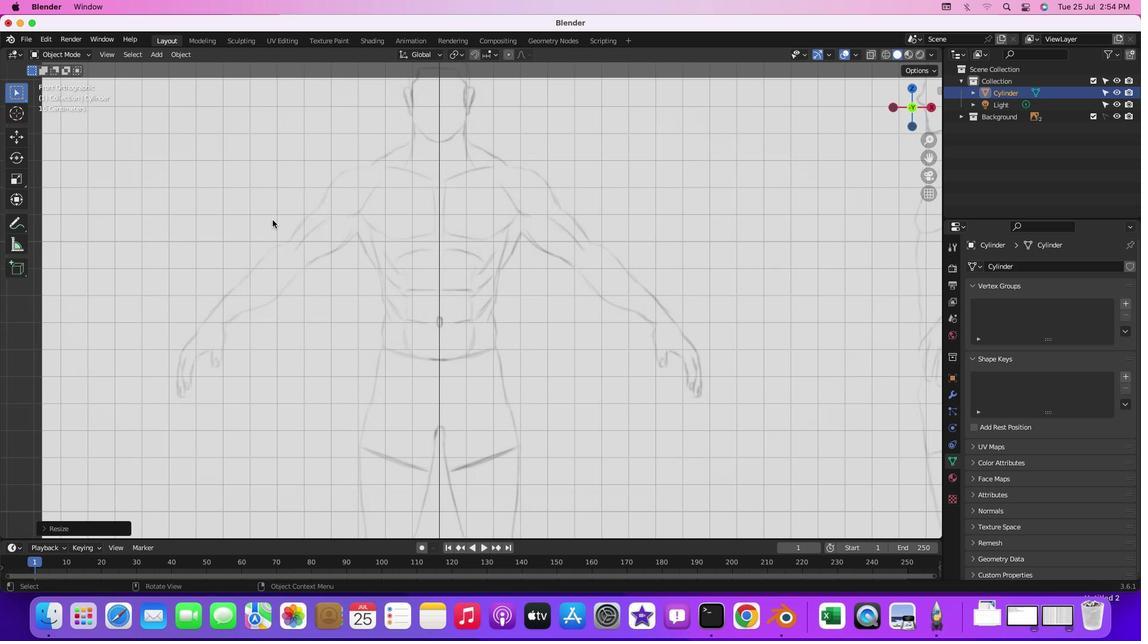 
Action: Mouse moved to (273, 221)
Screenshot: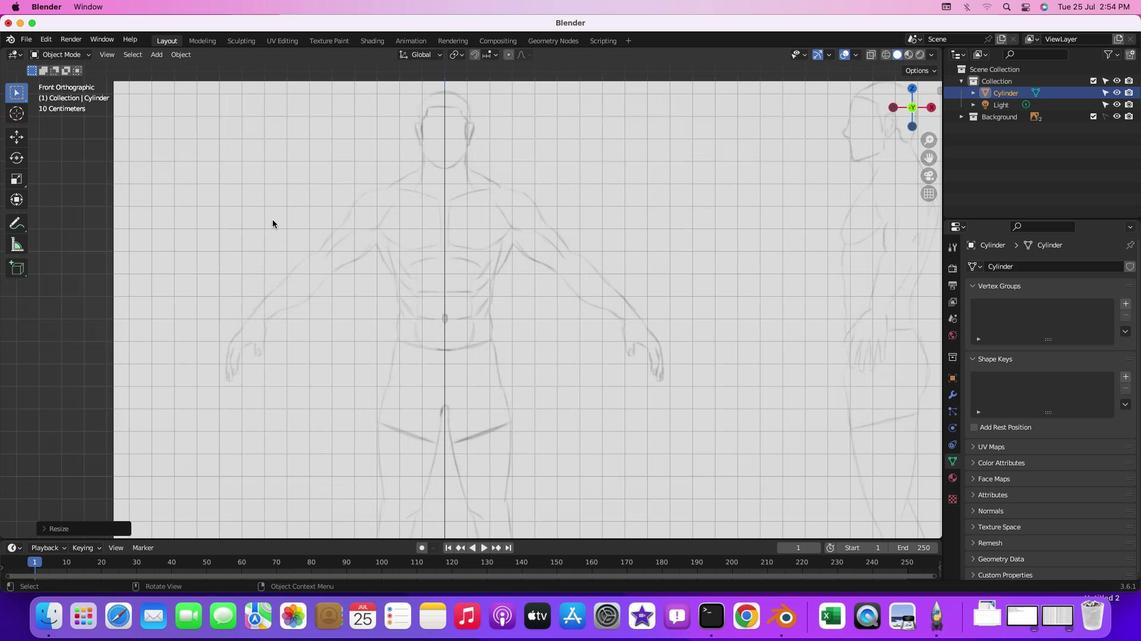 
Action: Mouse scrolled (273, 221) with delta (0, 0)
Screenshot: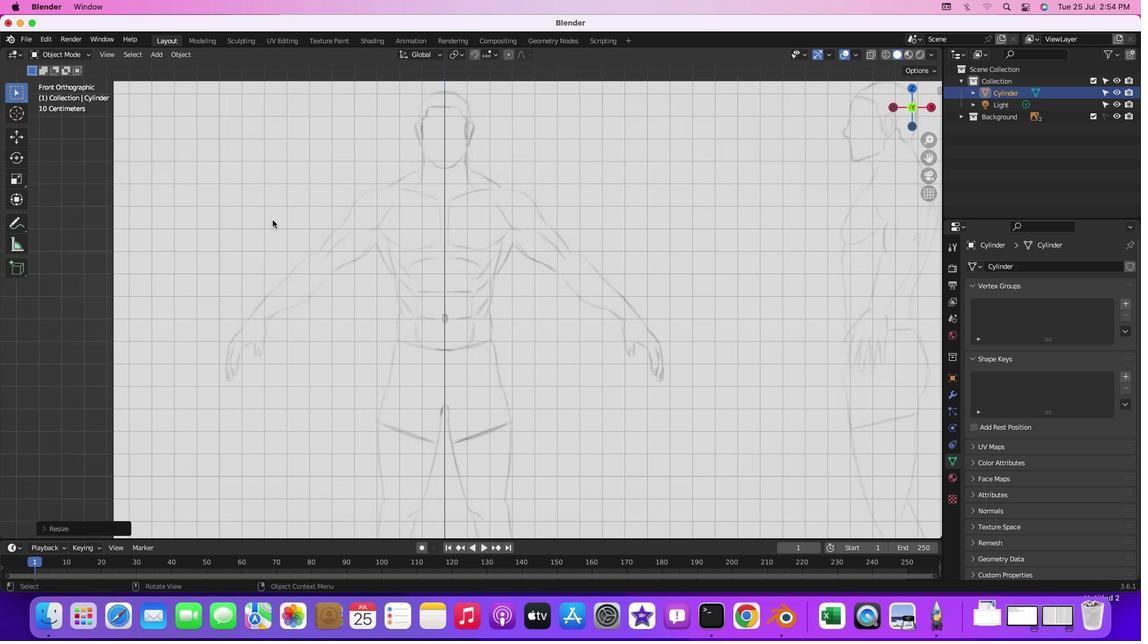 
Action: Mouse scrolled (273, 221) with delta (0, 0)
Screenshot: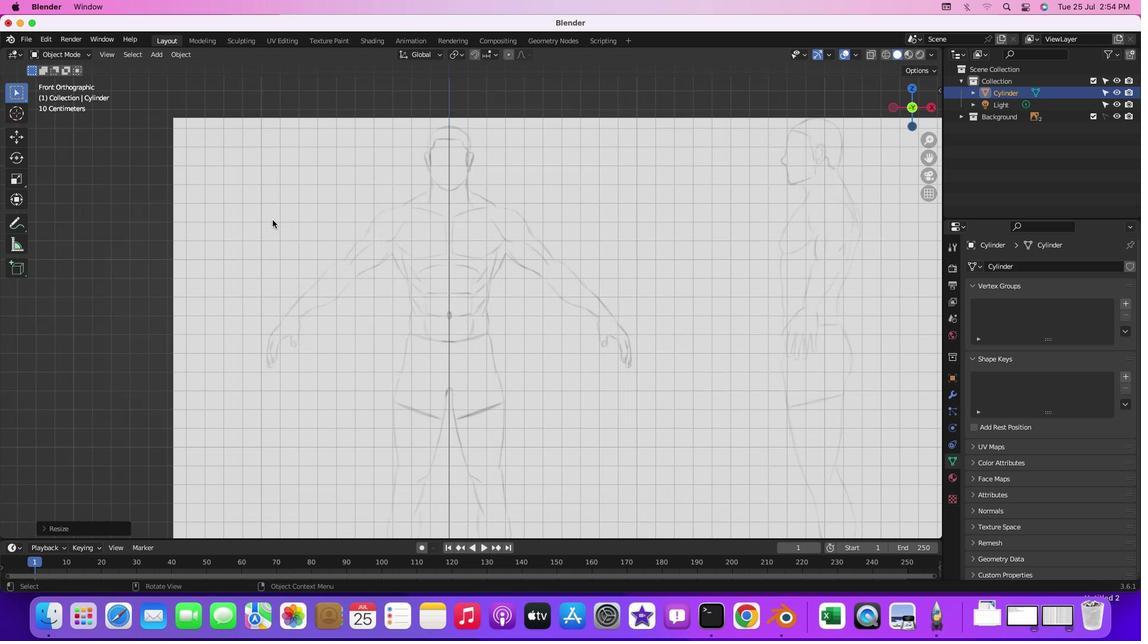 
Action: Mouse moved to (18, 143)
Screenshot: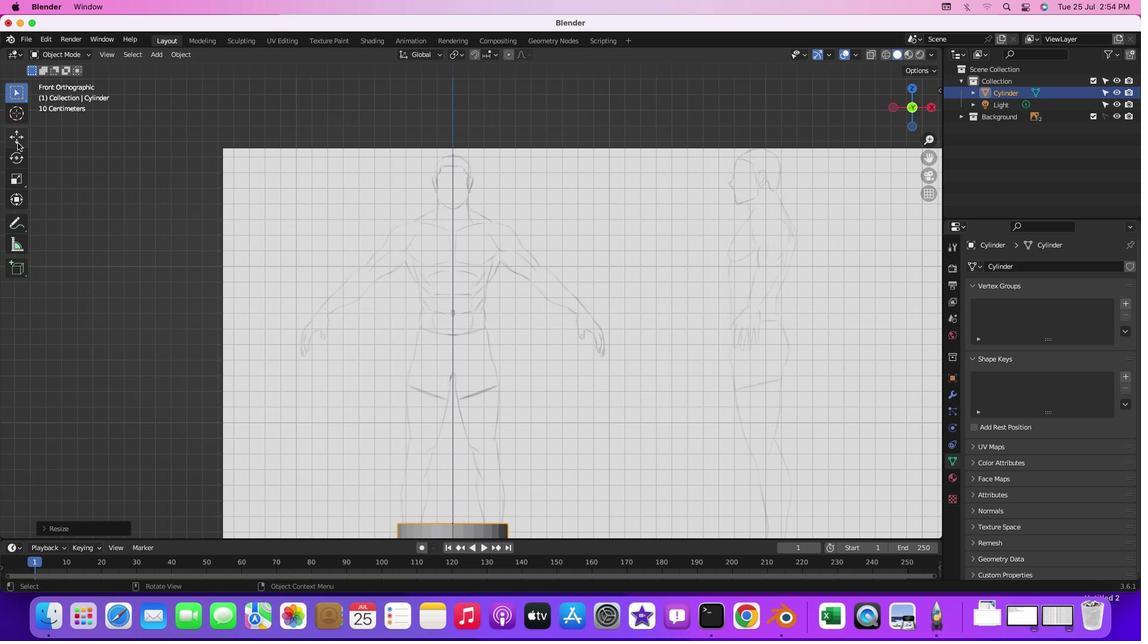 
Action: Mouse pressed left at (18, 143)
Screenshot: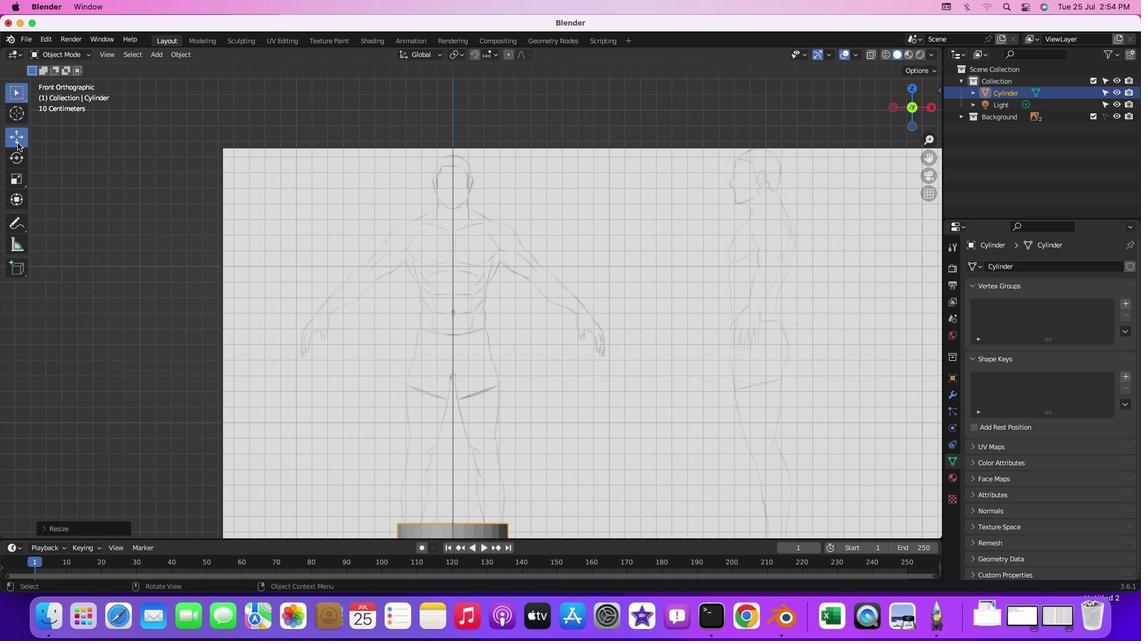 
Action: Mouse moved to (454, 533)
Screenshot: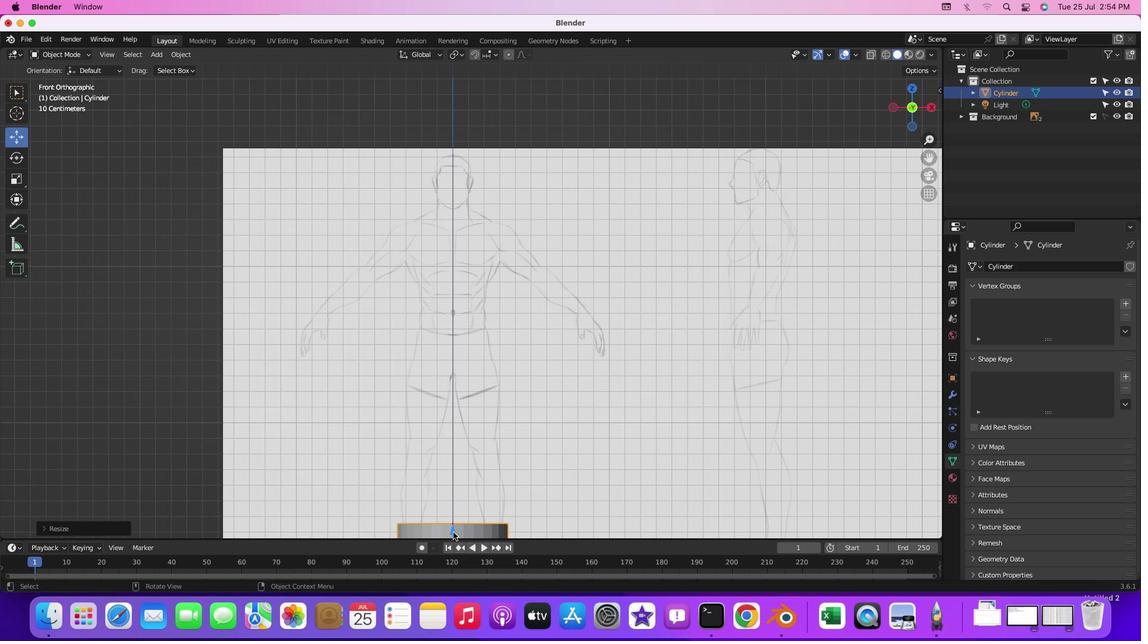 
Action: Mouse pressed left at (454, 533)
Screenshot: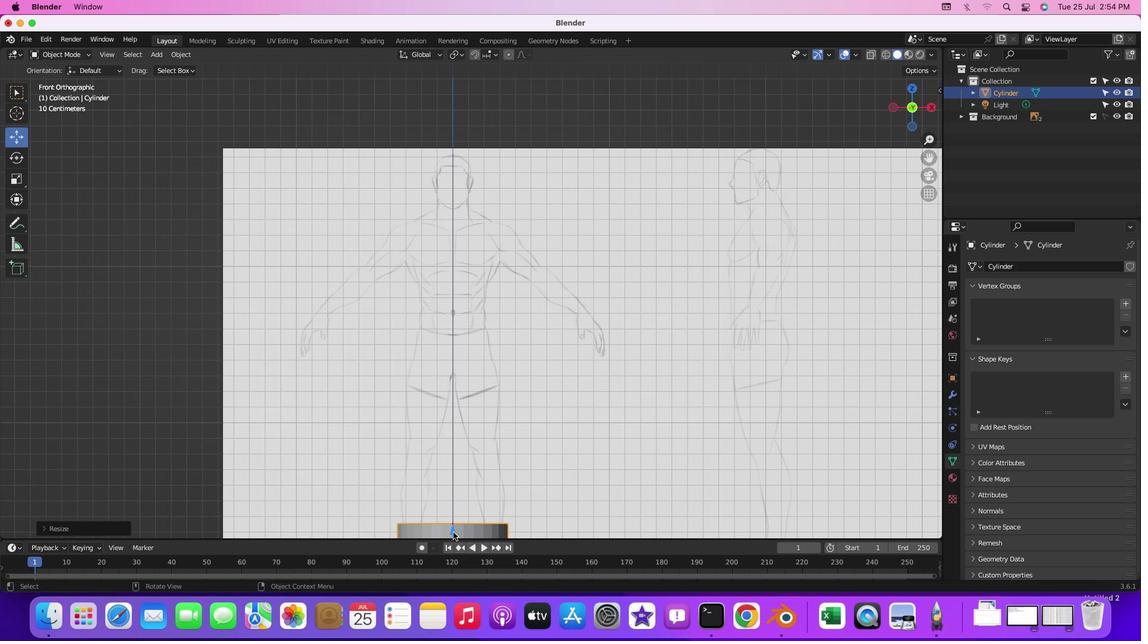 
Action: Mouse moved to (481, 253)
Screenshot: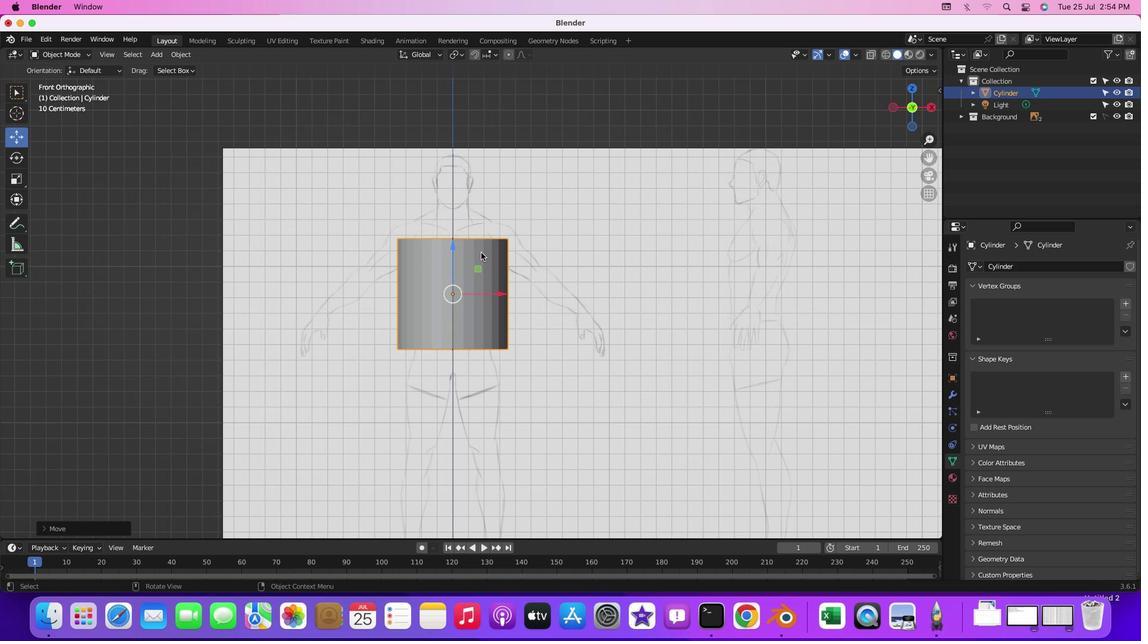 
Action: Mouse scrolled (481, 253) with delta (0, 1)
Screenshot: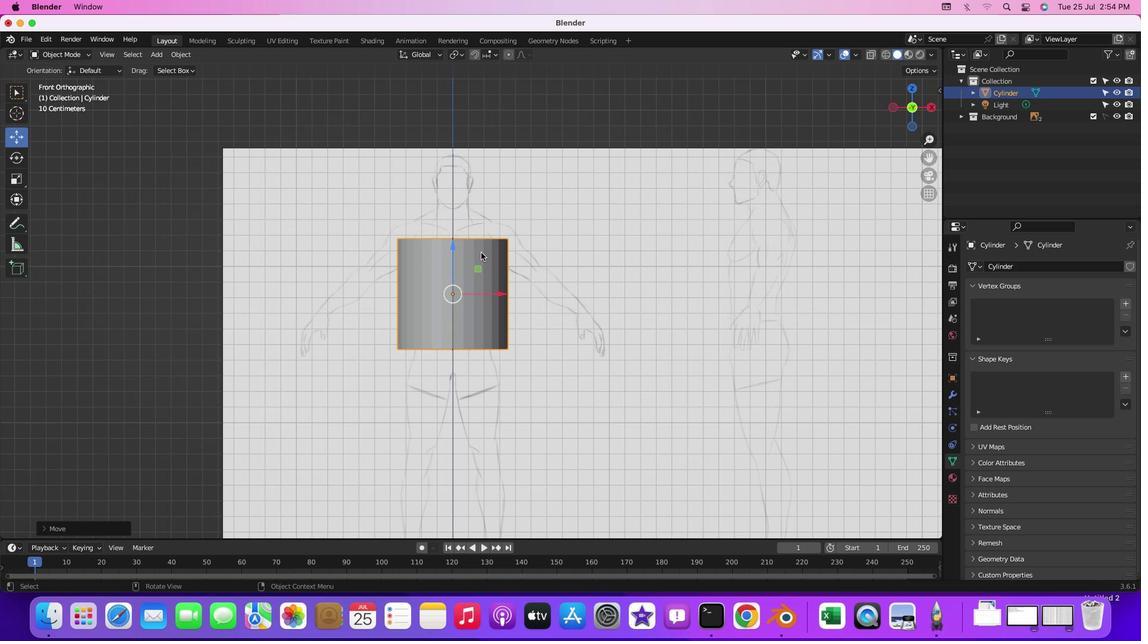 
Action: Mouse scrolled (481, 253) with delta (0, 1)
Screenshot: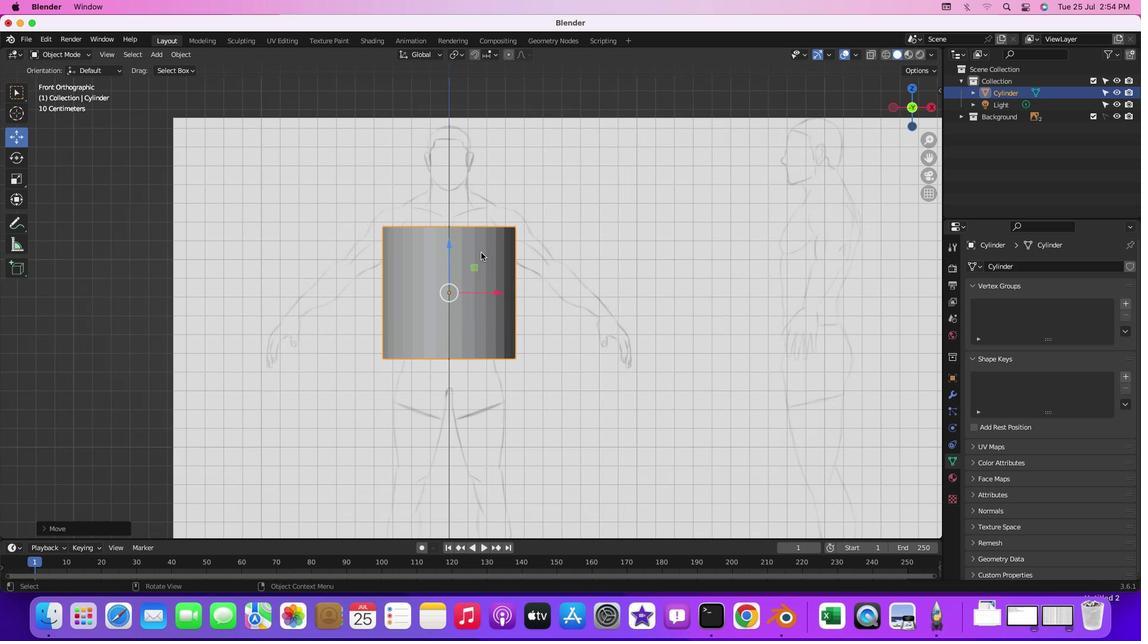 
Action: Mouse scrolled (481, 253) with delta (0, 1)
Screenshot: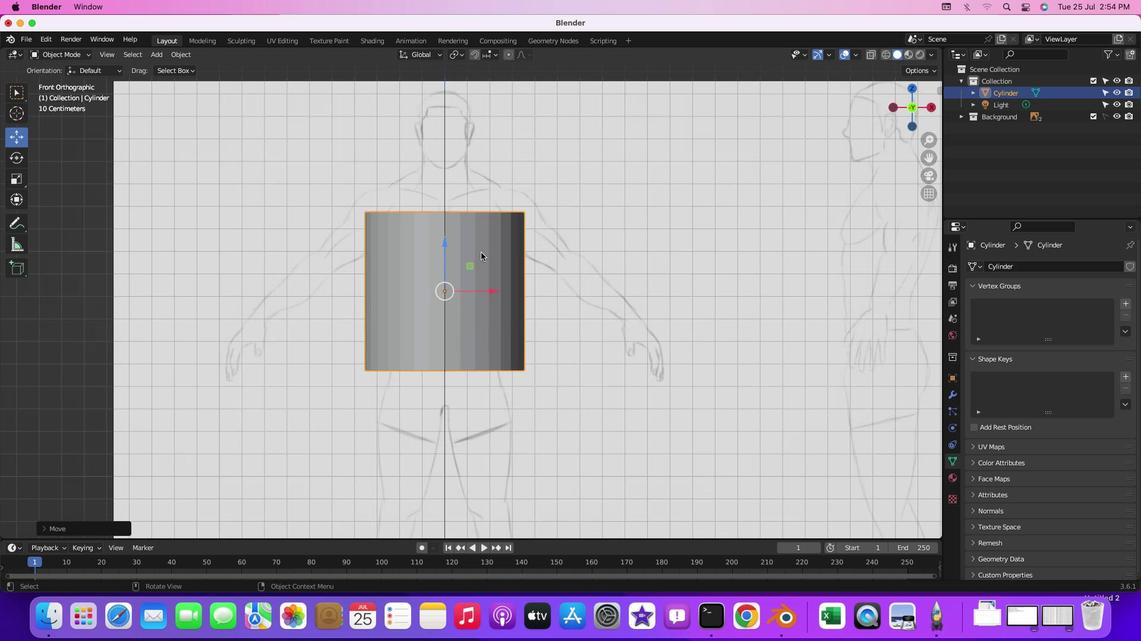 
Action: Mouse moved to (480, 246)
Screenshot: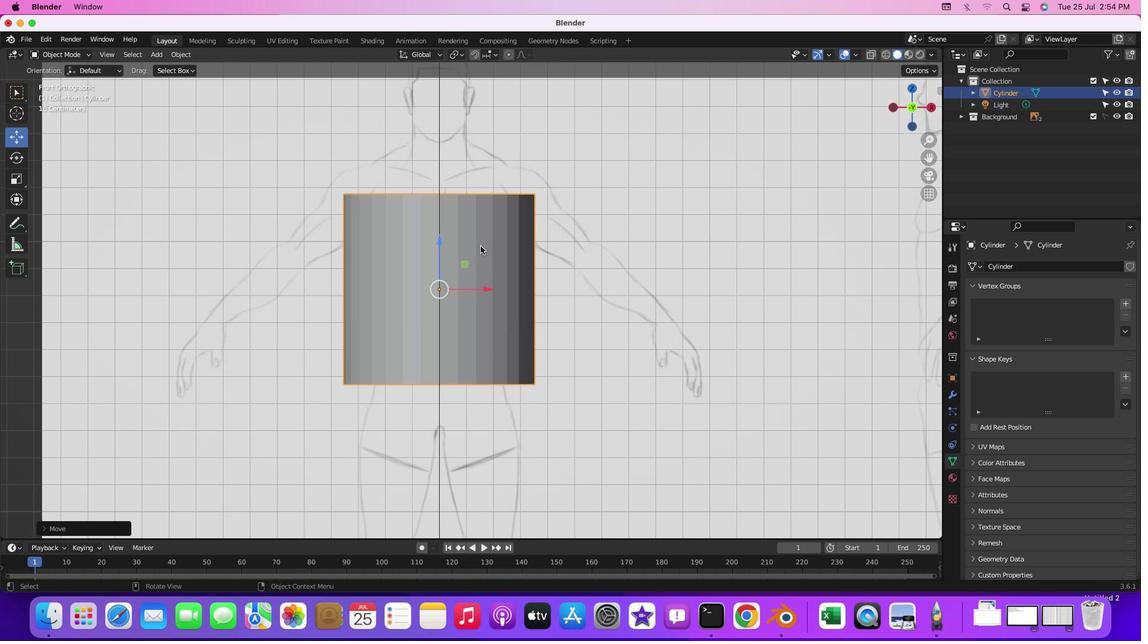 
Action: Mouse scrolled (480, 246) with delta (0, 1)
Screenshot: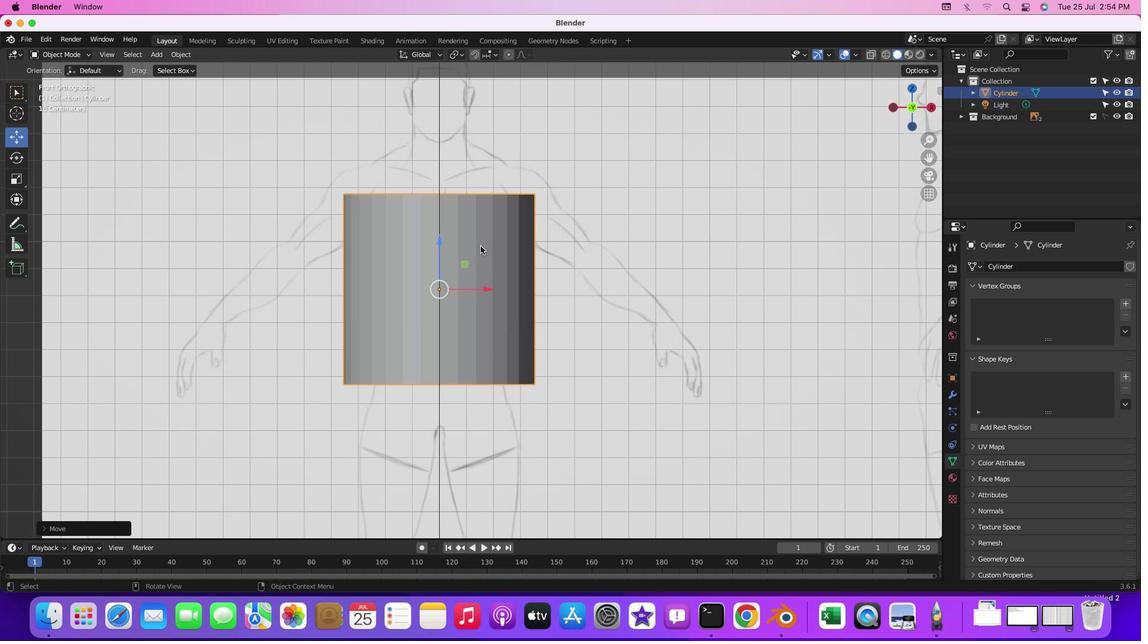 
Action: Mouse scrolled (480, 246) with delta (0, 1)
Screenshot: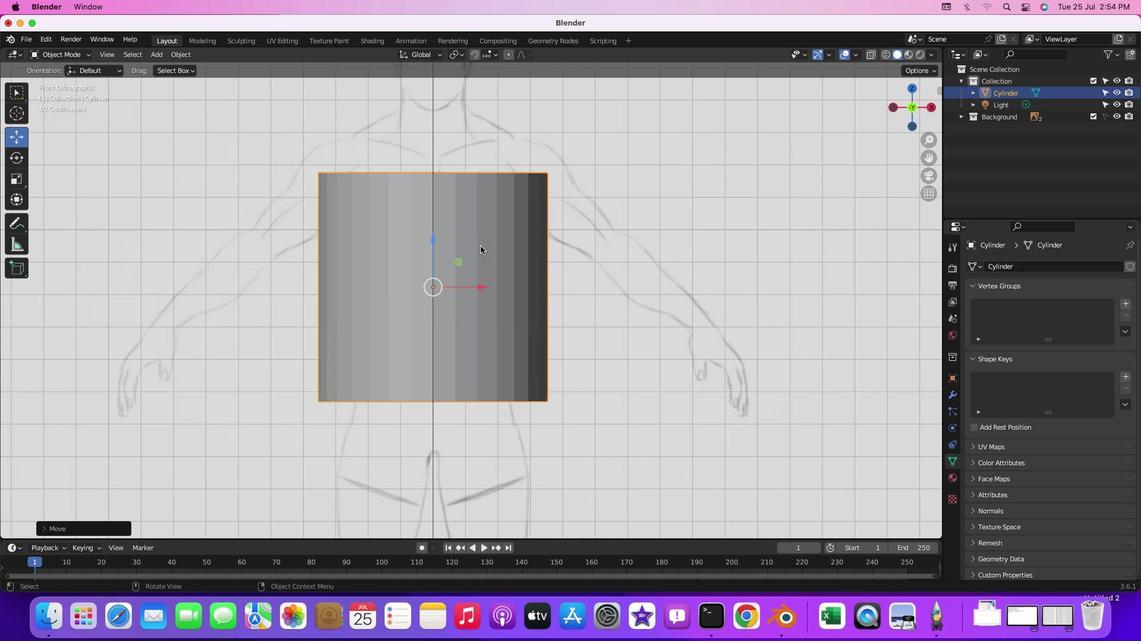 
Action: Mouse moved to (470, 246)
Screenshot: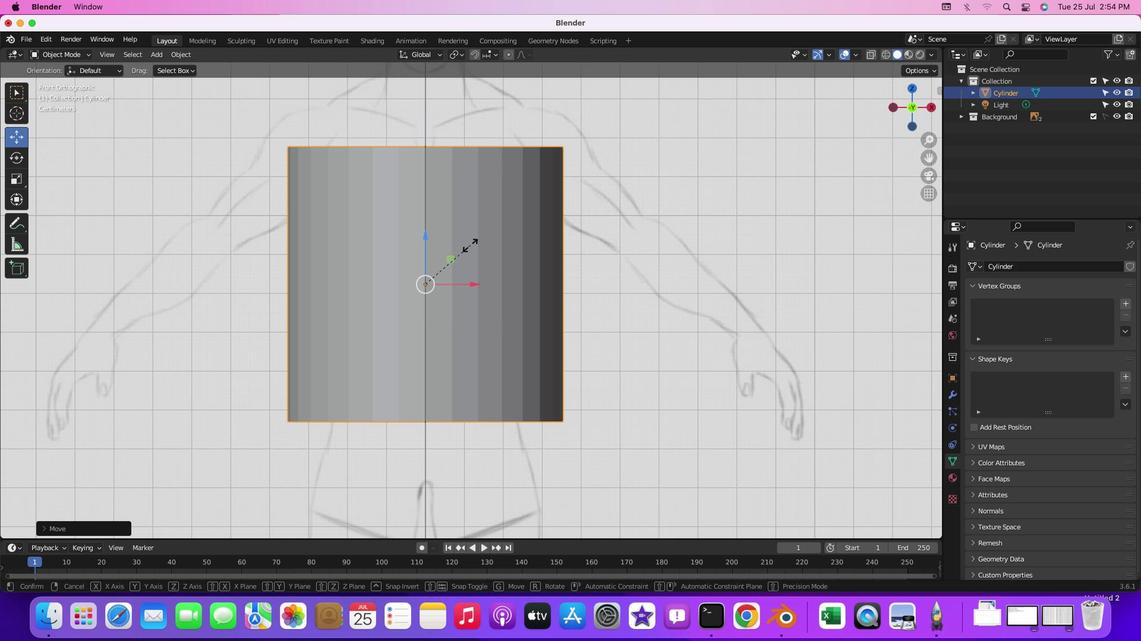 
Action: Key pressed 's'
Screenshot: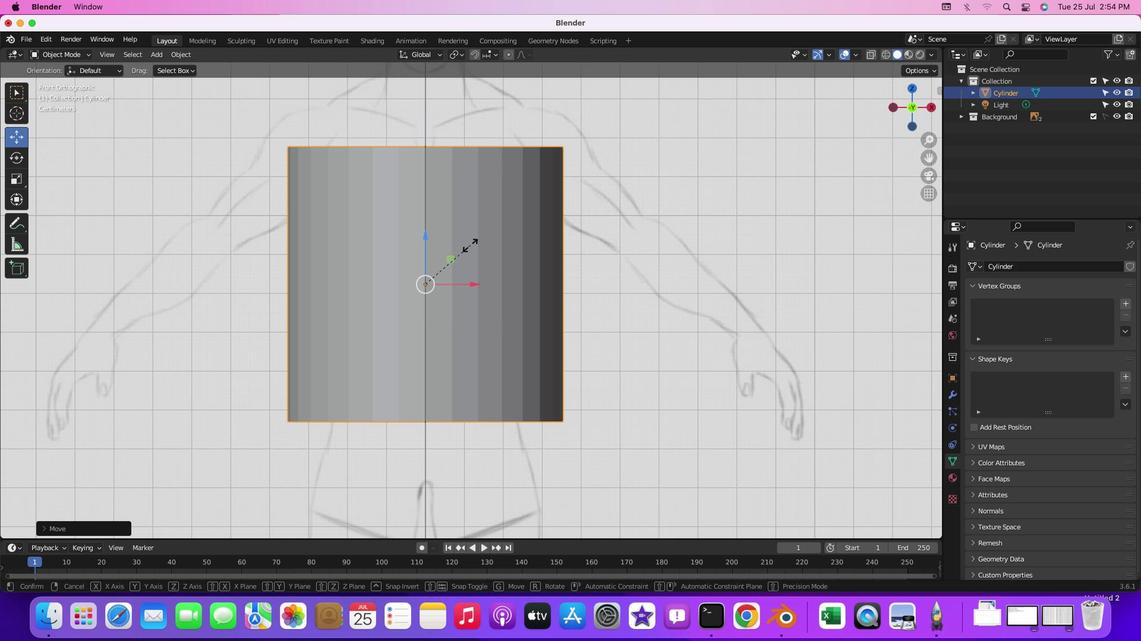 
Action: Mouse moved to (458, 255)
Screenshot: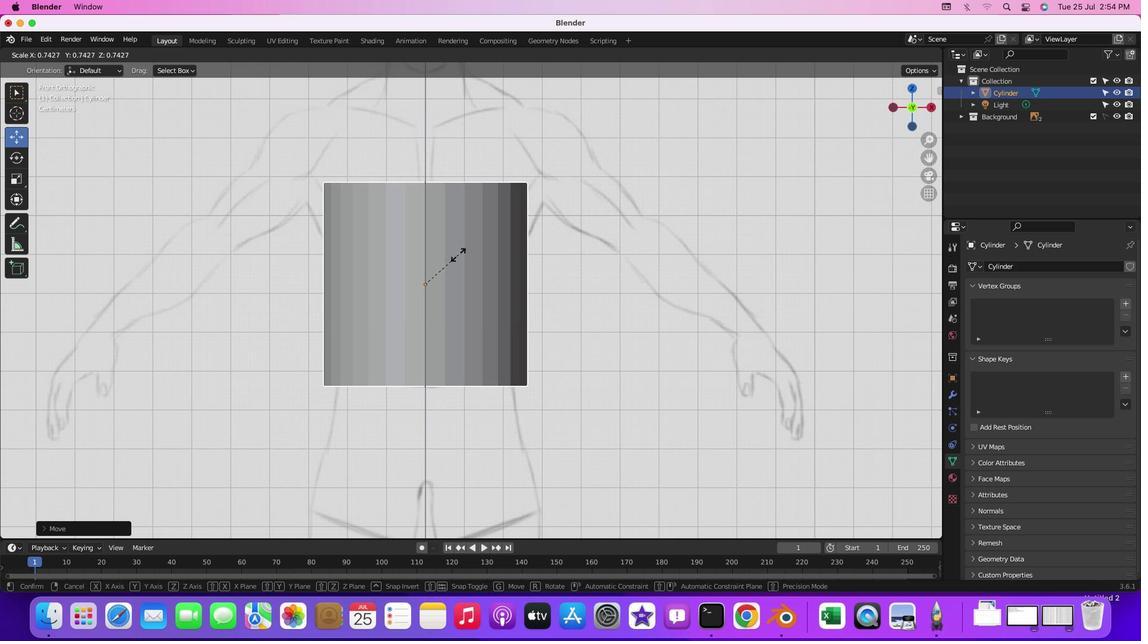 
Action: Mouse pressed left at (458, 255)
Screenshot: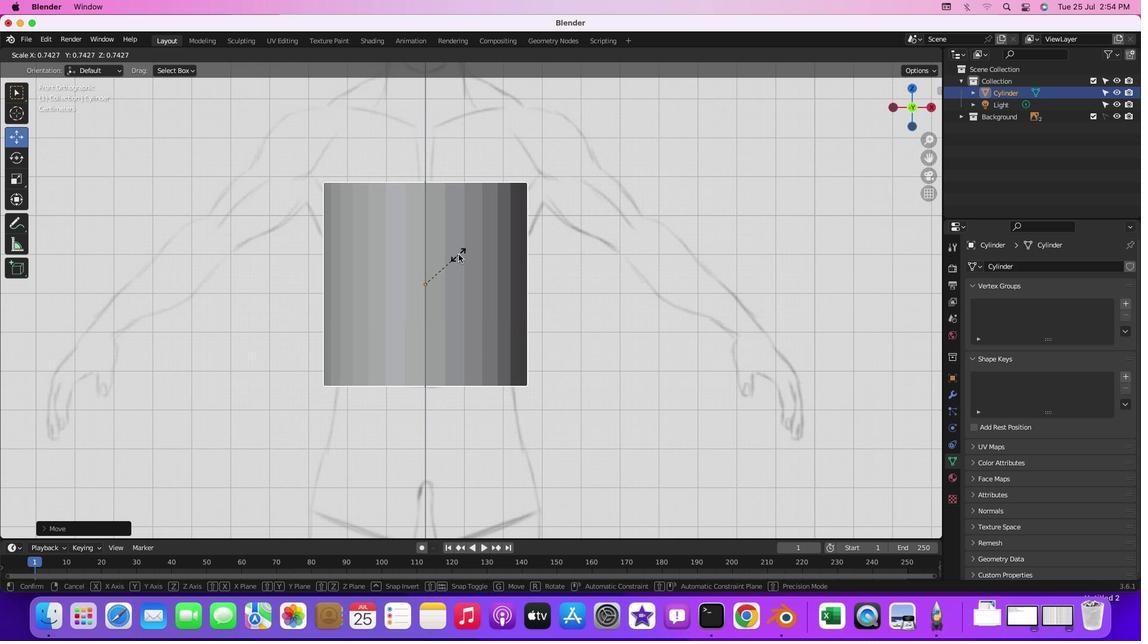 
Action: Mouse moved to (430, 242)
Screenshot: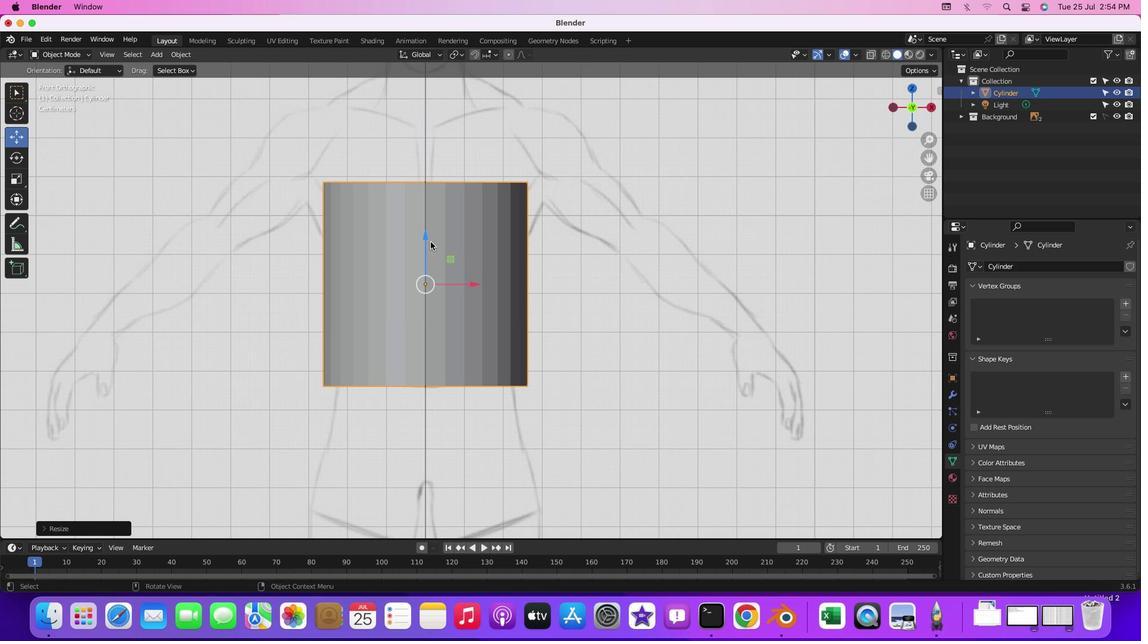 
Action: Key pressed 's''z'
Screenshot: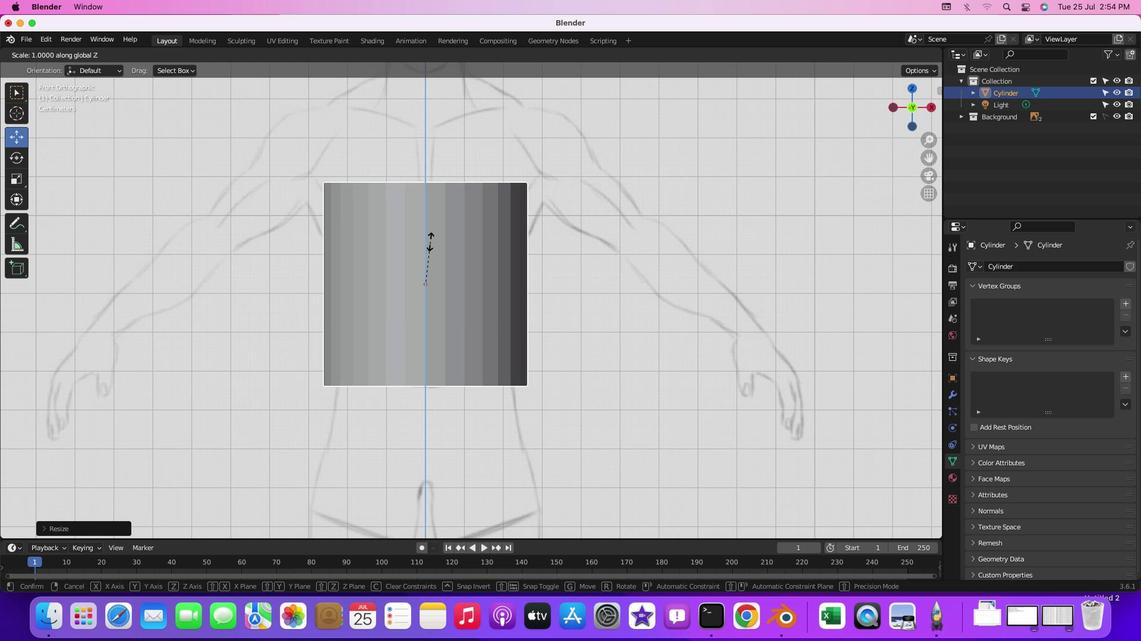 
Action: Mouse moved to (429, 222)
Screenshot: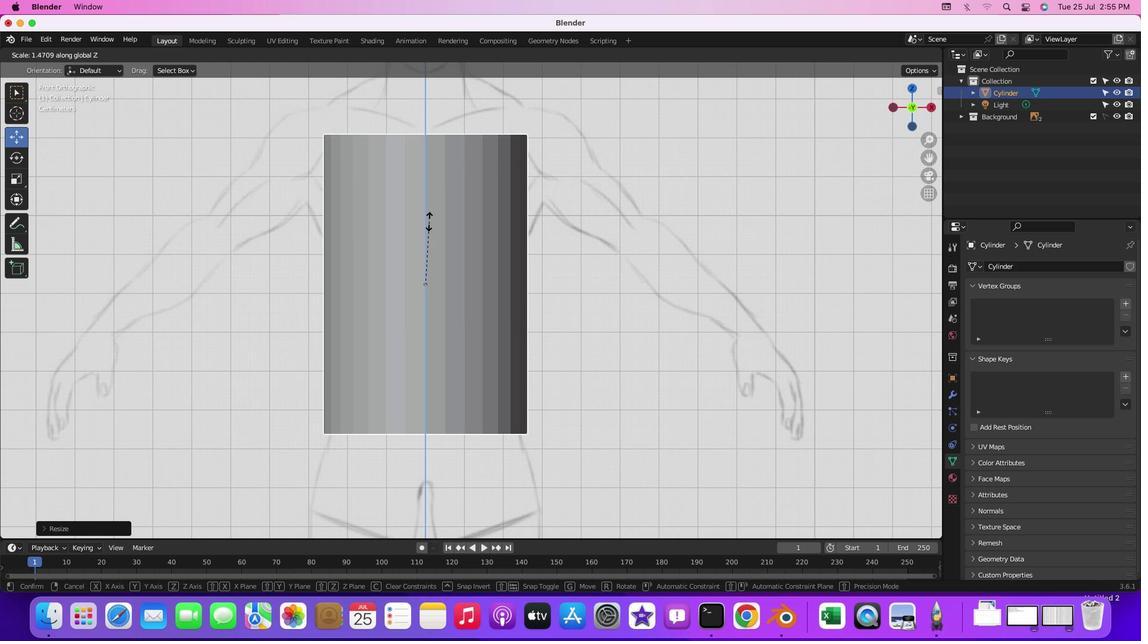 
Action: Mouse pressed left at (429, 222)
Screenshot: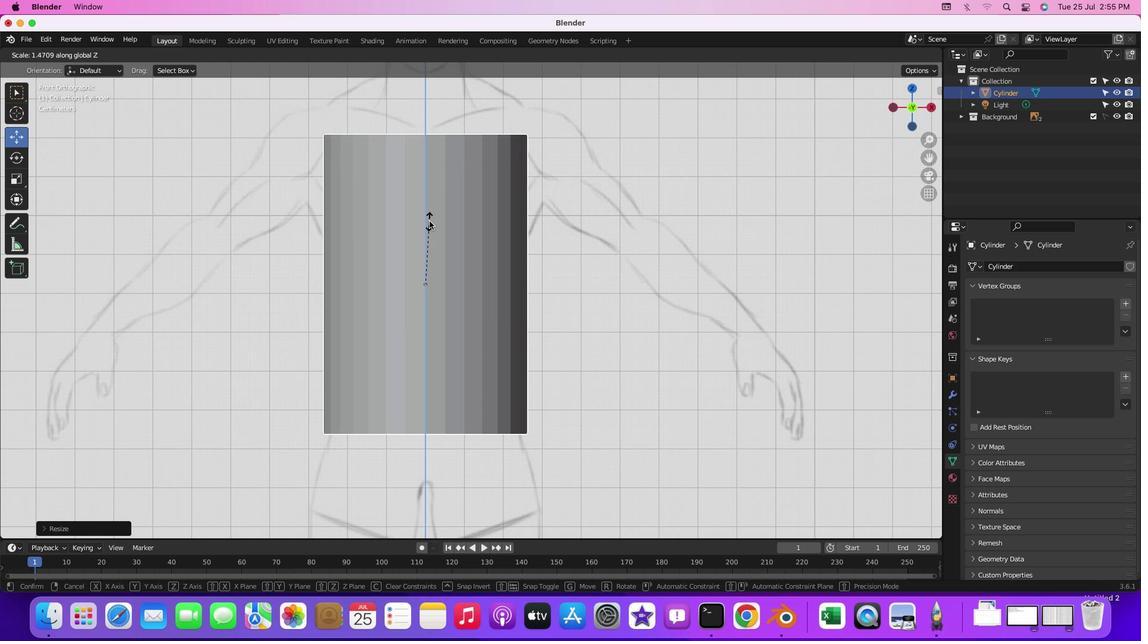 
Action: Mouse moved to (427, 235)
Screenshot: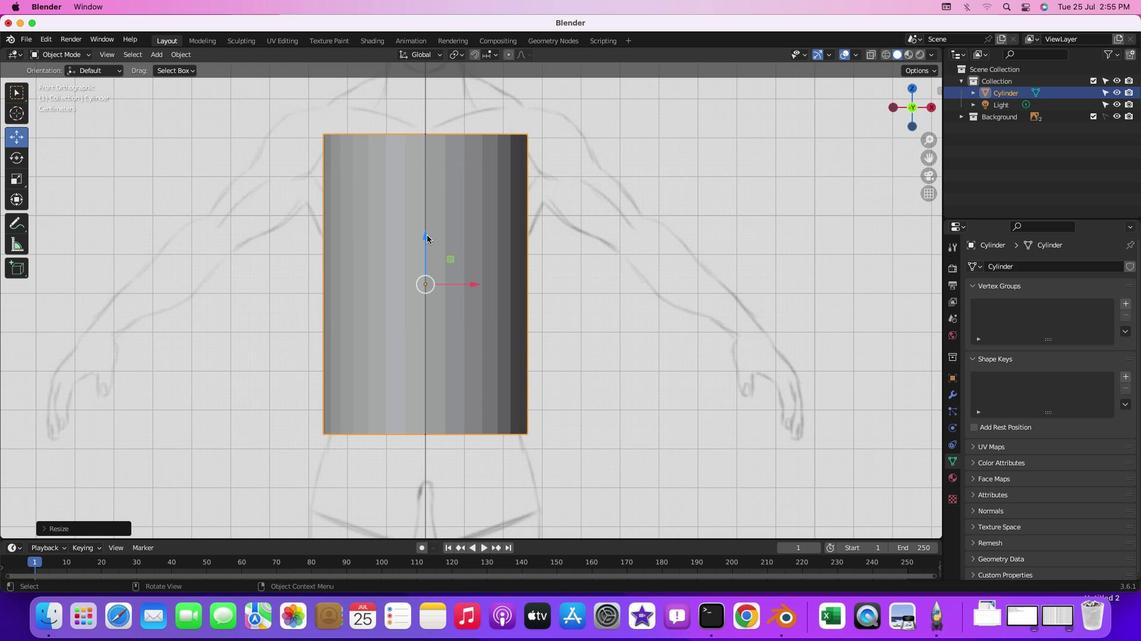 
Action: Mouse pressed left at (427, 235)
Screenshot: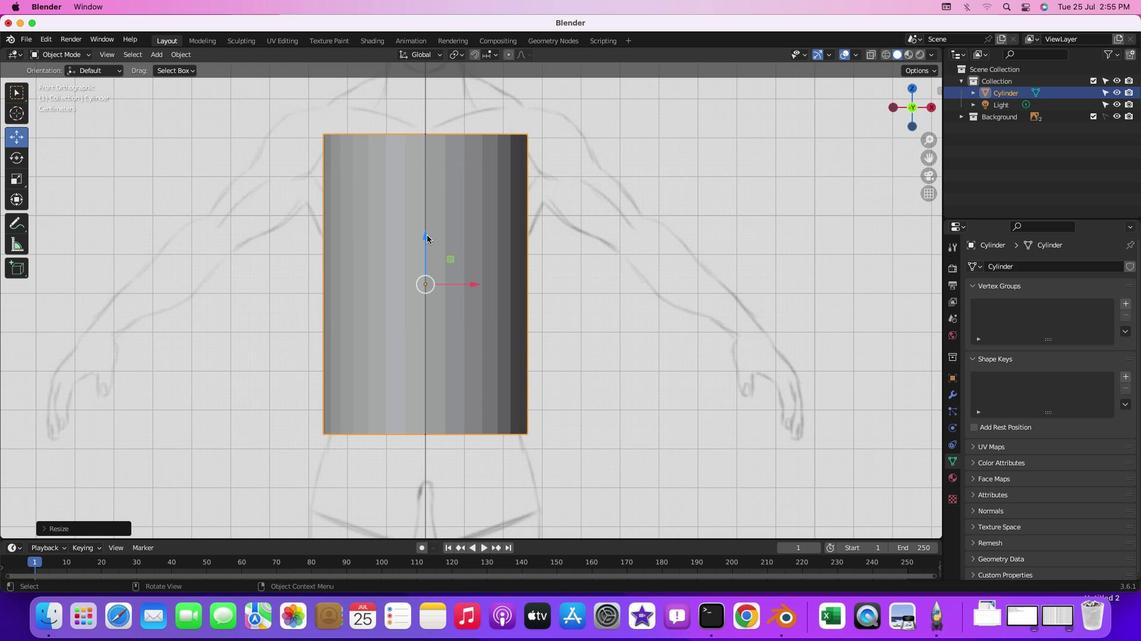 
Action: Mouse moved to (429, 218)
Screenshot: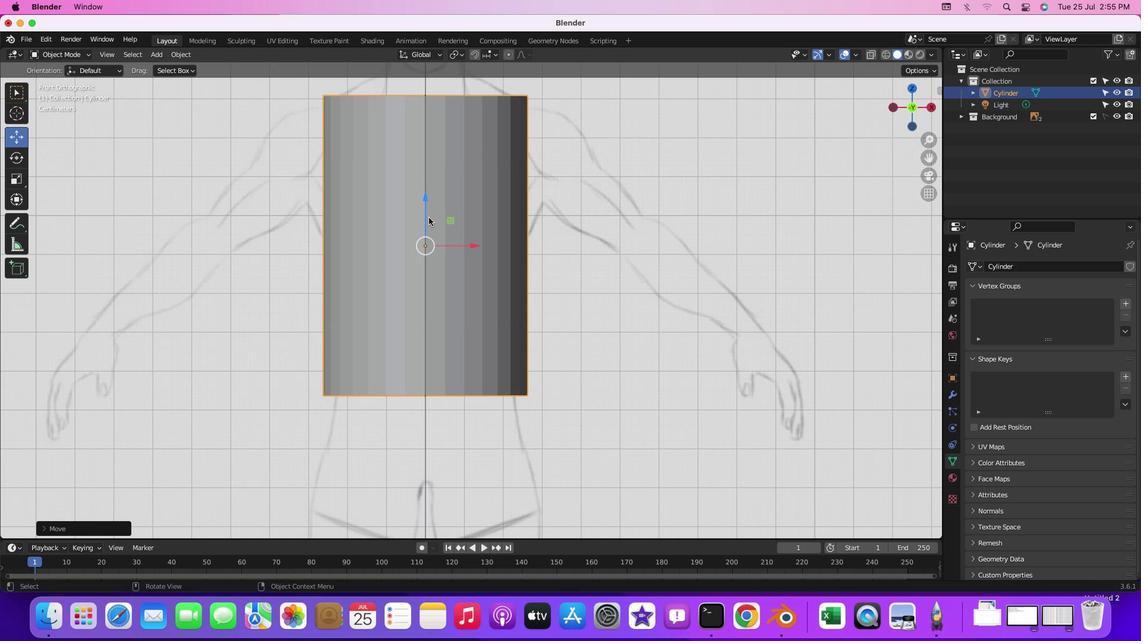 
Action: Key pressed 's''z'
Screenshot: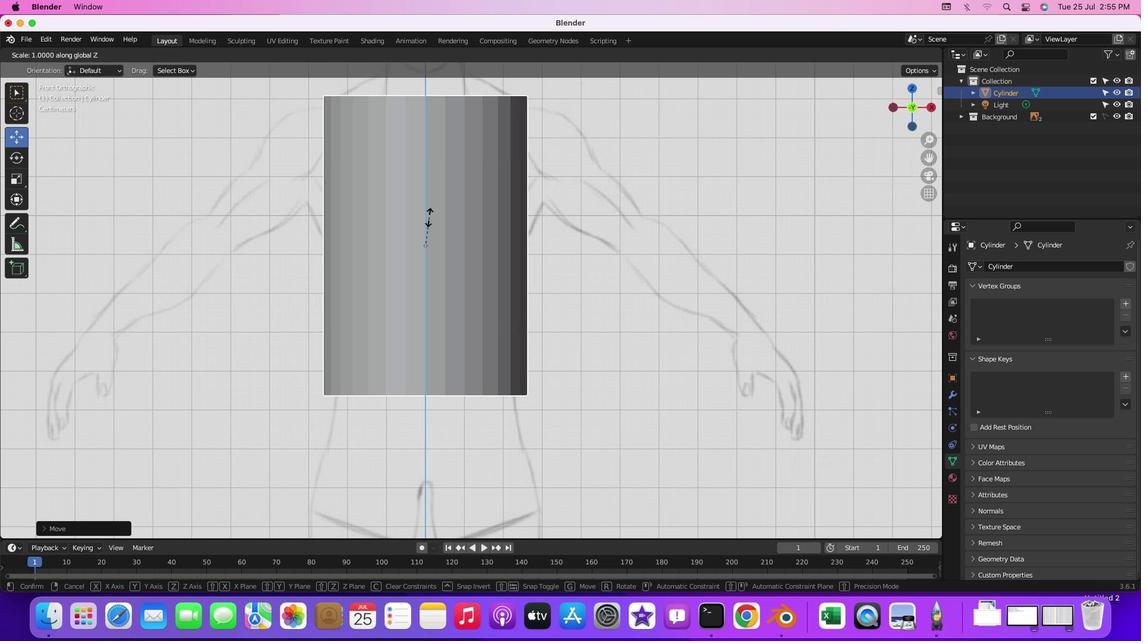 
Action: Mouse moved to (428, 219)
Screenshot: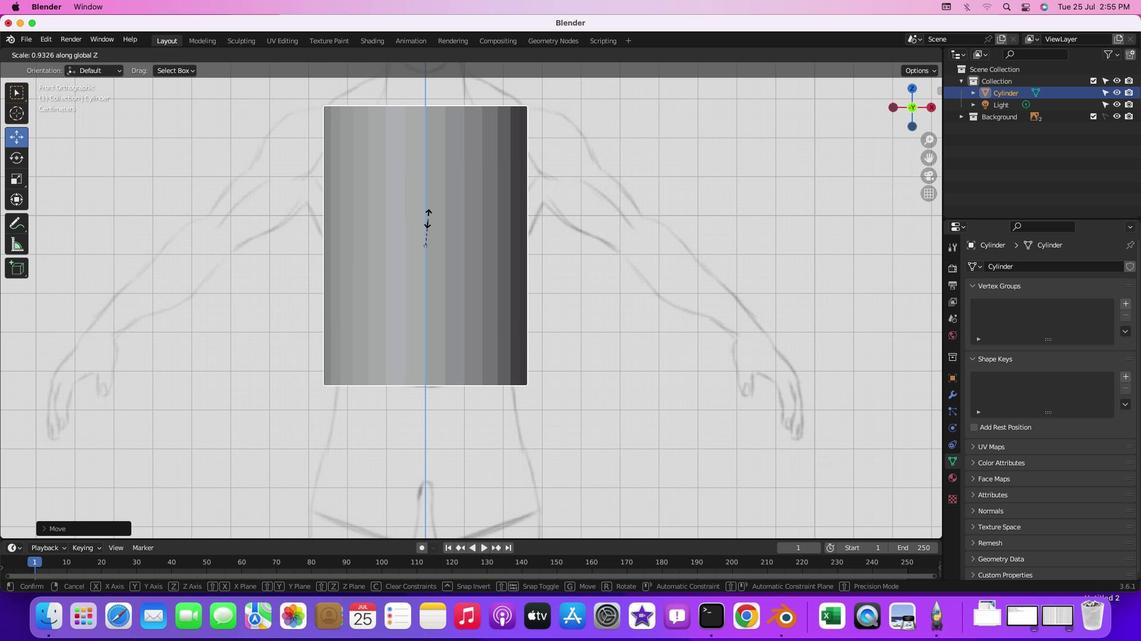 
Action: Mouse pressed left at (428, 219)
Screenshot: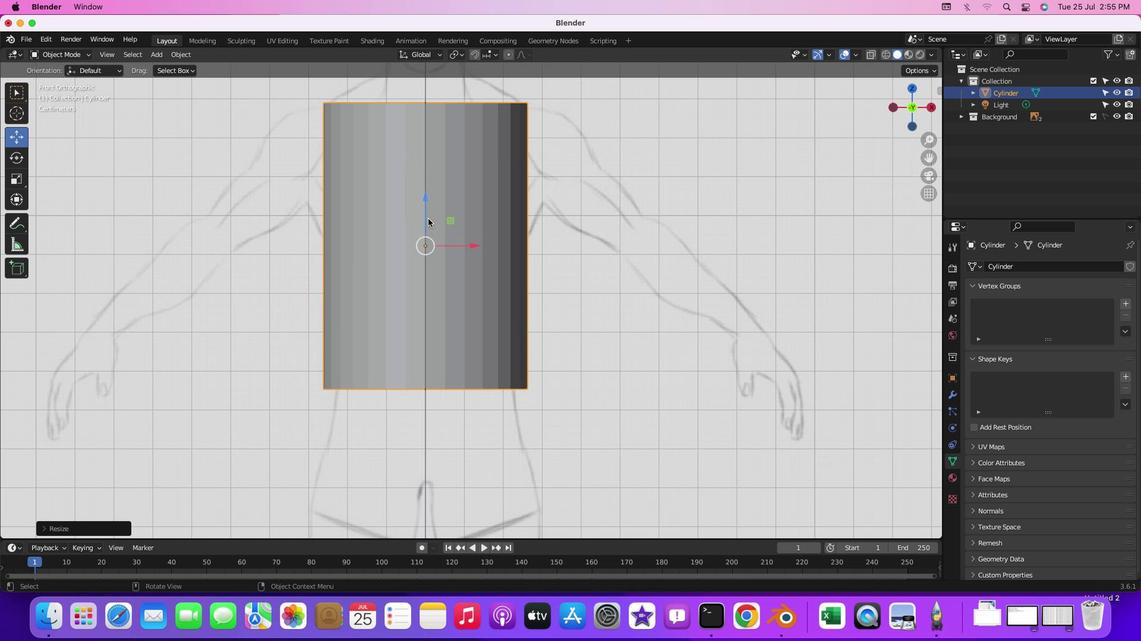 
Action: Key pressed 'z'
Screenshot: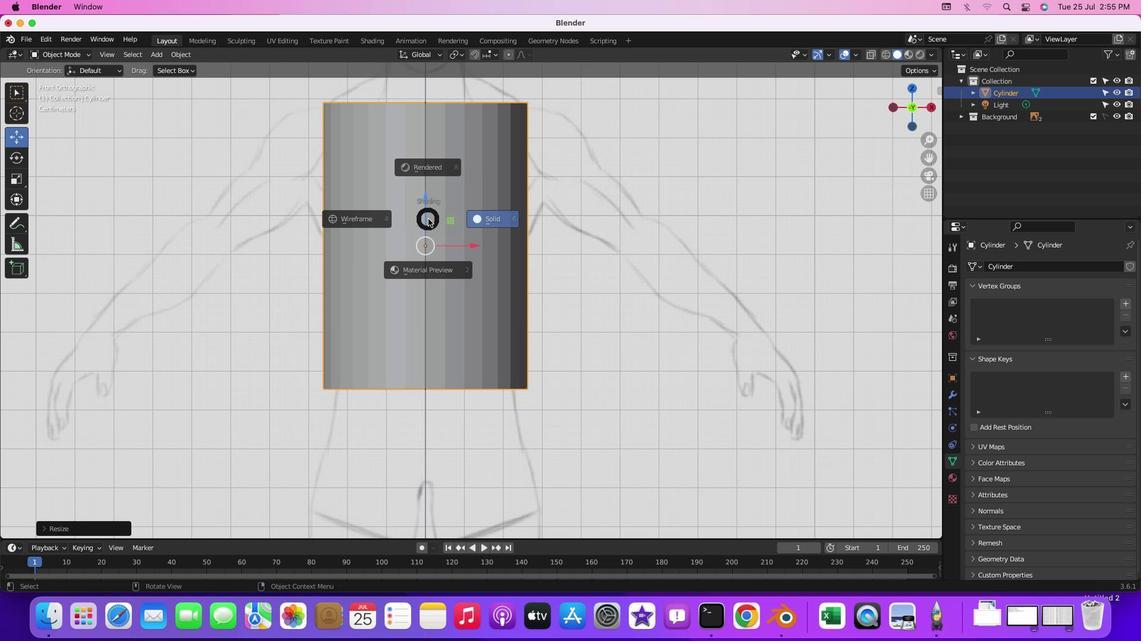 
Action: Mouse moved to (367, 256)
Screenshot: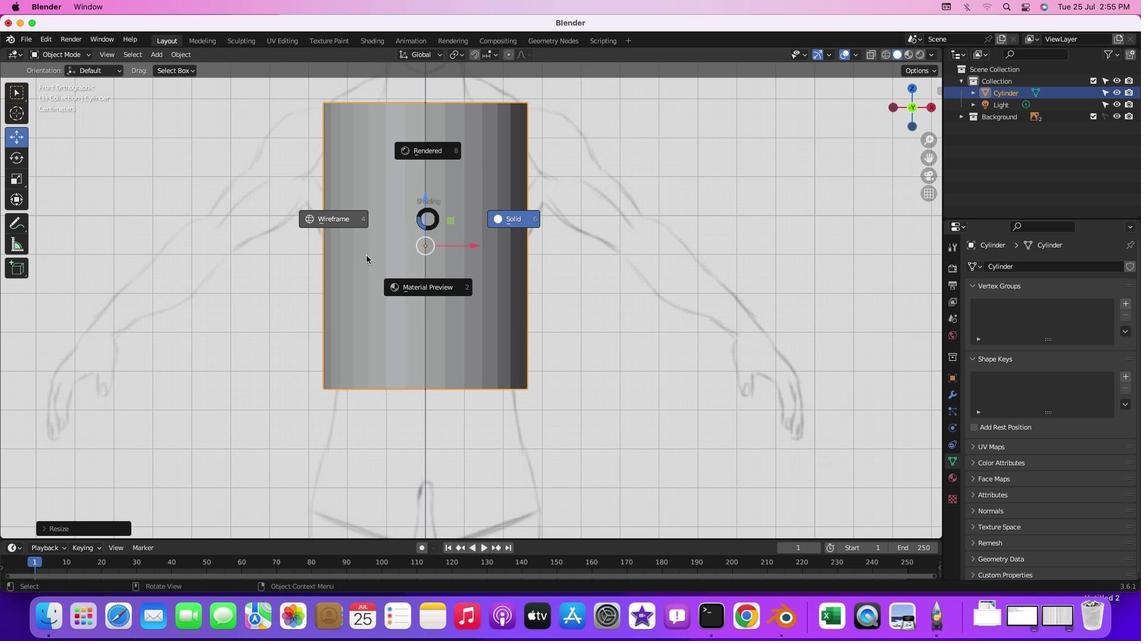 
Action: Mouse pressed left at (367, 256)
Screenshot: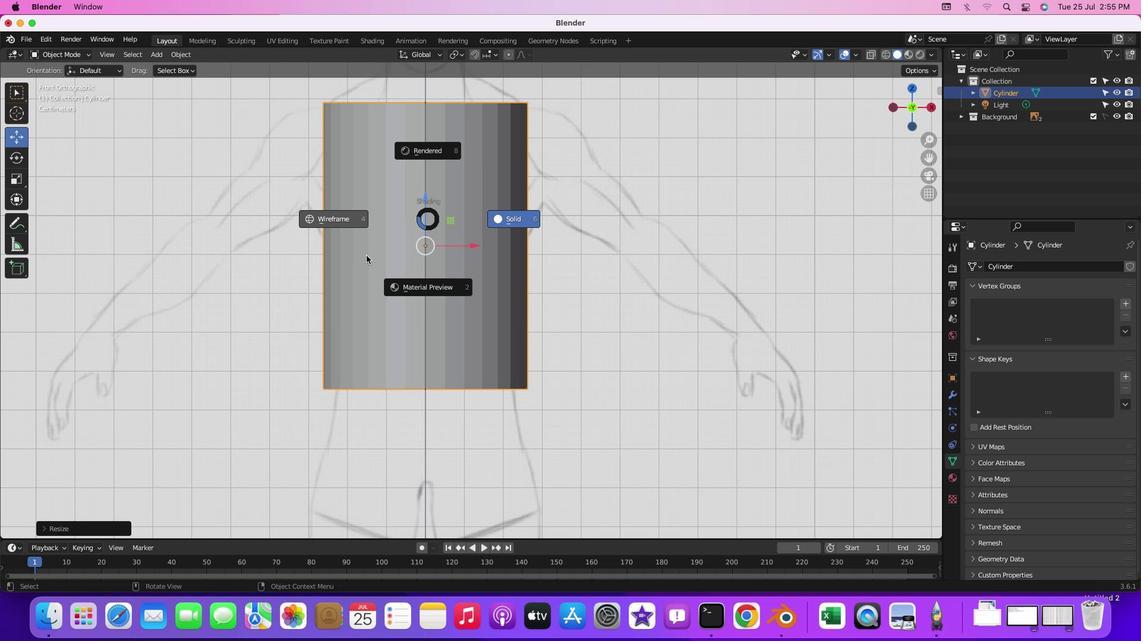 
Action: Mouse moved to (429, 245)
Screenshot: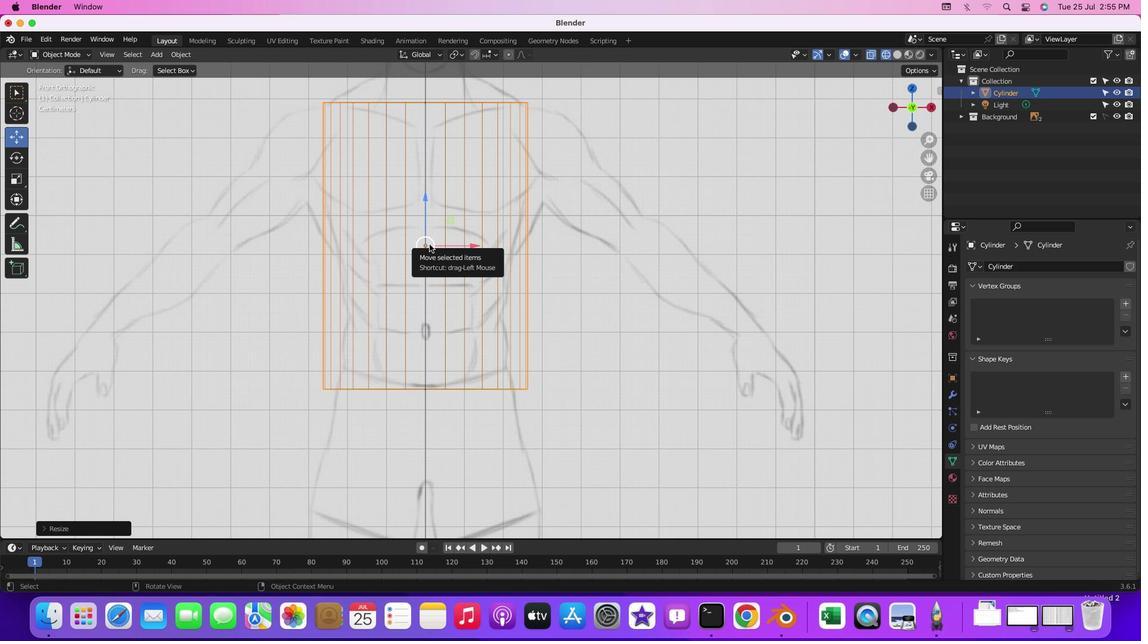
Action: Key pressed Key.cmd'z'
Screenshot: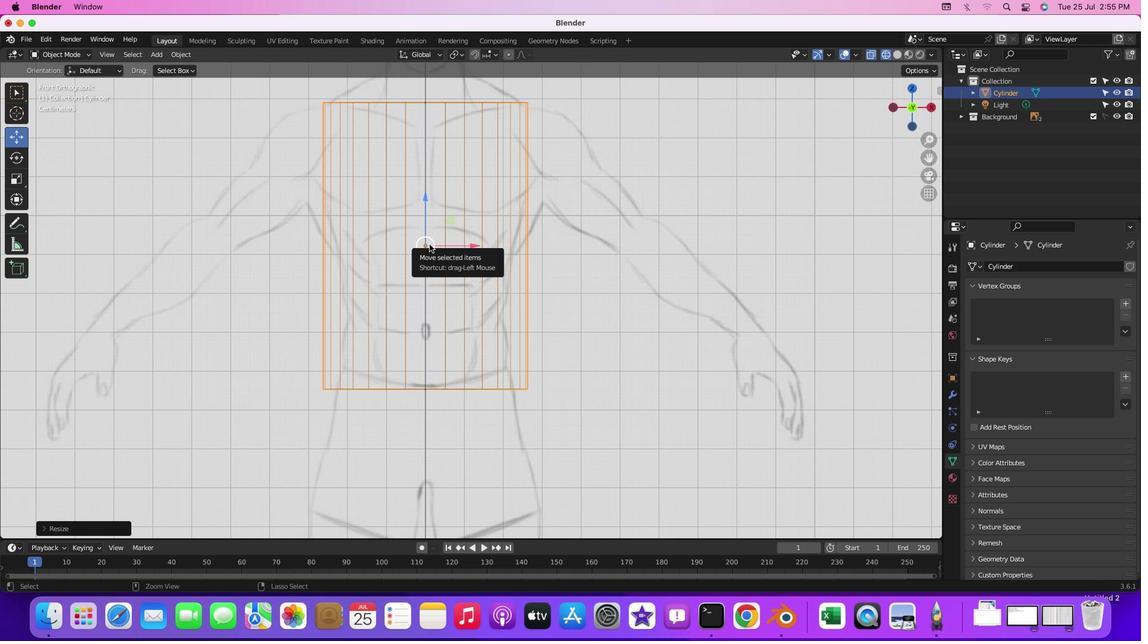 
Action: Mouse moved to (876, 57)
Screenshot: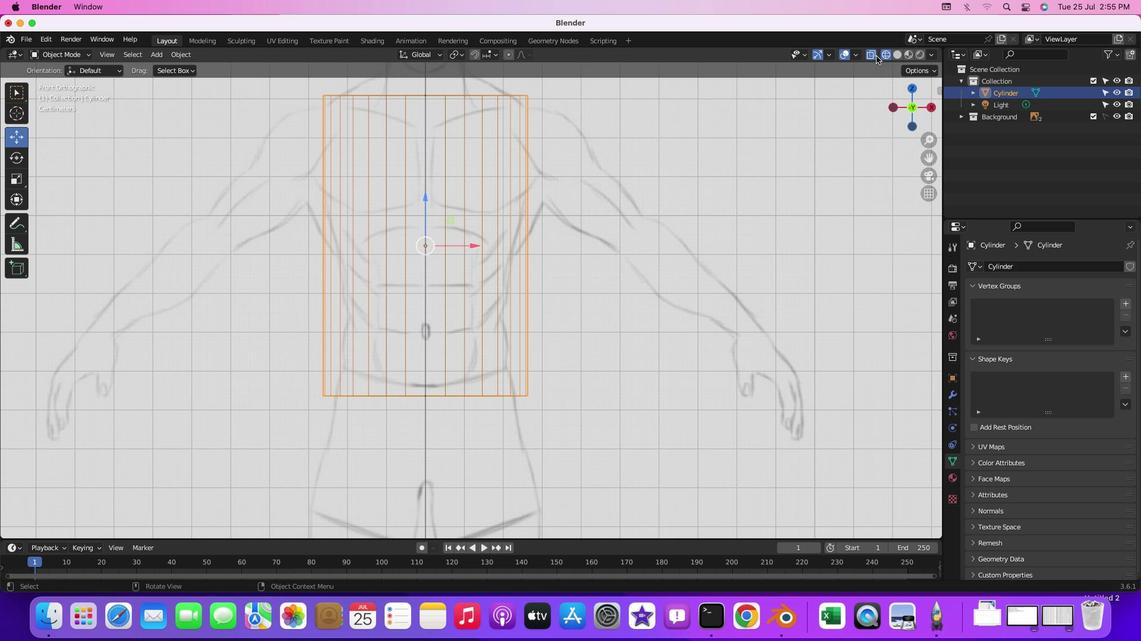 
Action: Mouse pressed left at (876, 57)
Screenshot: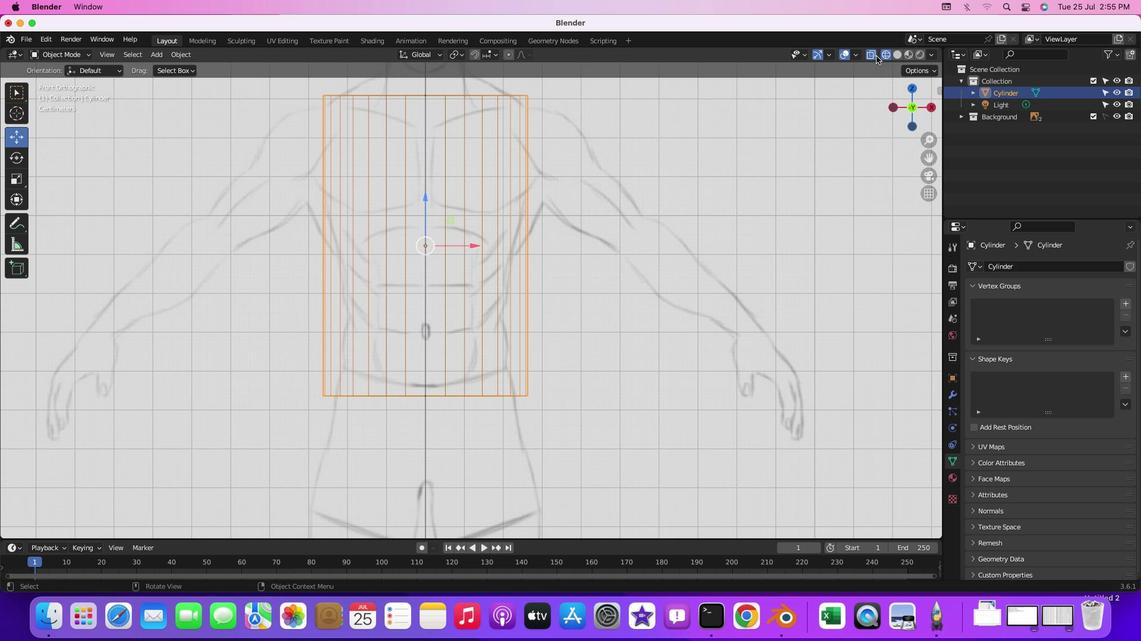 
Action: Mouse moved to (896, 57)
Screenshot: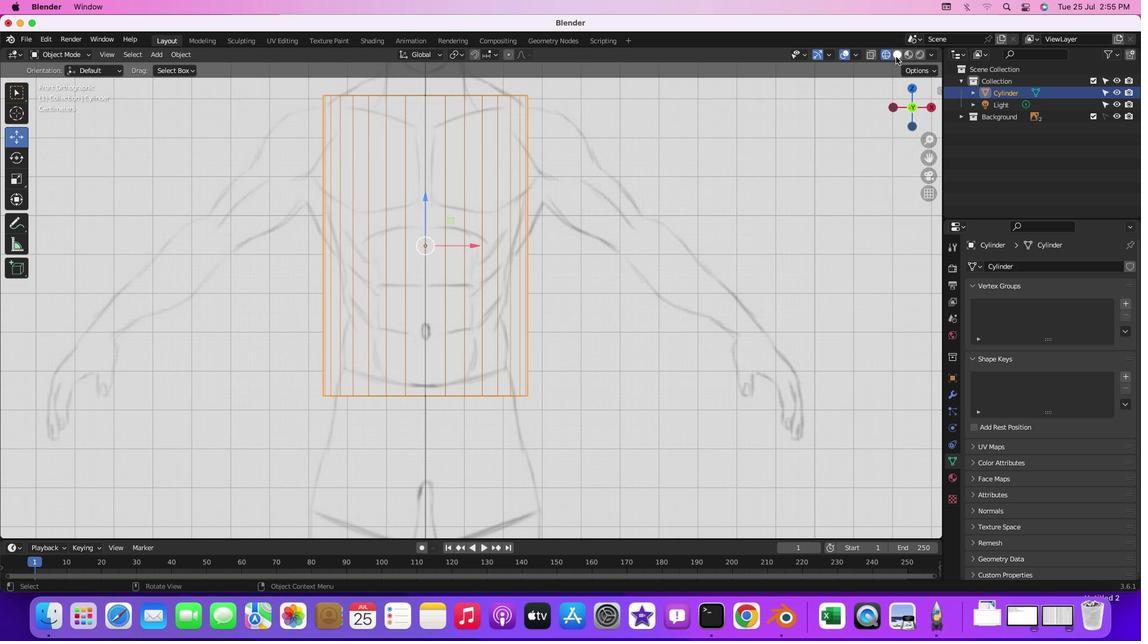 
Action: Mouse pressed left at (896, 57)
Screenshot: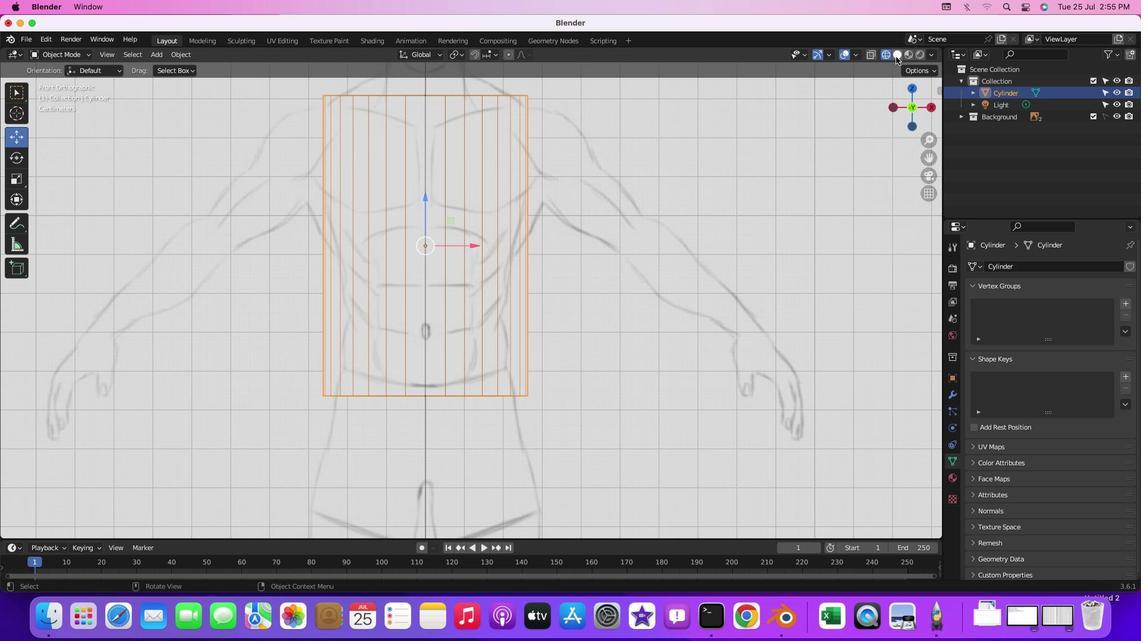 
Action: Mouse moved to (433, 185)
Screenshot: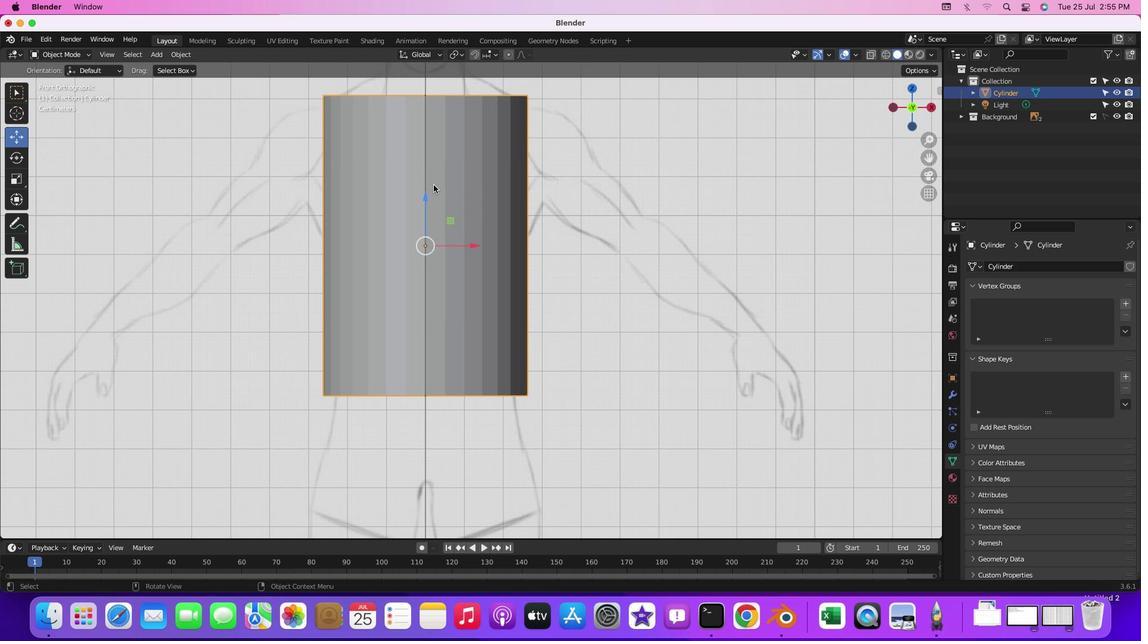 
Action: Key pressed 's'
Screenshot: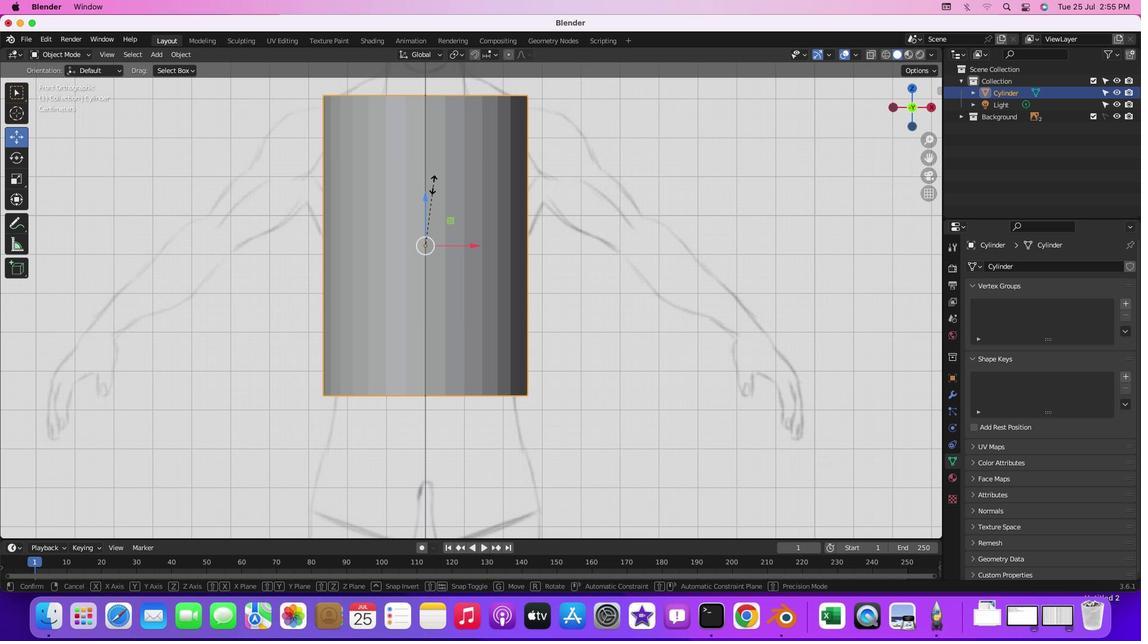 
Action: Mouse moved to (433, 188)
Screenshot: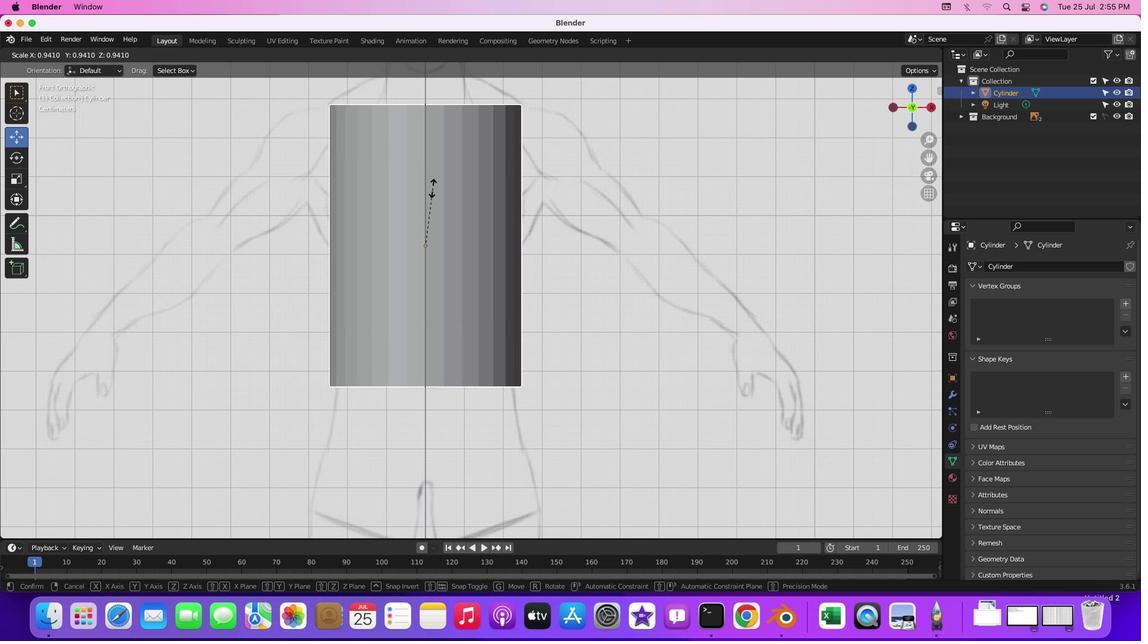 
Action: Mouse pressed left at (433, 188)
Screenshot: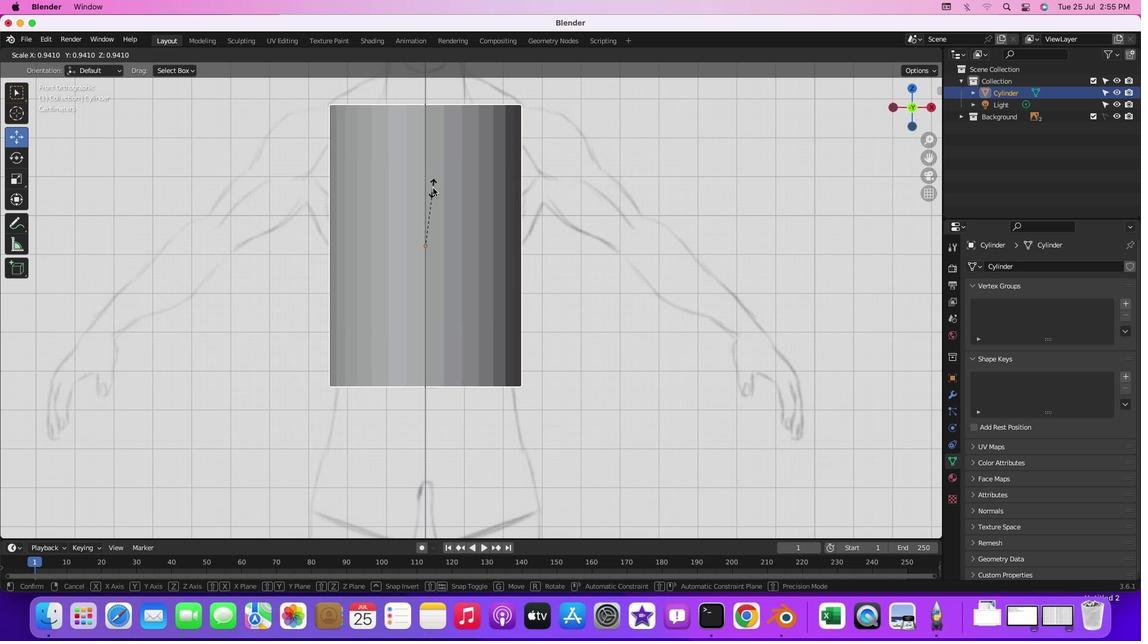 
Action: Mouse moved to (496, 203)
Screenshot: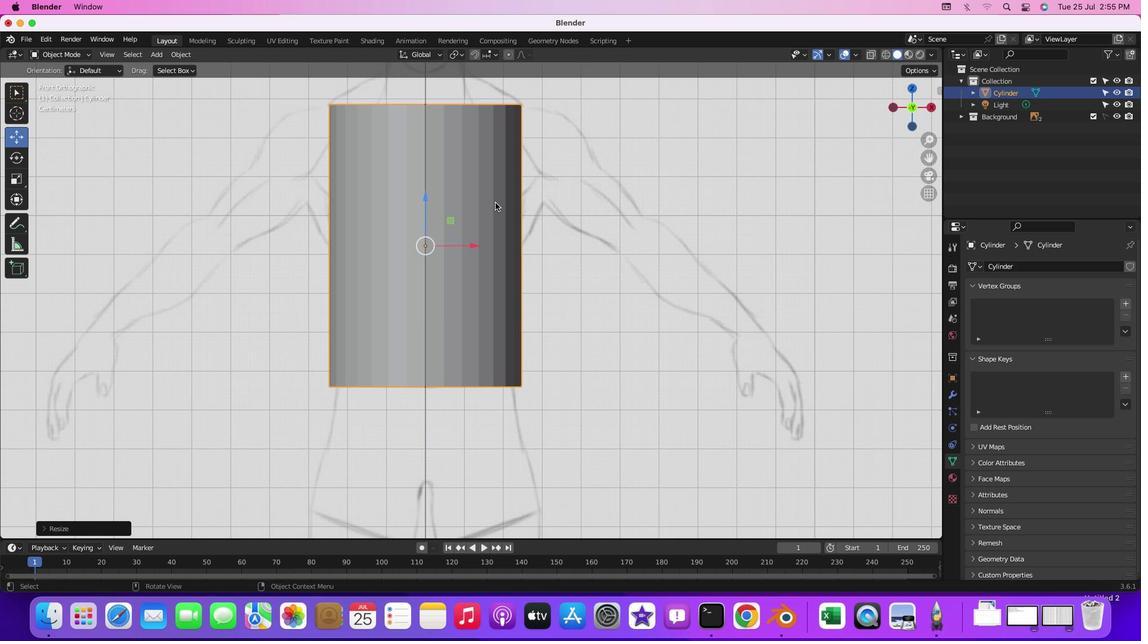 
Action: Mouse pressed left at (496, 203)
Screenshot: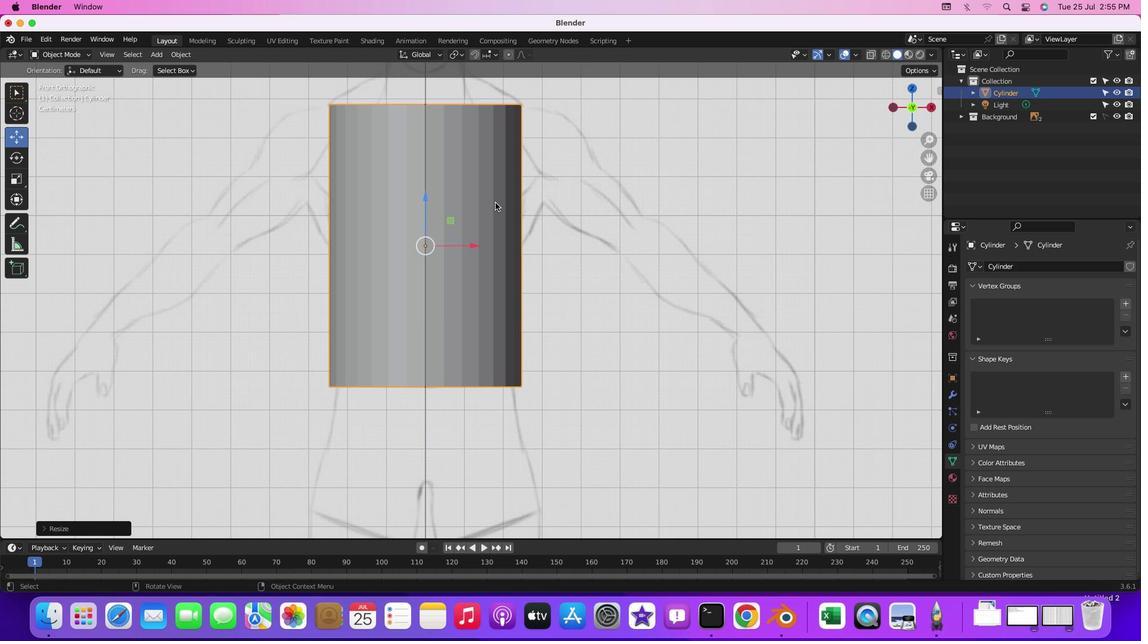 
Action: Mouse moved to (437, 266)
Screenshot: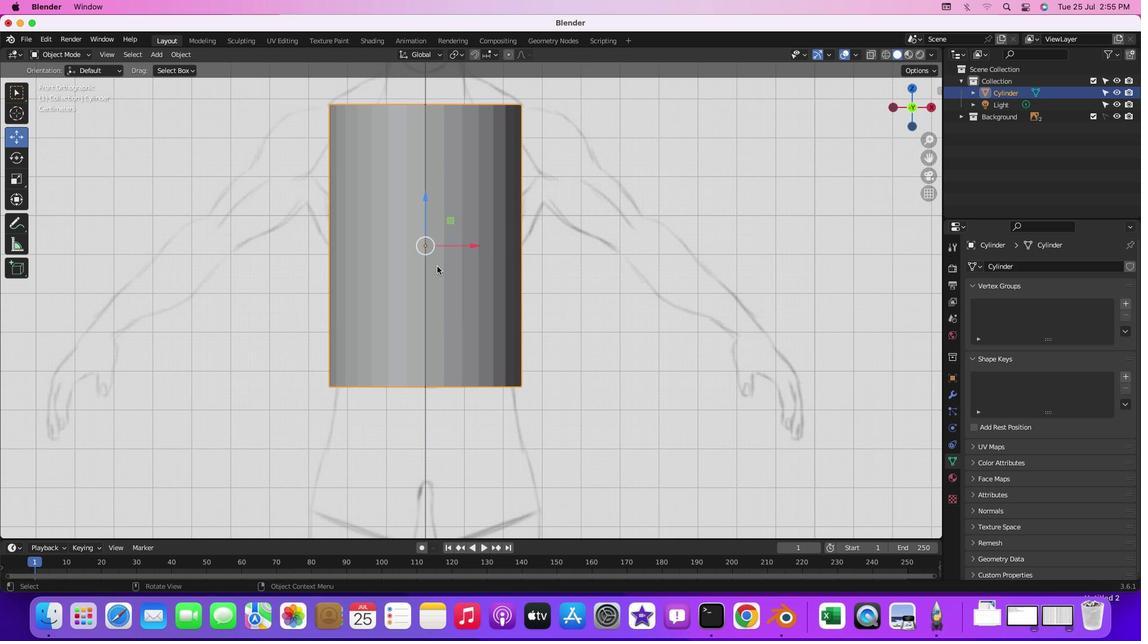 
Action: Key pressed 's'
Screenshot: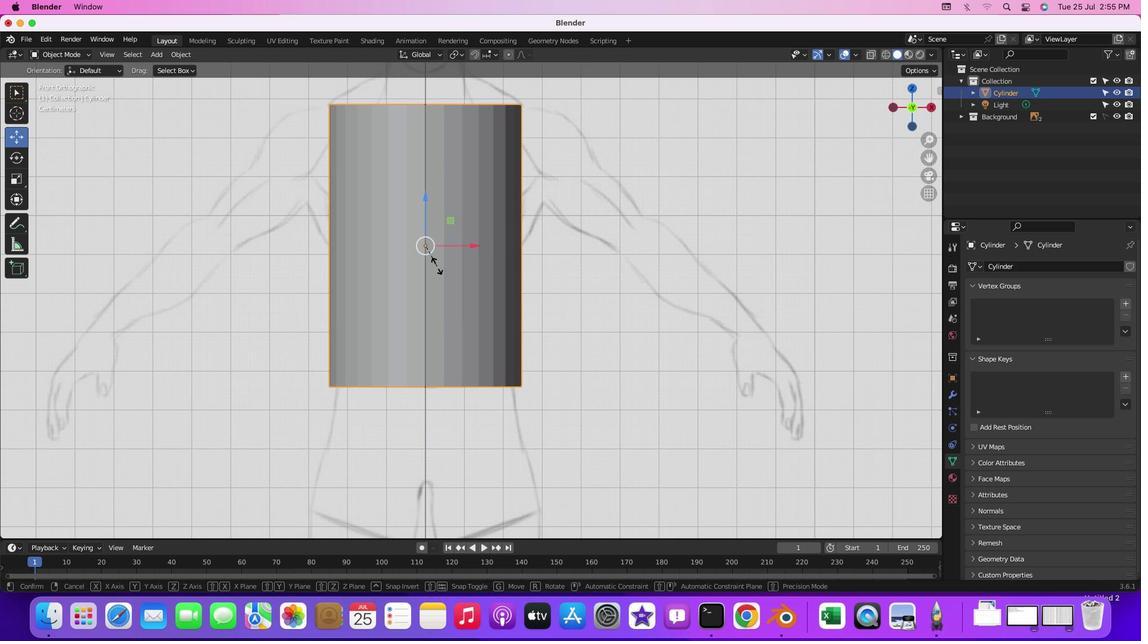 
Action: Mouse moved to (437, 266)
Screenshot: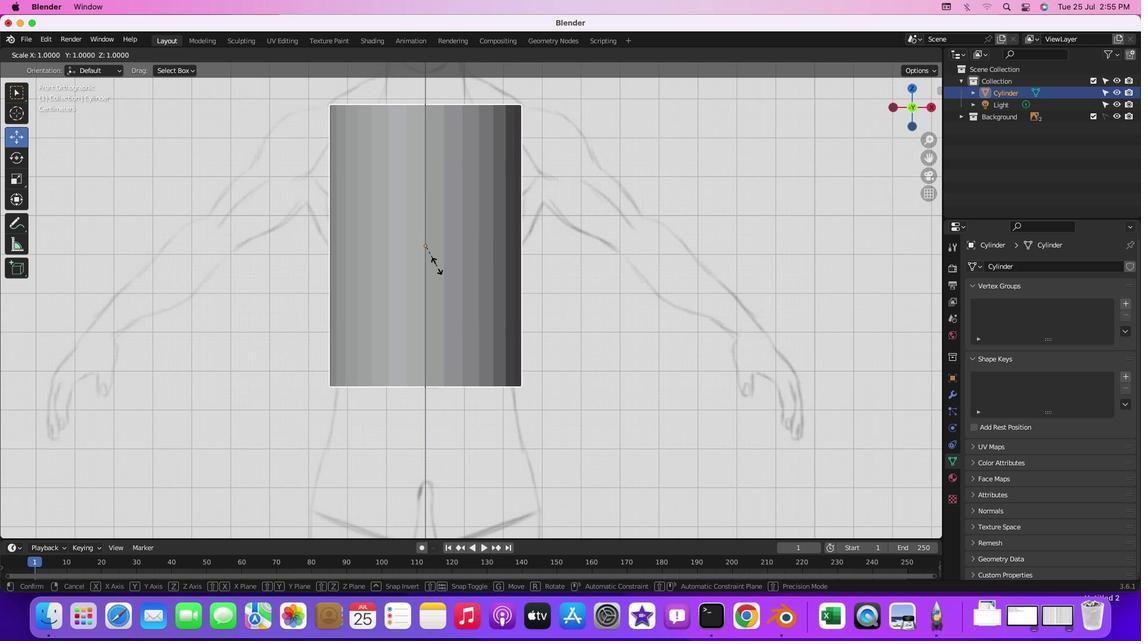 
Action: Key pressed 'z'
Screenshot: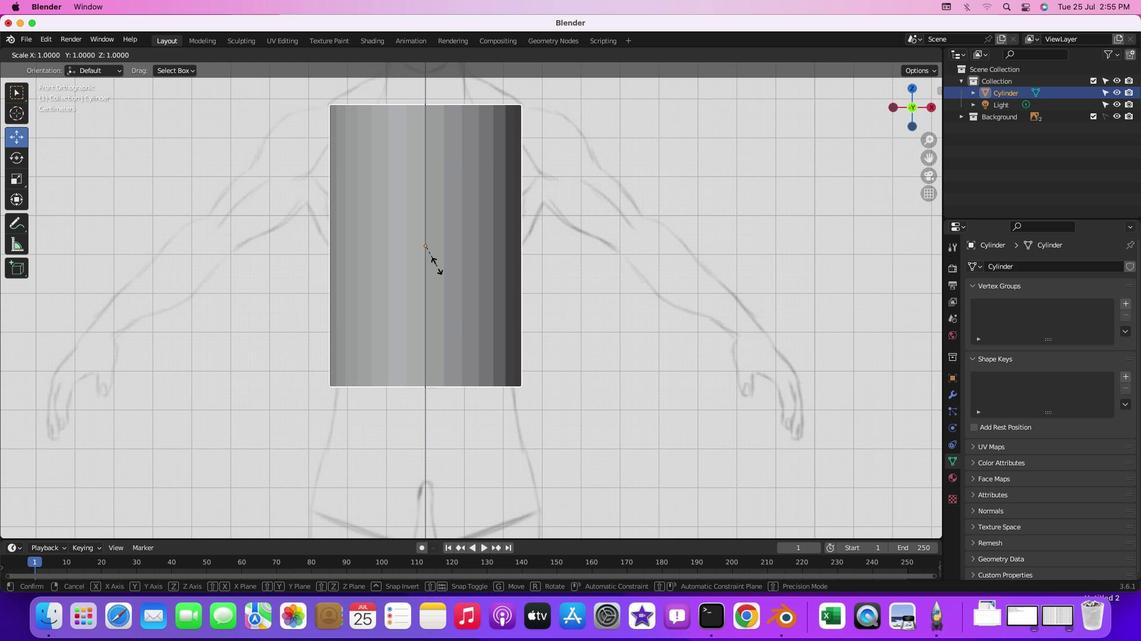 
Action: Mouse moved to (437, 267)
Screenshot: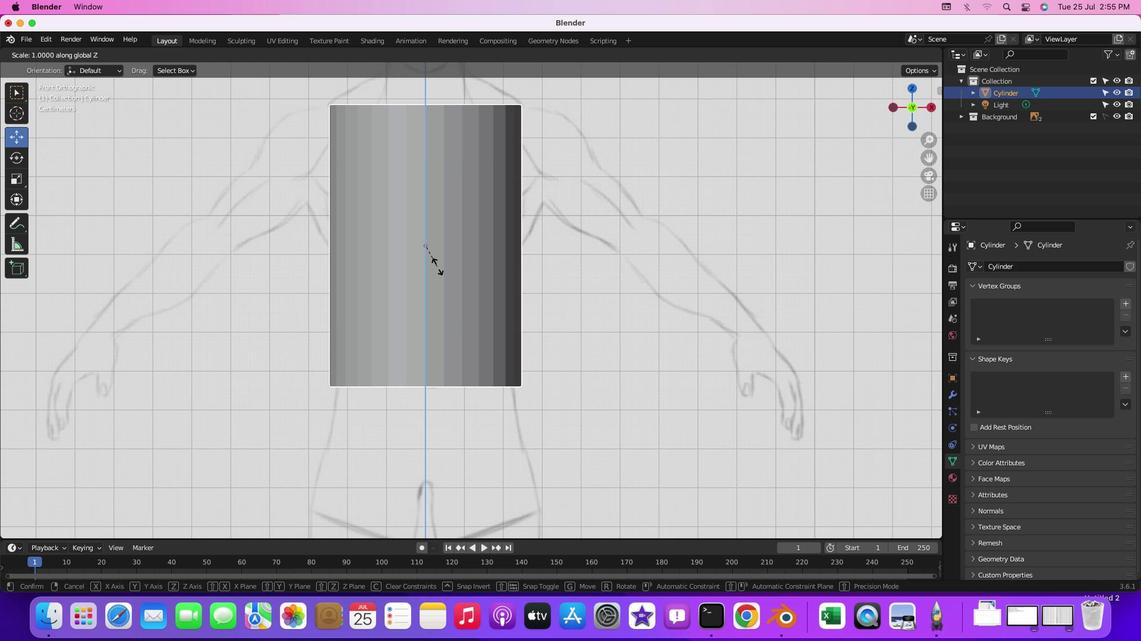 
Action: Mouse pressed left at (437, 267)
Screenshot: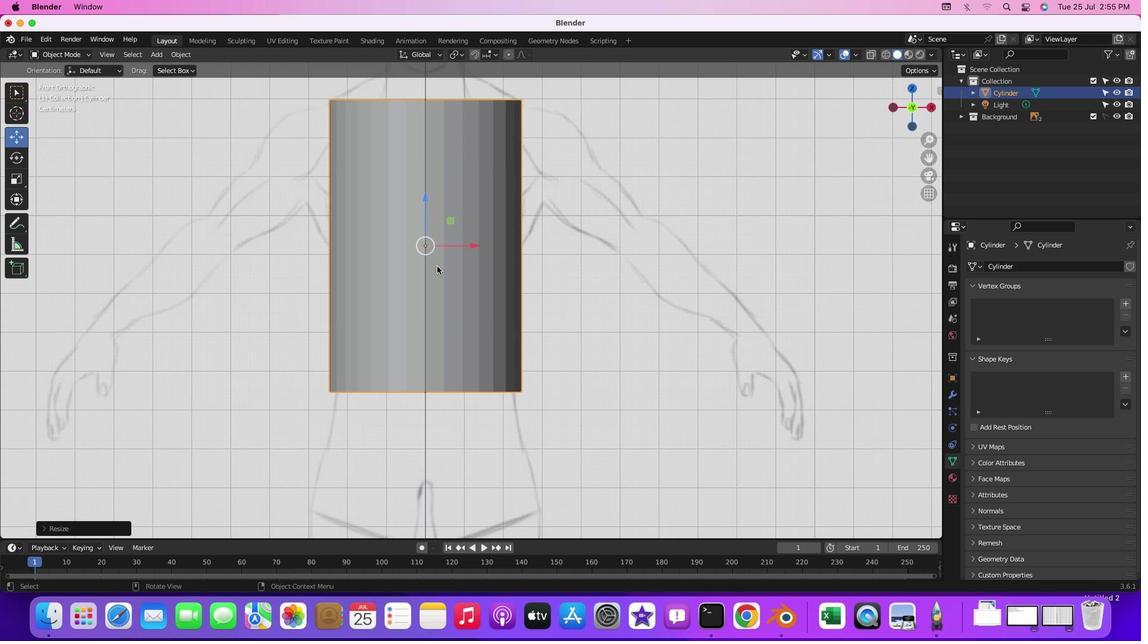 
Action: Mouse moved to (424, 197)
Screenshot: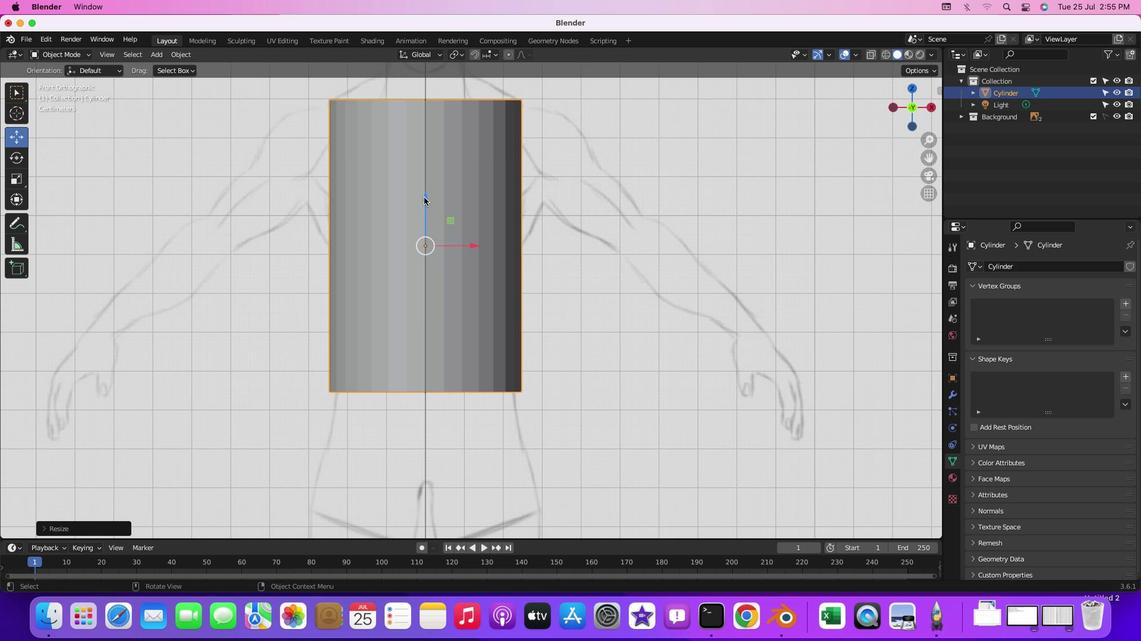 
Action: Mouse pressed left at (424, 197)
Screenshot: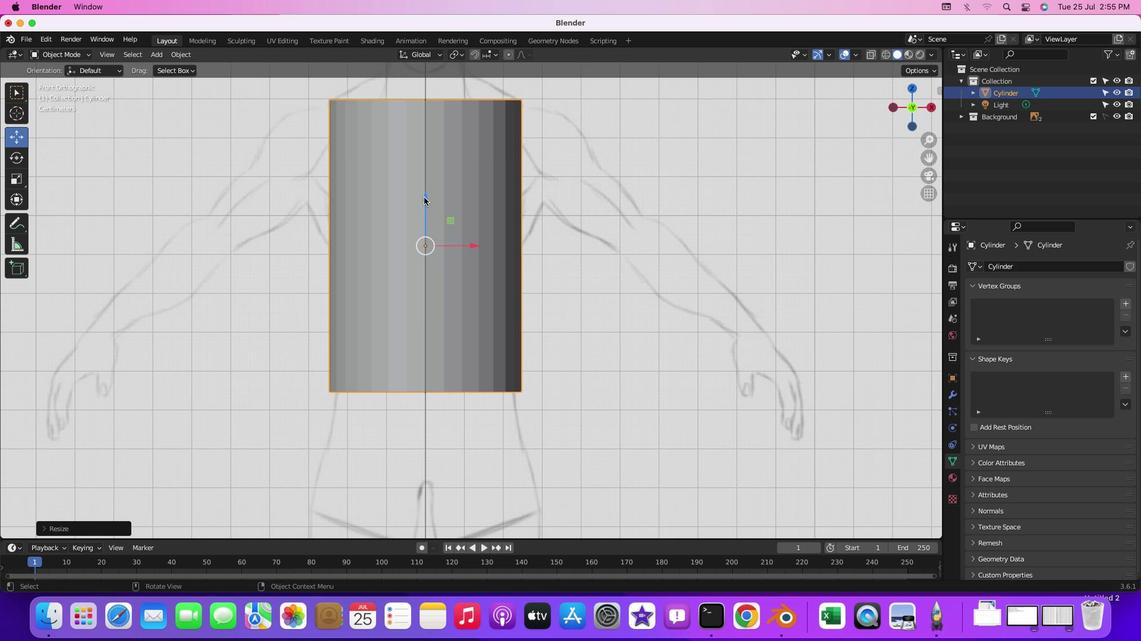 
Action: Mouse moved to (447, 184)
Screenshot: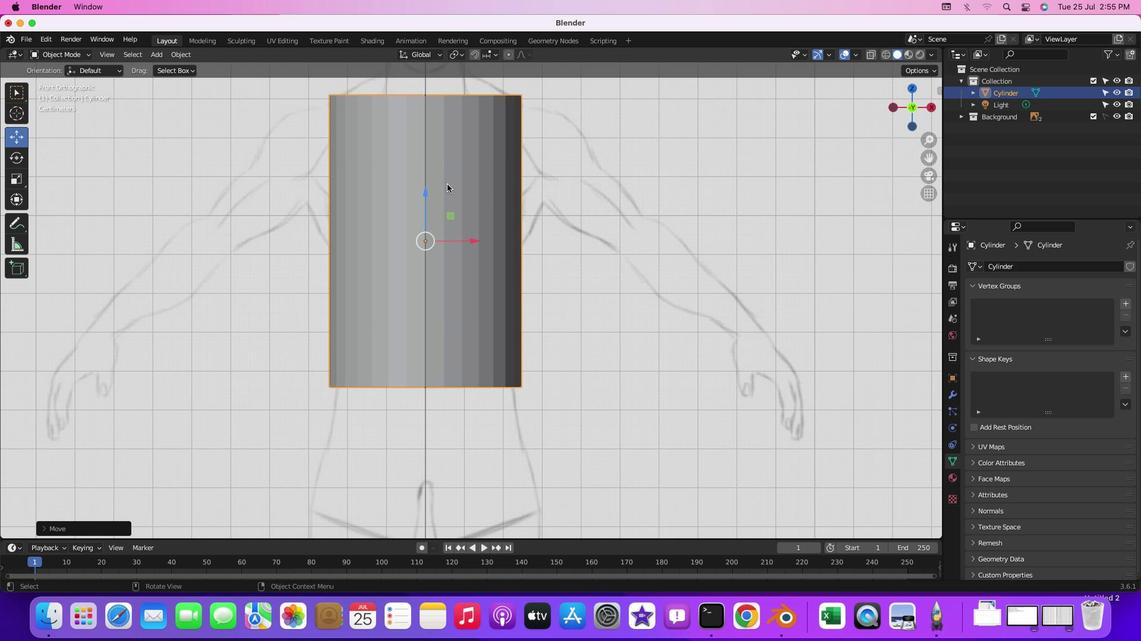 
Action: Key pressed 's''z'
Screenshot: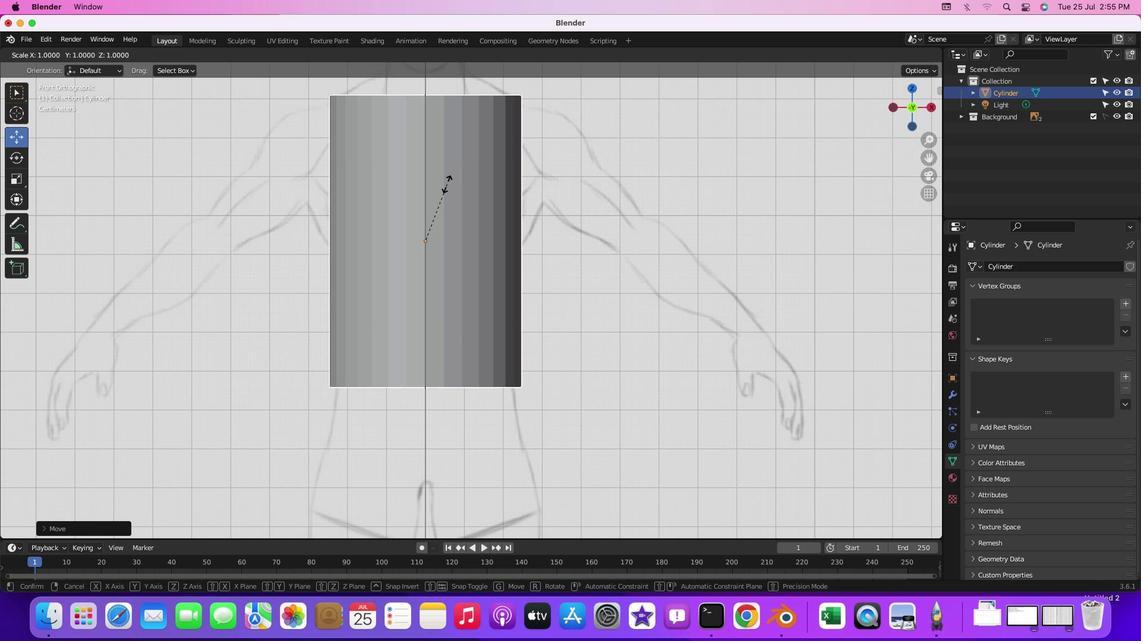 
Action: Mouse moved to (447, 187)
Screenshot: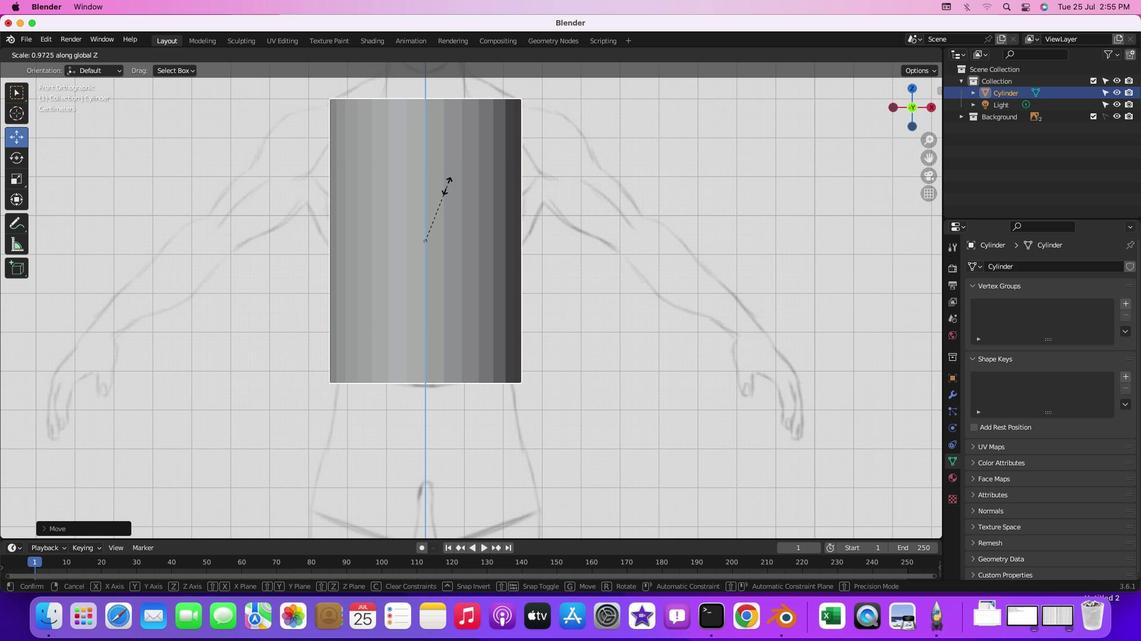 
Action: Mouse pressed left at (447, 187)
Screenshot: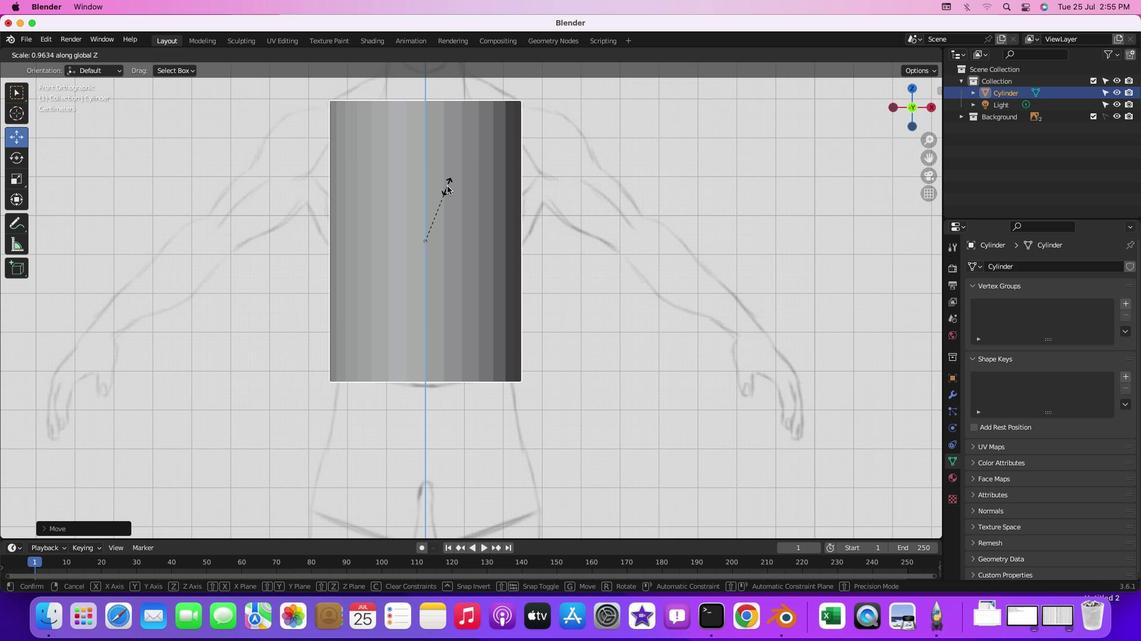 
Action: Mouse moved to (426, 193)
Screenshot: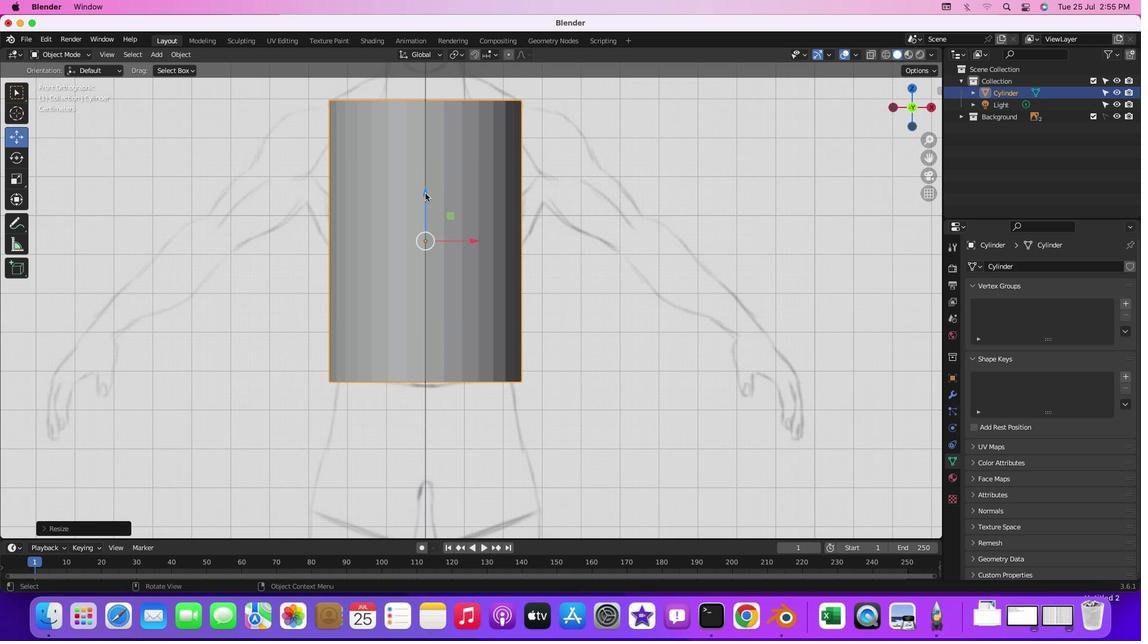 
Action: Mouse pressed left at (426, 193)
